 Task: Research Airbnb properties in Wobkent, Uzbekistan from 8th November, 2023 to 16th November, 2023 for 2 adults.1  bedroom having 1 bed and 1 bathroom. Property type can be hotel. Amenities needed are: wifi. Look for 3 properties as per requirement.
Action: Mouse moved to (513, 106)
Screenshot: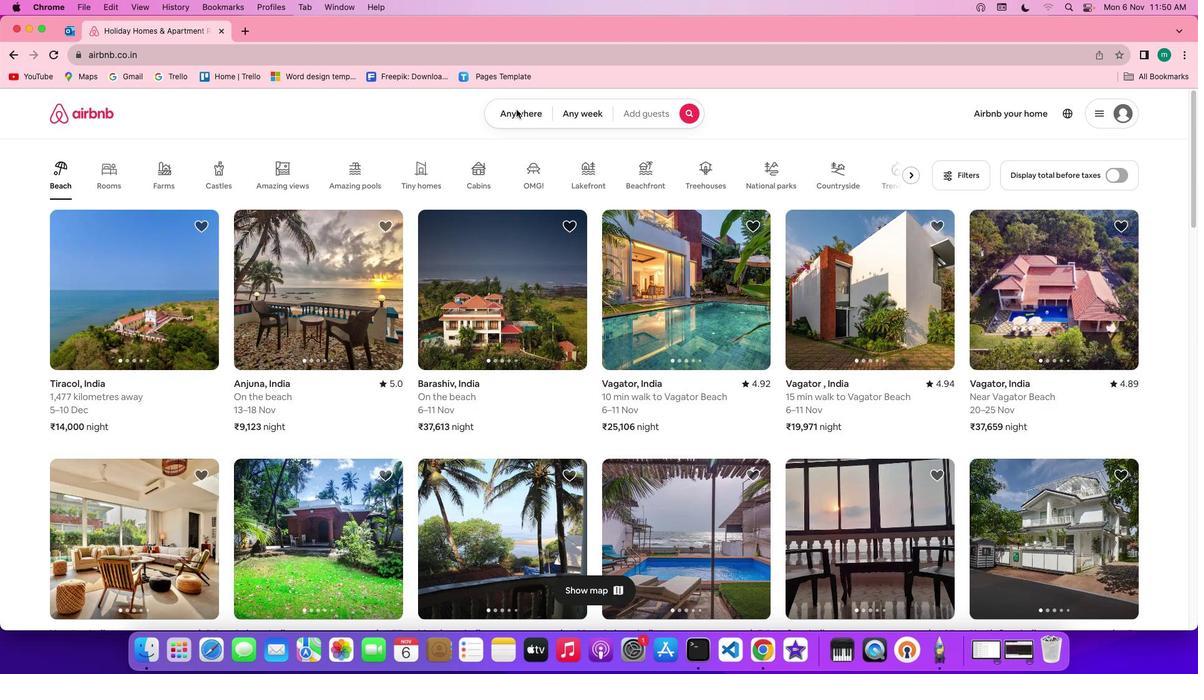 
Action: Mouse pressed left at (513, 106)
Screenshot: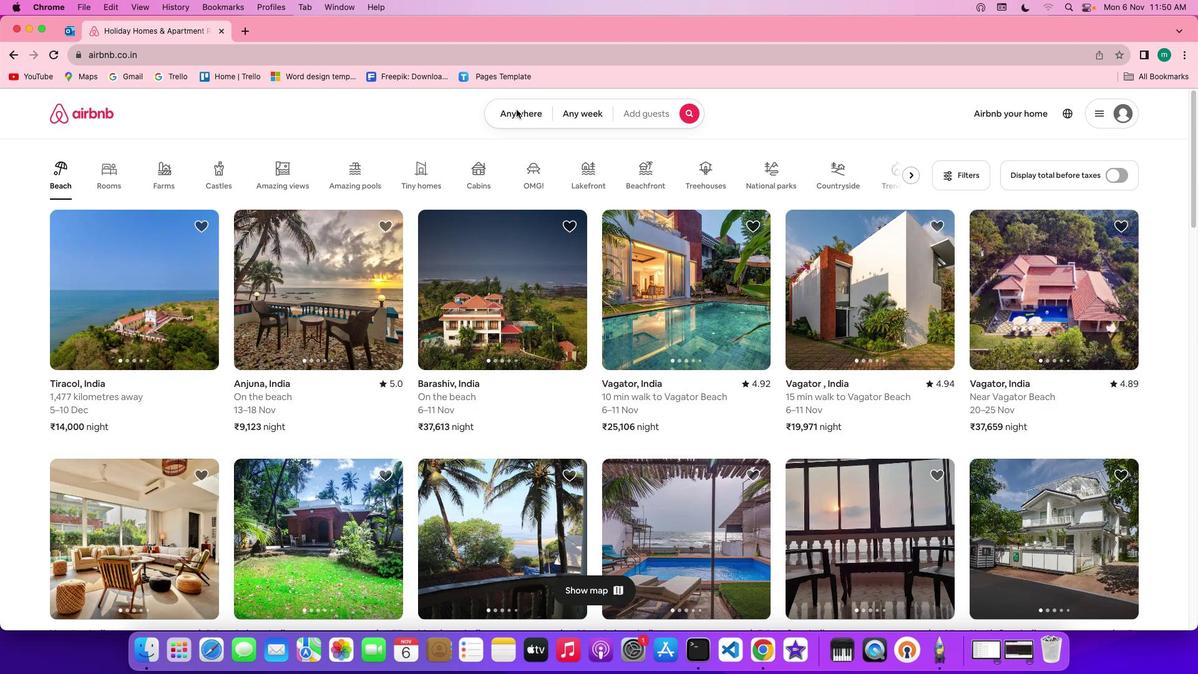 
Action: Mouse pressed left at (513, 106)
Screenshot: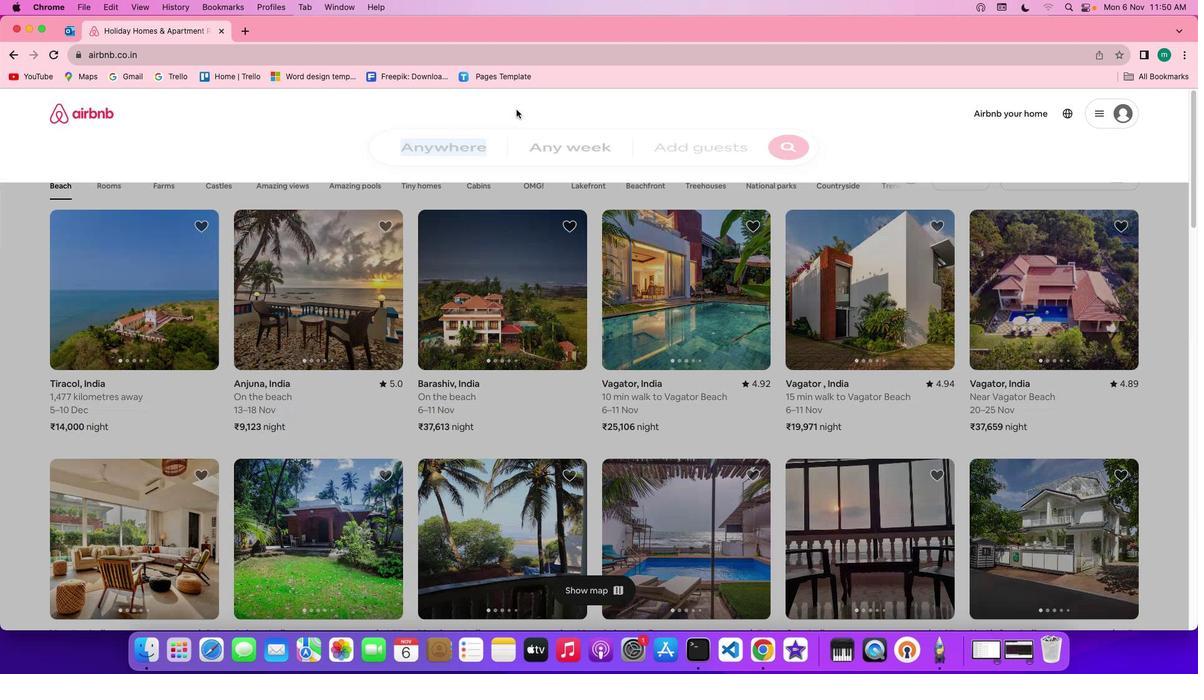 
Action: Mouse moved to (443, 157)
Screenshot: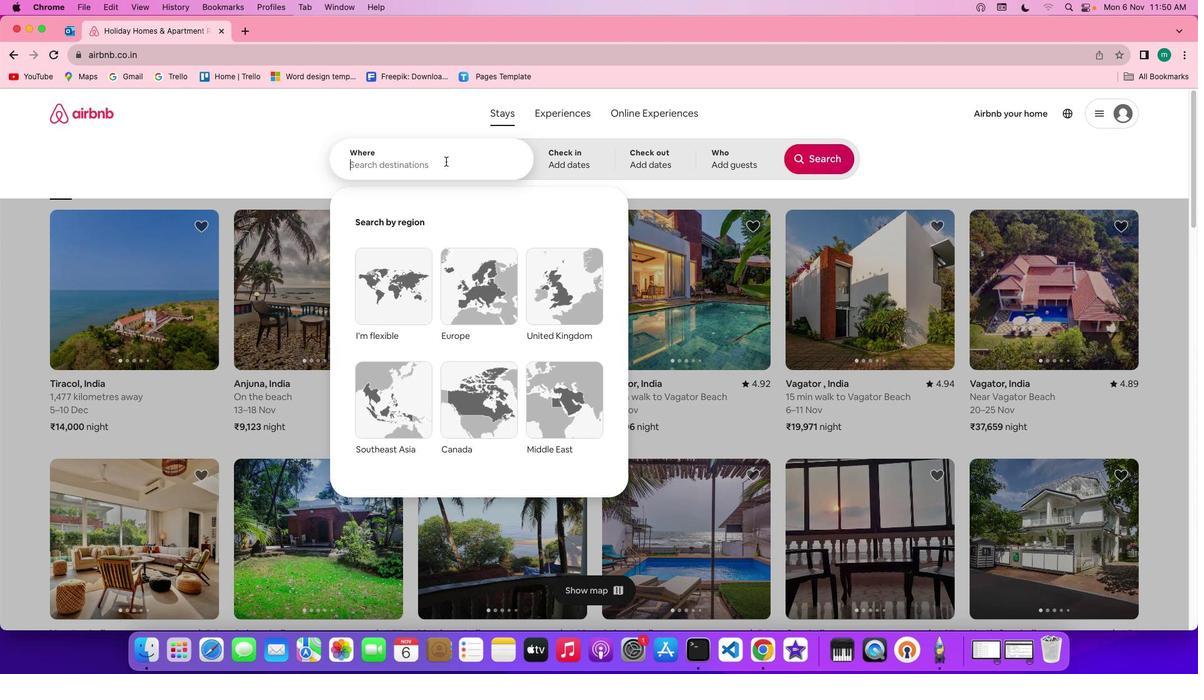 
Action: Mouse pressed left at (443, 157)
Screenshot: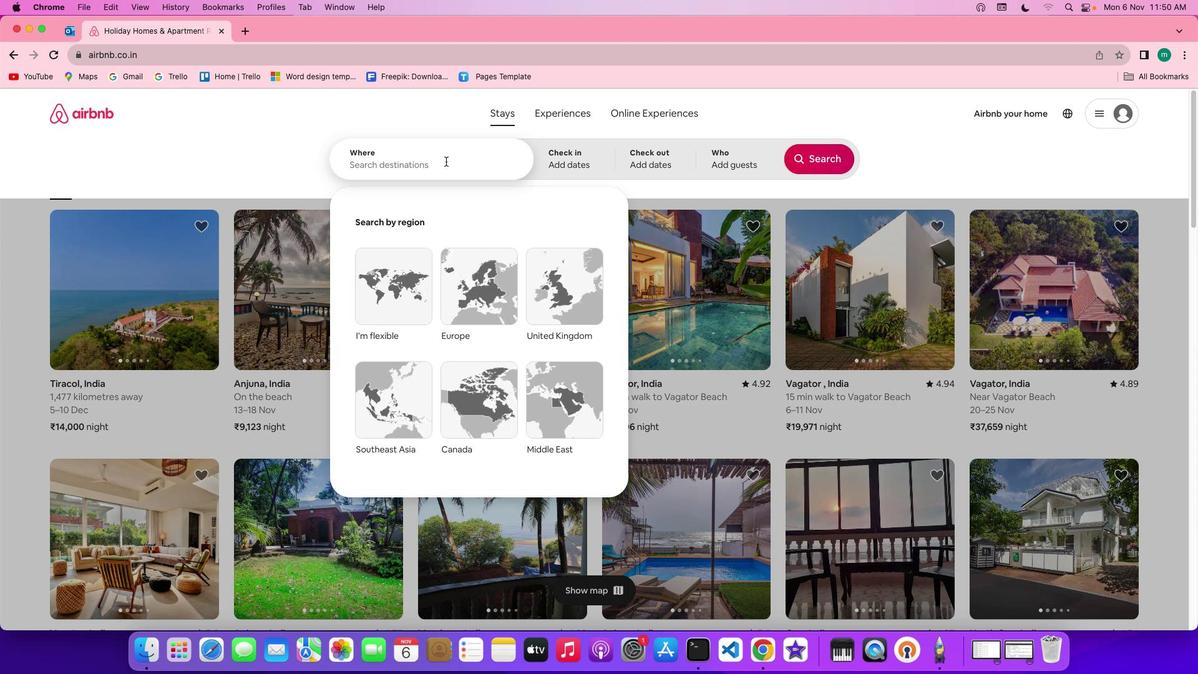 
Action: Key pressed Key.shift'W''o''b''k''e''n''t'','Key.spaceKey.shift'u''z''b''e''k''i''s''t''a''n'
Screenshot: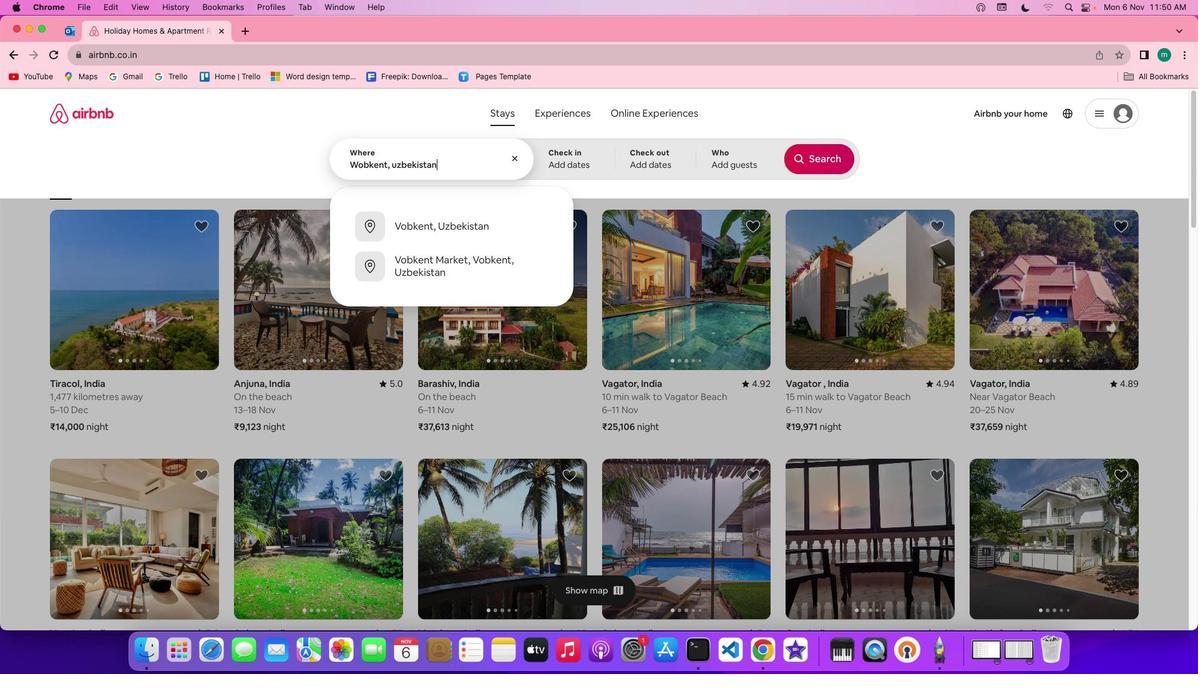 
Action: Mouse moved to (522, 215)
Screenshot: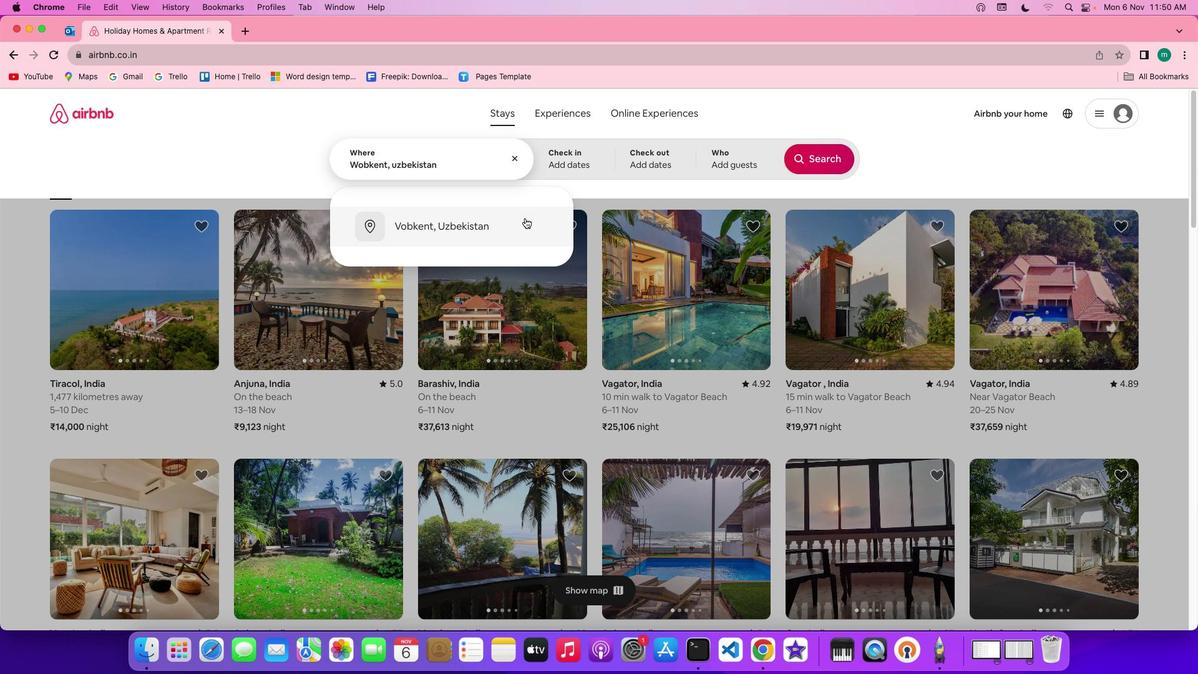
Action: Mouse pressed left at (522, 215)
Screenshot: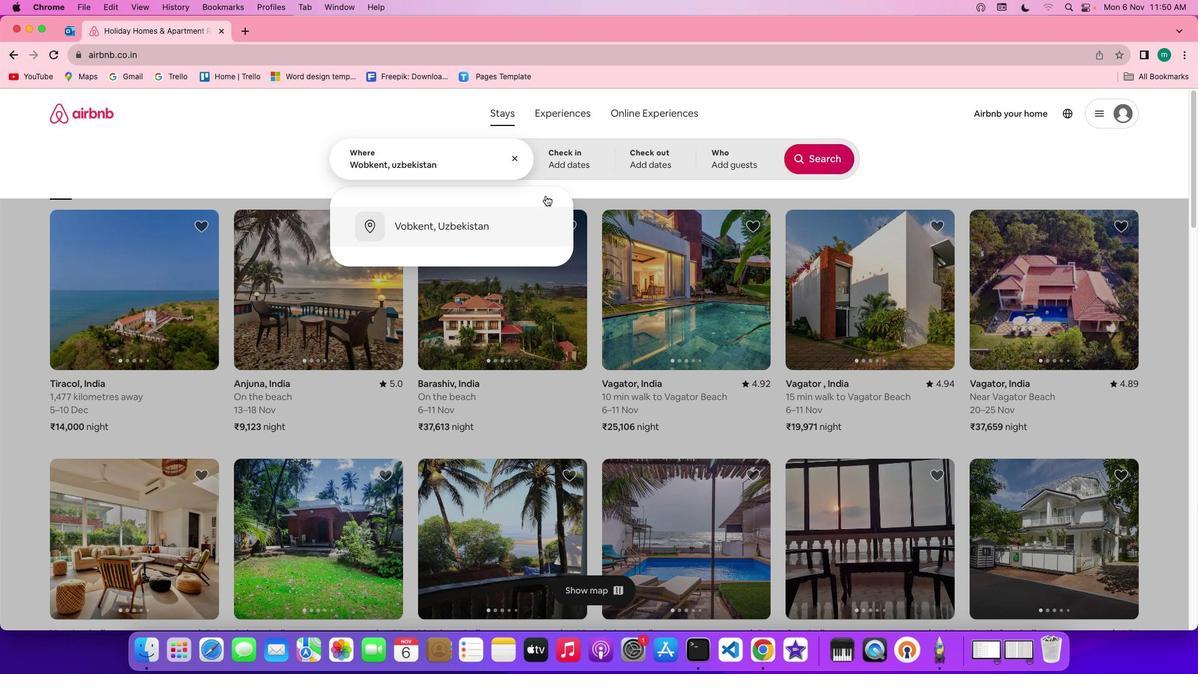 
Action: Mouse moved to (472, 340)
Screenshot: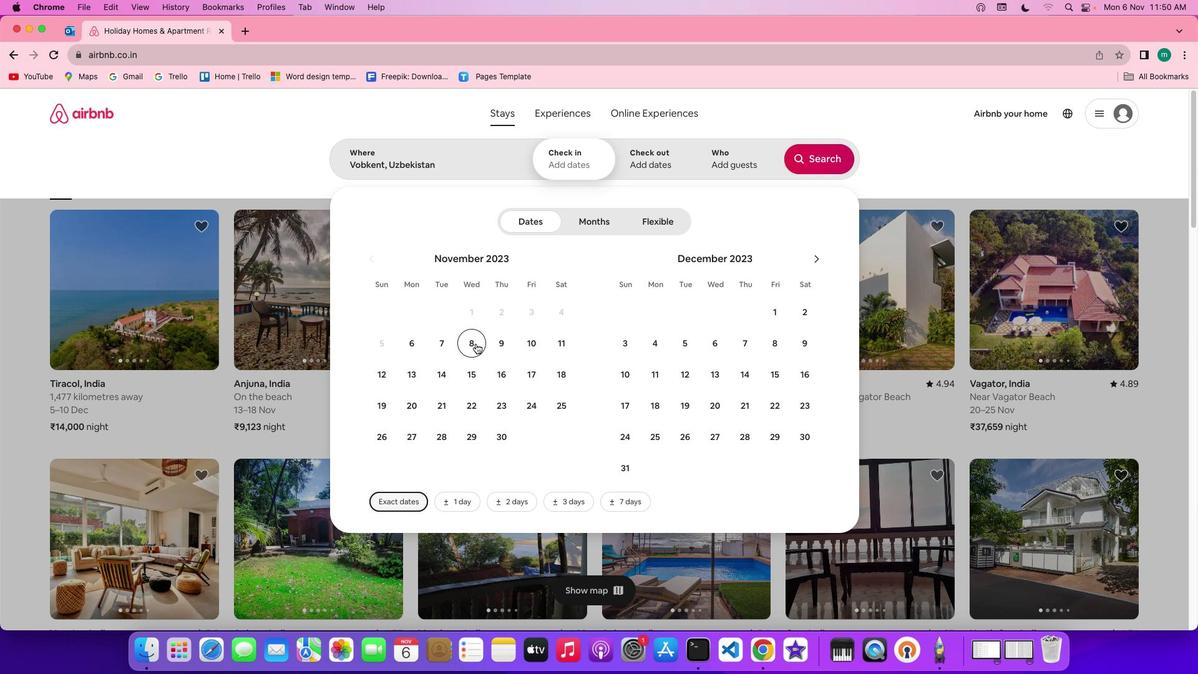 
Action: Mouse pressed left at (472, 340)
Screenshot: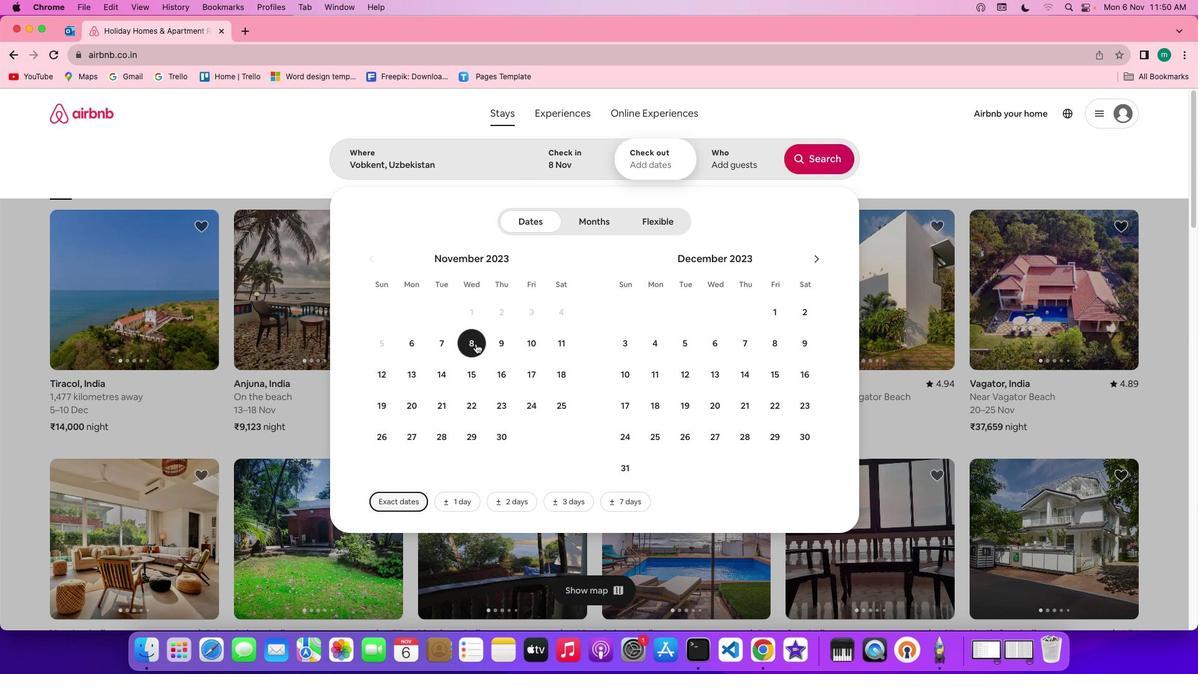 
Action: Mouse moved to (507, 375)
Screenshot: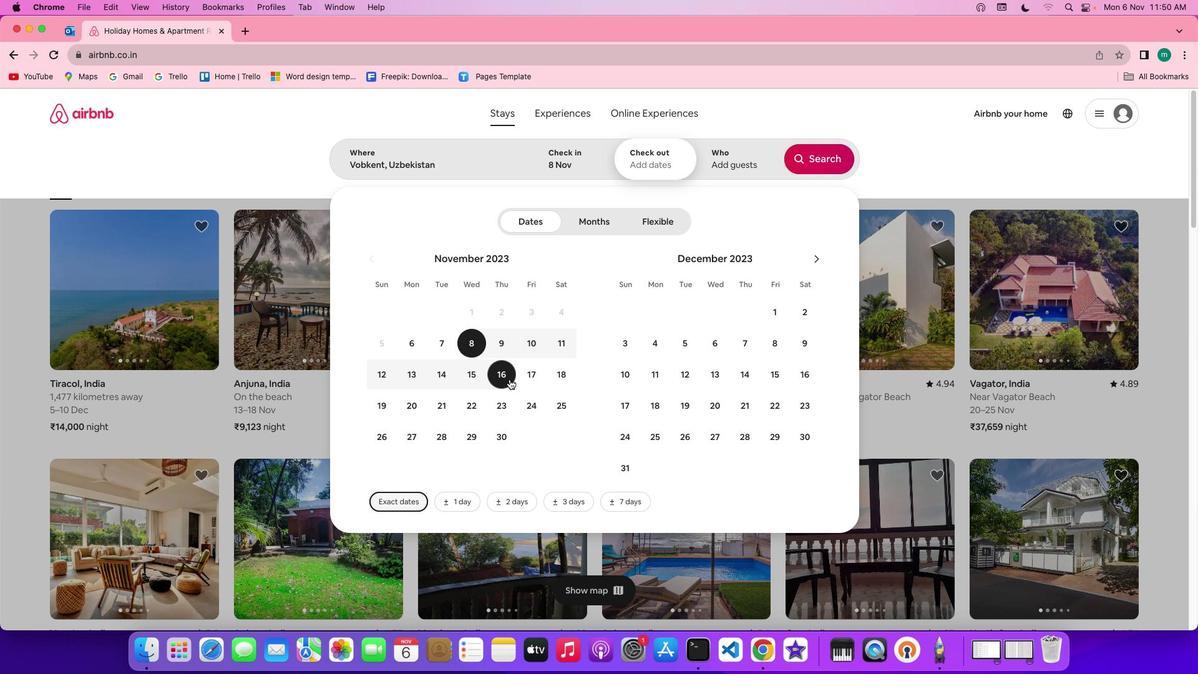 
Action: Mouse pressed left at (507, 375)
Screenshot: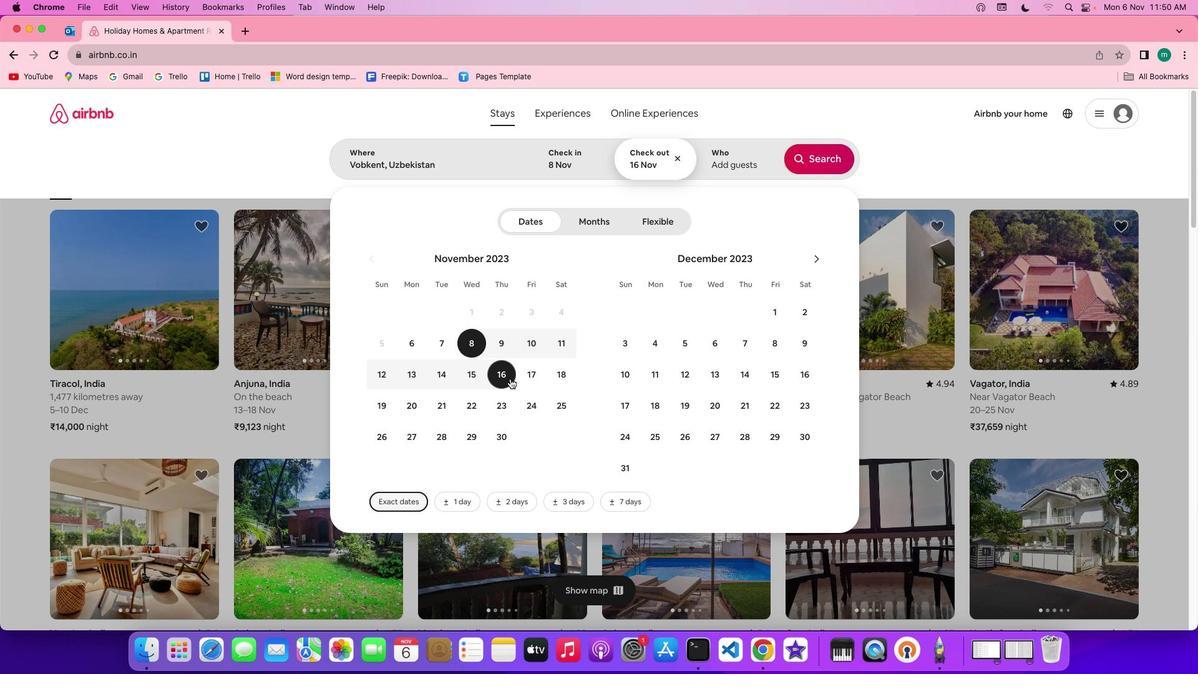 
Action: Mouse moved to (751, 154)
Screenshot: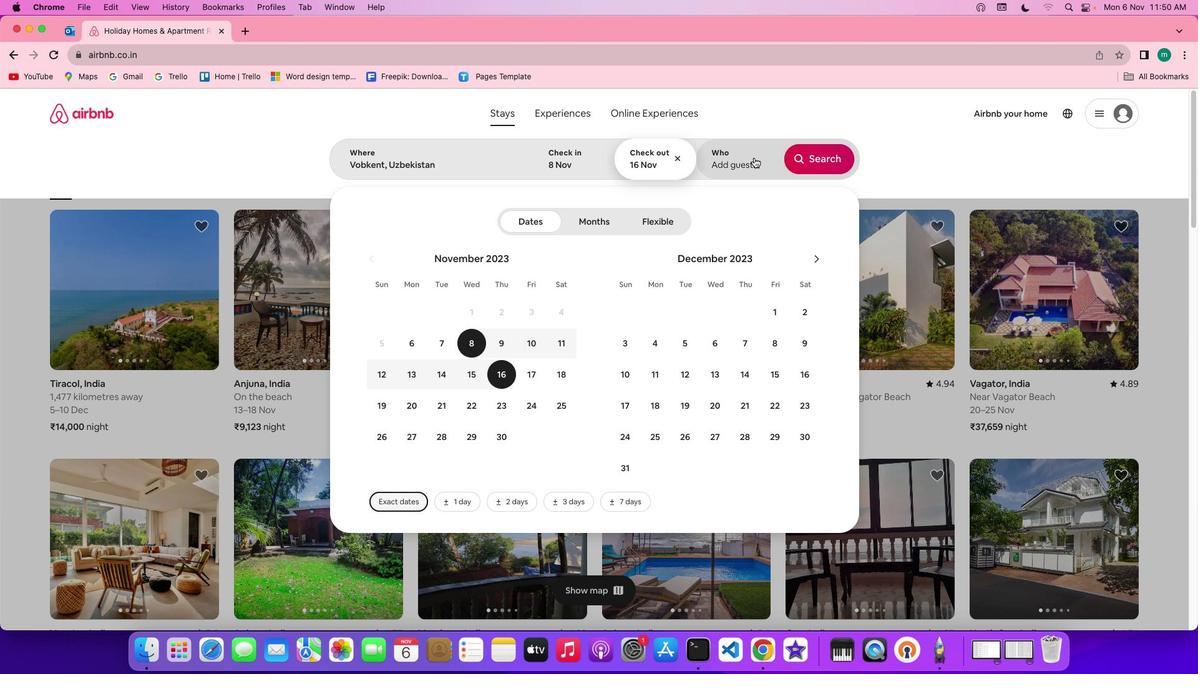 
Action: Mouse pressed left at (751, 154)
Screenshot: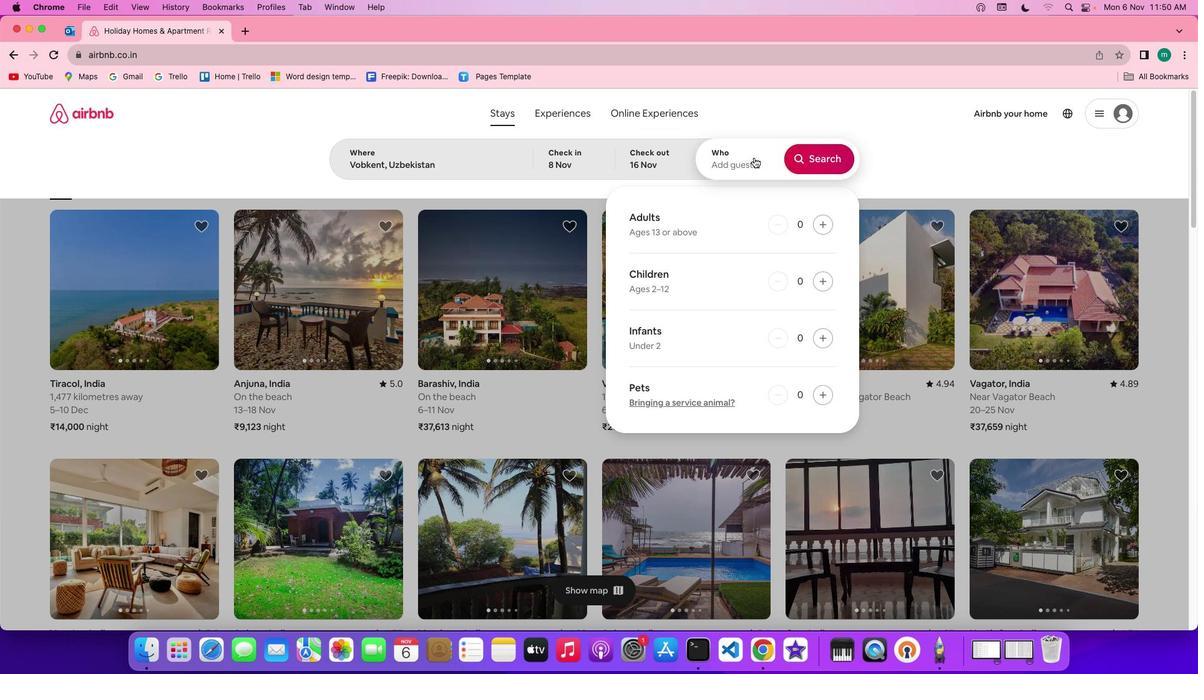 
Action: Mouse moved to (819, 223)
Screenshot: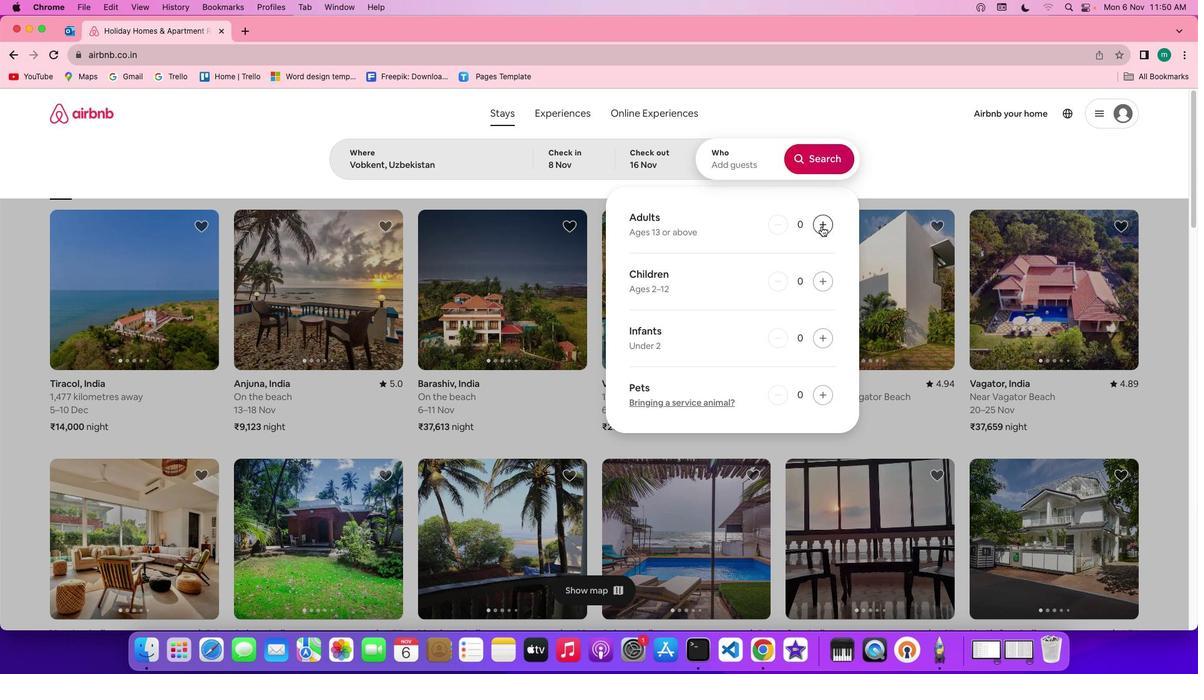 
Action: Mouse pressed left at (819, 223)
Screenshot: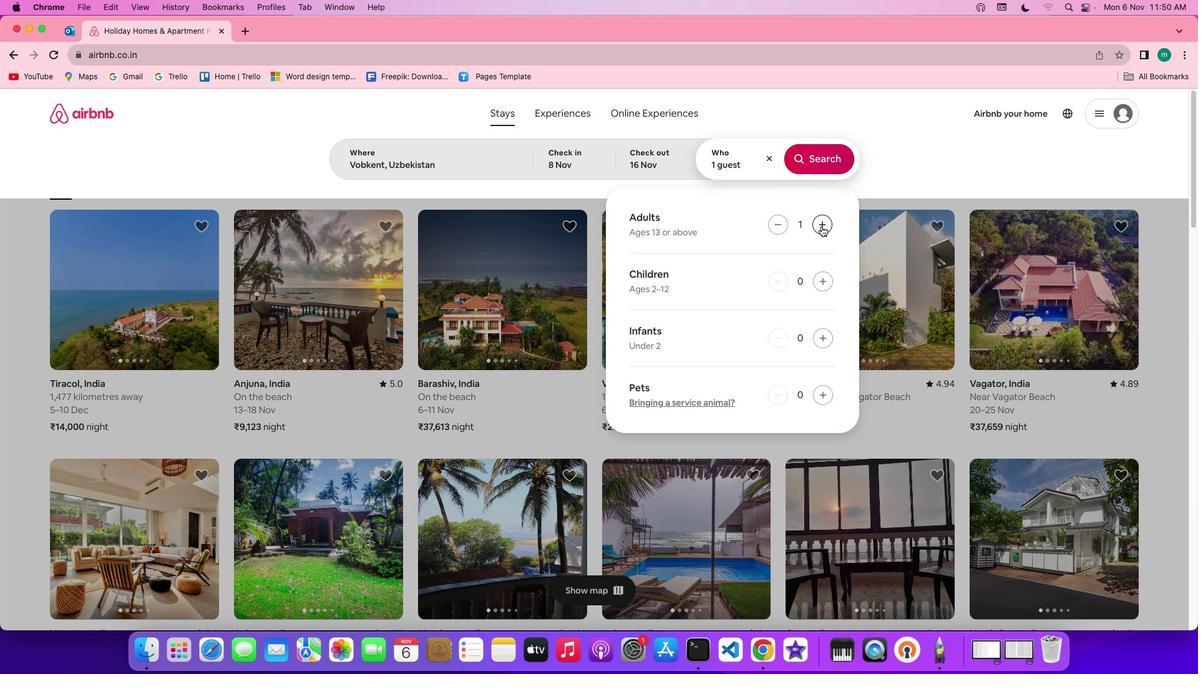 
Action: Mouse pressed left at (819, 223)
Screenshot: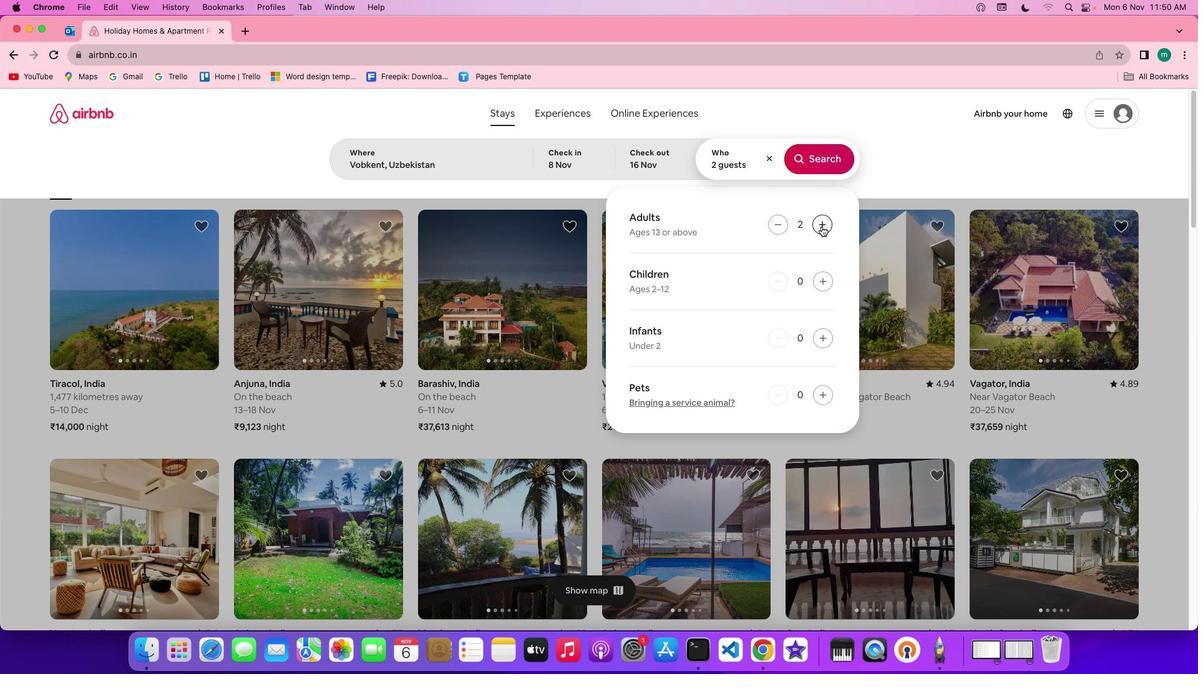 
Action: Mouse moved to (819, 156)
Screenshot: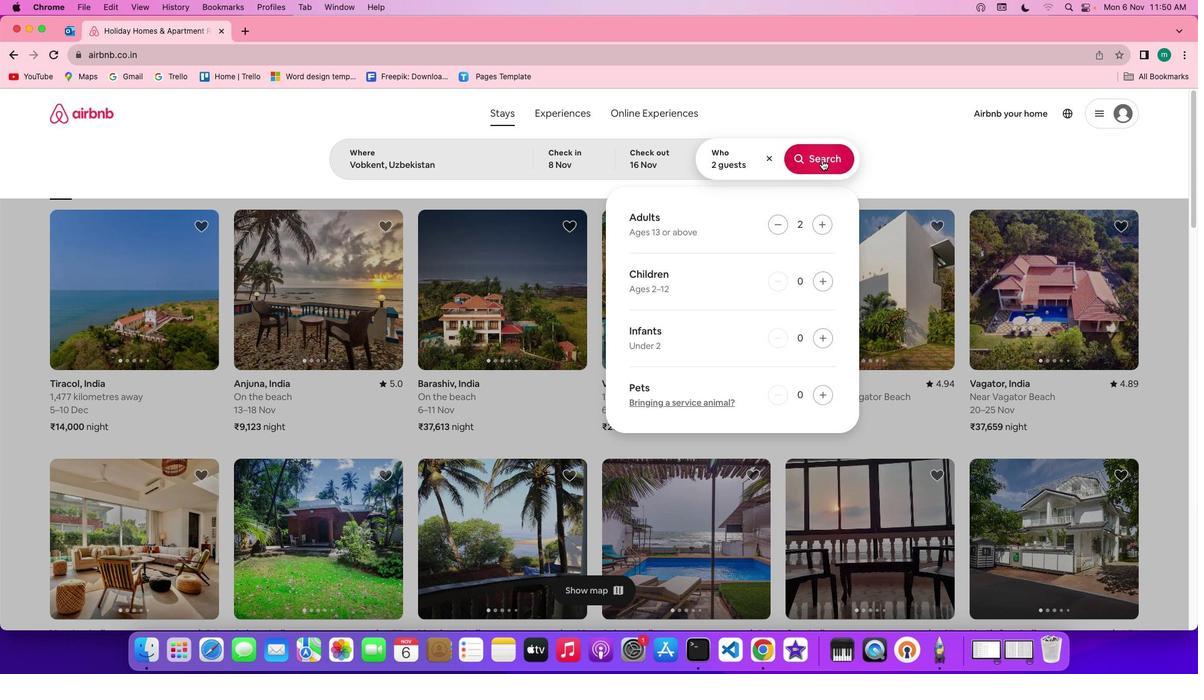 
Action: Mouse pressed left at (819, 156)
Screenshot: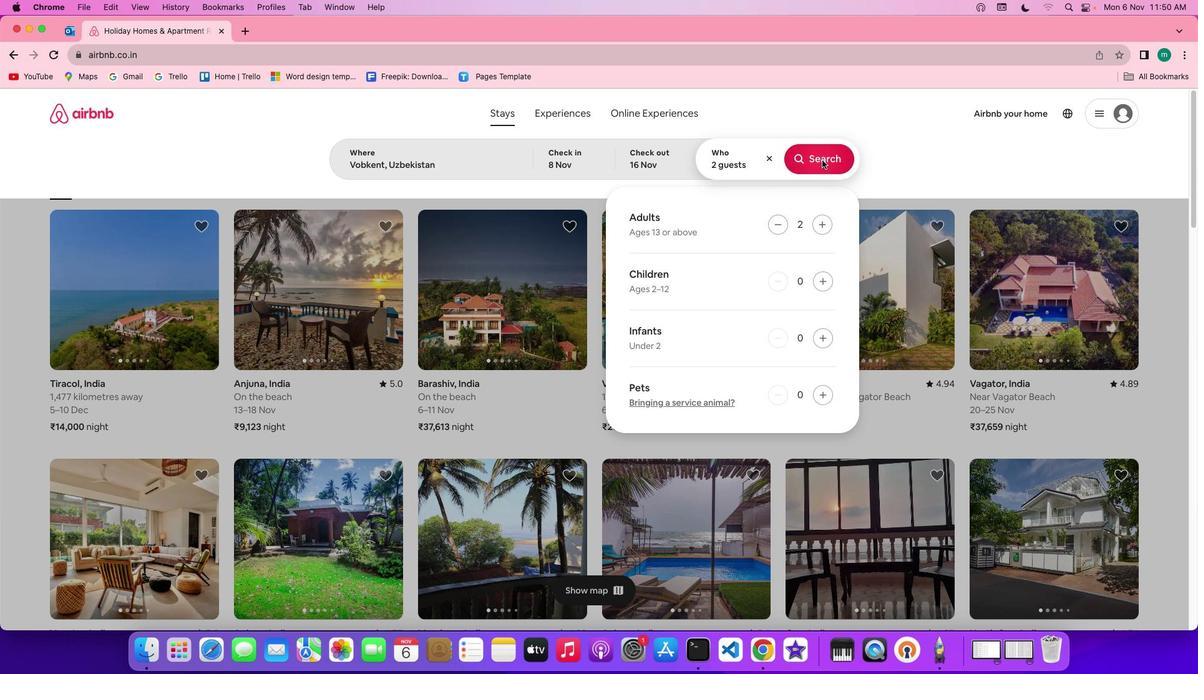 
Action: Mouse moved to (986, 154)
Screenshot: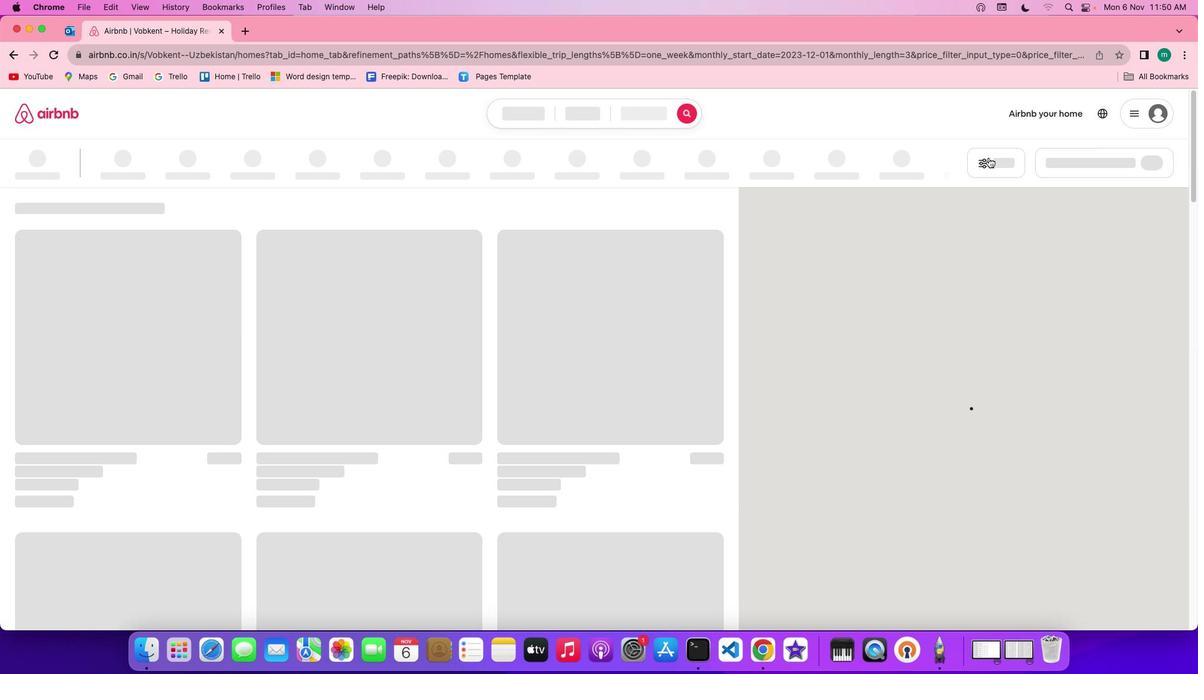
Action: Mouse pressed left at (986, 154)
Screenshot: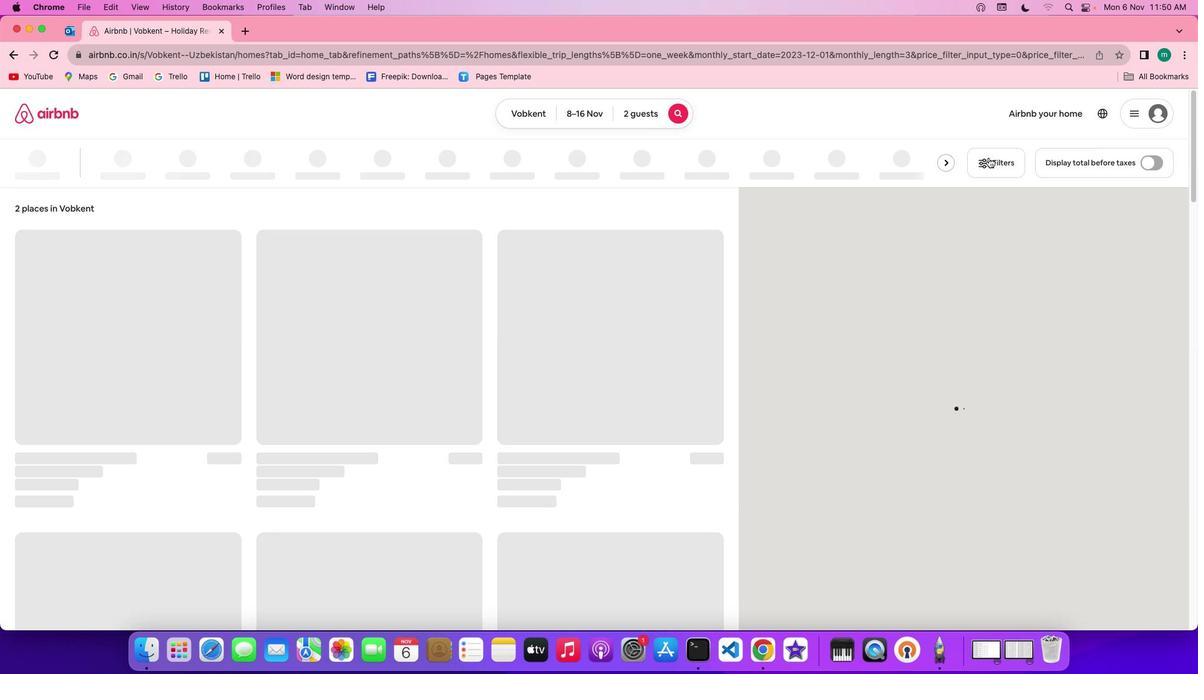 
Action: Mouse moved to (574, 449)
Screenshot: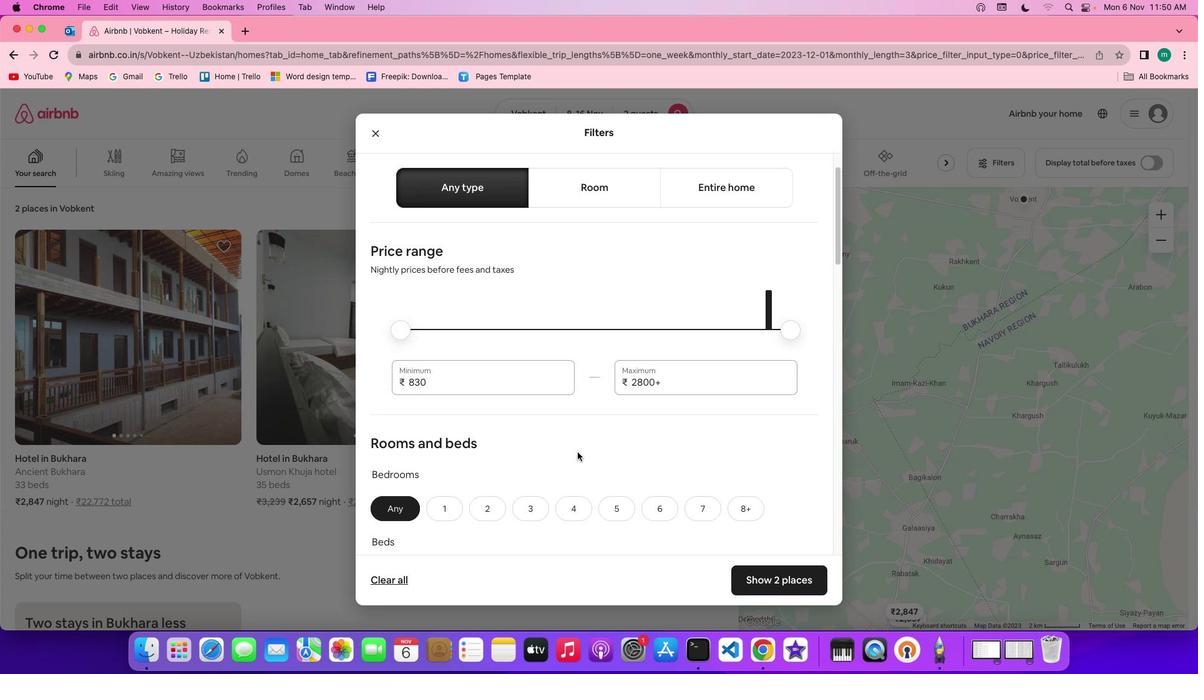 
Action: Mouse scrolled (574, 449) with delta (-2, -3)
Screenshot: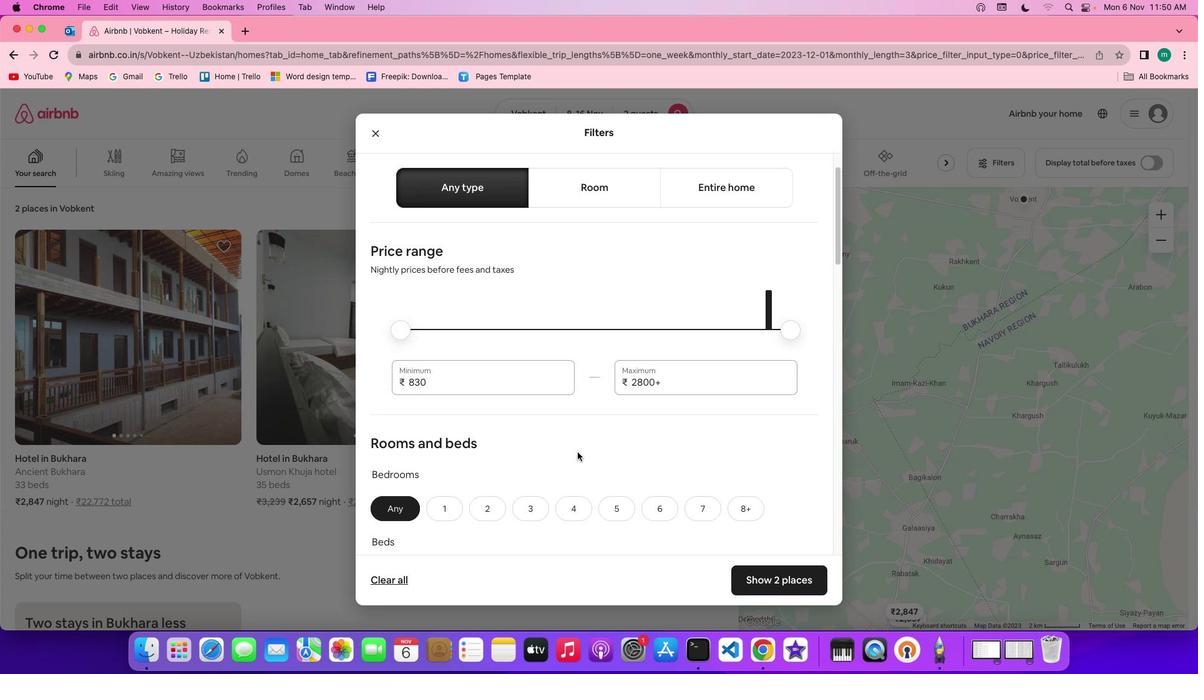 
Action: Mouse scrolled (574, 449) with delta (-2, -3)
Screenshot: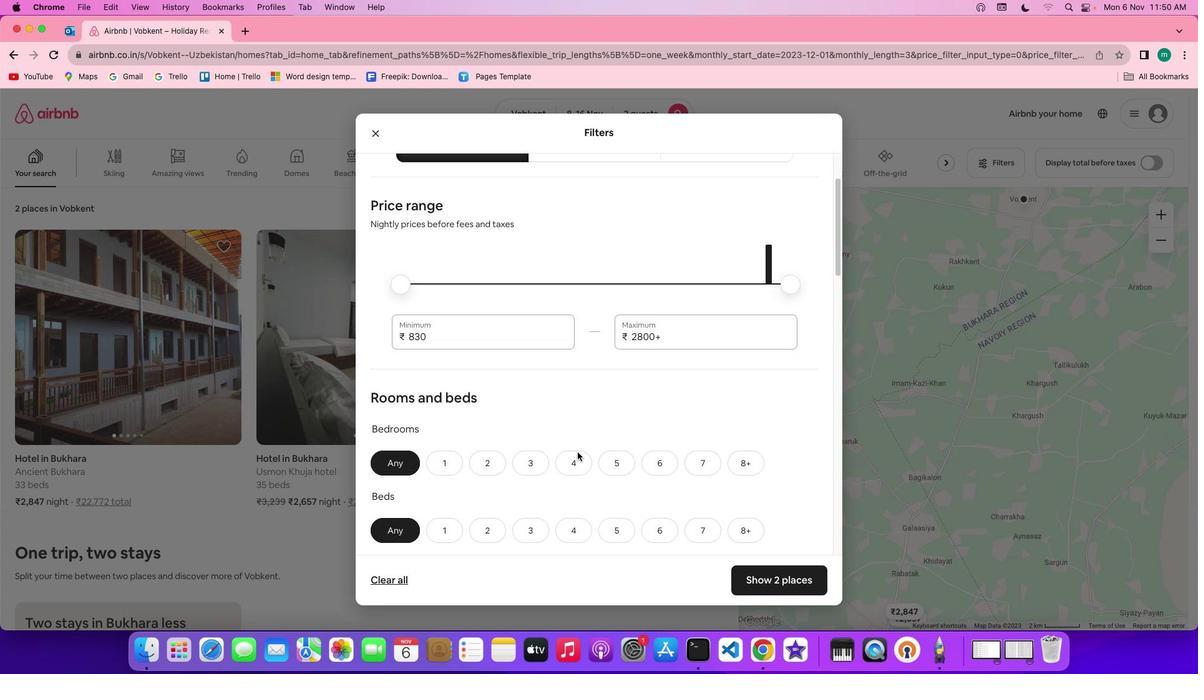 
Action: Mouse scrolled (574, 449) with delta (-2, -4)
Screenshot: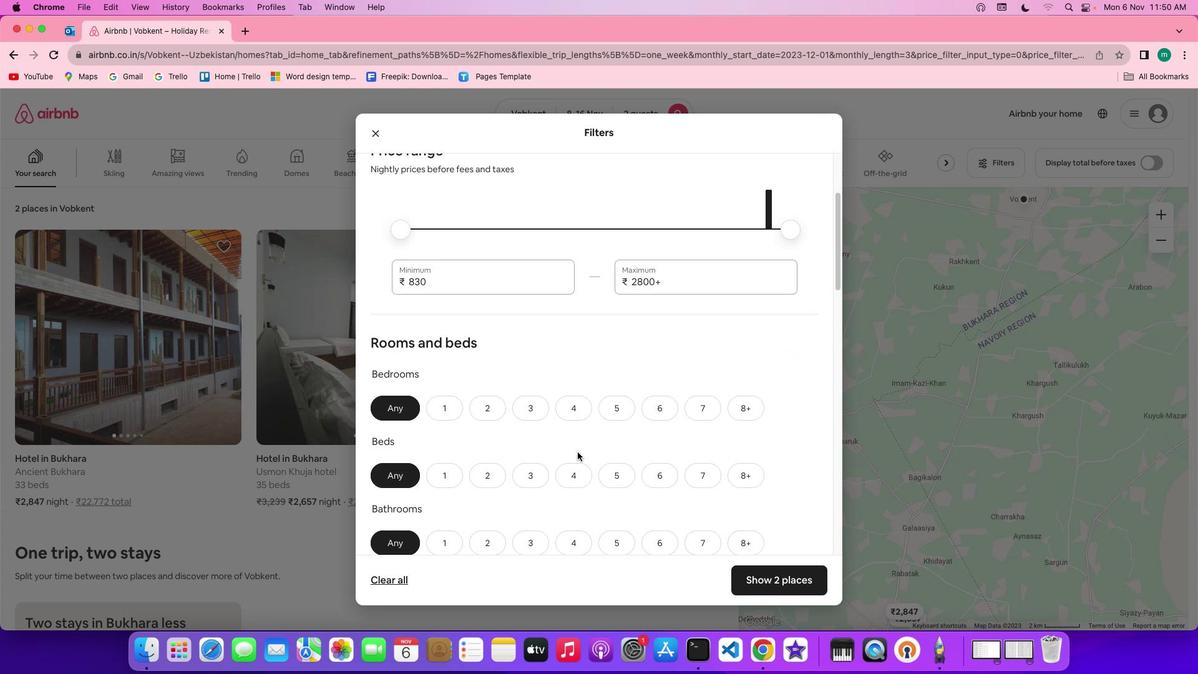 
Action: Mouse scrolled (574, 449) with delta (-2, -4)
Screenshot: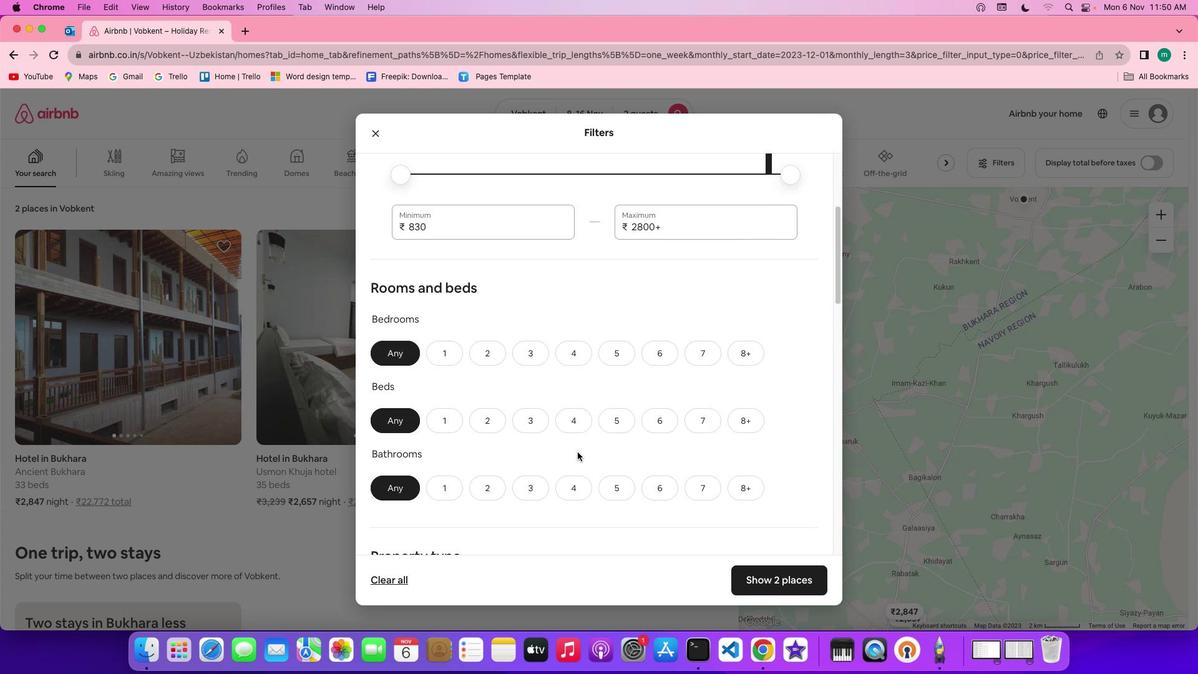 
Action: Mouse scrolled (574, 449) with delta (-2, -3)
Screenshot: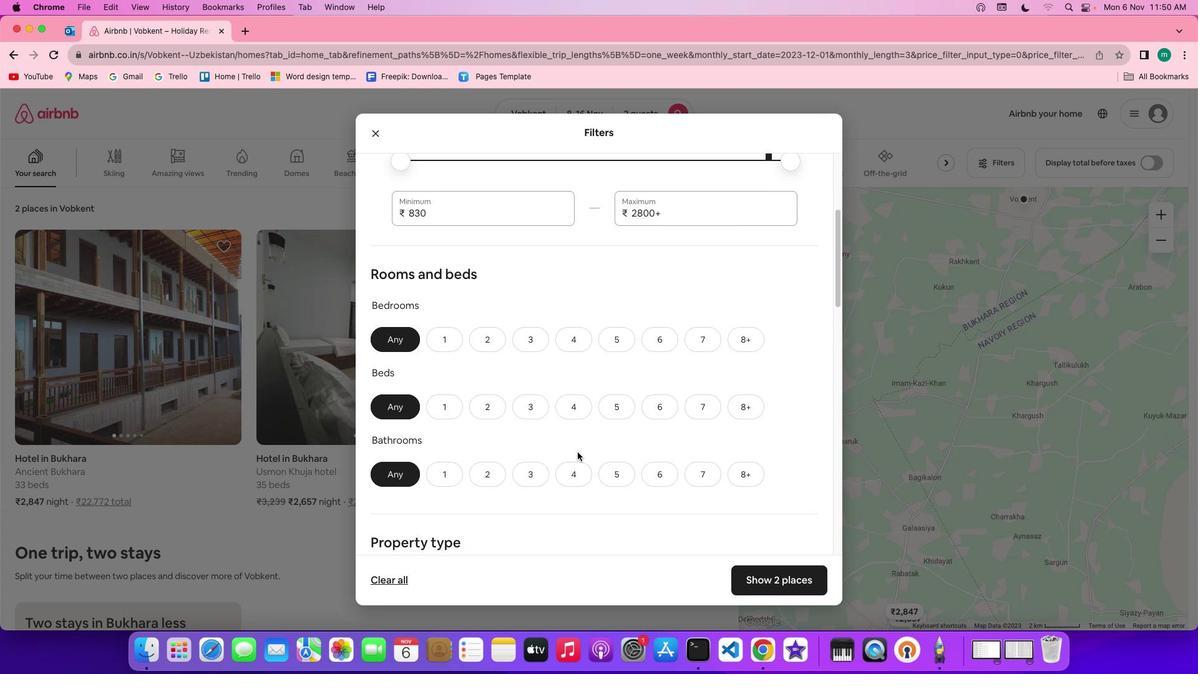 
Action: Mouse scrolled (574, 449) with delta (-2, -3)
Screenshot: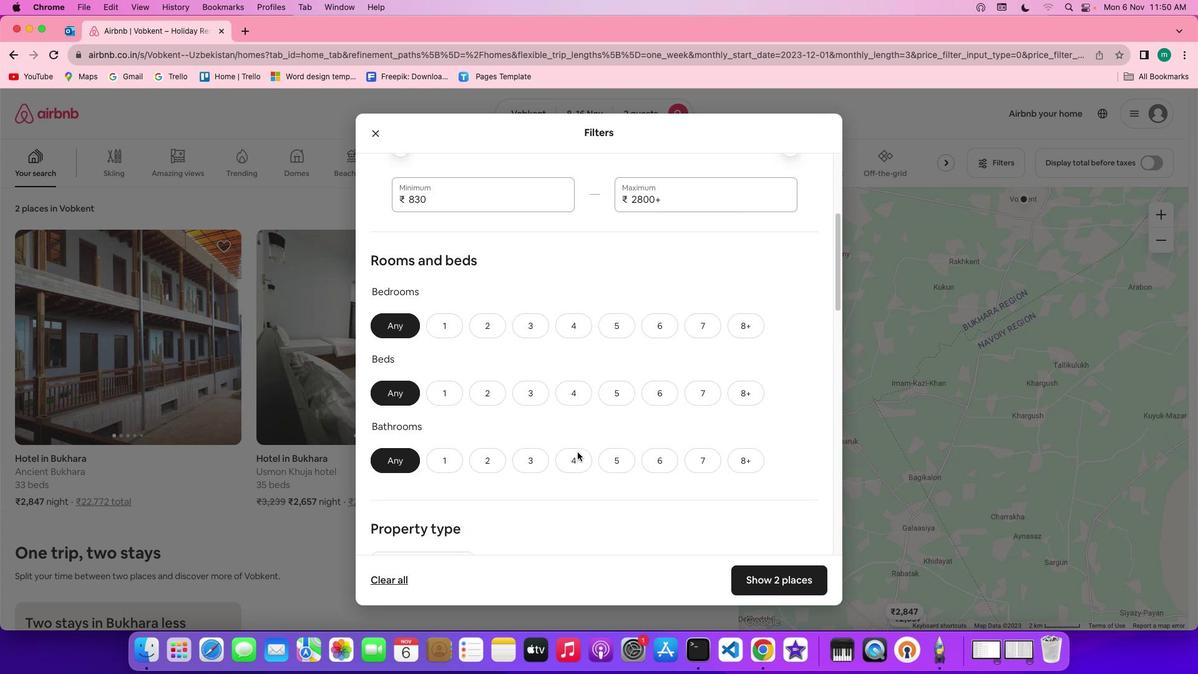 
Action: Mouse scrolled (574, 449) with delta (-2, -3)
Screenshot: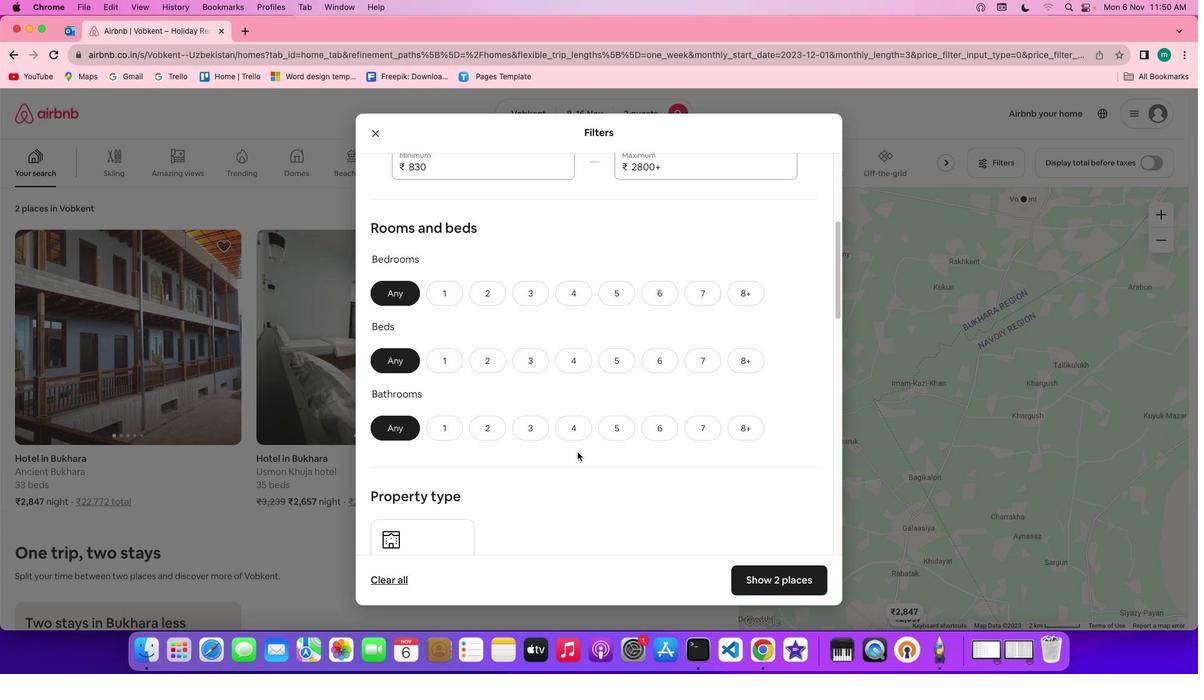 
Action: Mouse moved to (575, 449)
Screenshot: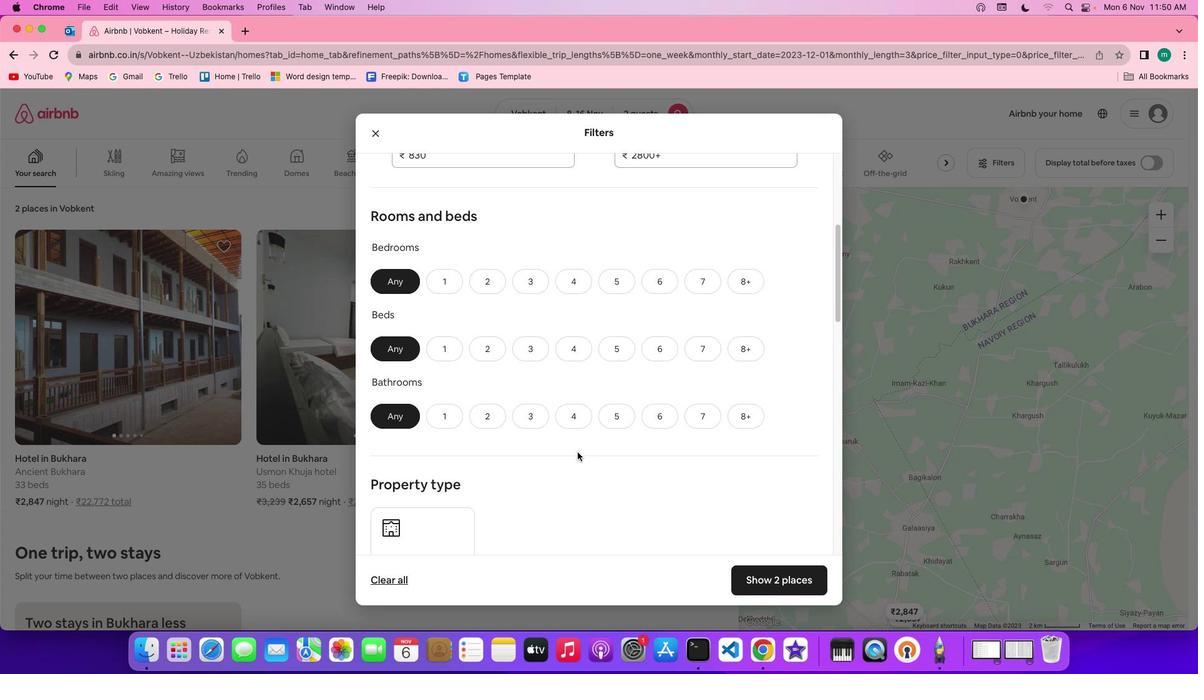 
Action: Mouse scrolled (575, 449) with delta (-2, -3)
Screenshot: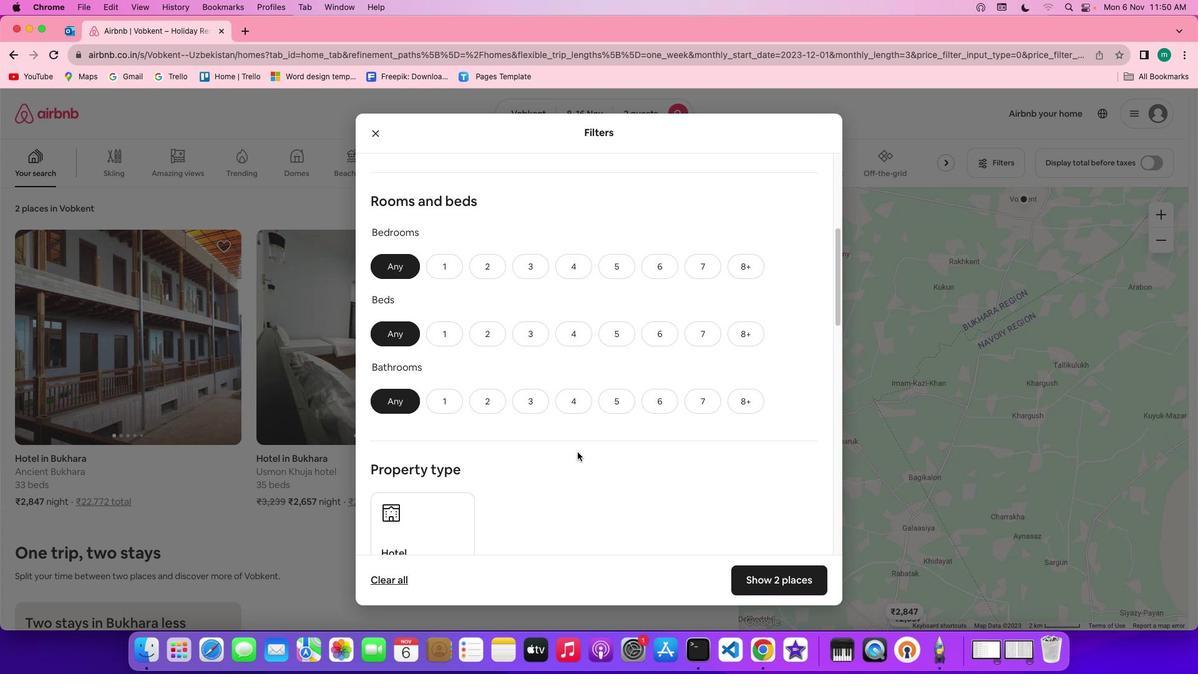 
Action: Mouse scrolled (575, 449) with delta (-2, -3)
Screenshot: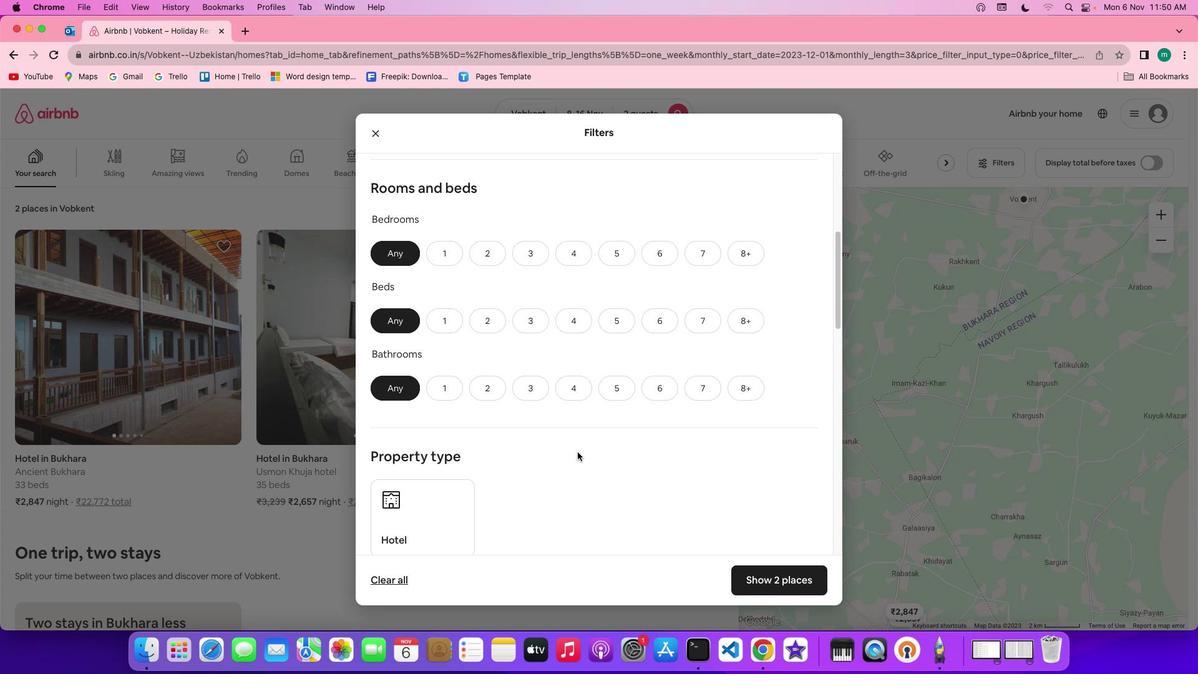 
Action: Mouse scrolled (575, 449) with delta (-2, -3)
Screenshot: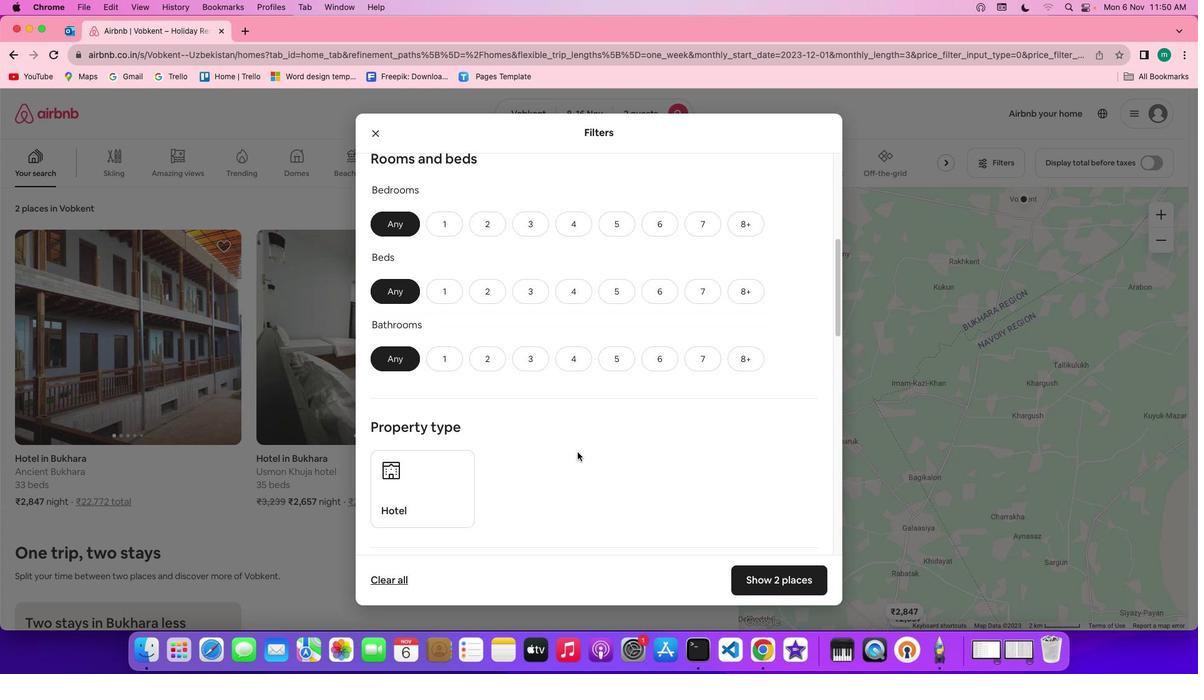 
Action: Mouse moved to (448, 214)
Screenshot: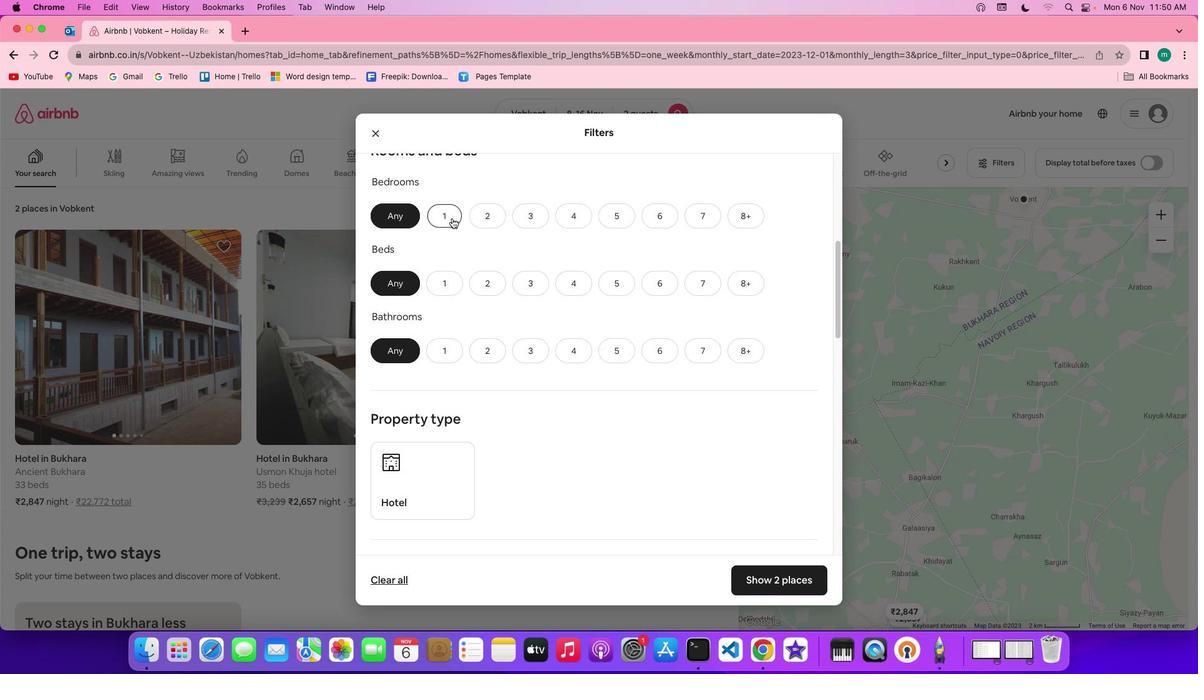 
Action: Mouse pressed left at (448, 214)
Screenshot: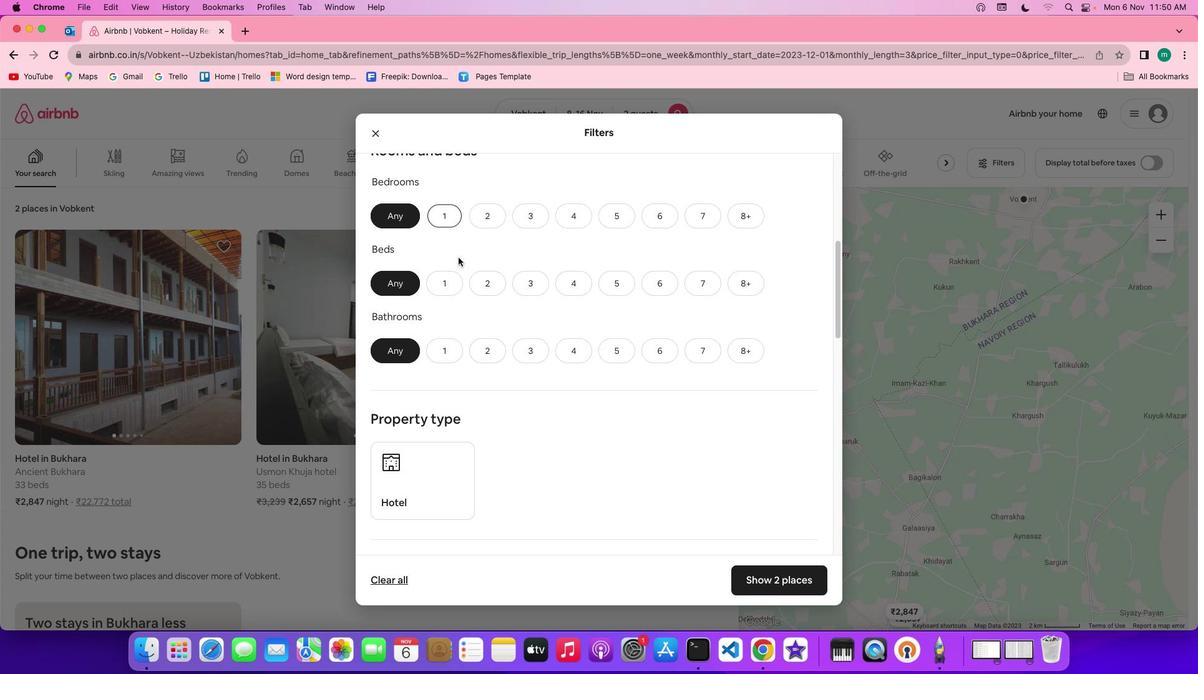 
Action: Mouse moved to (443, 282)
Screenshot: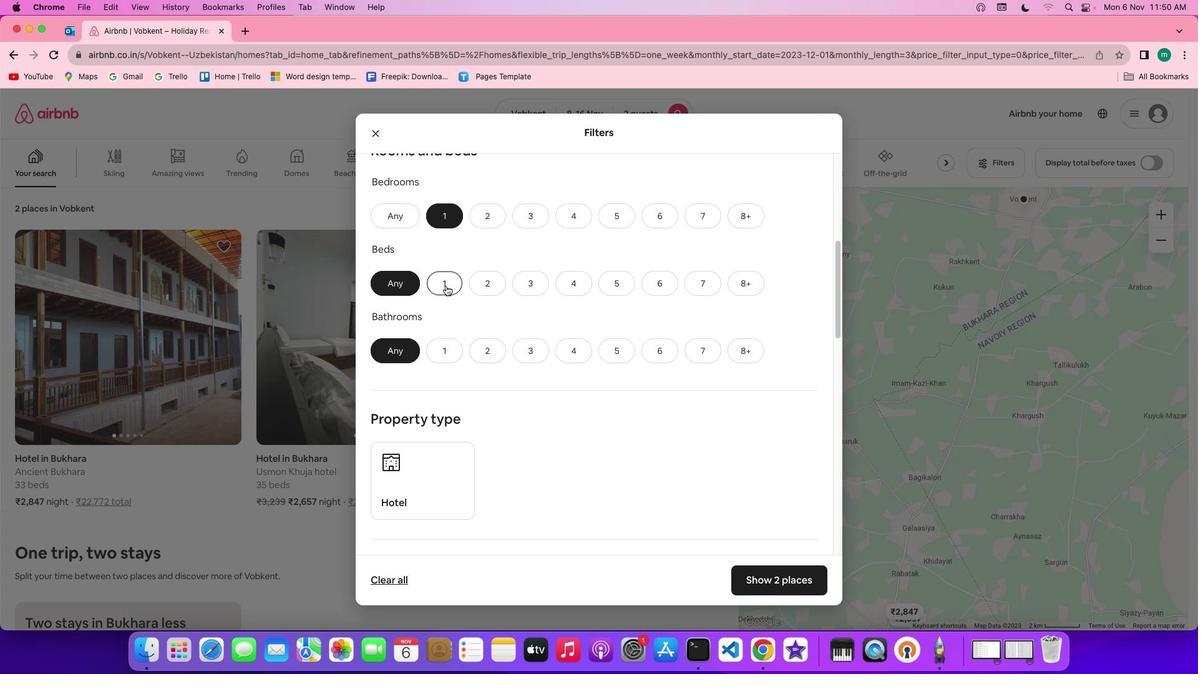 
Action: Mouse pressed left at (443, 282)
Screenshot: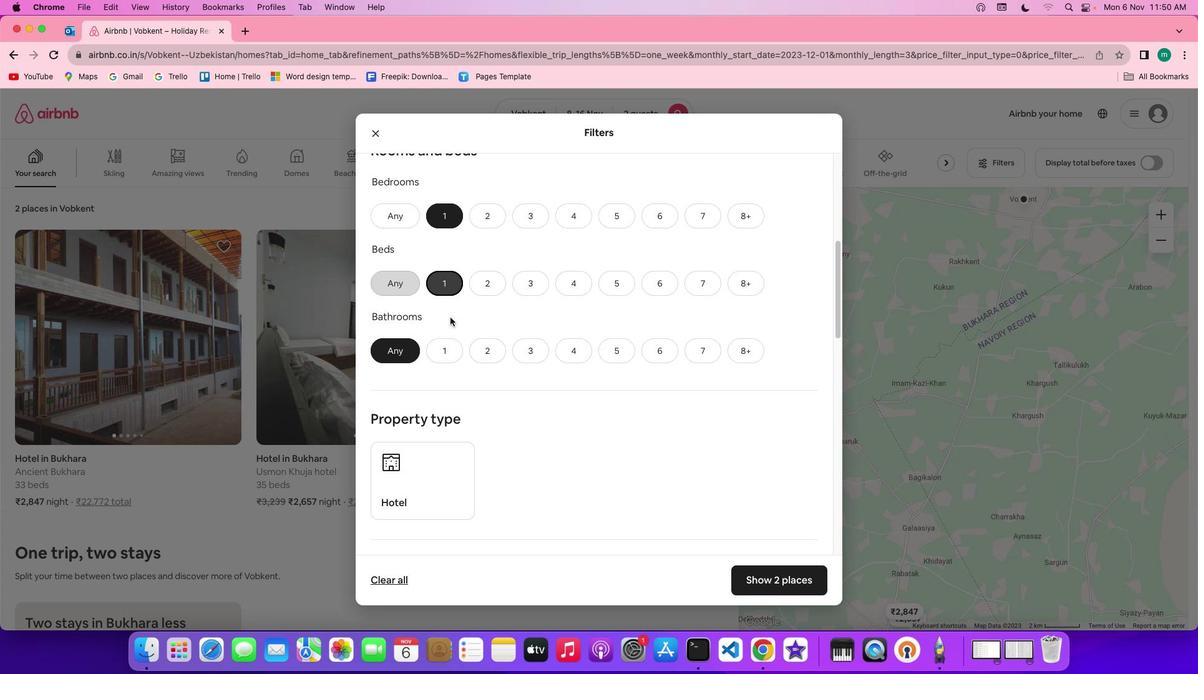 
Action: Mouse moved to (445, 340)
Screenshot: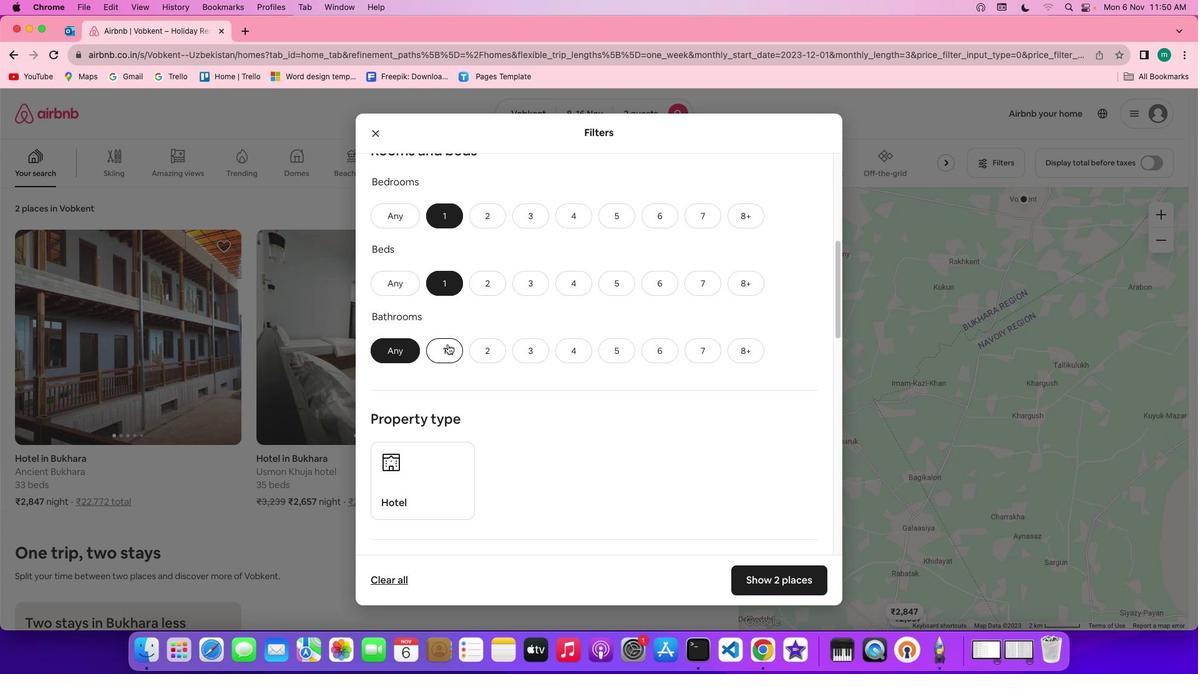 
Action: Mouse pressed left at (445, 340)
Screenshot: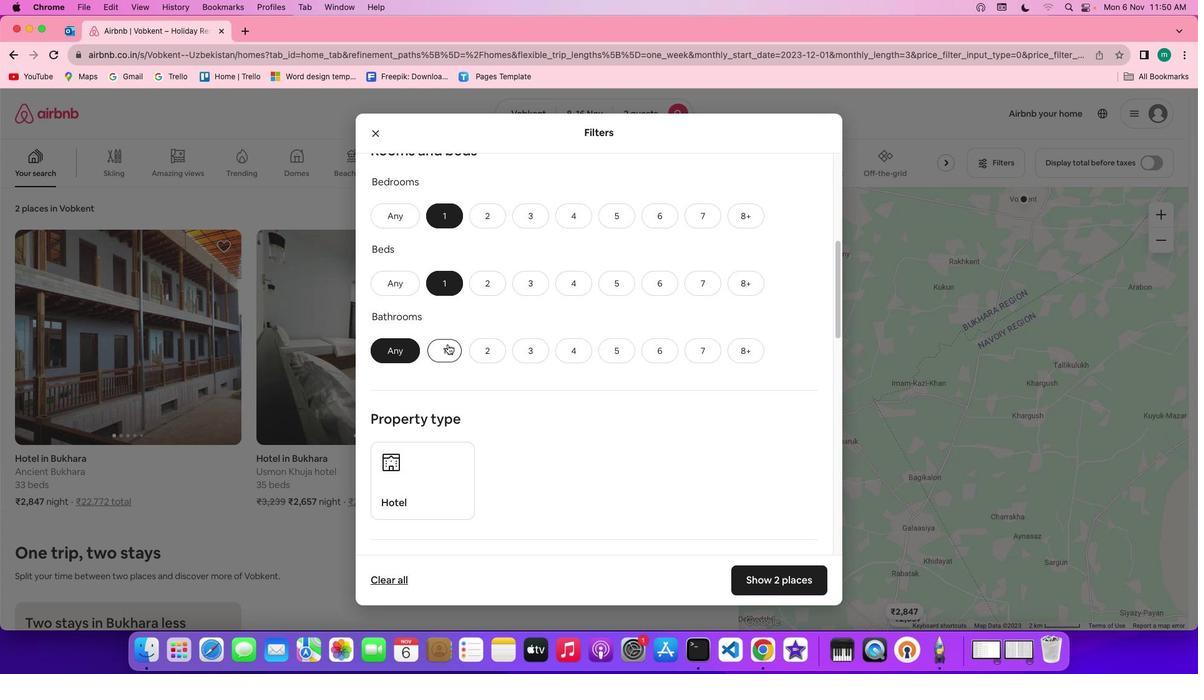 
Action: Mouse moved to (616, 372)
Screenshot: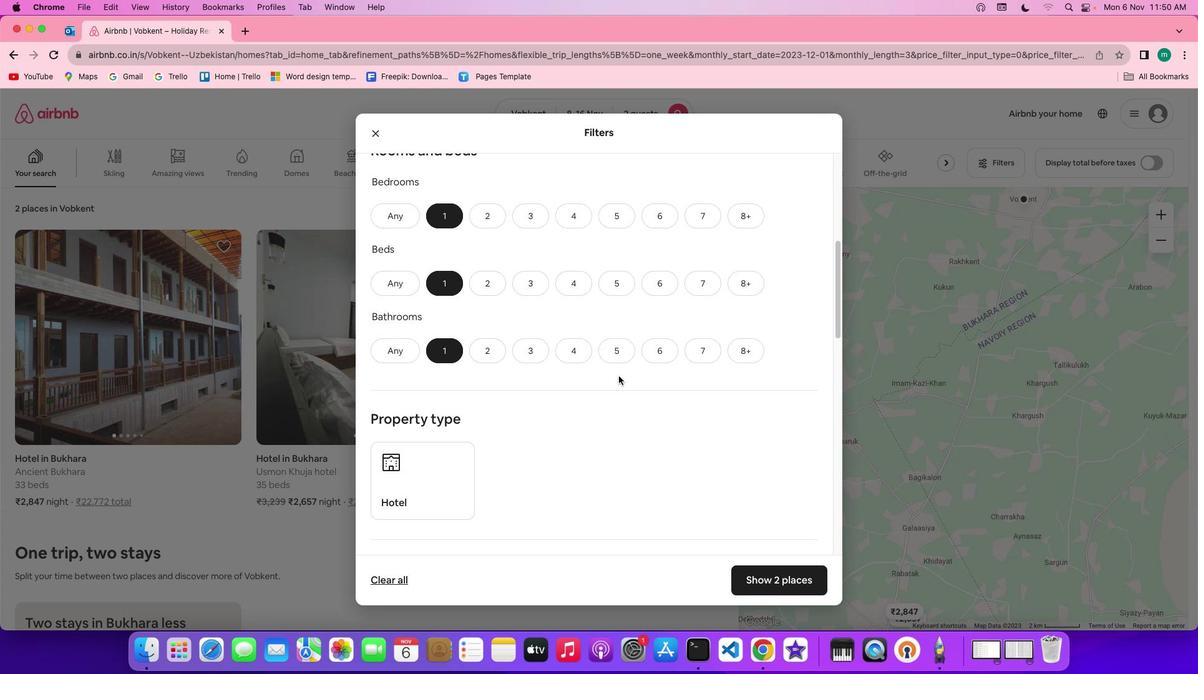 
Action: Mouse scrolled (616, 372) with delta (-2, -3)
Screenshot: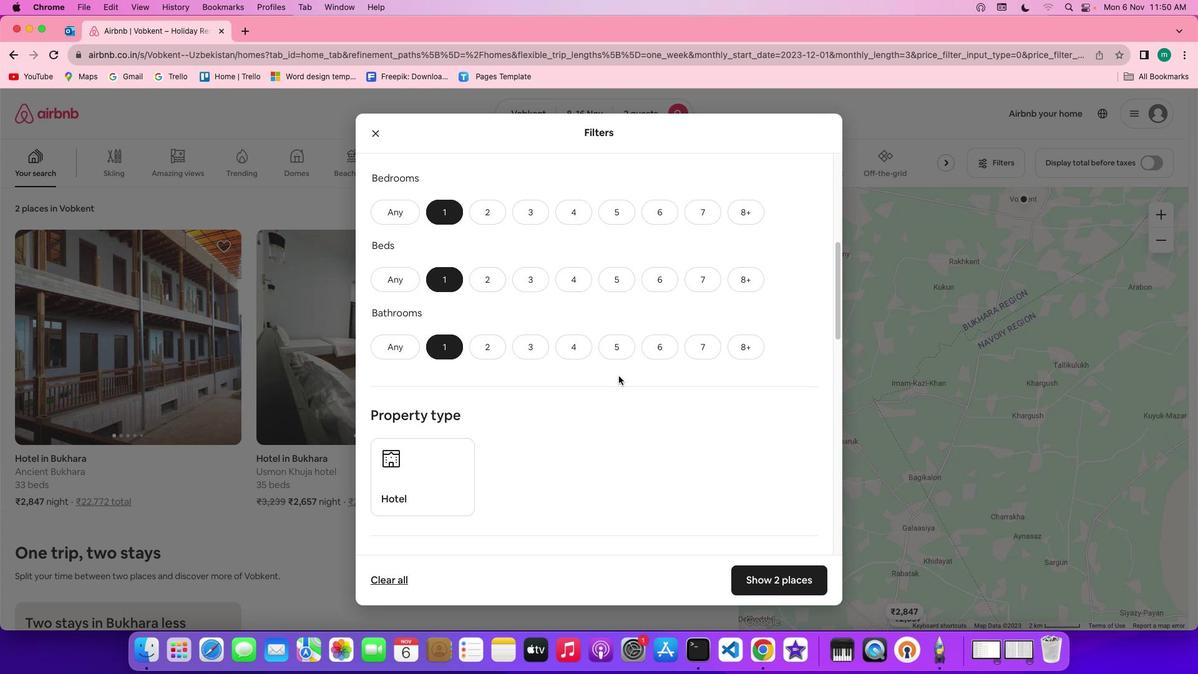 
Action: Mouse scrolled (616, 372) with delta (-2, -3)
Screenshot: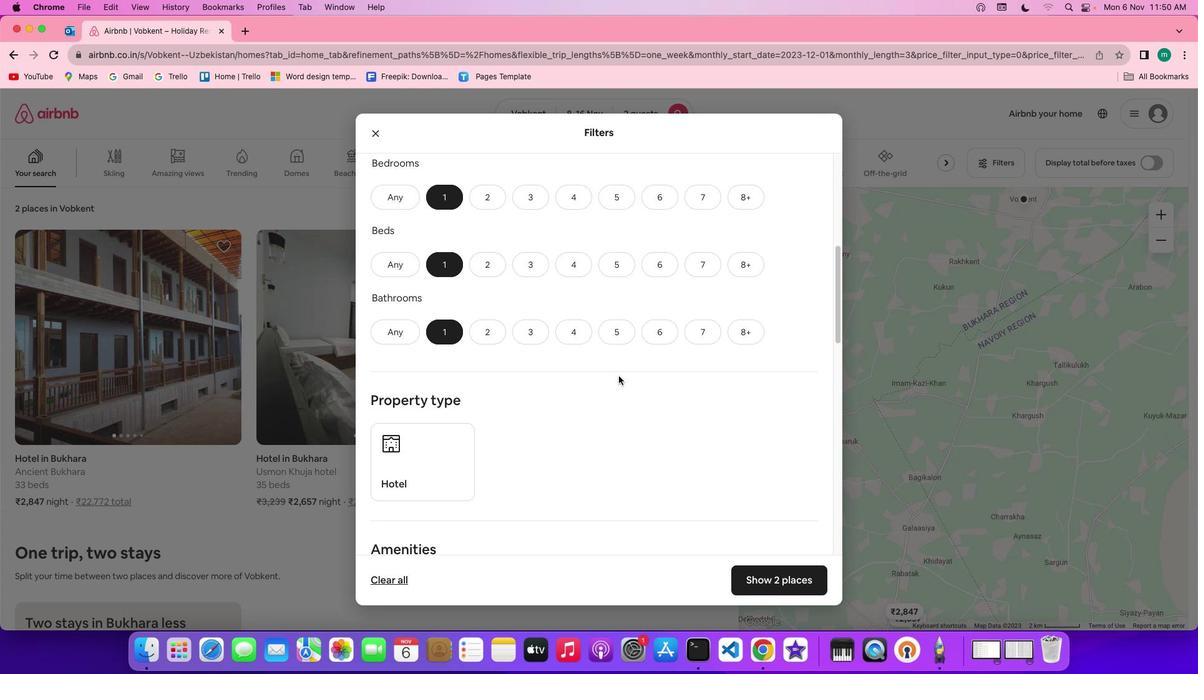 
Action: Mouse scrolled (616, 372) with delta (-2, -3)
Screenshot: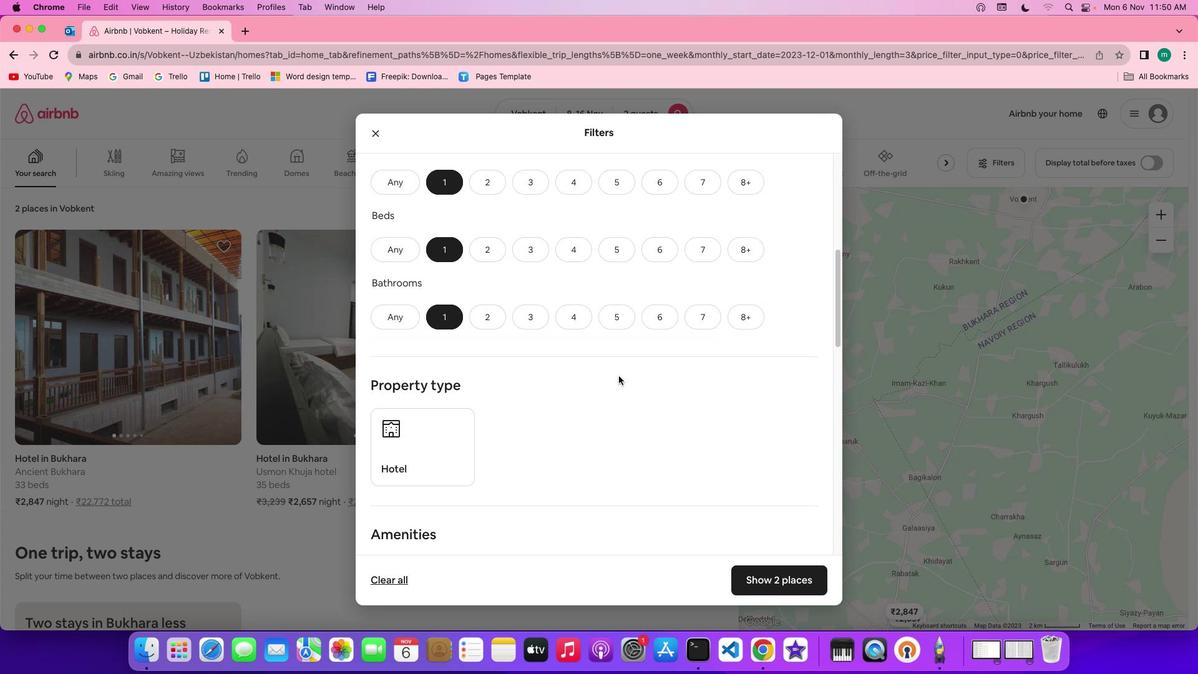 
Action: Mouse scrolled (616, 372) with delta (-2, -3)
Screenshot: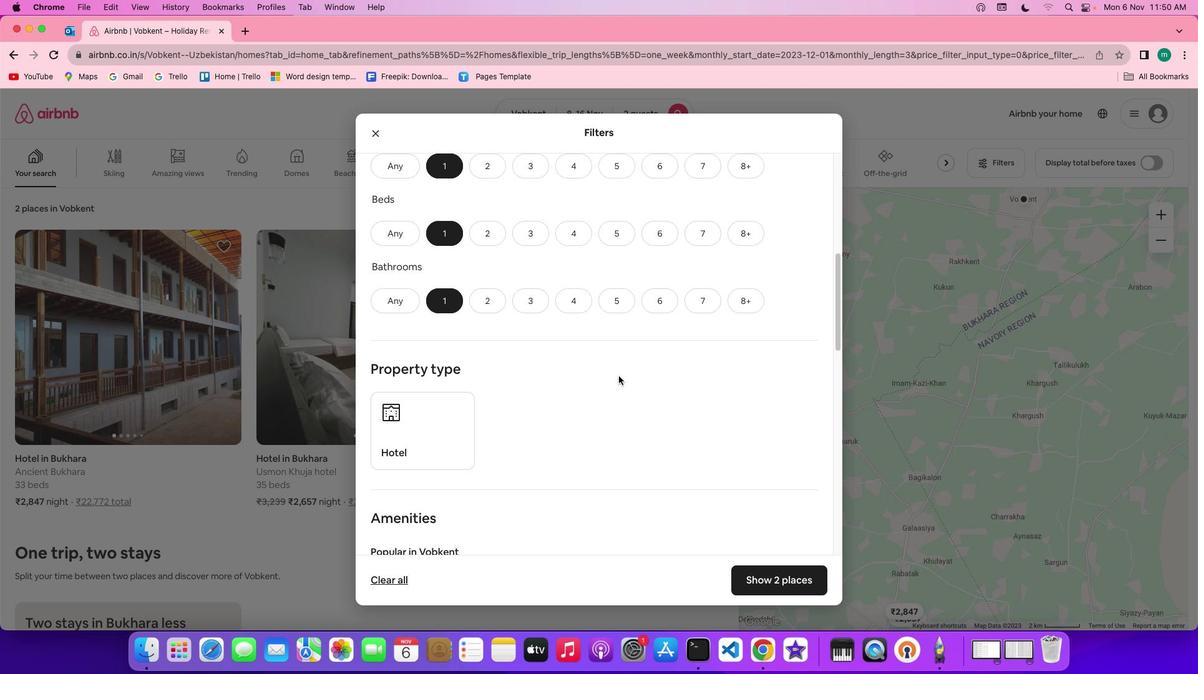 
Action: Mouse scrolled (616, 372) with delta (-2, -3)
Screenshot: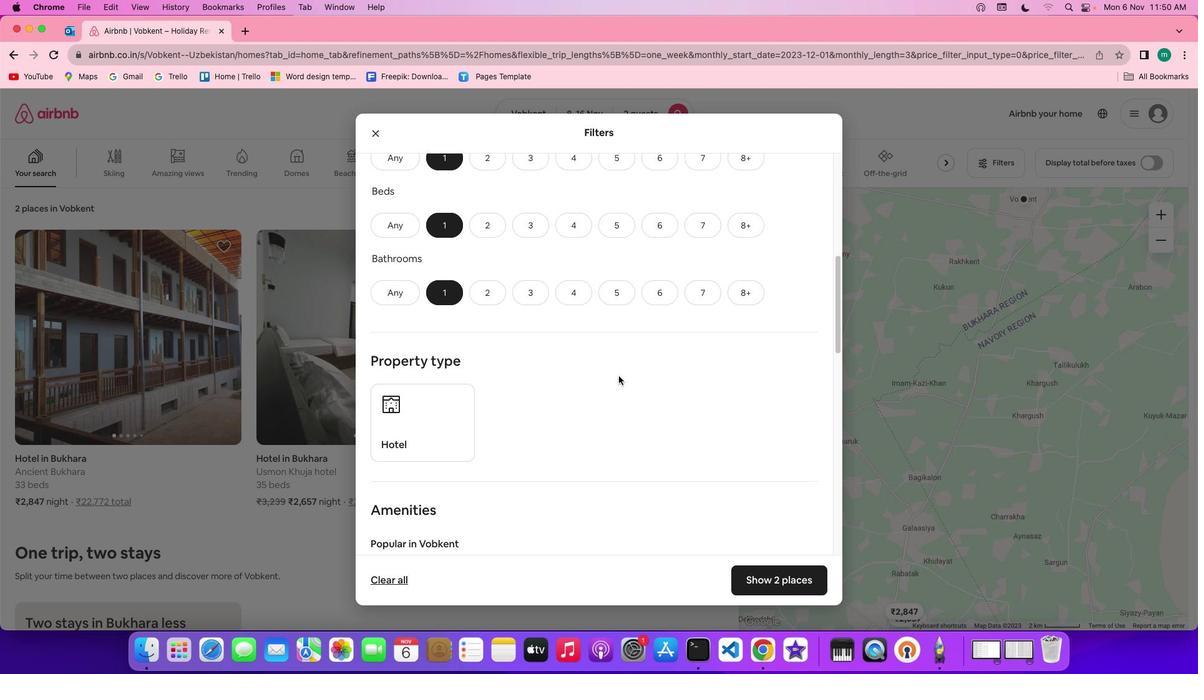 
Action: Mouse scrolled (616, 372) with delta (-2, -3)
Screenshot: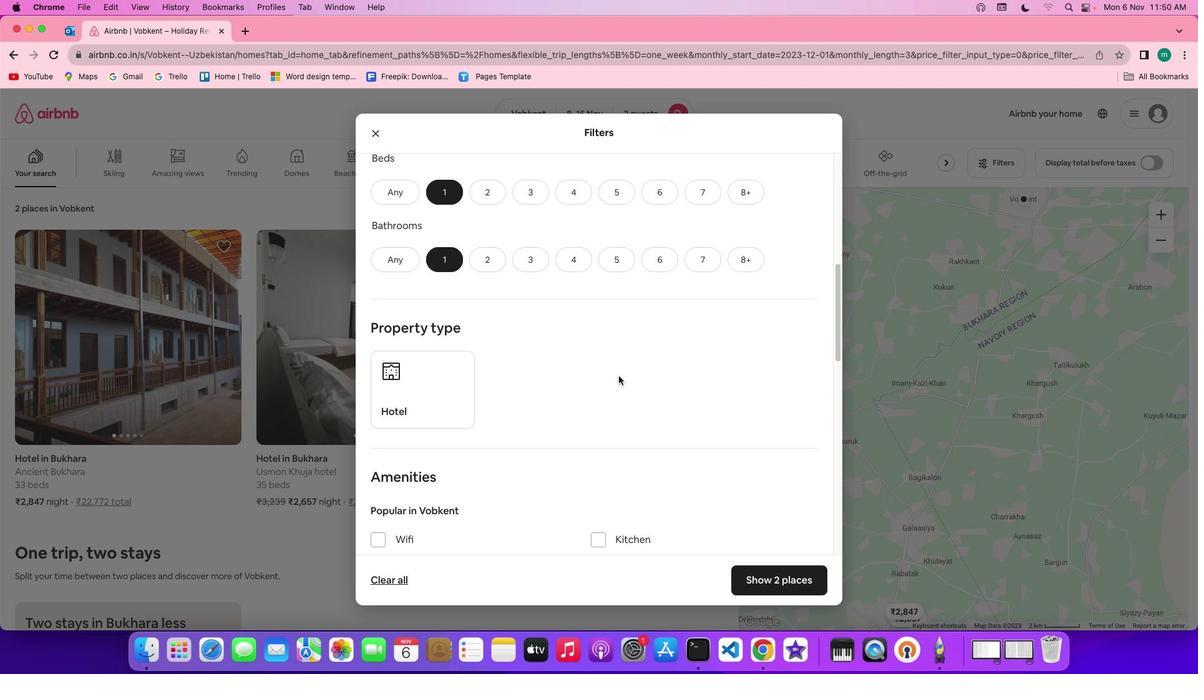 
Action: Mouse scrolled (616, 372) with delta (-2, -3)
Screenshot: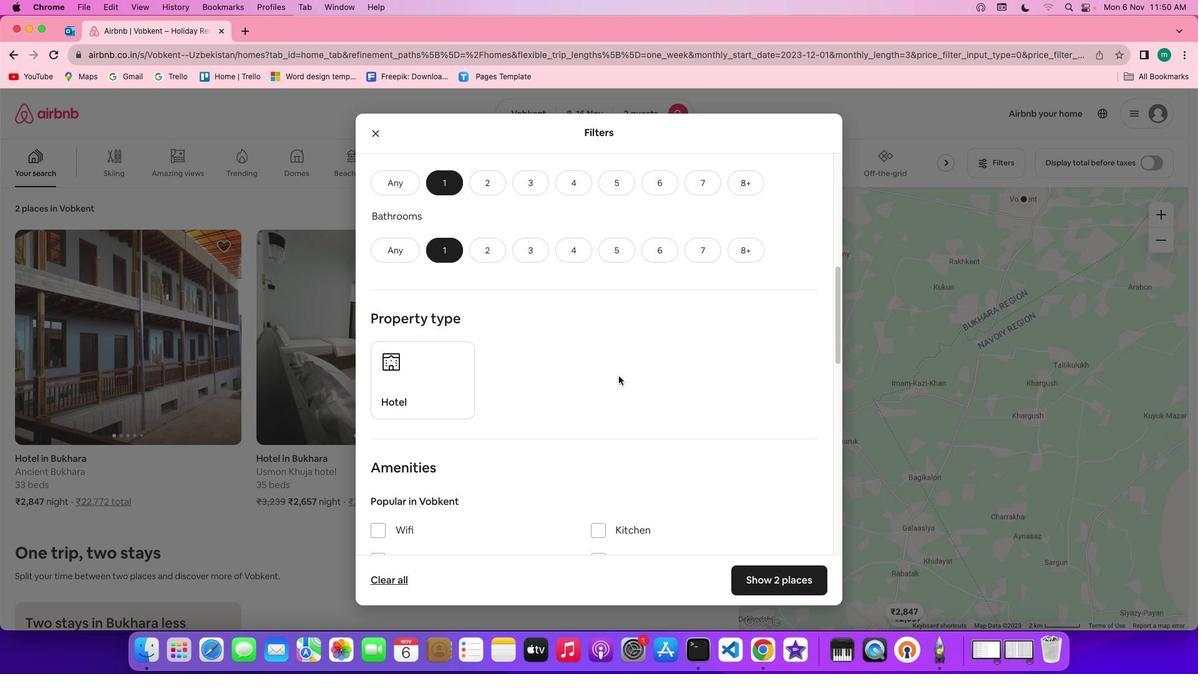
Action: Mouse scrolled (616, 372) with delta (-2, -3)
Screenshot: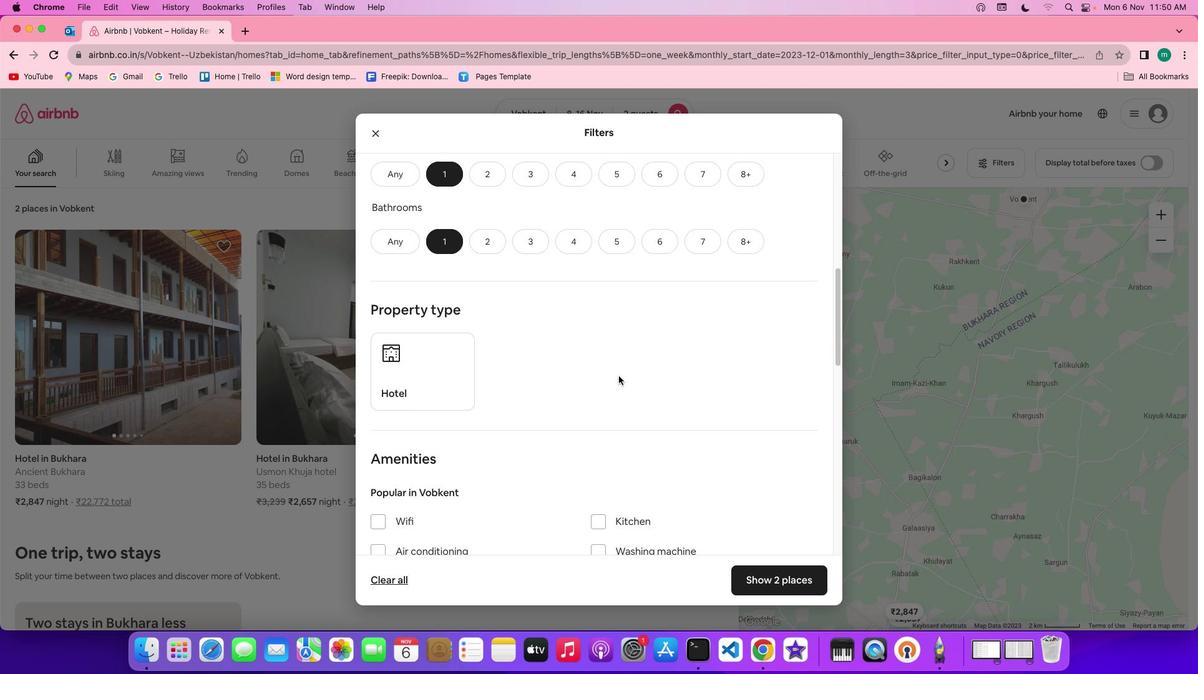 
Action: Mouse scrolled (616, 372) with delta (-2, -3)
Screenshot: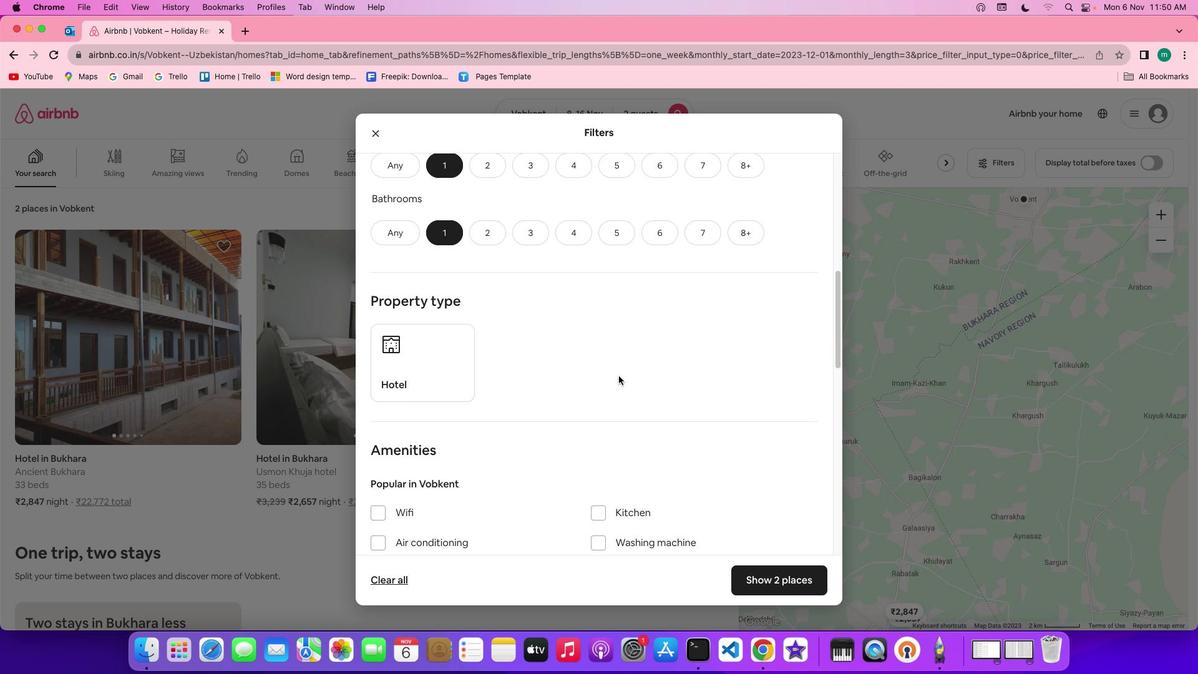 
Action: Mouse scrolled (616, 372) with delta (-2, -3)
Screenshot: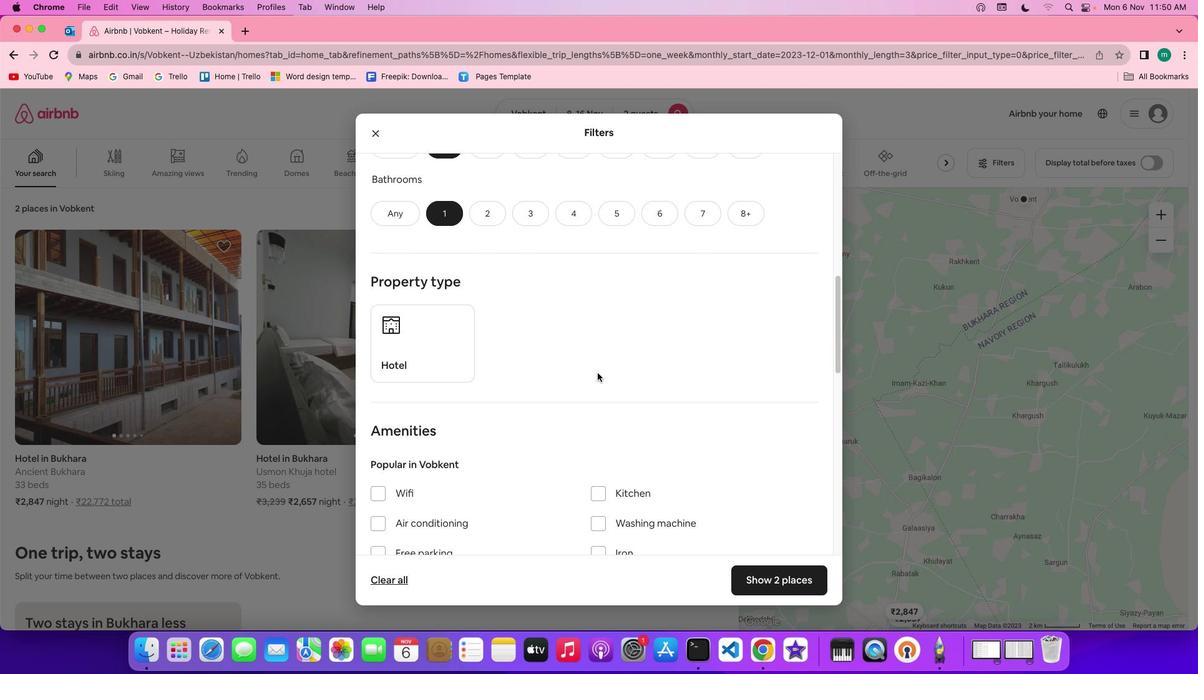 
Action: Mouse moved to (441, 367)
Screenshot: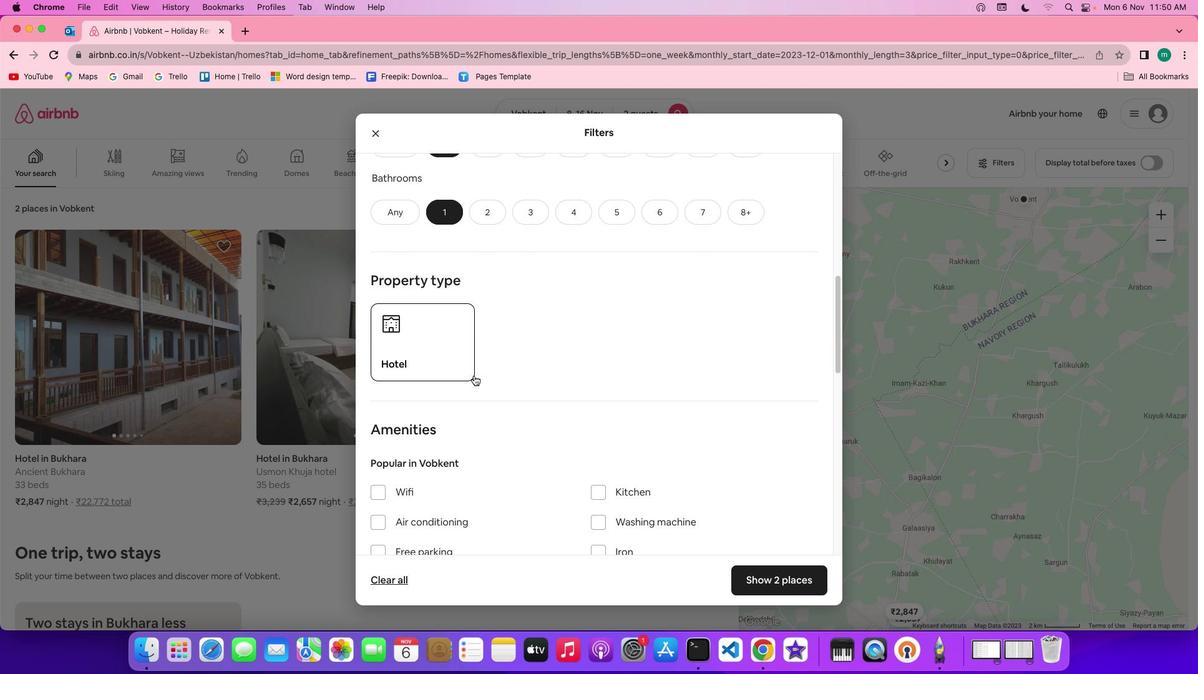 
Action: Mouse pressed left at (441, 367)
Screenshot: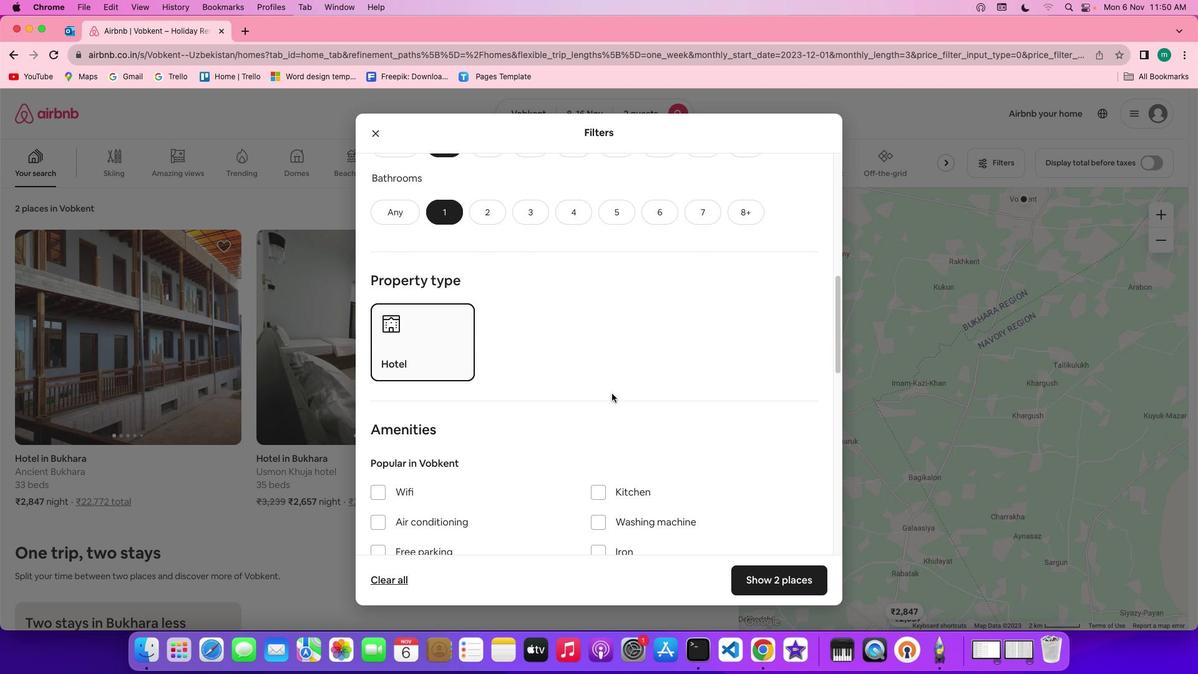 
Action: Mouse moved to (748, 394)
Screenshot: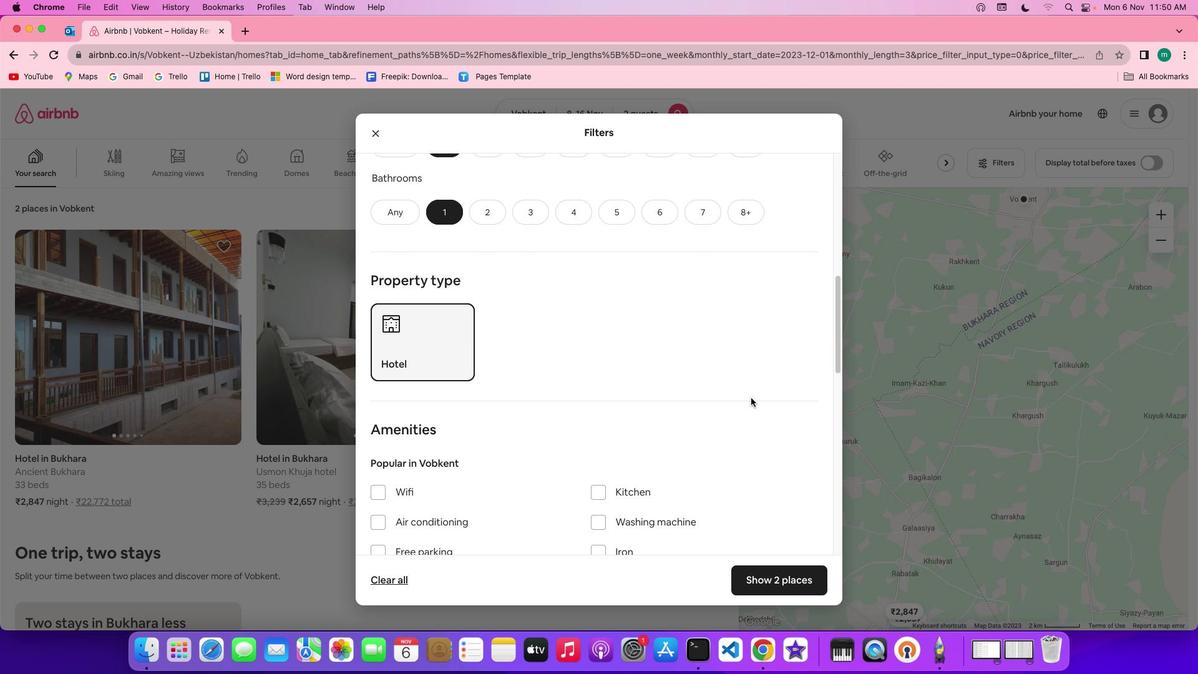 
Action: Mouse scrolled (748, 394) with delta (-2, -3)
Screenshot: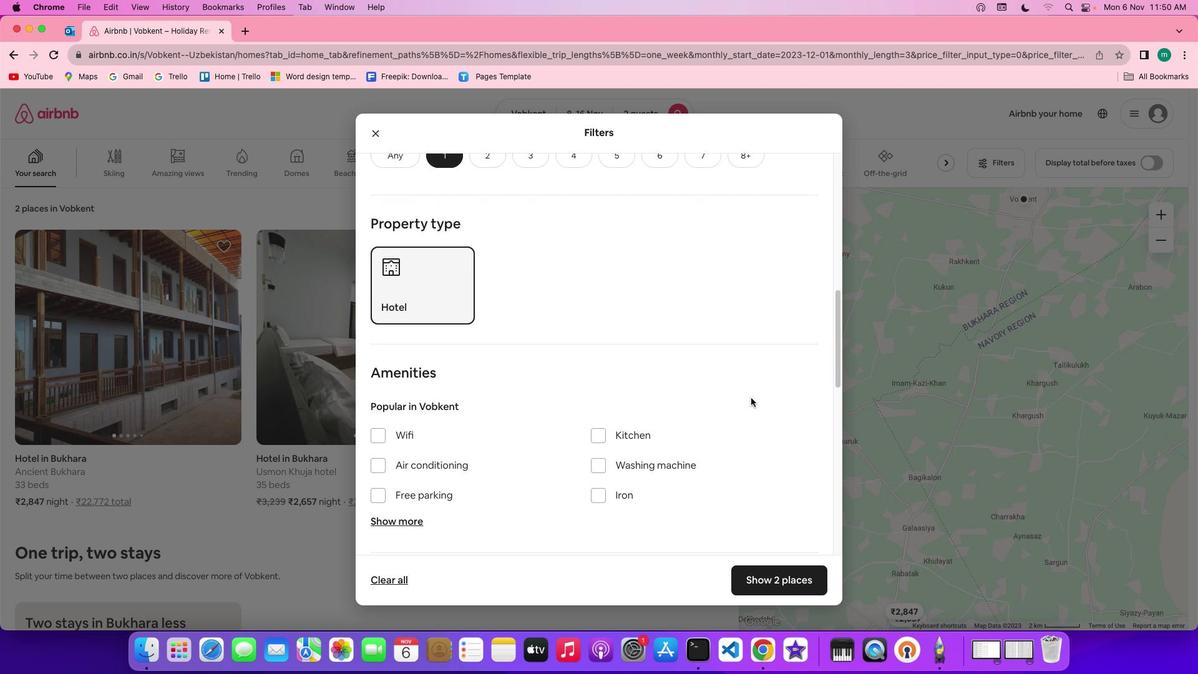 
Action: Mouse scrolled (748, 394) with delta (-2, -3)
Screenshot: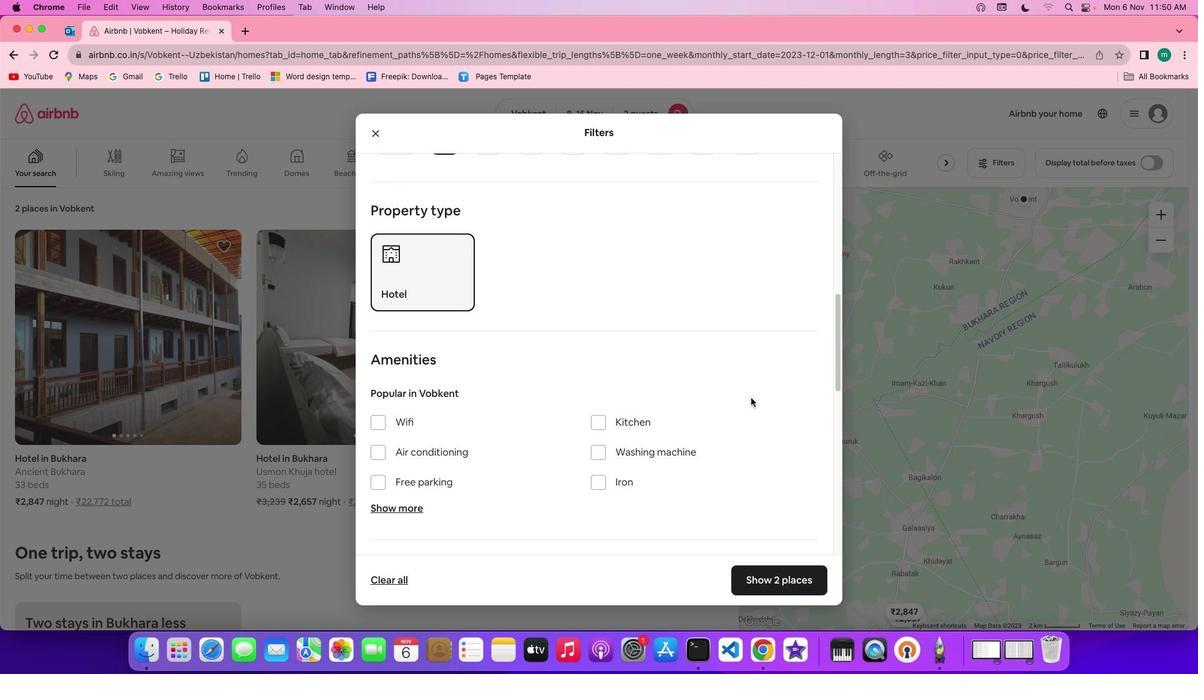 
Action: Mouse scrolled (748, 394) with delta (-2, -3)
Screenshot: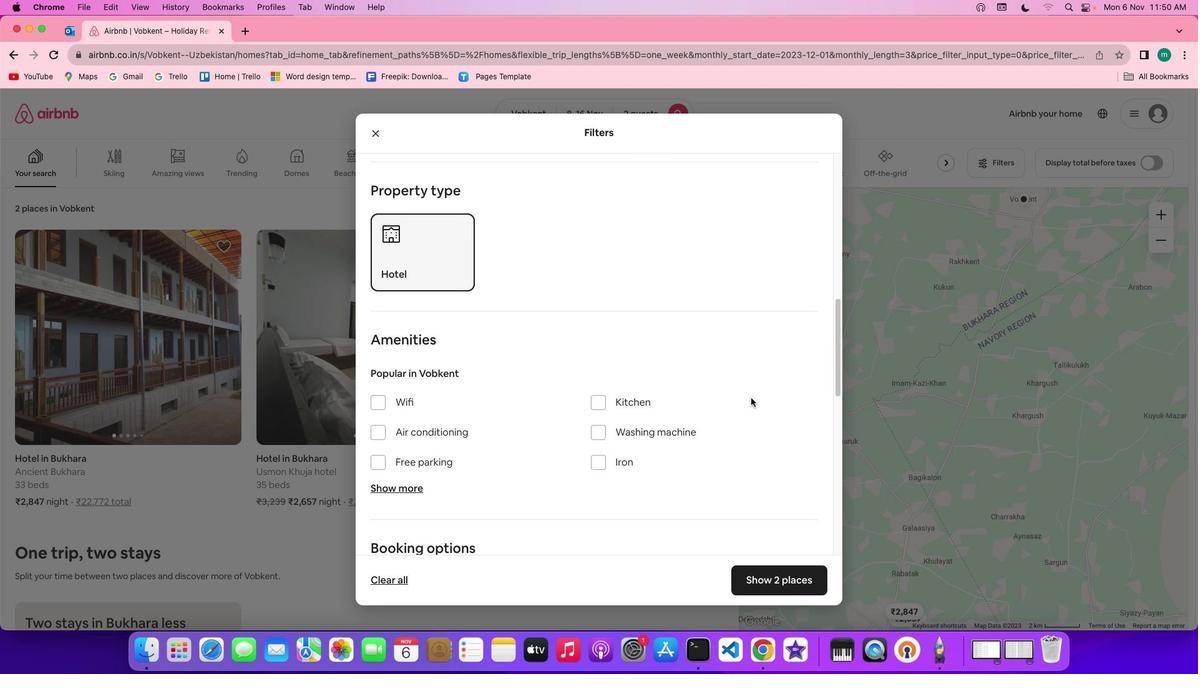
Action: Mouse scrolled (748, 394) with delta (-2, -3)
Screenshot: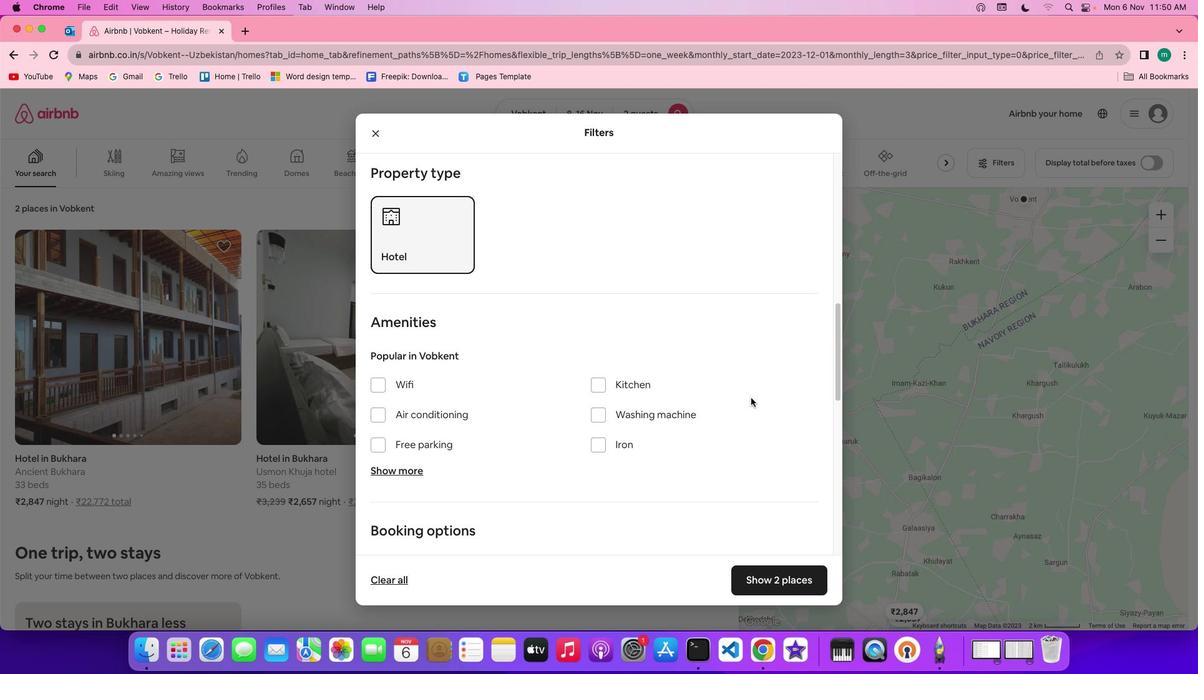 
Action: Mouse scrolled (748, 394) with delta (-2, -3)
Screenshot: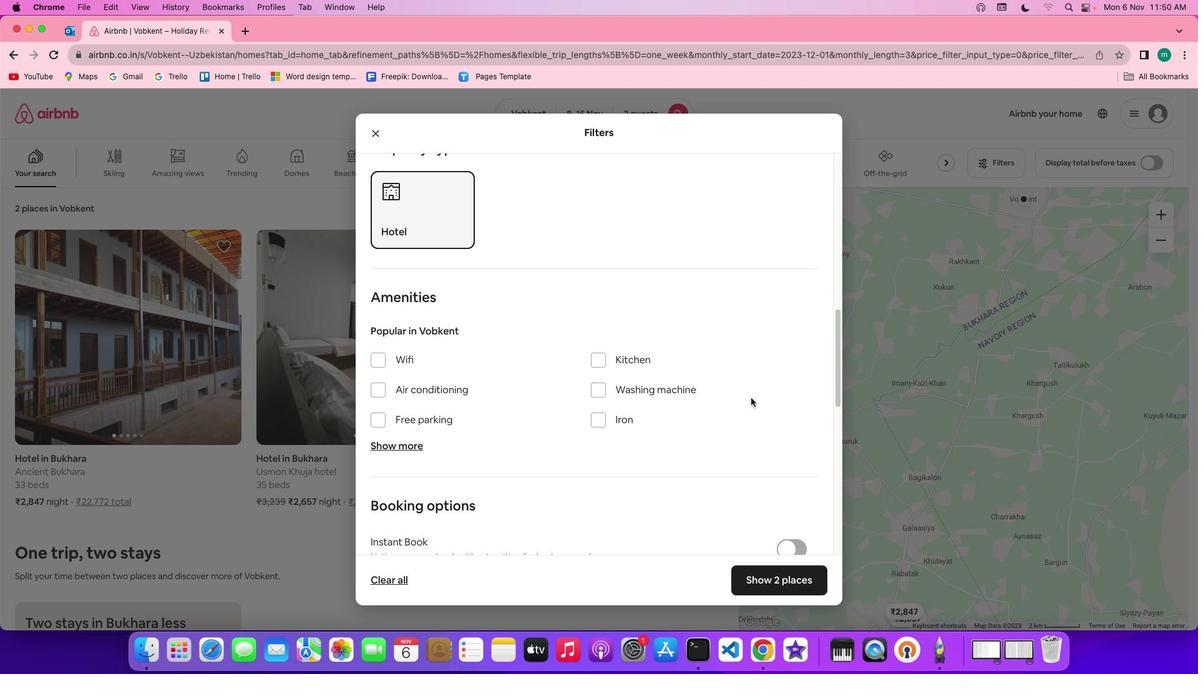 
Action: Mouse scrolled (748, 394) with delta (-2, -3)
Screenshot: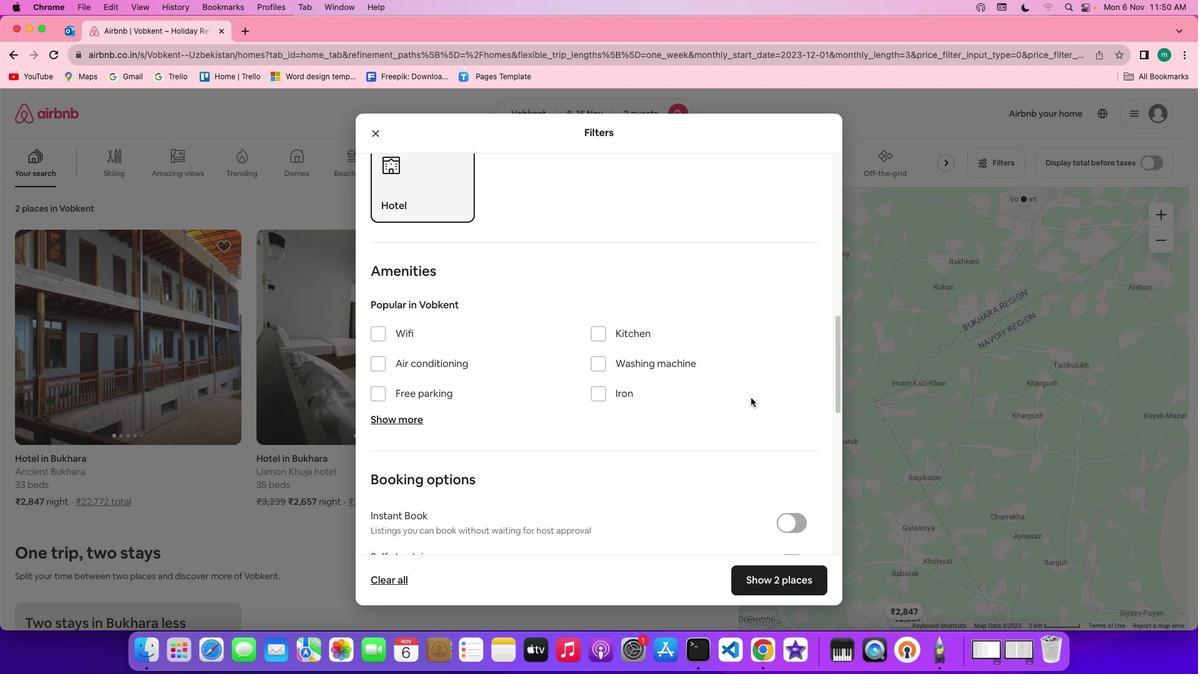 
Action: Mouse scrolled (748, 394) with delta (-2, -3)
Screenshot: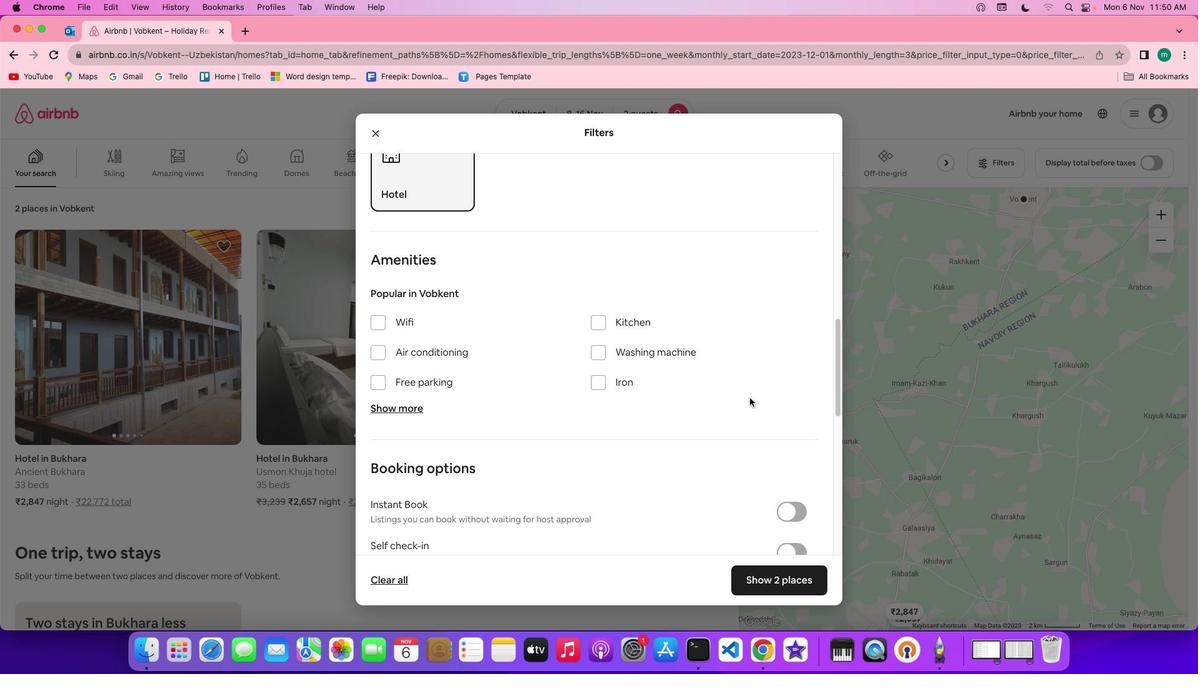 
Action: Mouse scrolled (748, 394) with delta (-2, -3)
Screenshot: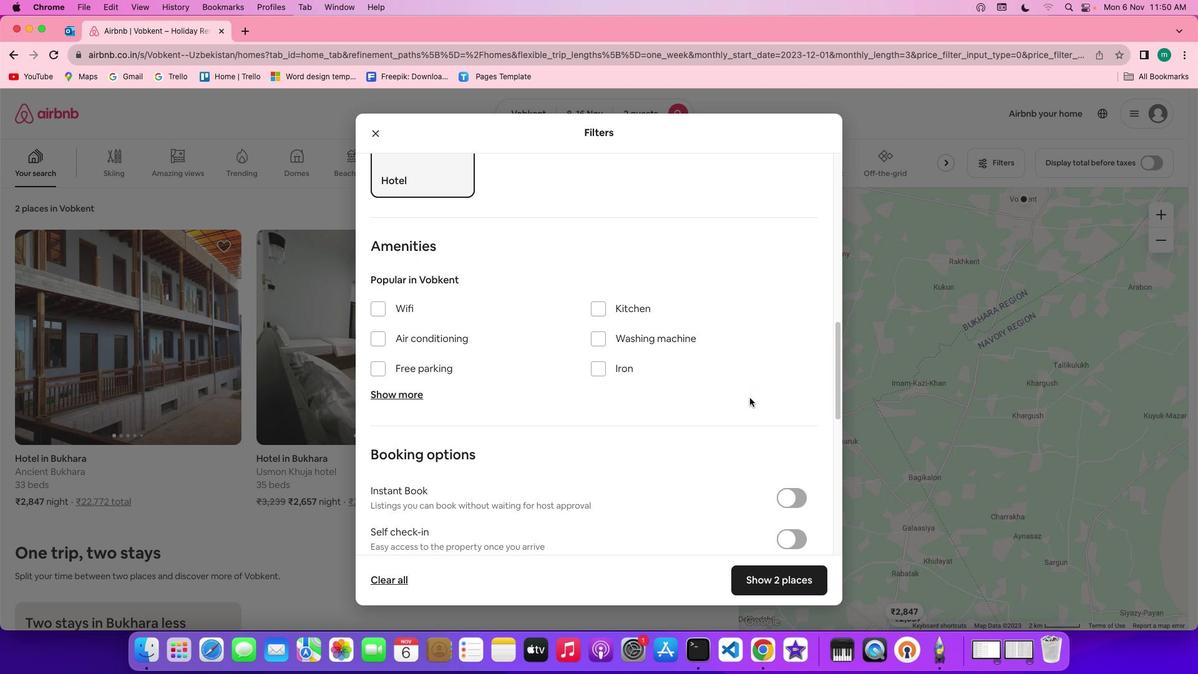 
Action: Mouse moved to (747, 394)
Screenshot: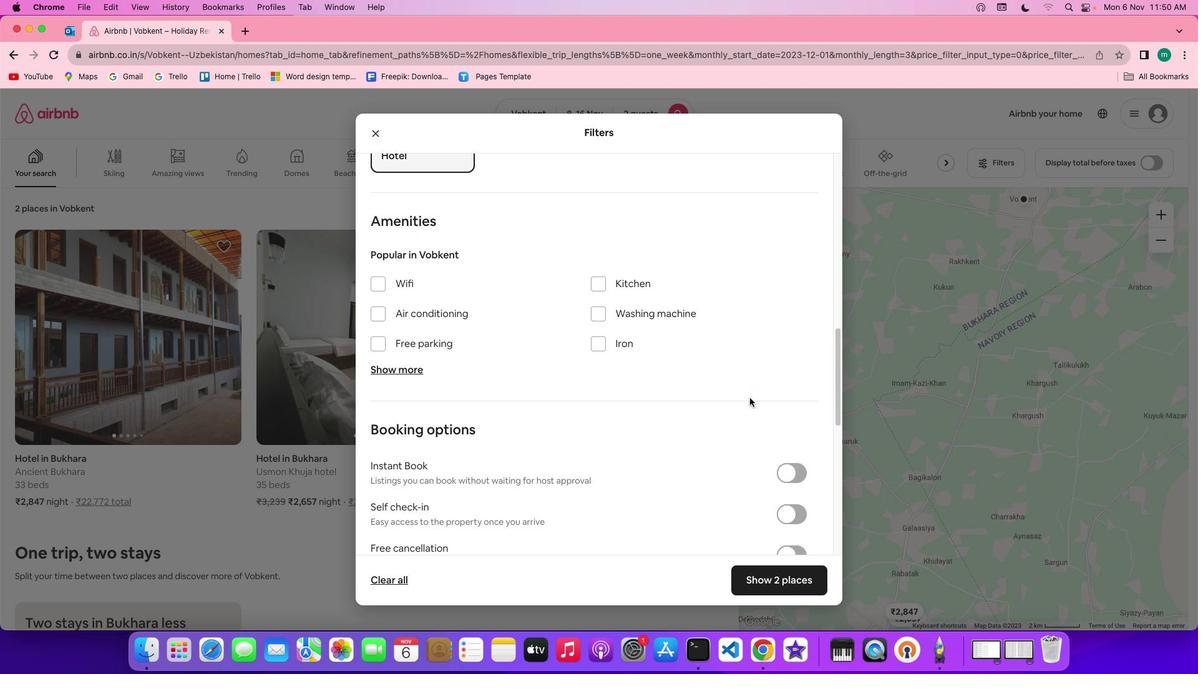 
Action: Mouse scrolled (747, 394) with delta (-2, -3)
Screenshot: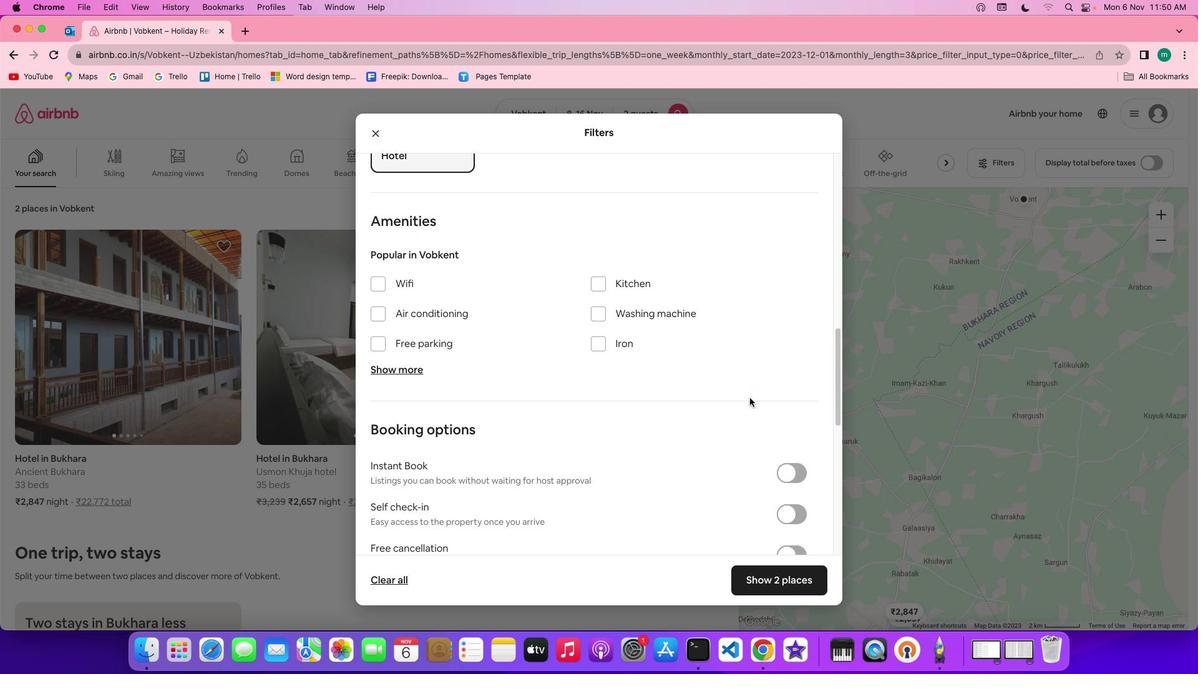 
Action: Mouse scrolled (747, 394) with delta (-2, -3)
Screenshot: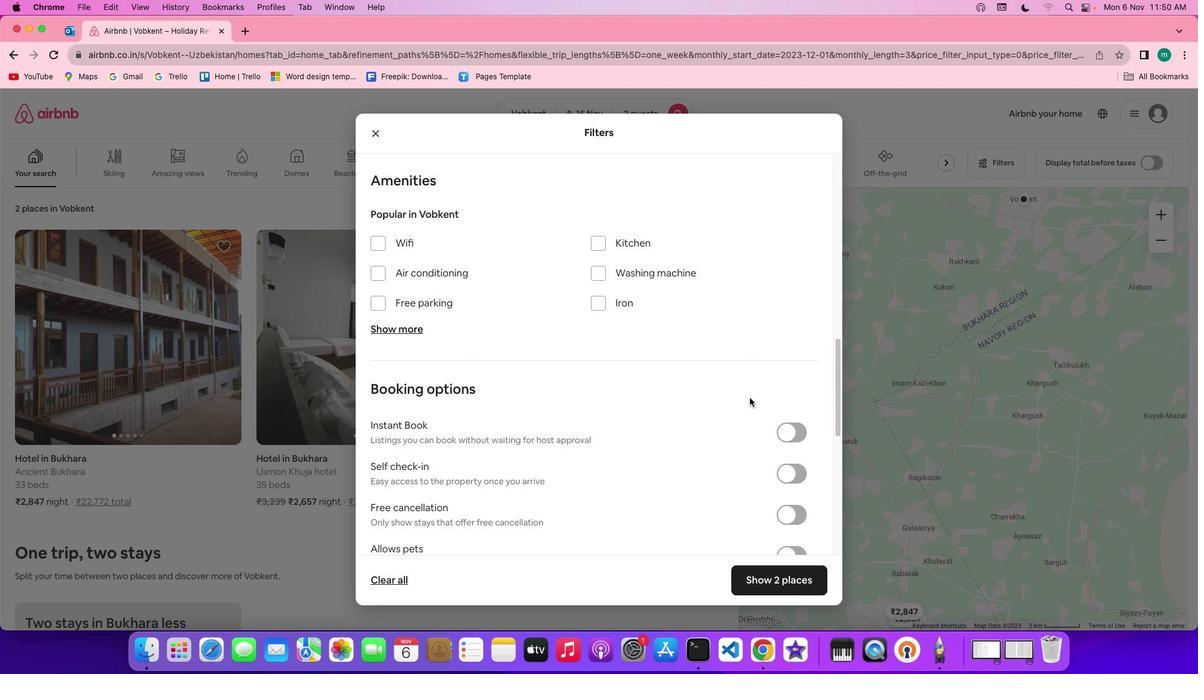 
Action: Mouse moved to (401, 234)
Screenshot: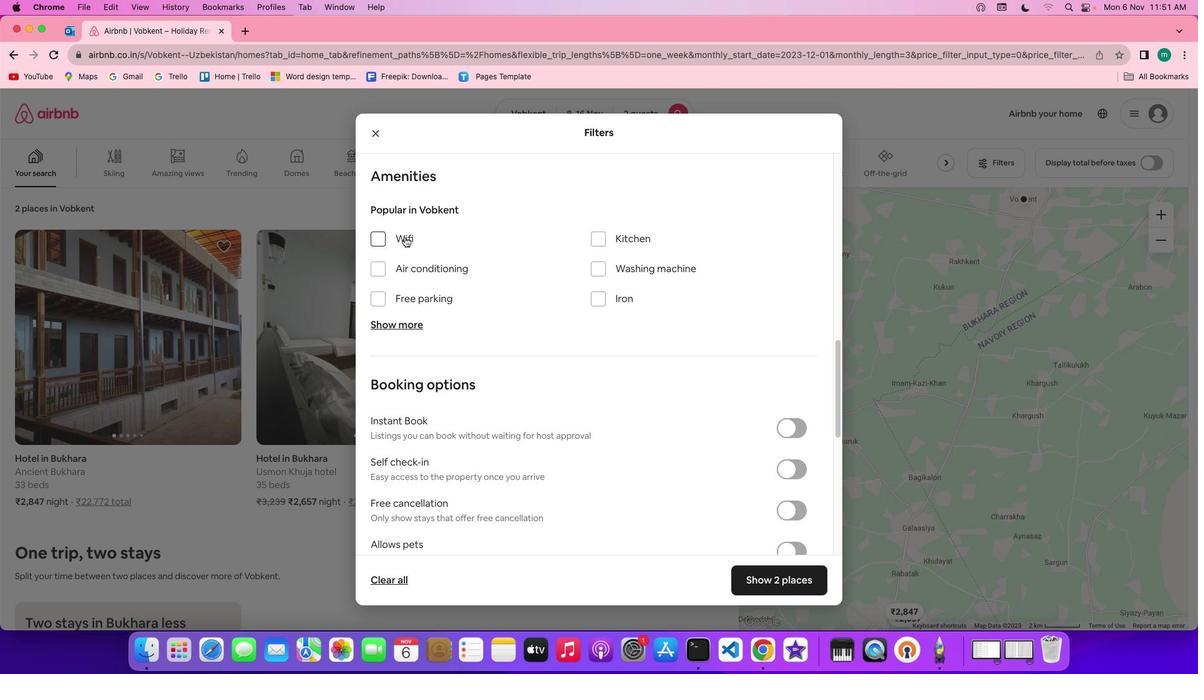 
Action: Mouse pressed left at (401, 234)
Screenshot: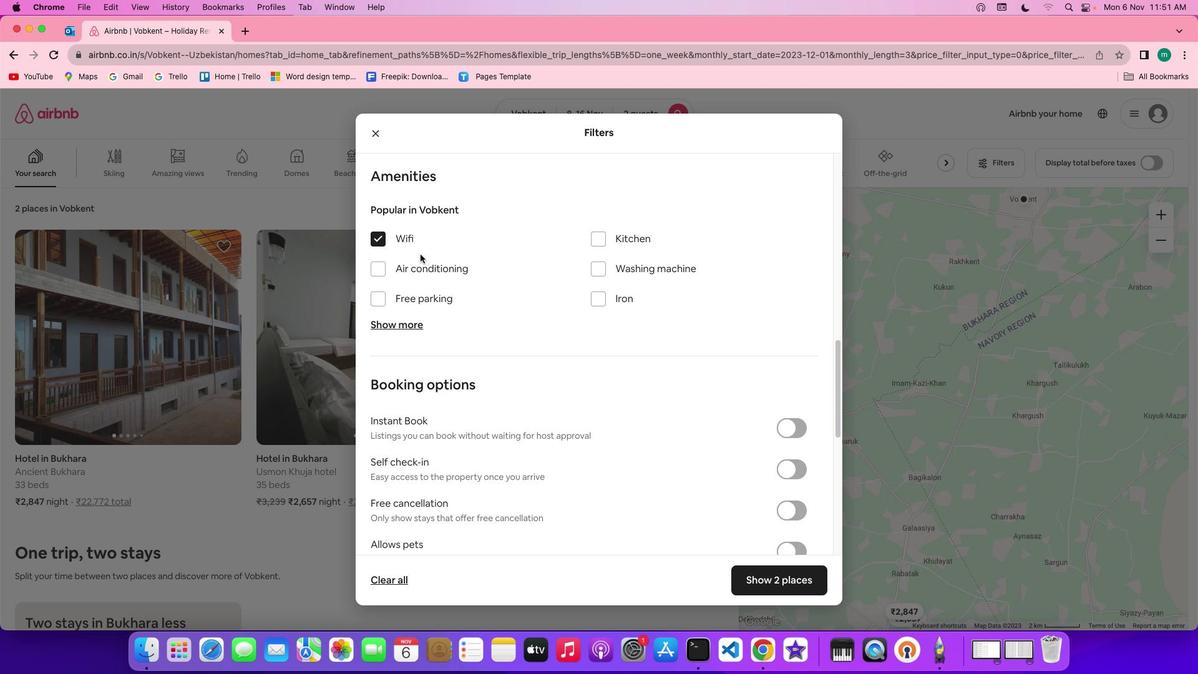 
Action: Mouse moved to (518, 354)
Screenshot: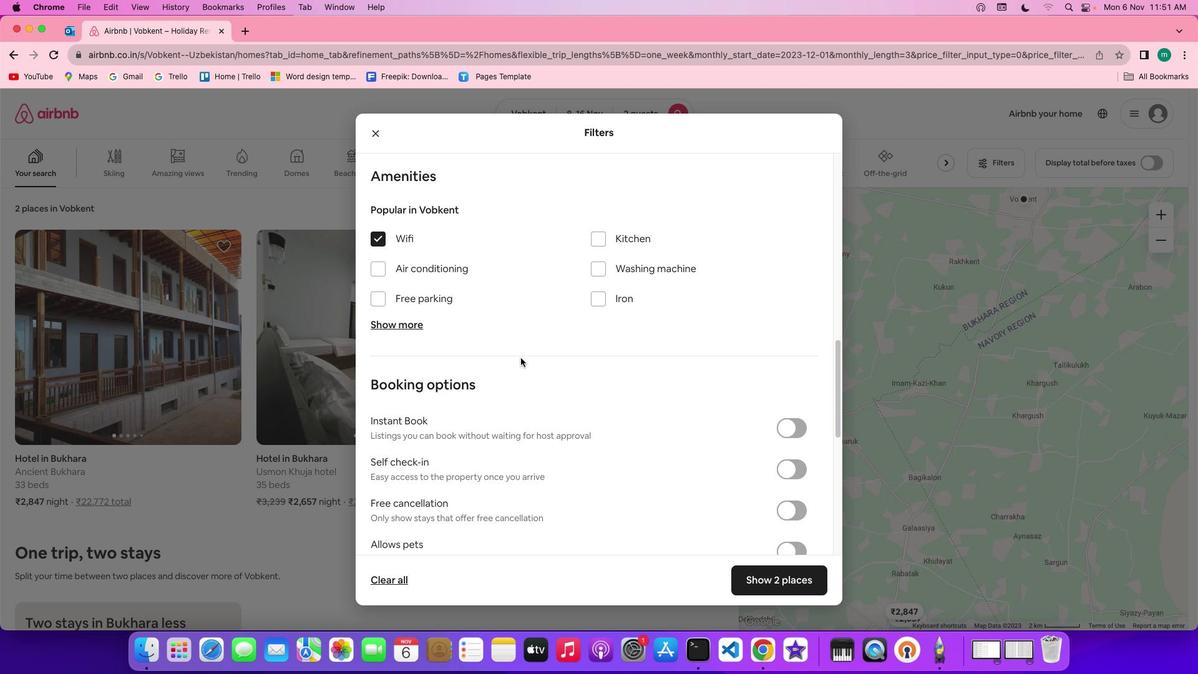
Action: Mouse scrolled (518, 354) with delta (-2, -3)
Screenshot: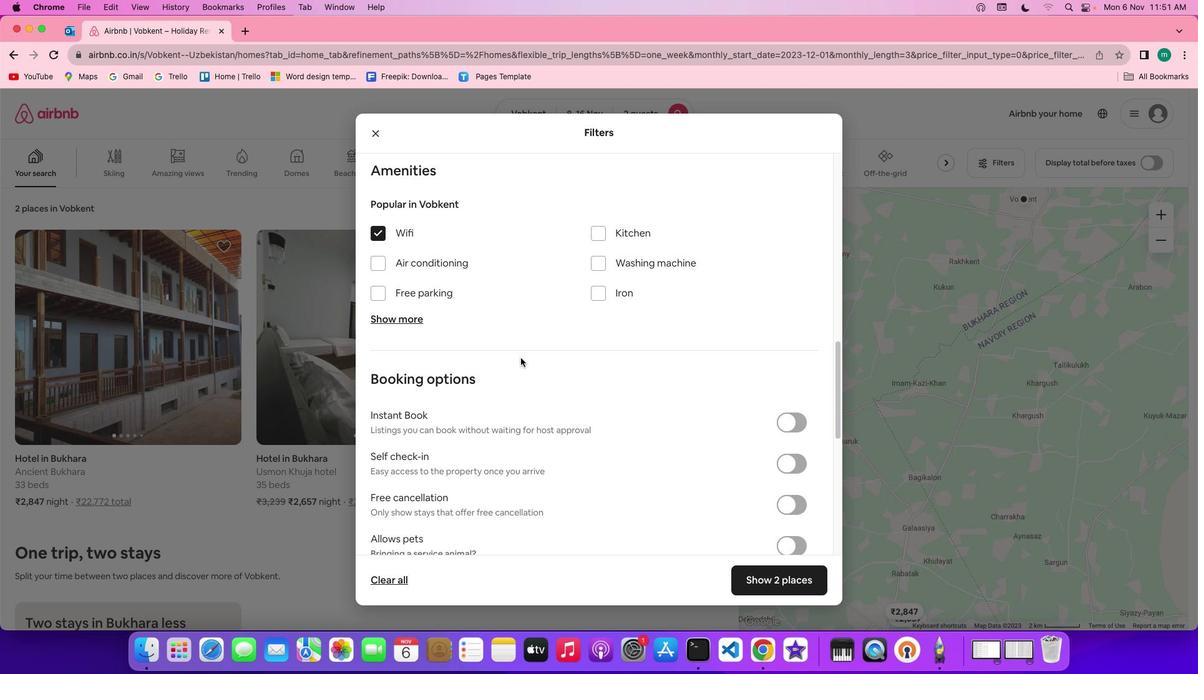 
Action: Mouse scrolled (518, 354) with delta (-2, -3)
Screenshot: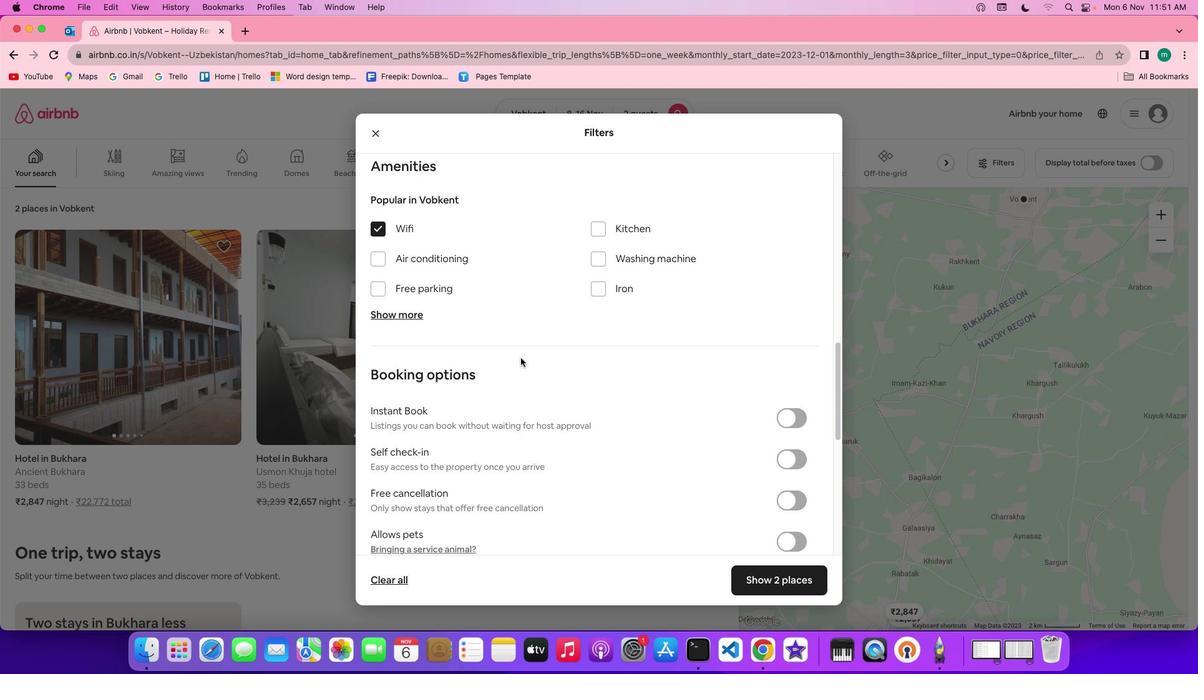 
Action: Mouse scrolled (518, 354) with delta (-2, -3)
Screenshot: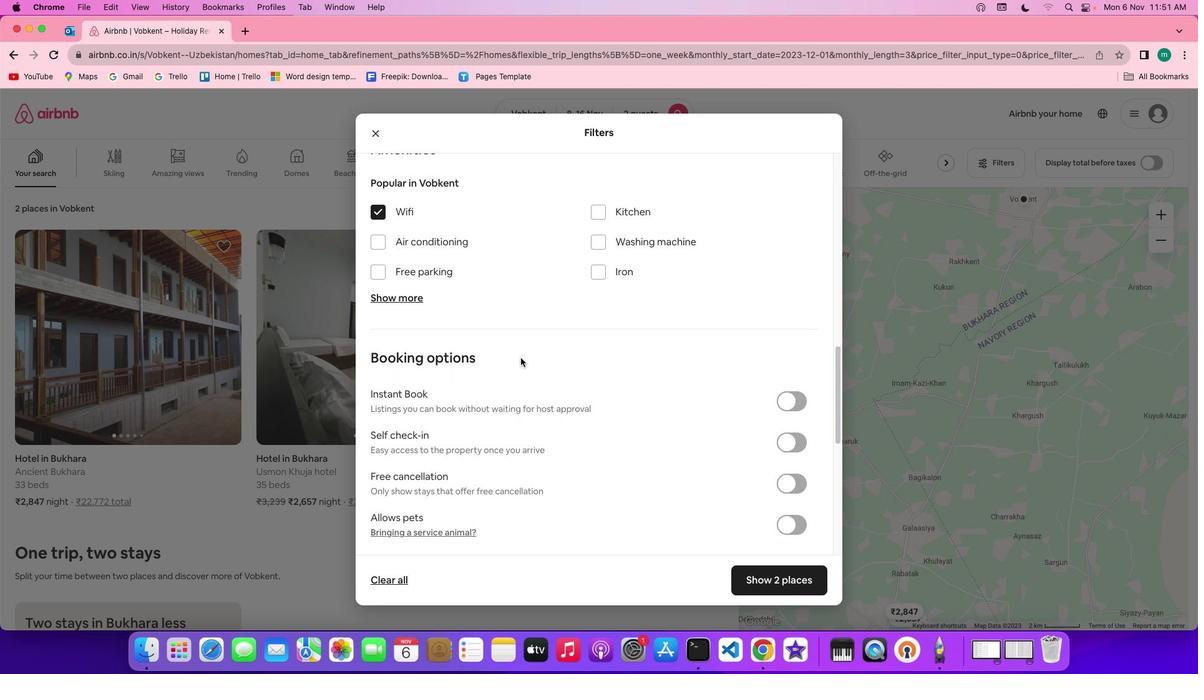 
Action: Mouse scrolled (518, 354) with delta (-2, -3)
Screenshot: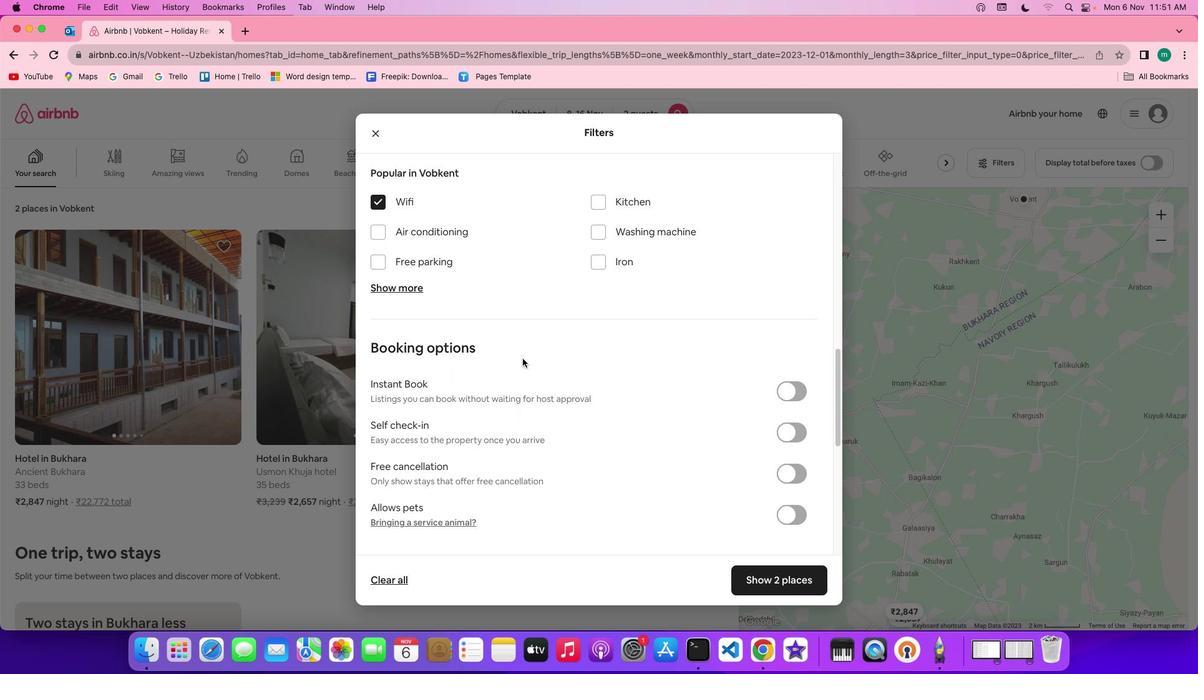 
Action: Mouse scrolled (518, 354) with delta (-2, -3)
Screenshot: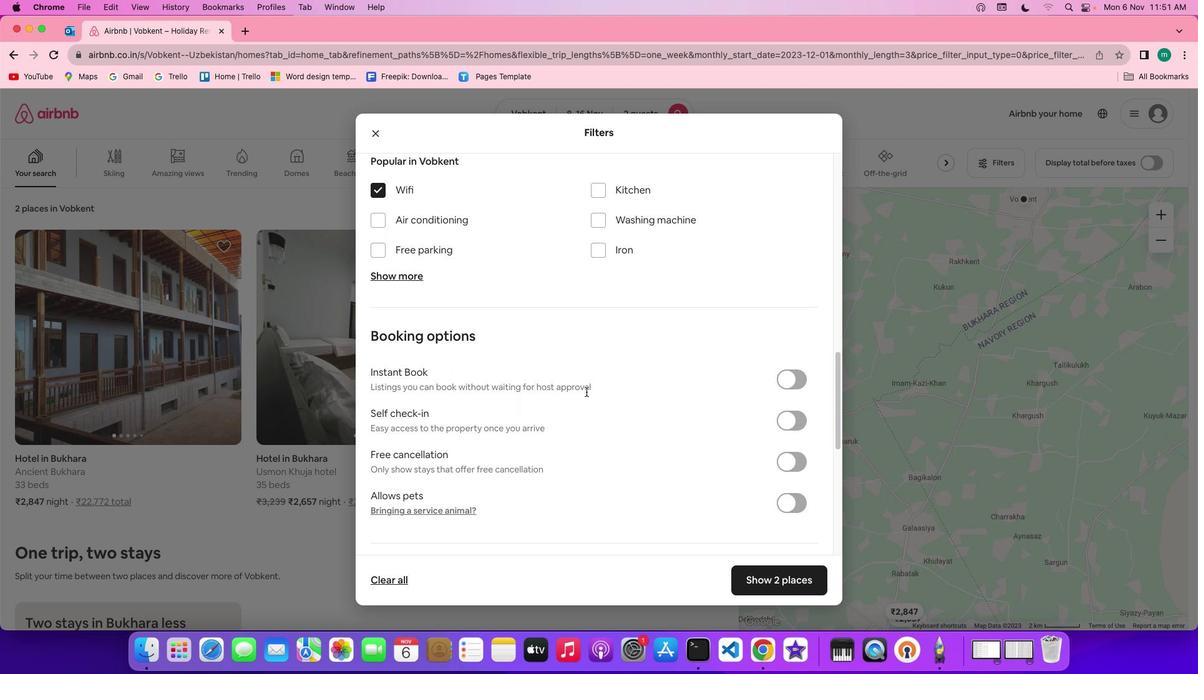 
Action: Mouse scrolled (518, 354) with delta (-2, -3)
Screenshot: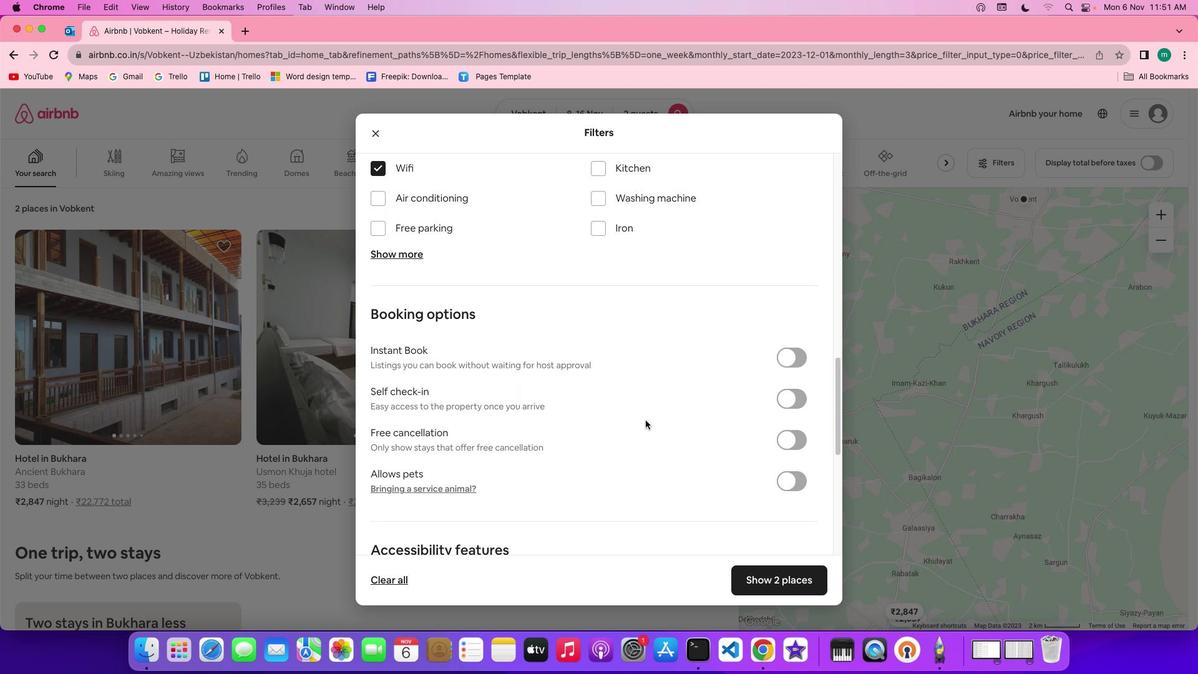 
Action: Mouse moved to (655, 420)
Screenshot: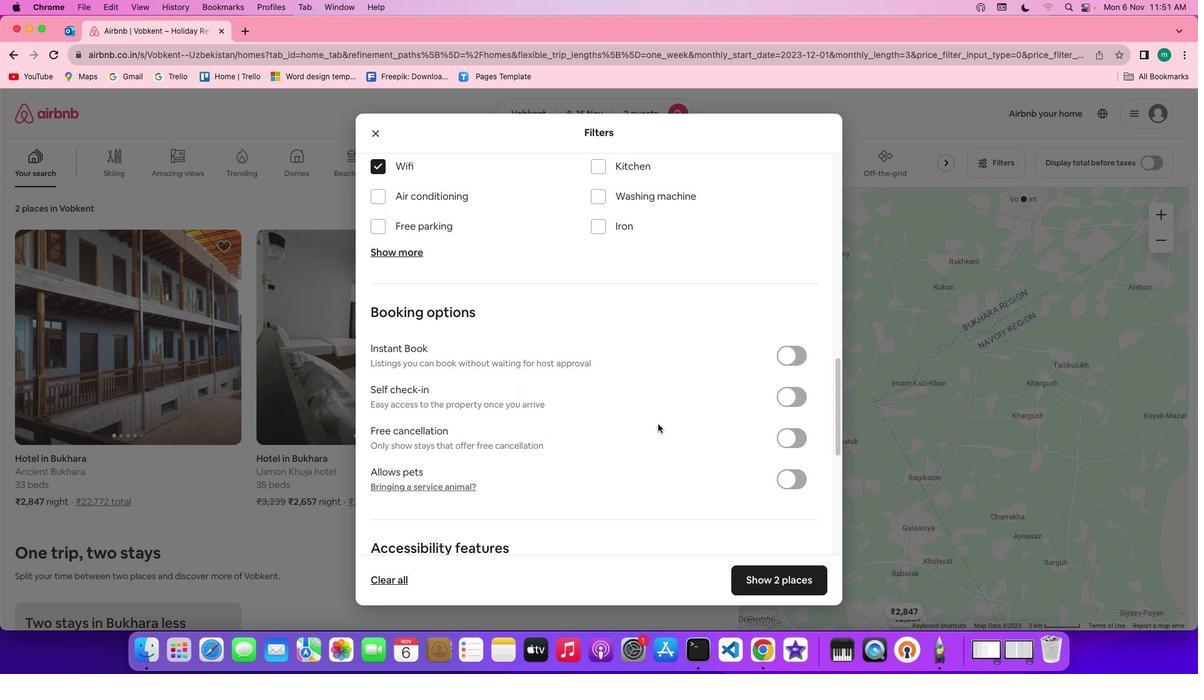 
Action: Mouse scrolled (655, 420) with delta (-2, -3)
Screenshot: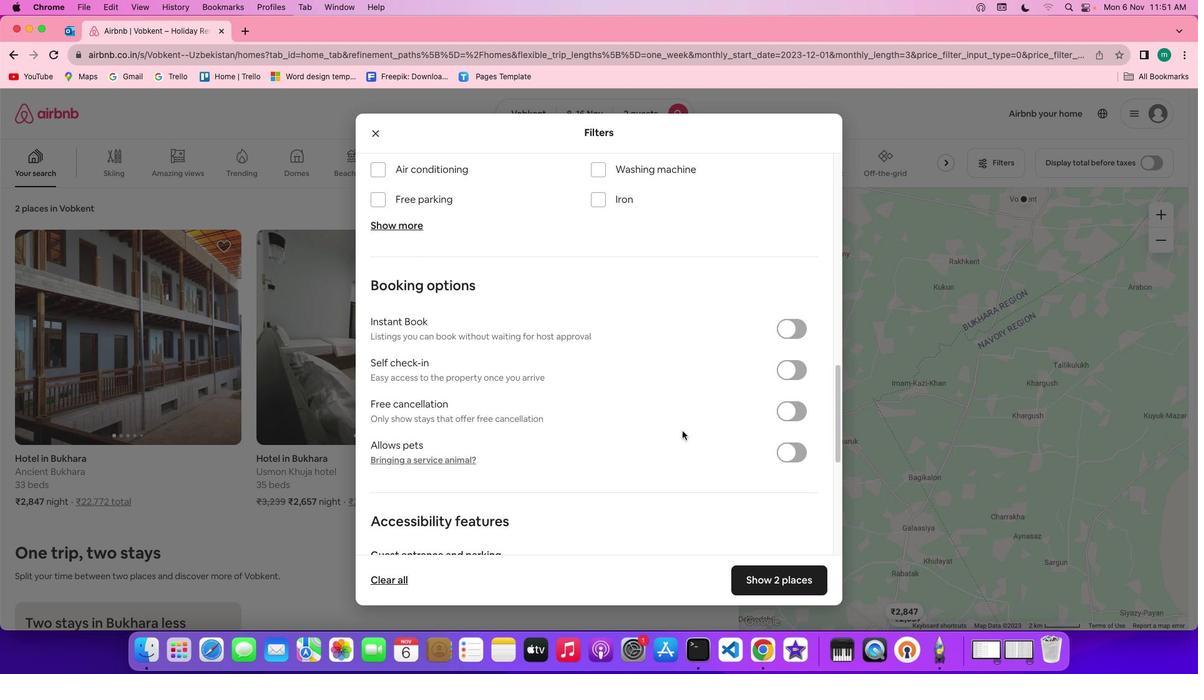 
Action: Mouse scrolled (655, 420) with delta (-2, -3)
Screenshot: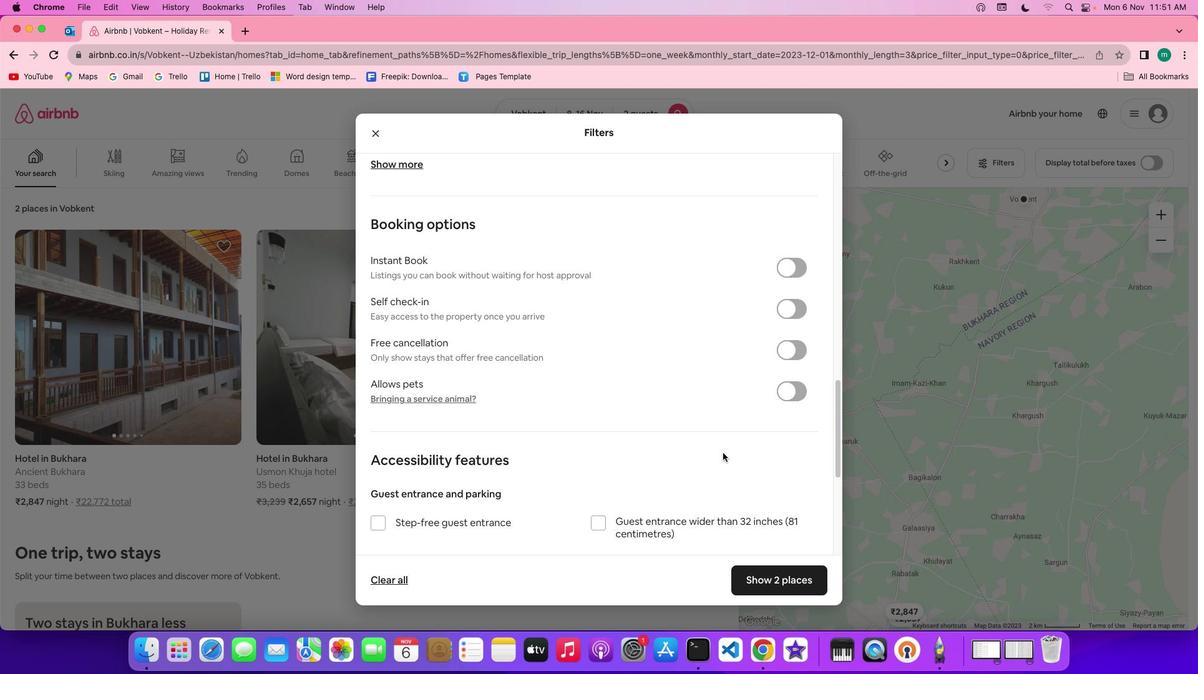 
Action: Mouse scrolled (655, 420) with delta (-2, -3)
Screenshot: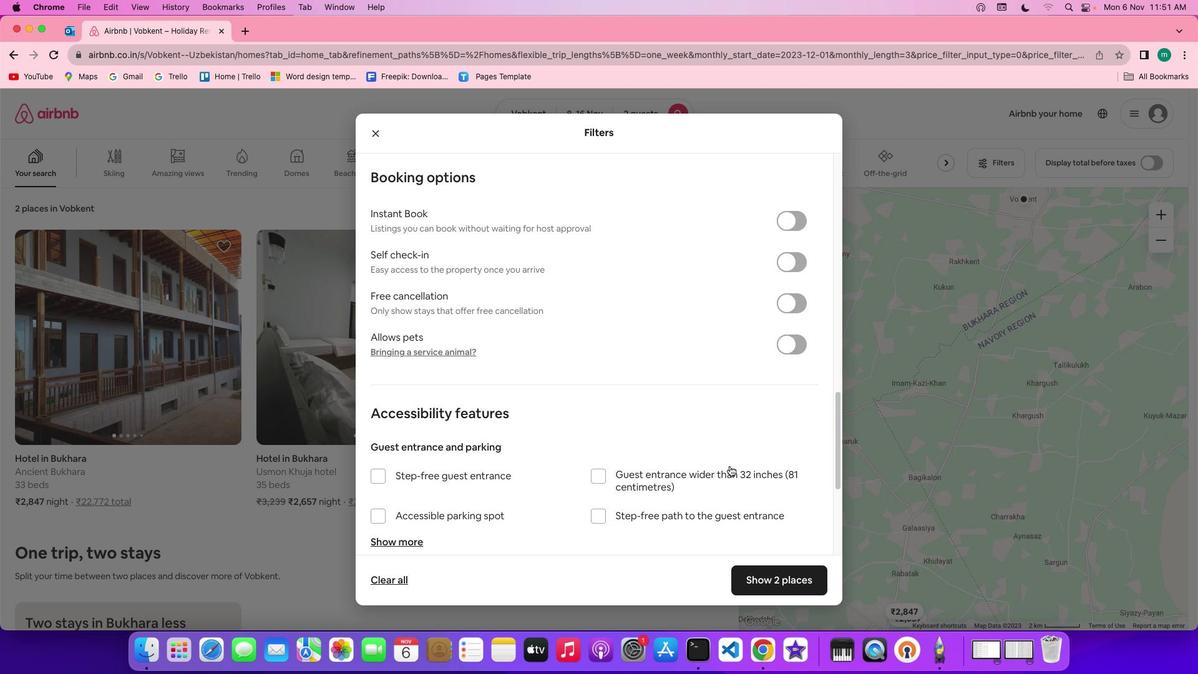 
Action: Mouse scrolled (655, 420) with delta (-2, -4)
Screenshot: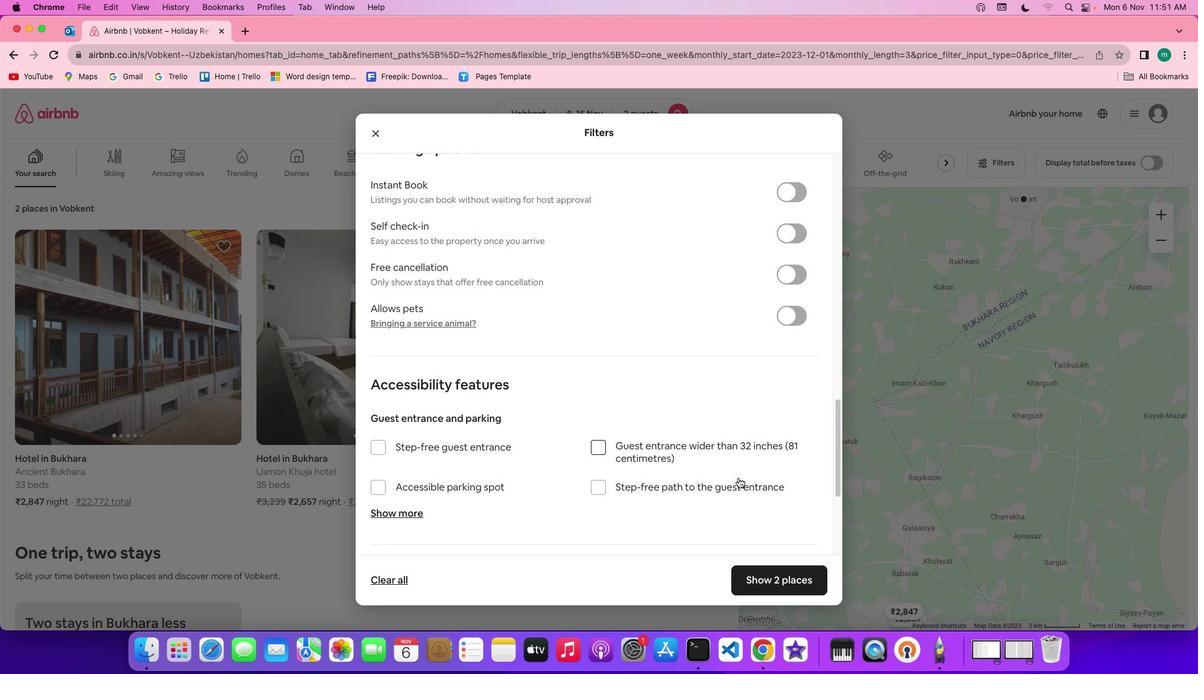 
Action: Mouse moved to (736, 475)
Screenshot: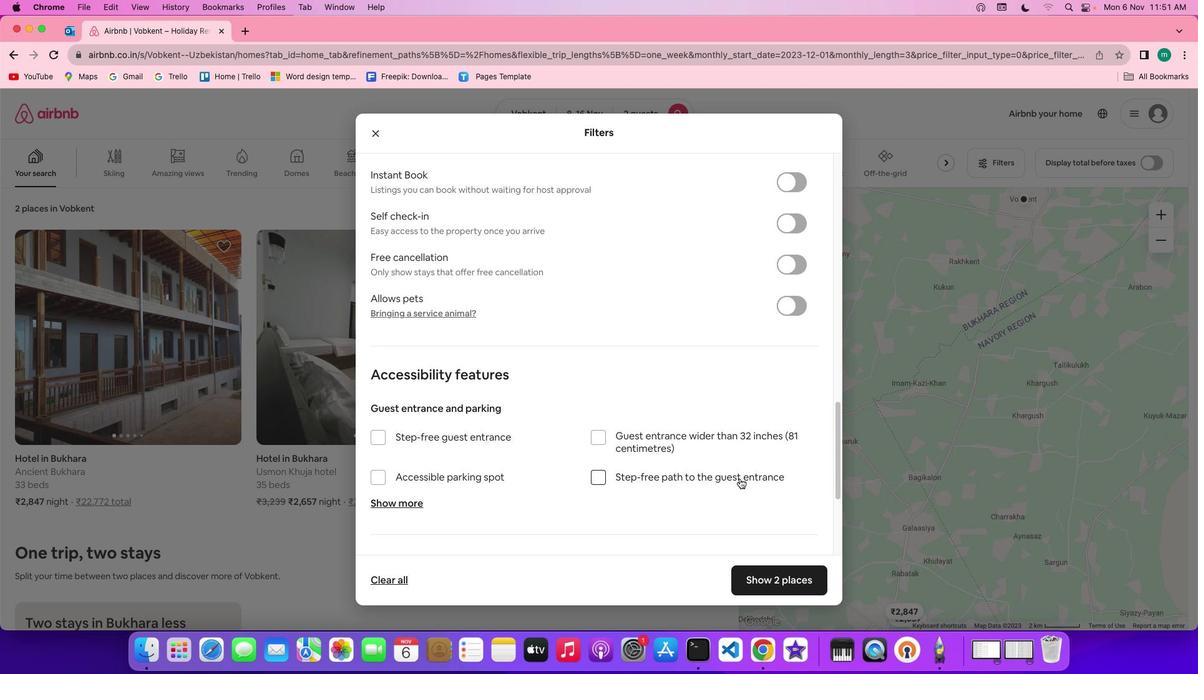 
Action: Mouse scrolled (736, 475) with delta (-2, -3)
Screenshot: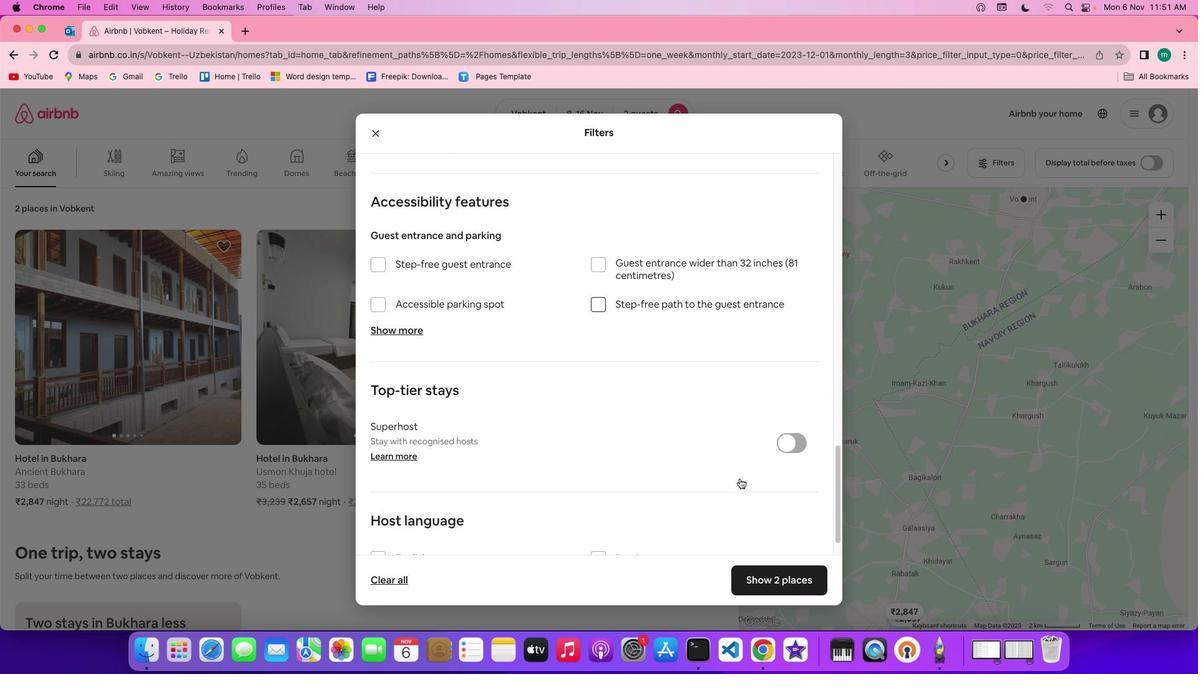 
Action: Mouse scrolled (736, 475) with delta (-2, -3)
Screenshot: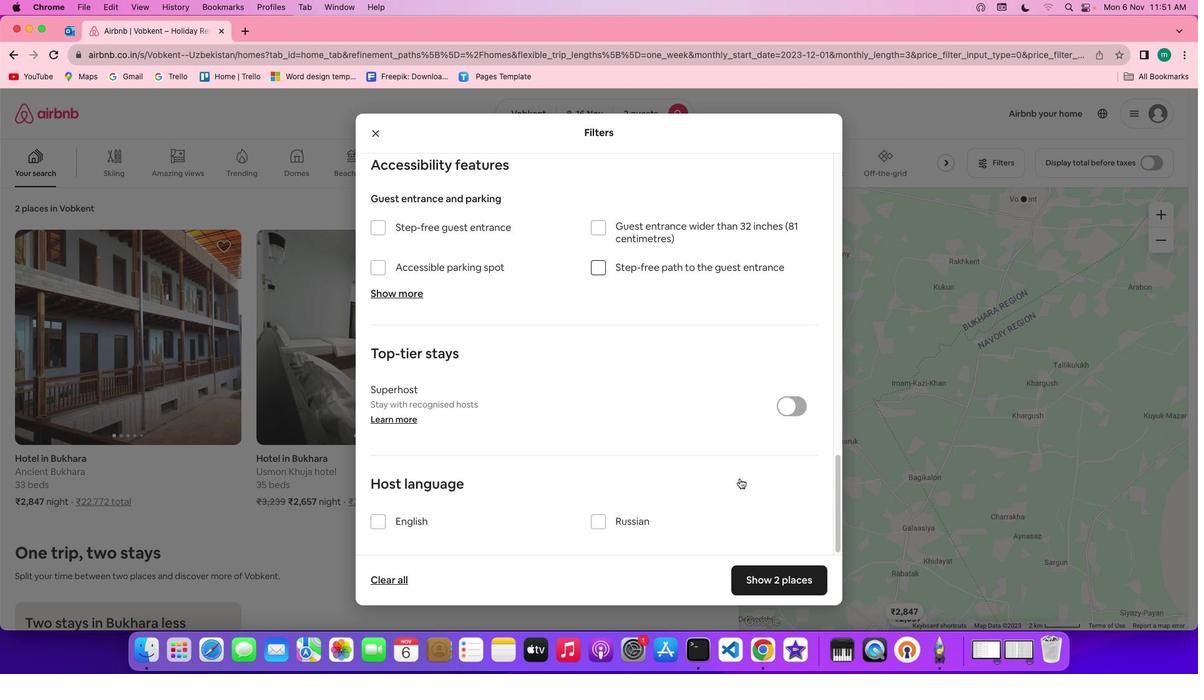 
Action: Mouse scrolled (736, 475) with delta (-2, -4)
Screenshot: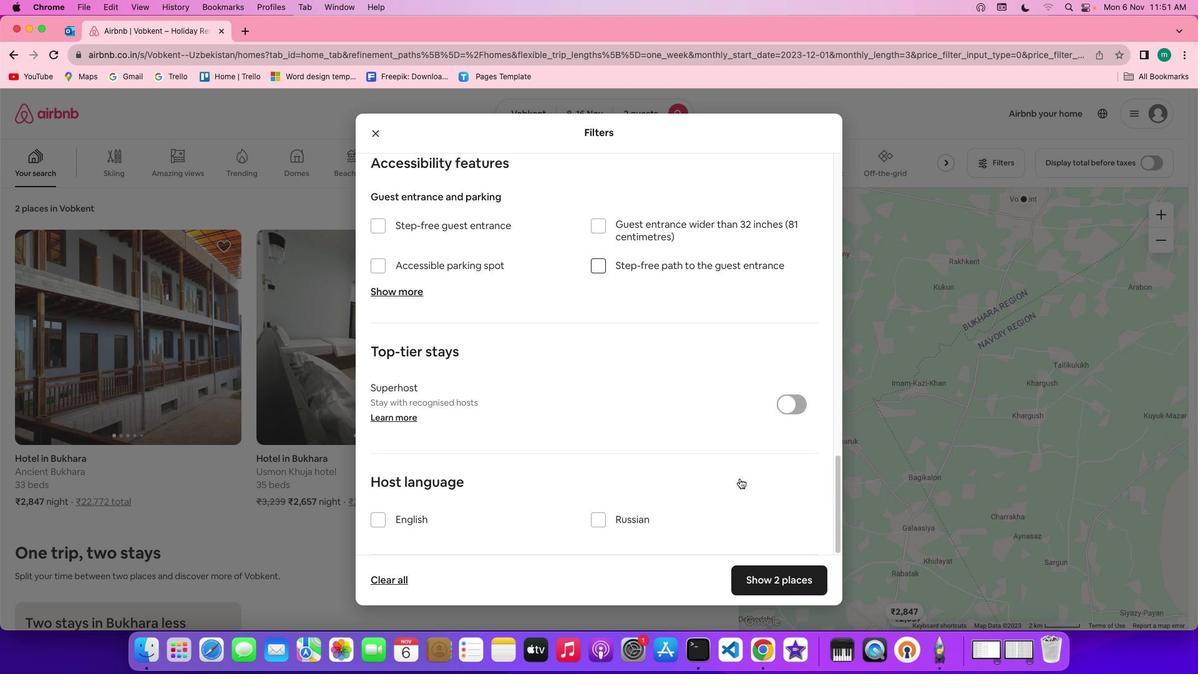 
Action: Mouse scrolled (736, 475) with delta (-2, -5)
Screenshot: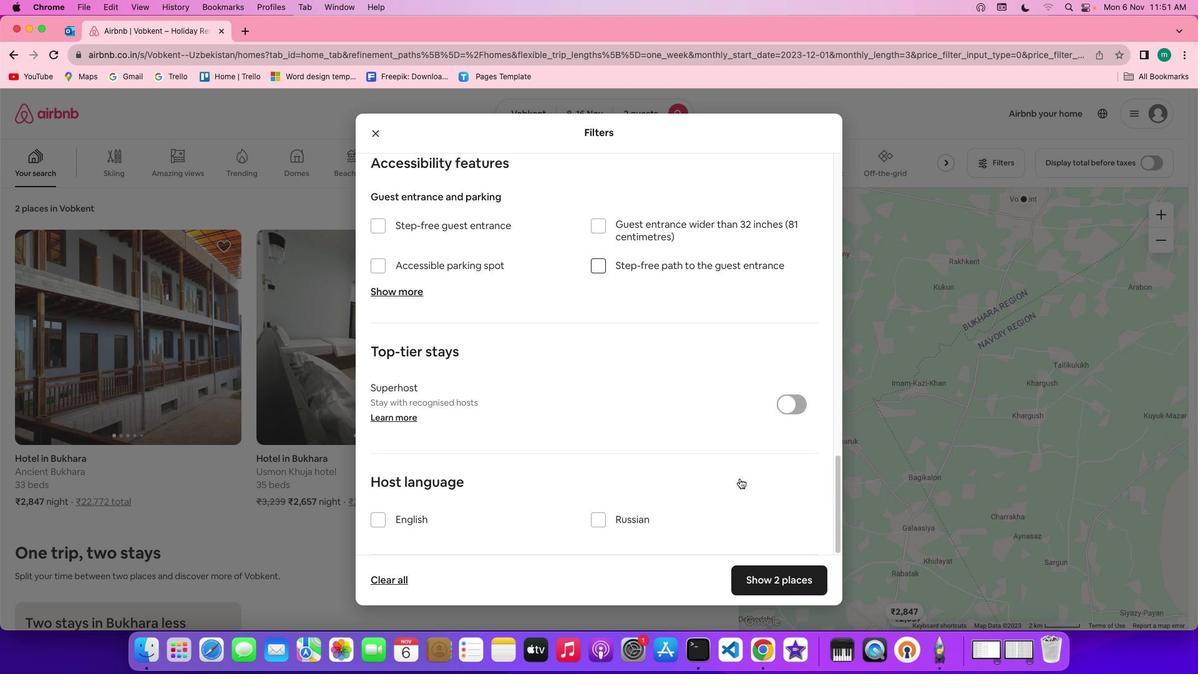 
Action: Mouse scrolled (736, 475) with delta (-2, -6)
Screenshot: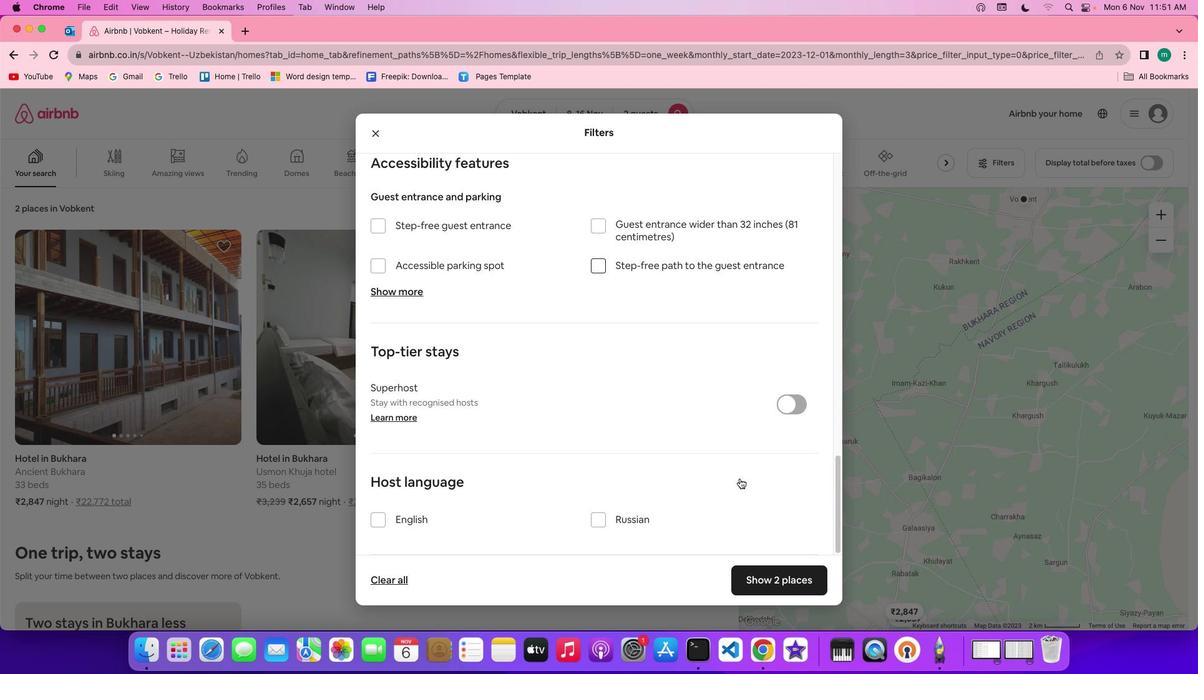 
Action: Mouse scrolled (736, 475) with delta (-2, -6)
Screenshot: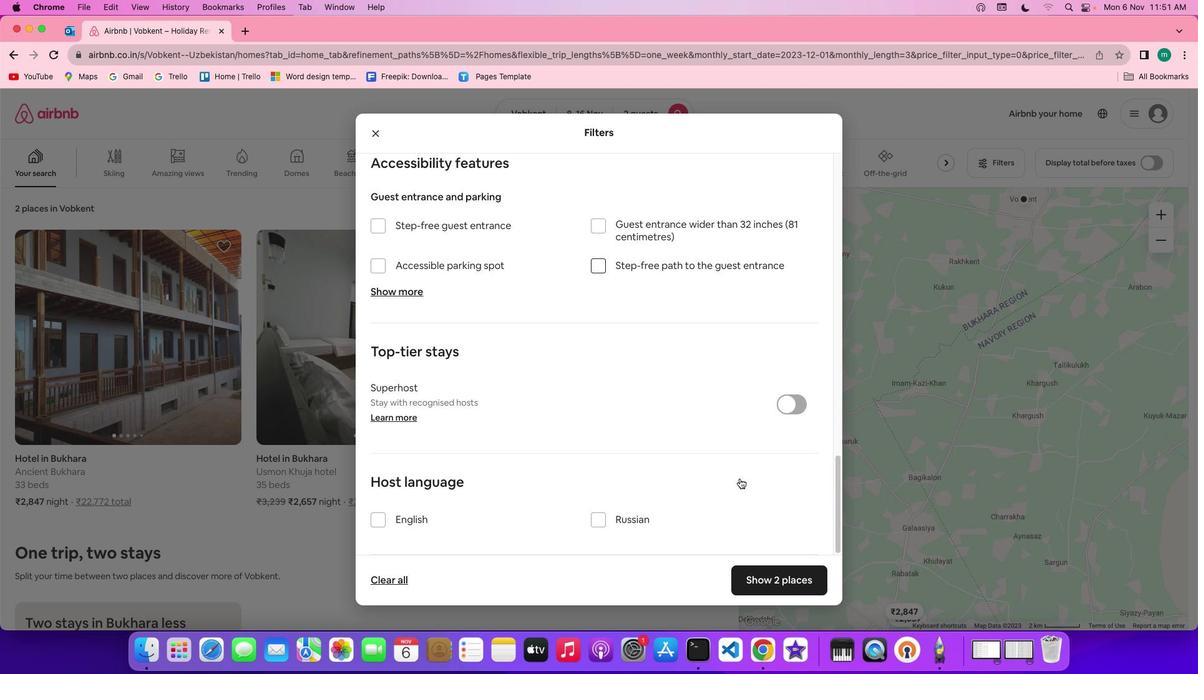 
Action: Mouse moved to (737, 478)
Screenshot: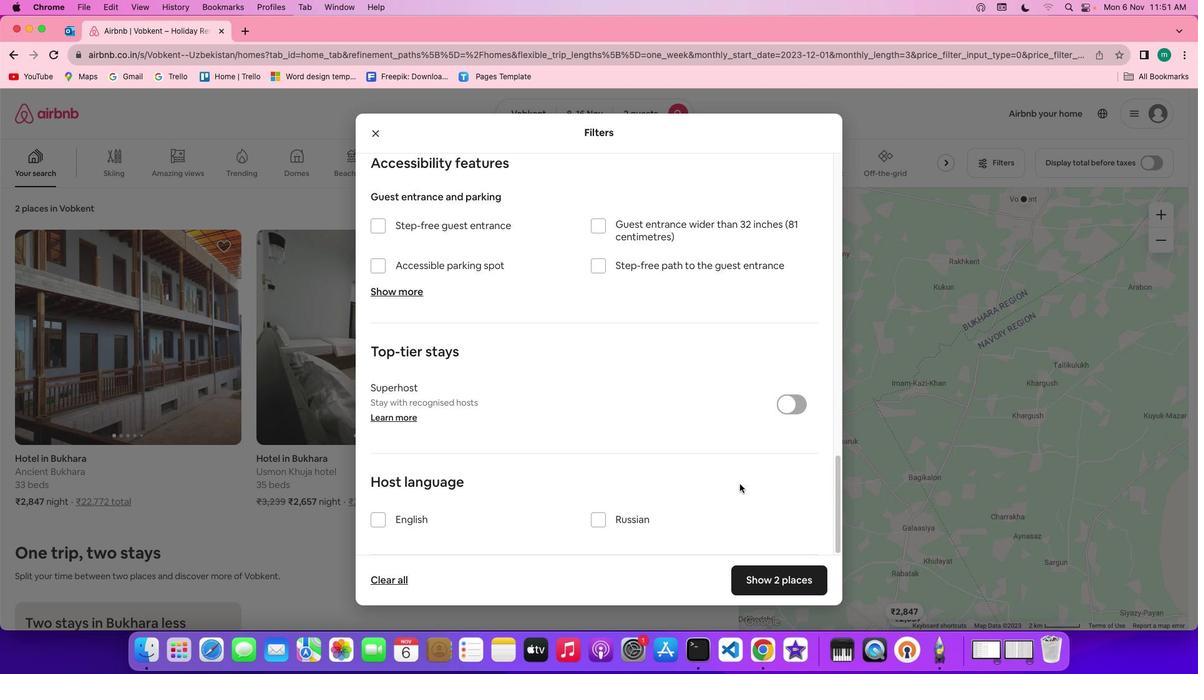 
Action: Mouse scrolled (737, 478) with delta (-2, -3)
Screenshot: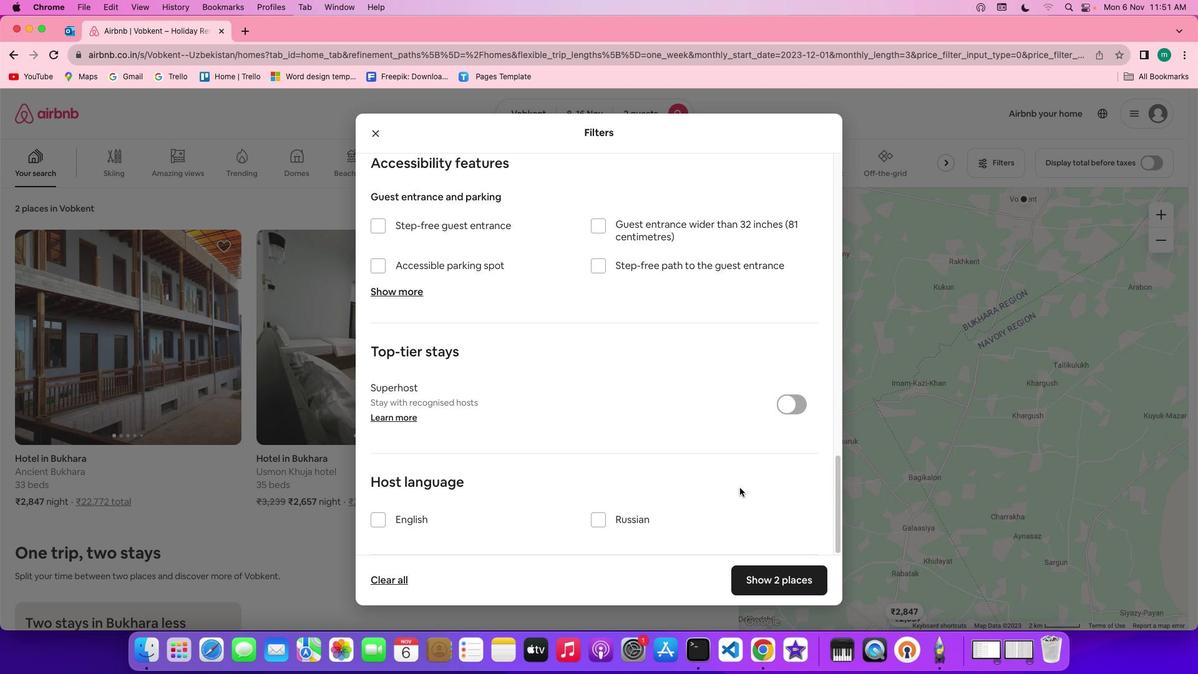 
Action: Mouse moved to (737, 478)
Screenshot: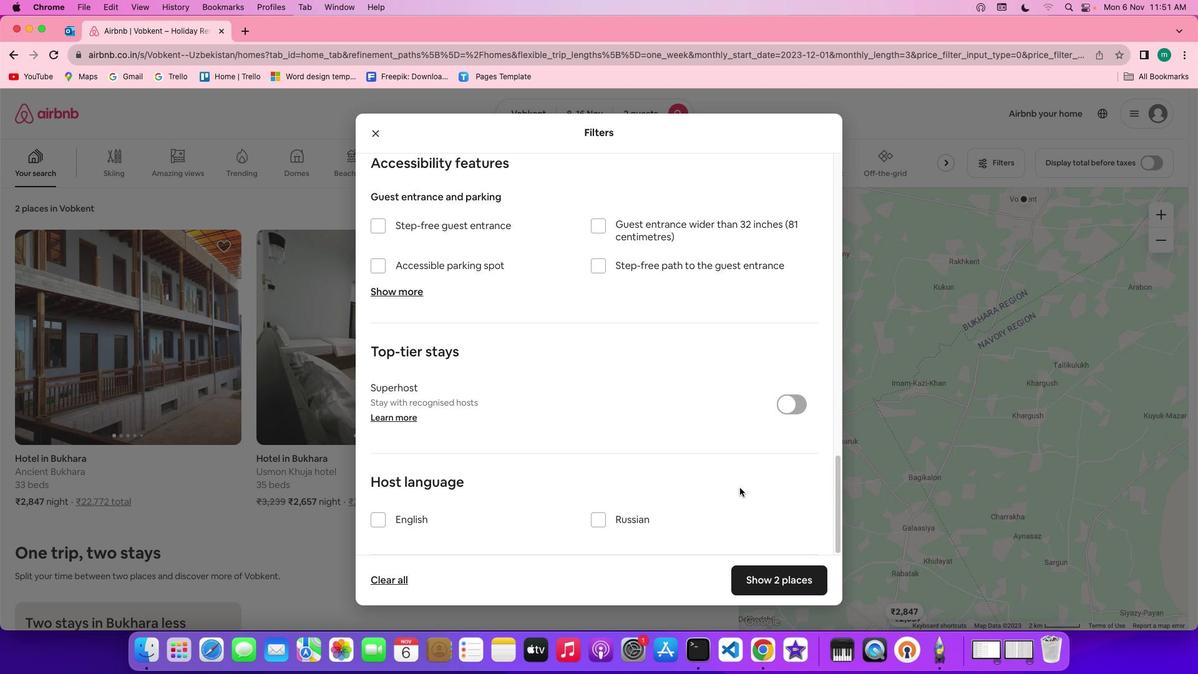 
Action: Mouse scrolled (737, 478) with delta (-2, -3)
Screenshot: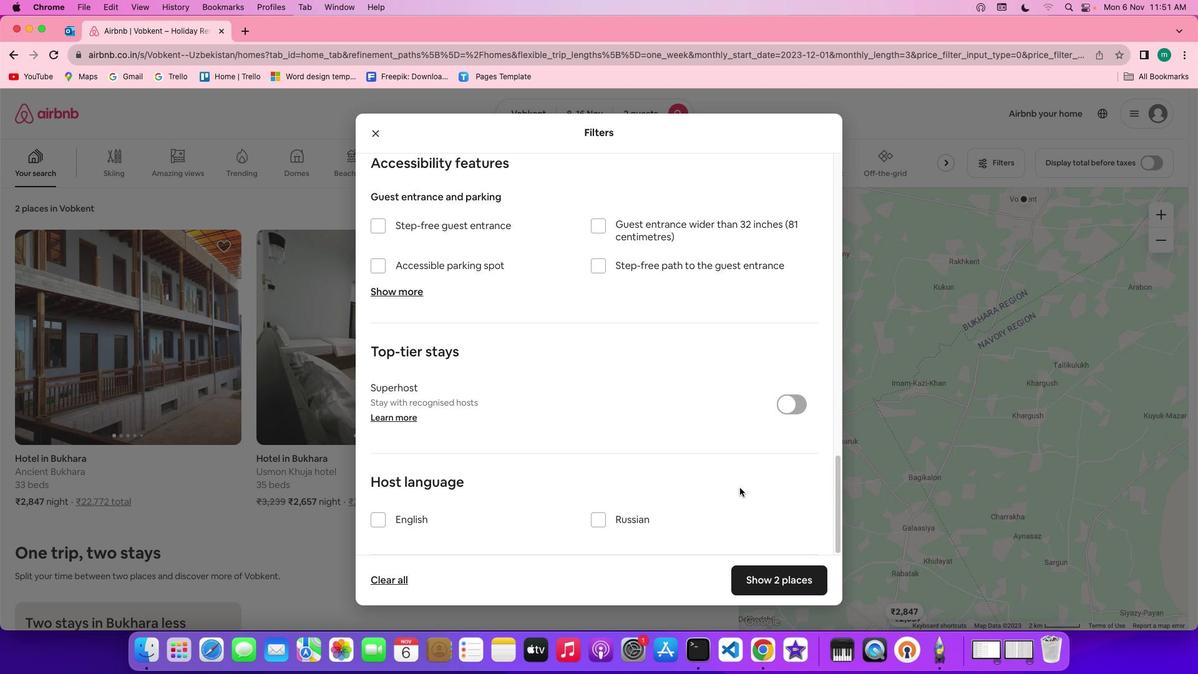 
Action: Mouse moved to (737, 479)
Screenshot: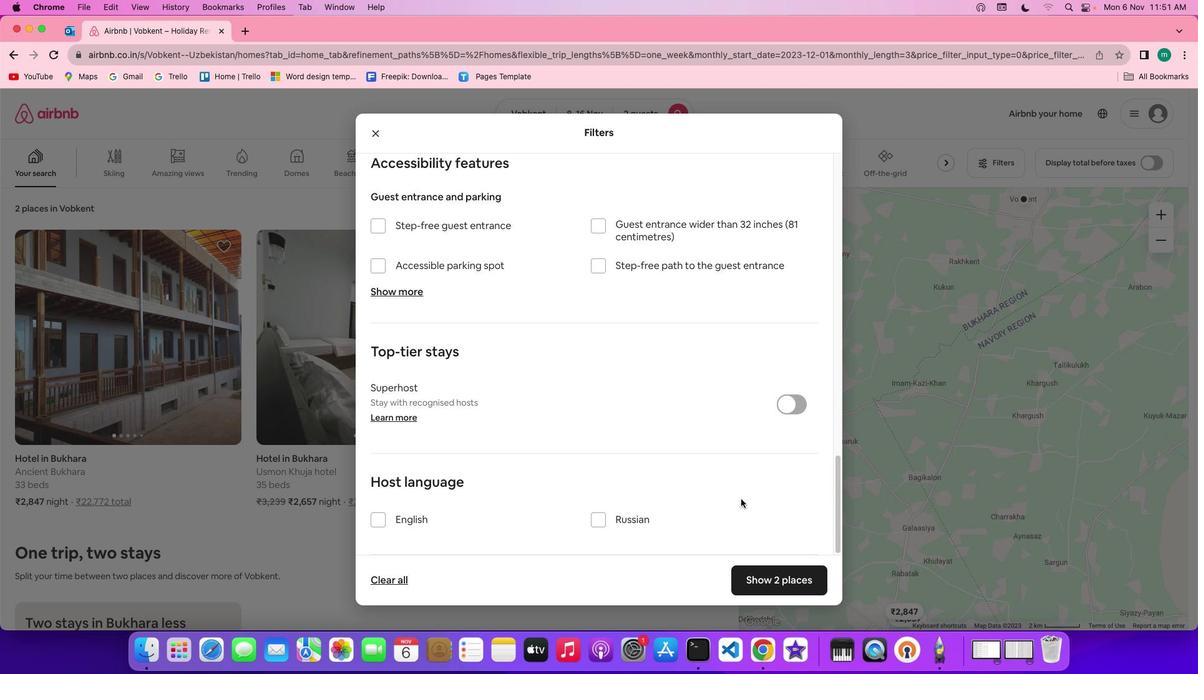
Action: Mouse scrolled (737, 479) with delta (-2, -4)
Screenshot: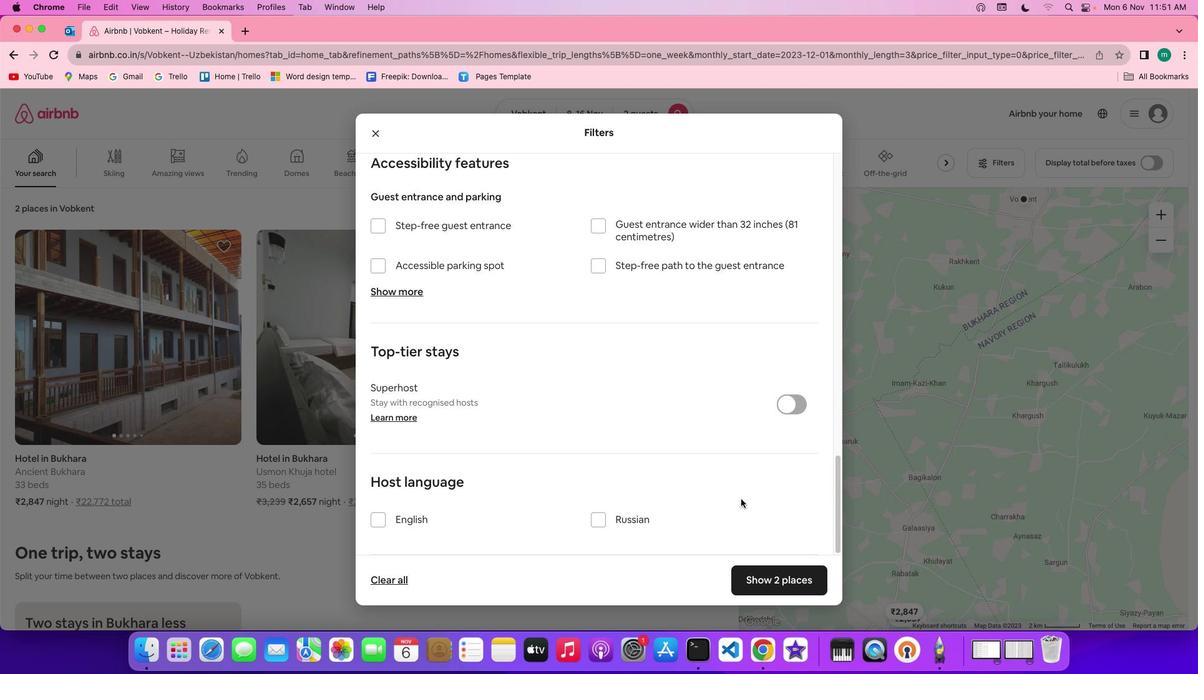 
Action: Mouse scrolled (737, 479) with delta (-2, -5)
Screenshot: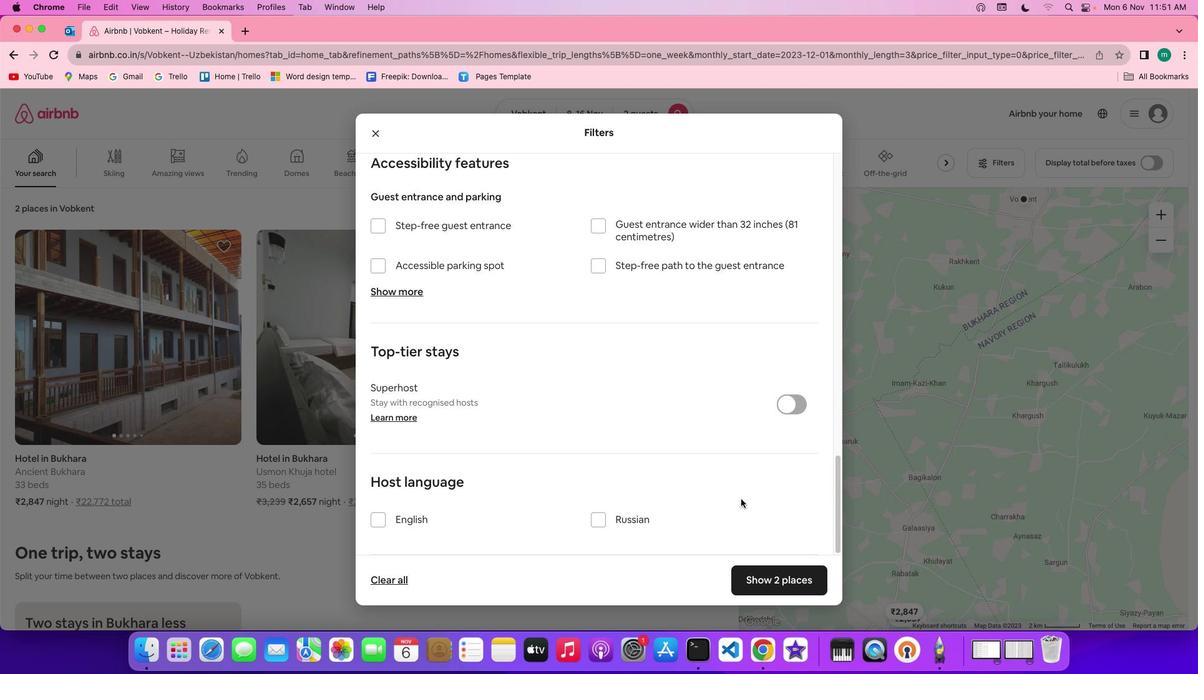 
Action: Mouse scrolled (737, 479) with delta (-2, -6)
Screenshot: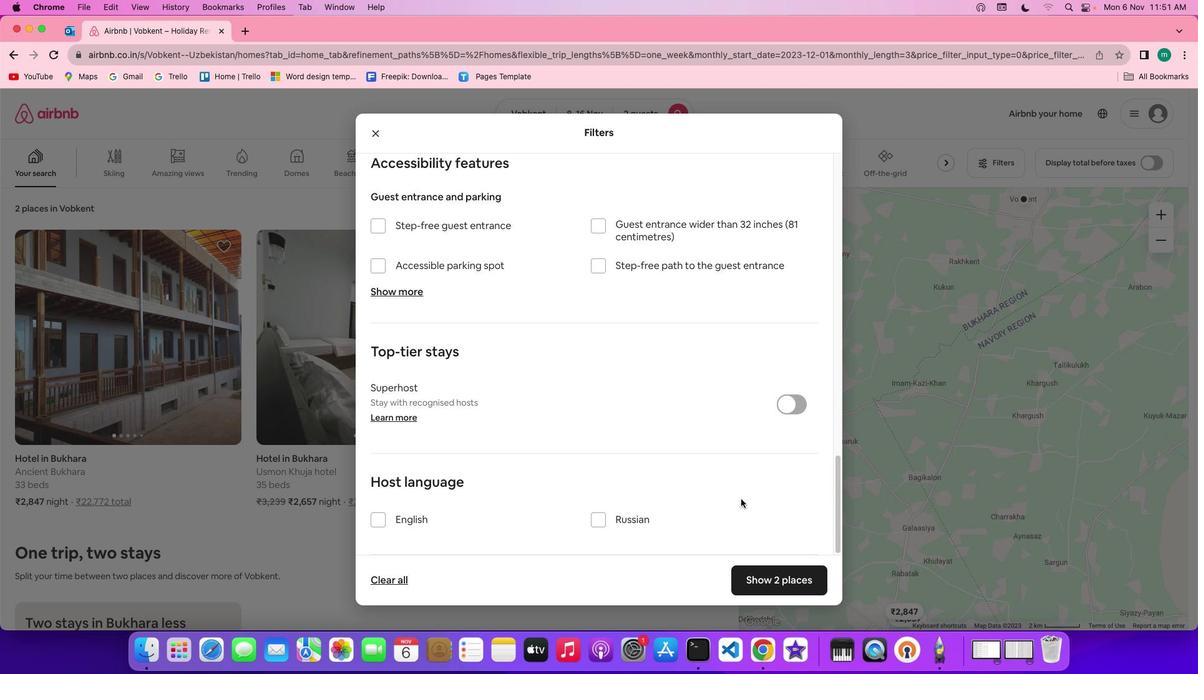 
Action: Mouse scrolled (737, 479) with delta (-2, -6)
Screenshot: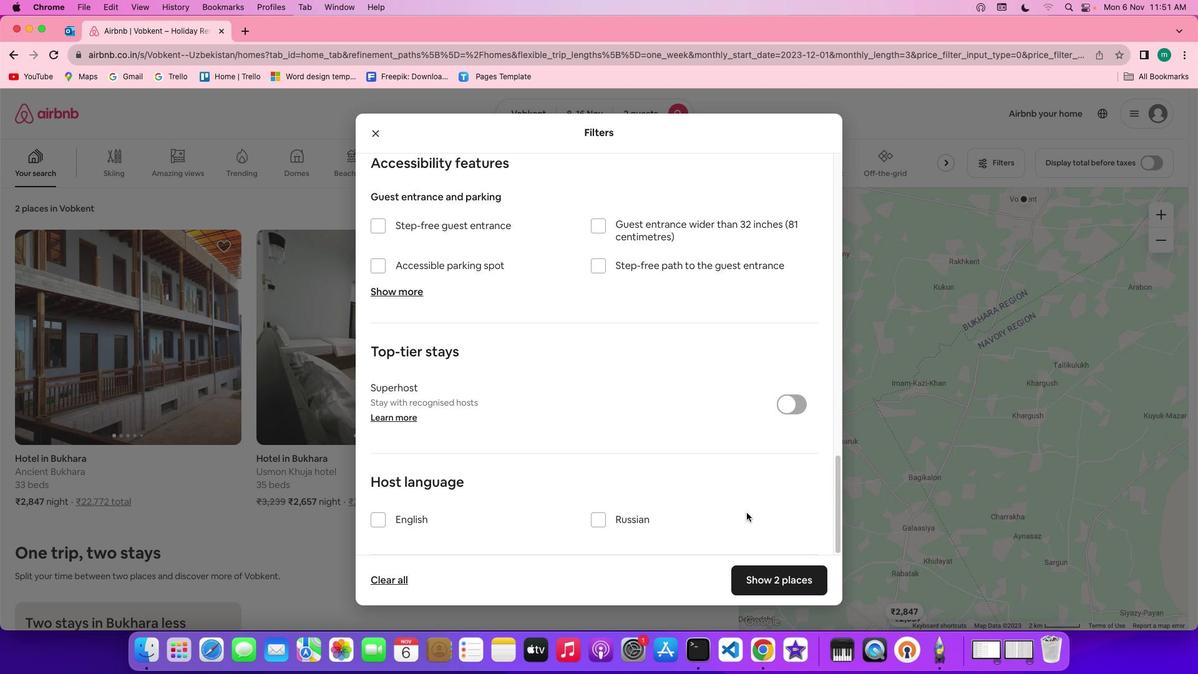 
Action: Mouse moved to (781, 573)
Screenshot: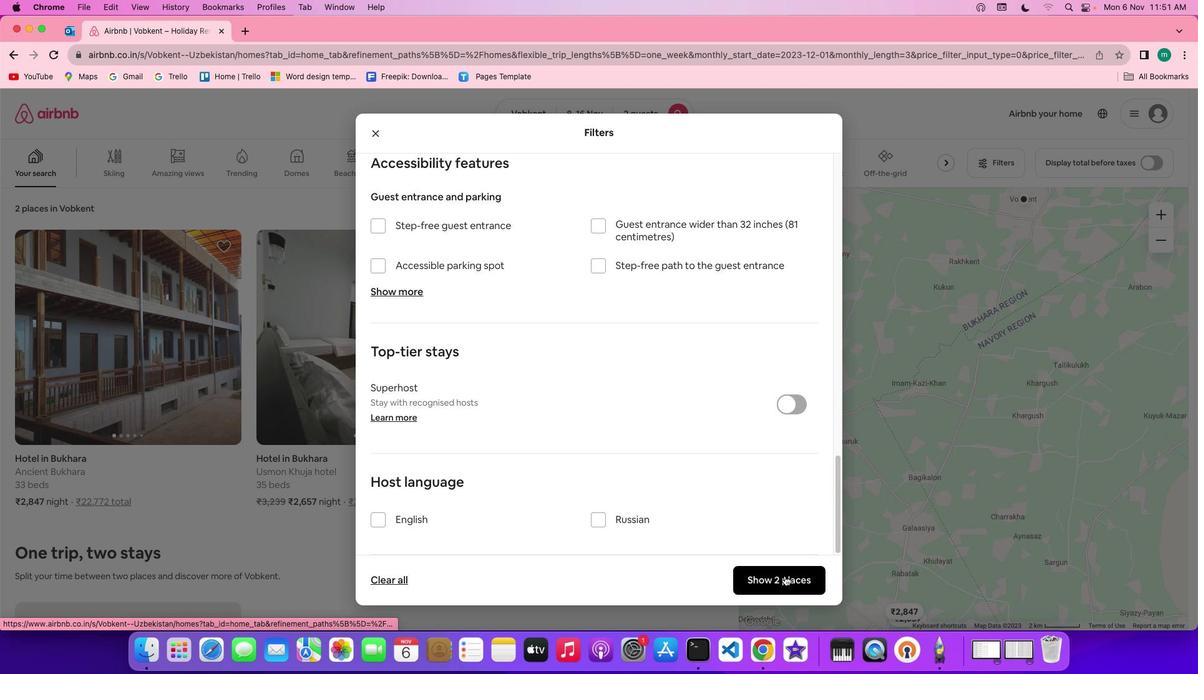 
Action: Mouse pressed left at (781, 573)
Screenshot: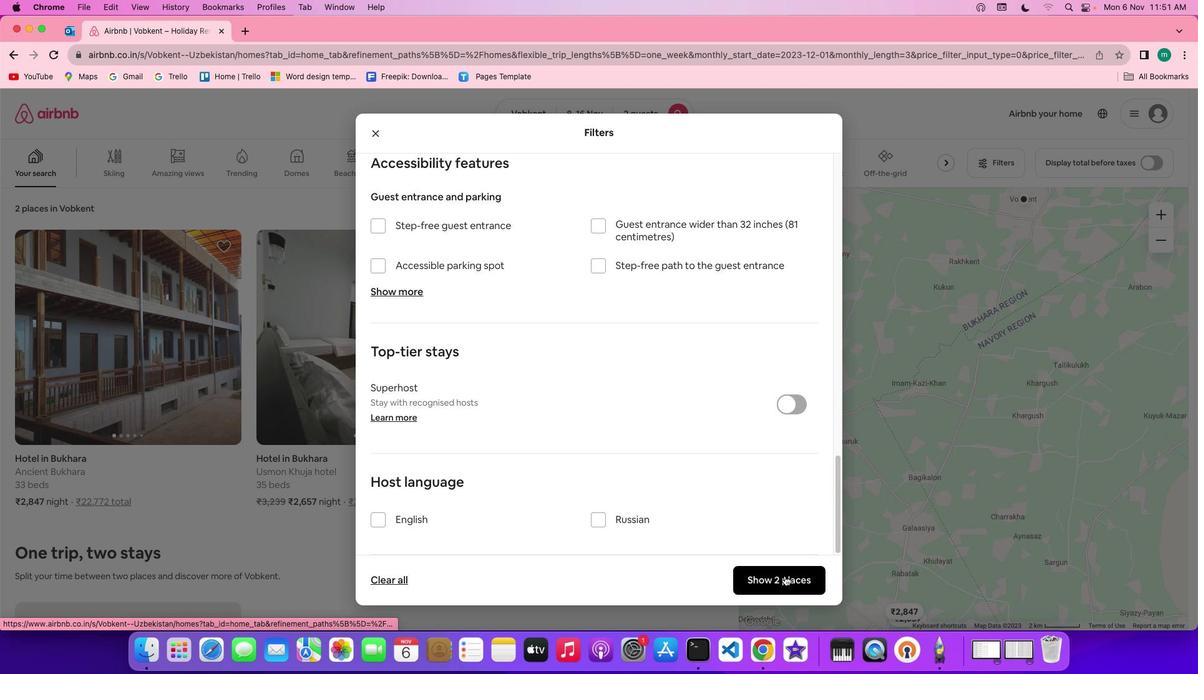 
Action: Mouse moved to (149, 353)
Screenshot: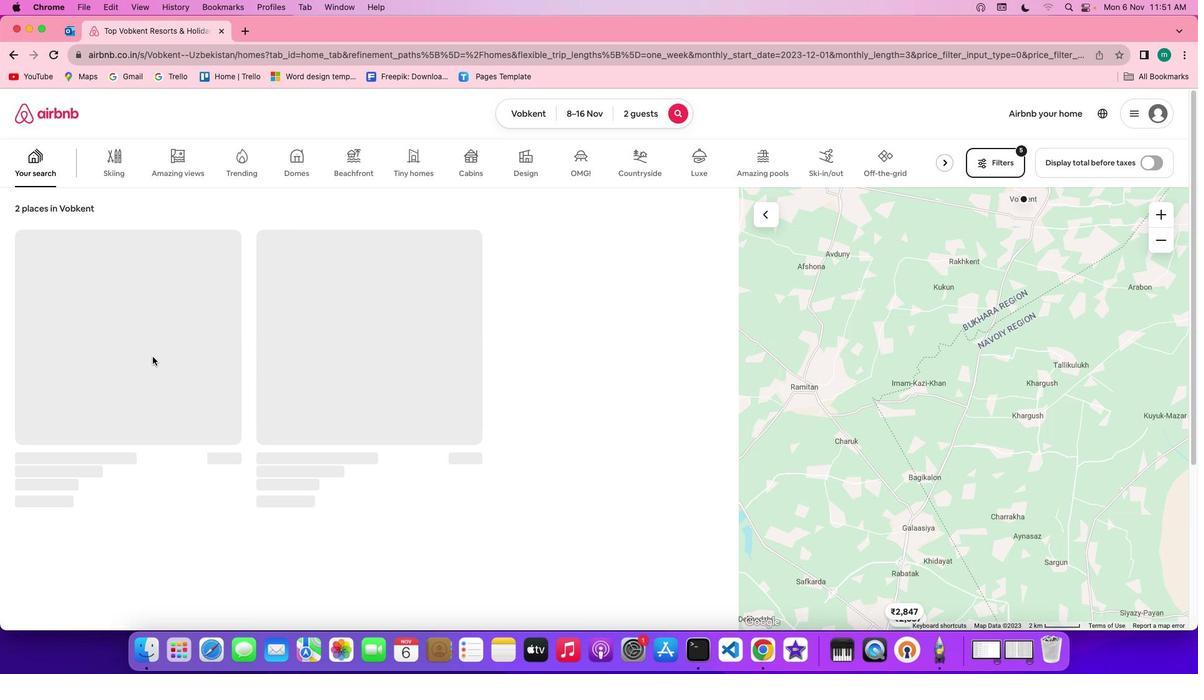 
Action: Mouse pressed left at (149, 353)
Screenshot: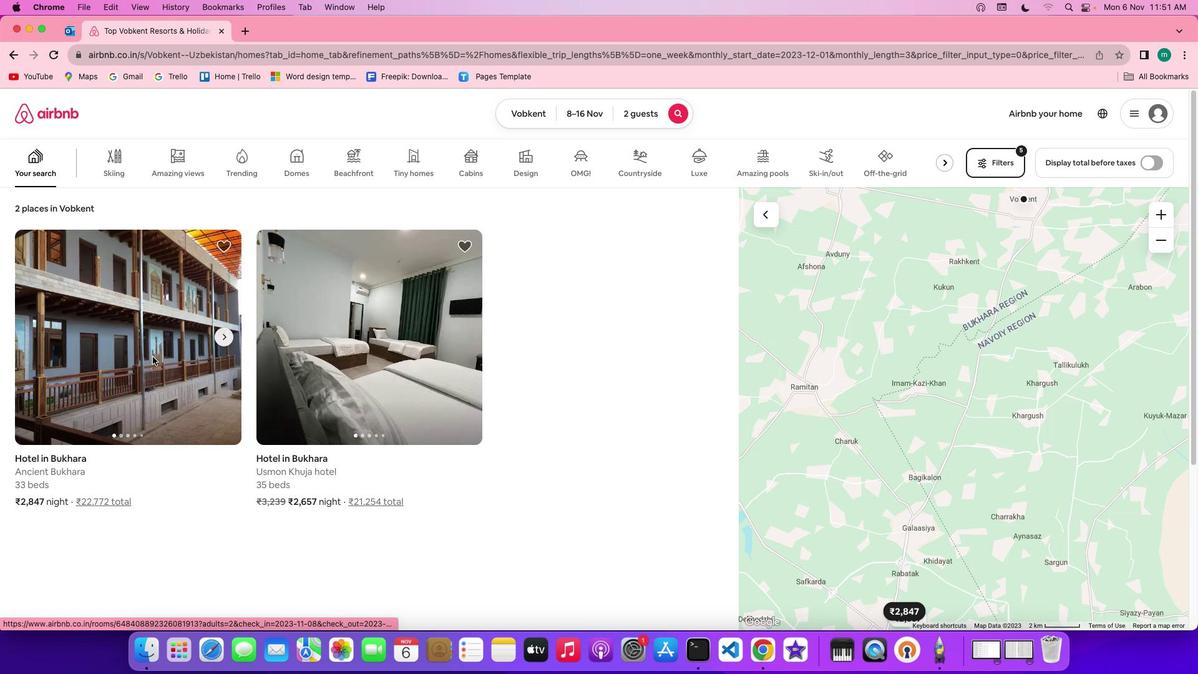 
Action: Mouse moved to (898, 452)
Screenshot: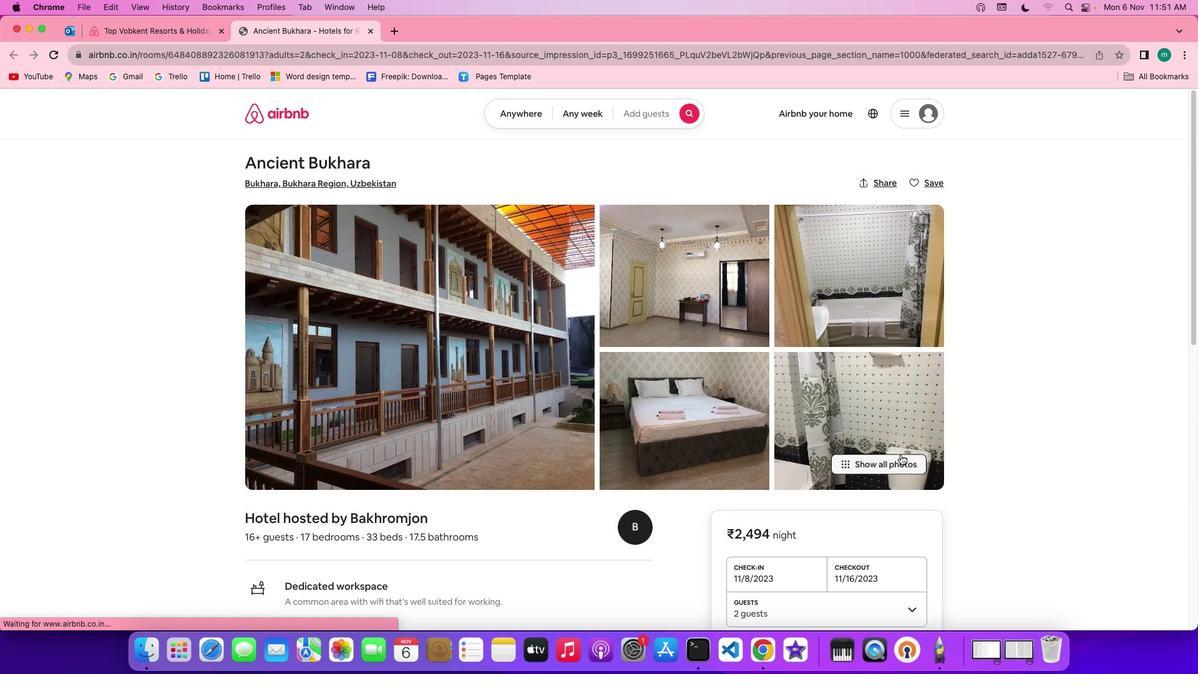 
Action: Mouse pressed left at (898, 452)
Screenshot: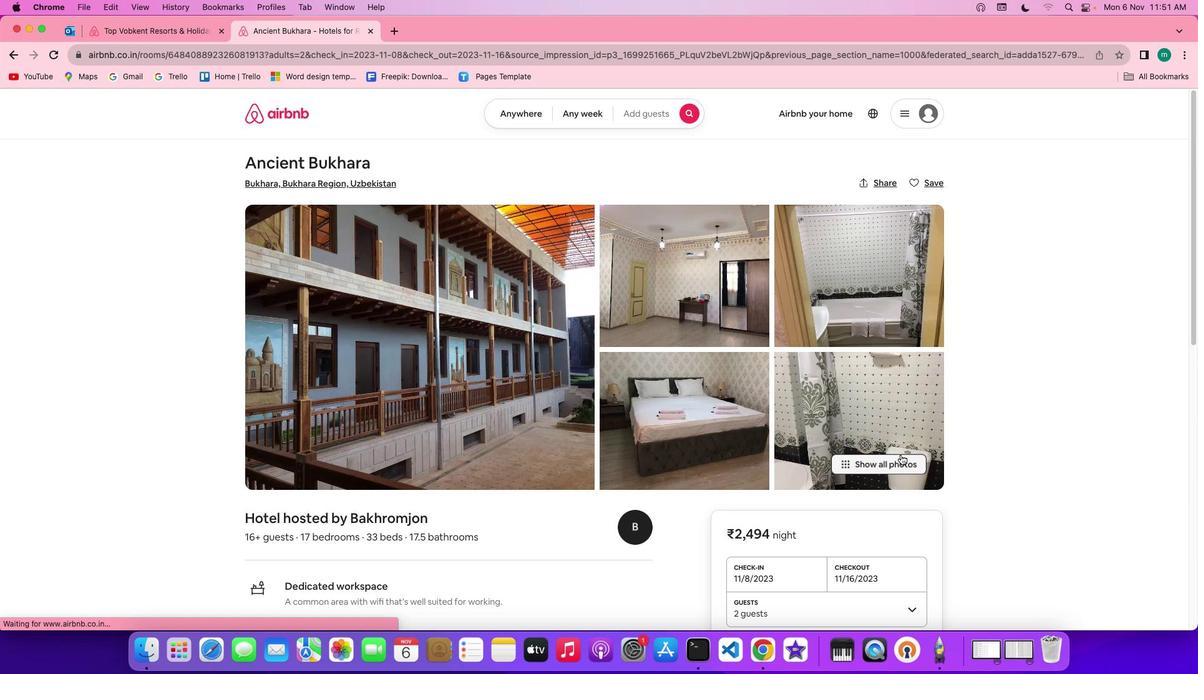 
Action: Mouse moved to (742, 460)
Screenshot: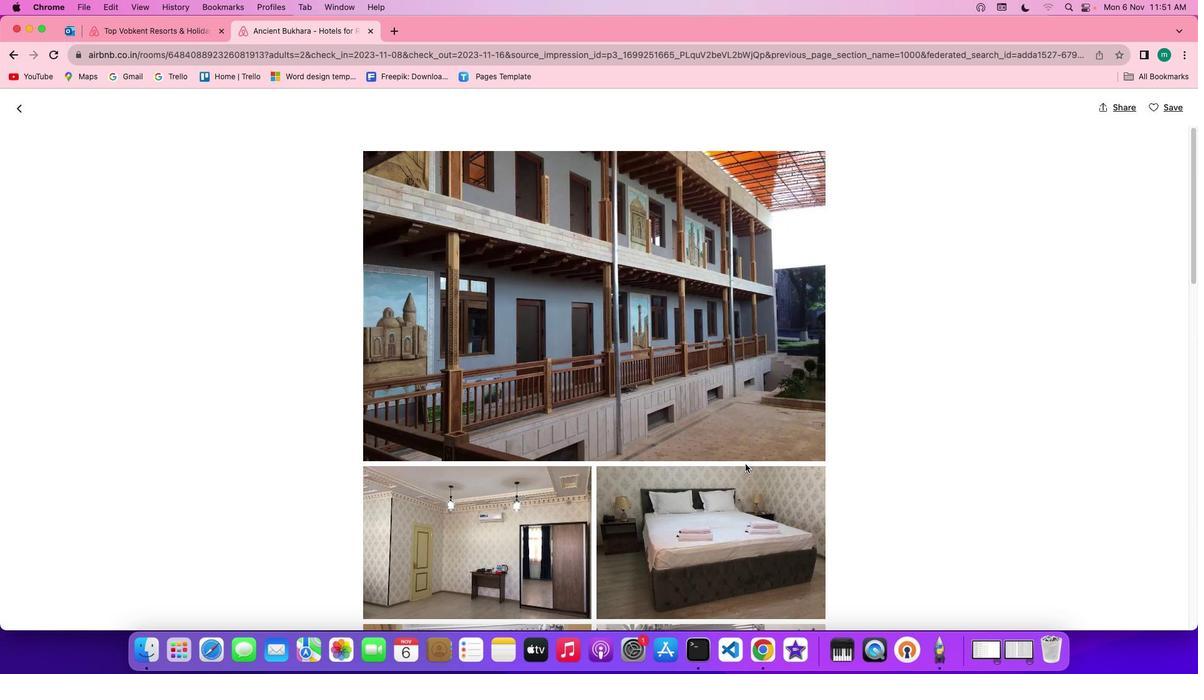 
Action: Mouse scrolled (742, 460) with delta (-2, -3)
Screenshot: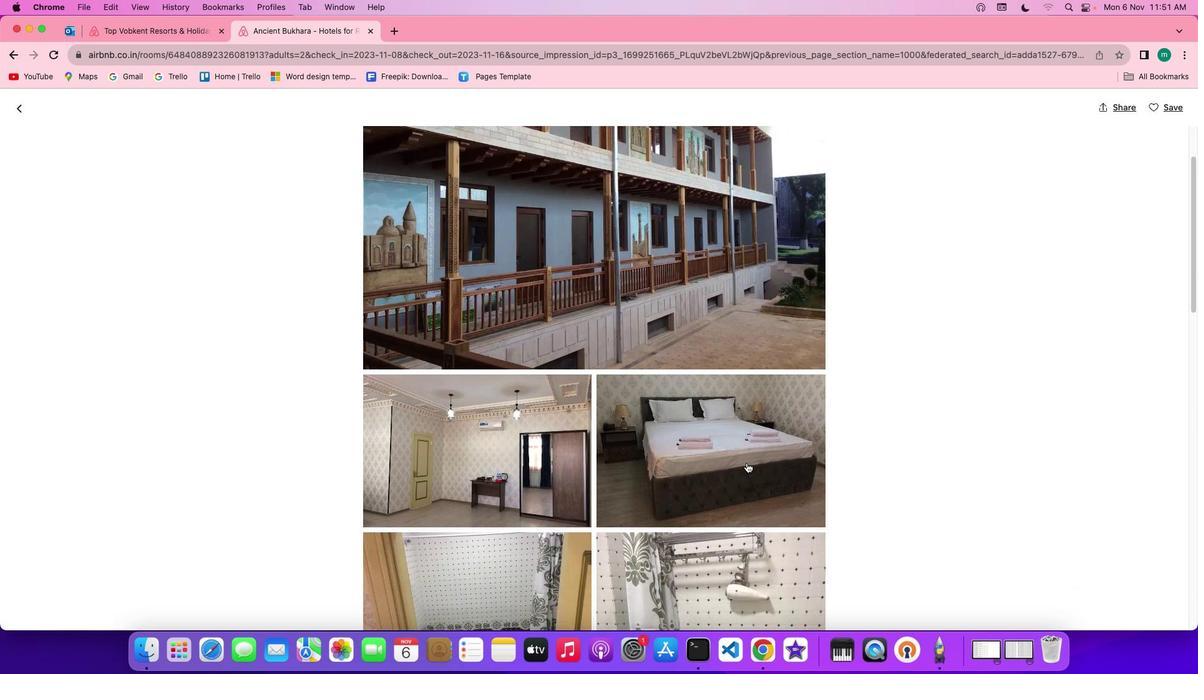 
Action: Mouse scrolled (742, 460) with delta (-2, -3)
Screenshot: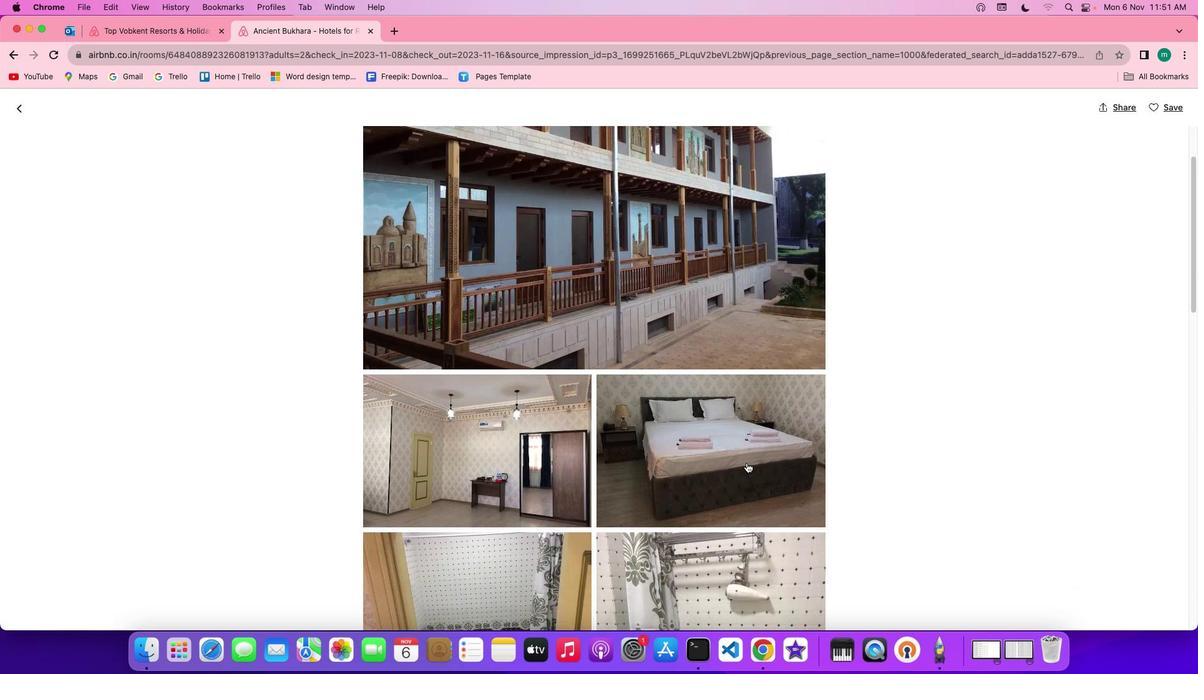 
Action: Mouse scrolled (742, 460) with delta (-2, -4)
Screenshot: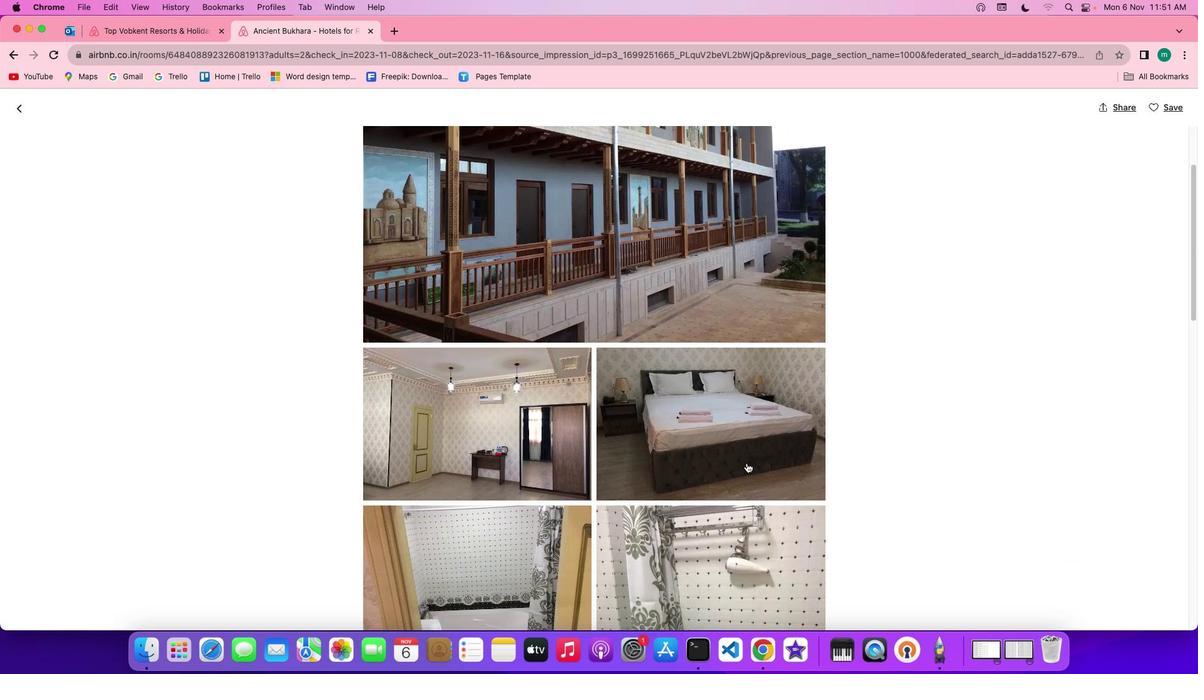 
Action: Mouse moved to (743, 459)
Screenshot: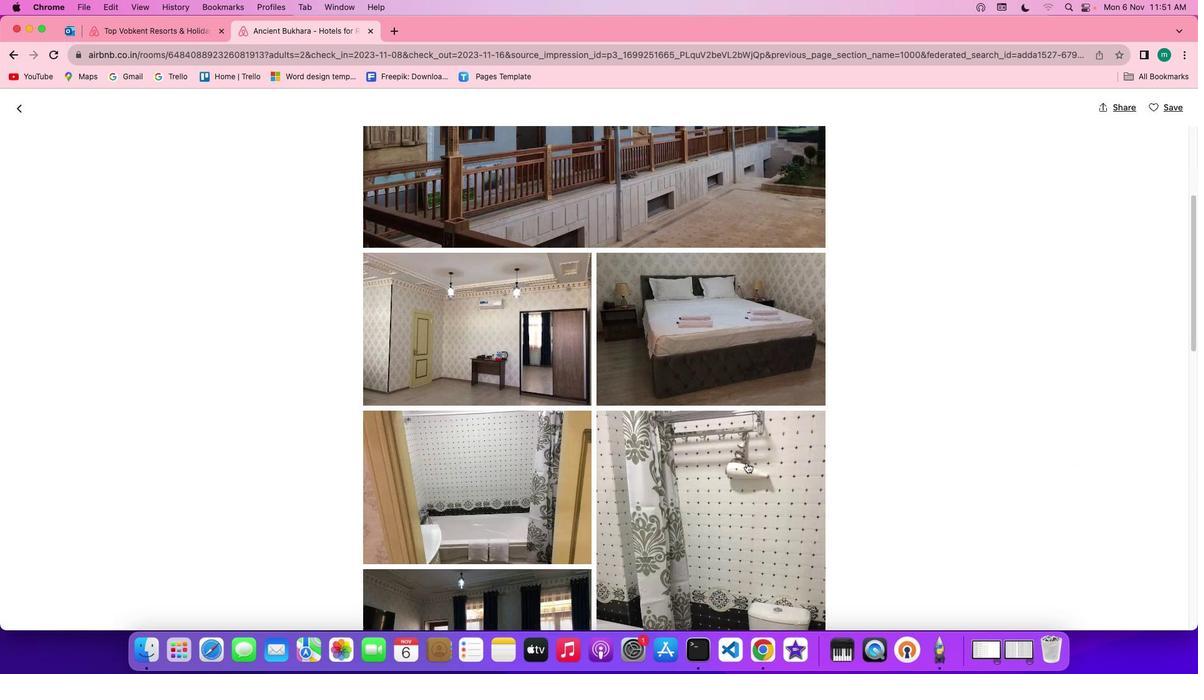 
Action: Mouse scrolled (743, 459) with delta (-2, -4)
Screenshot: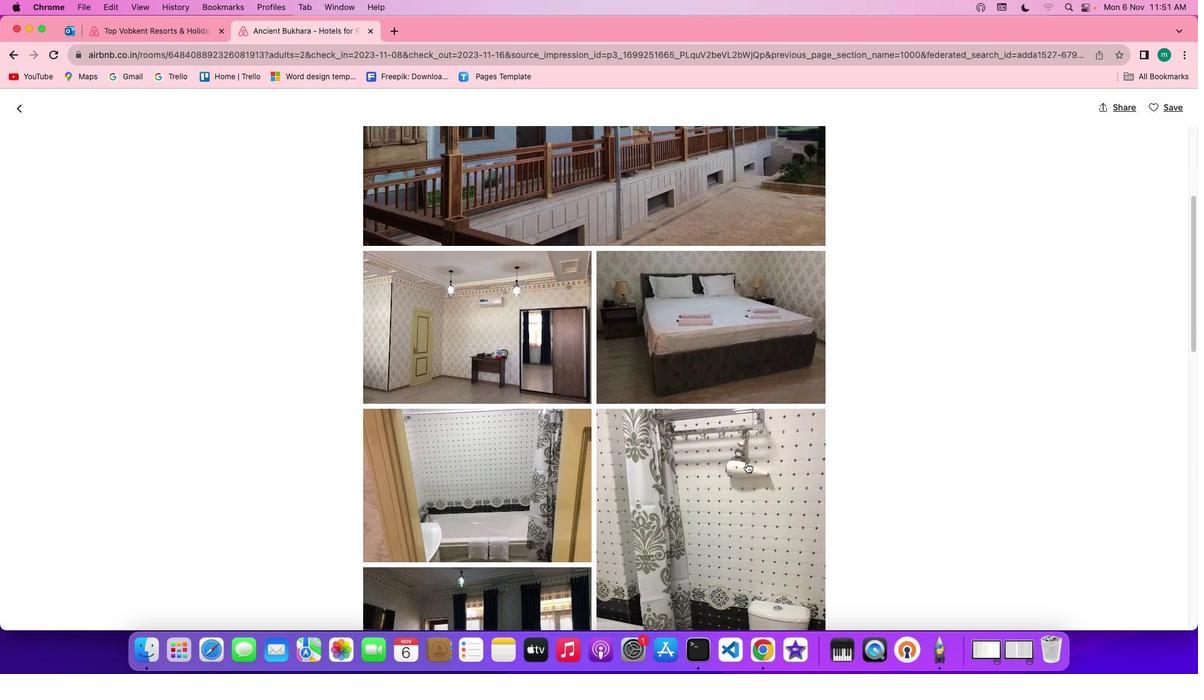 
Action: Mouse scrolled (743, 459) with delta (-2, -3)
Screenshot: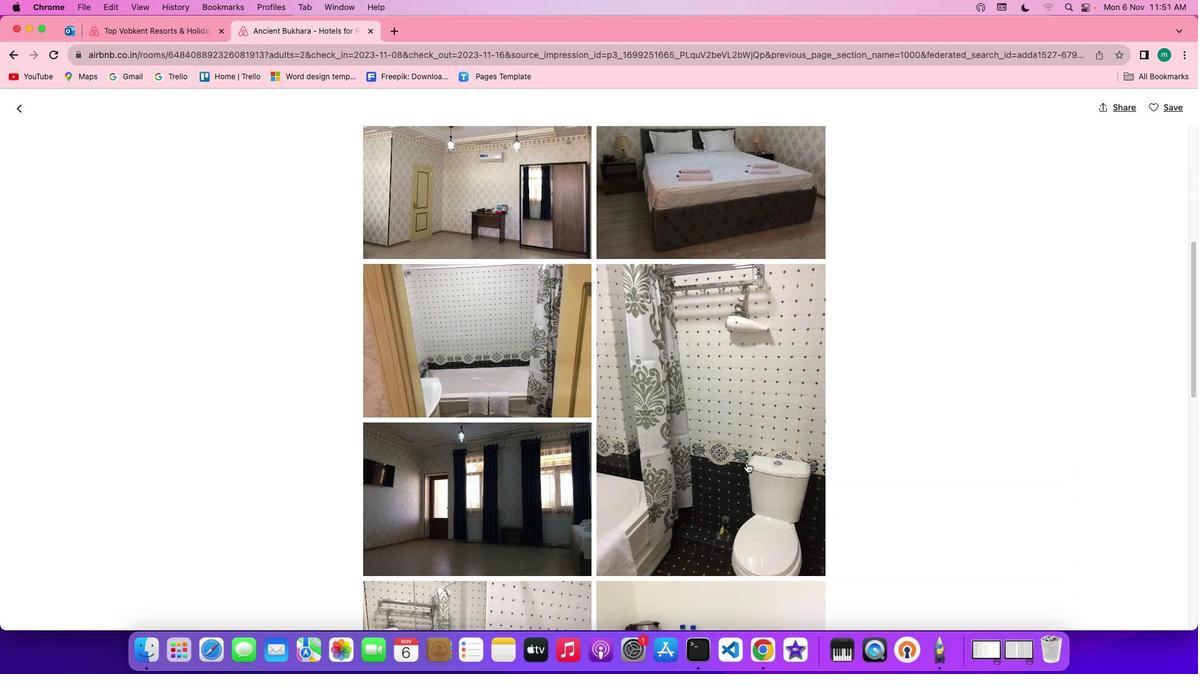 
Action: Mouse scrolled (743, 459) with delta (-2, -3)
Screenshot: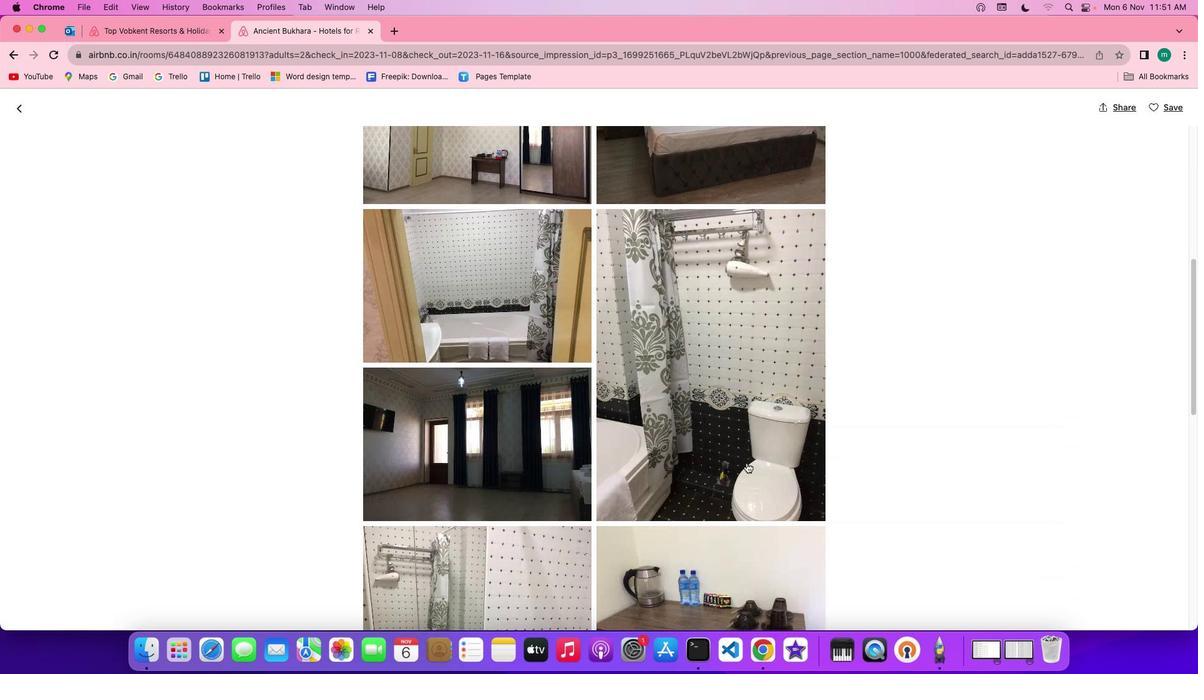 
Action: Mouse scrolled (743, 459) with delta (-2, -4)
Screenshot: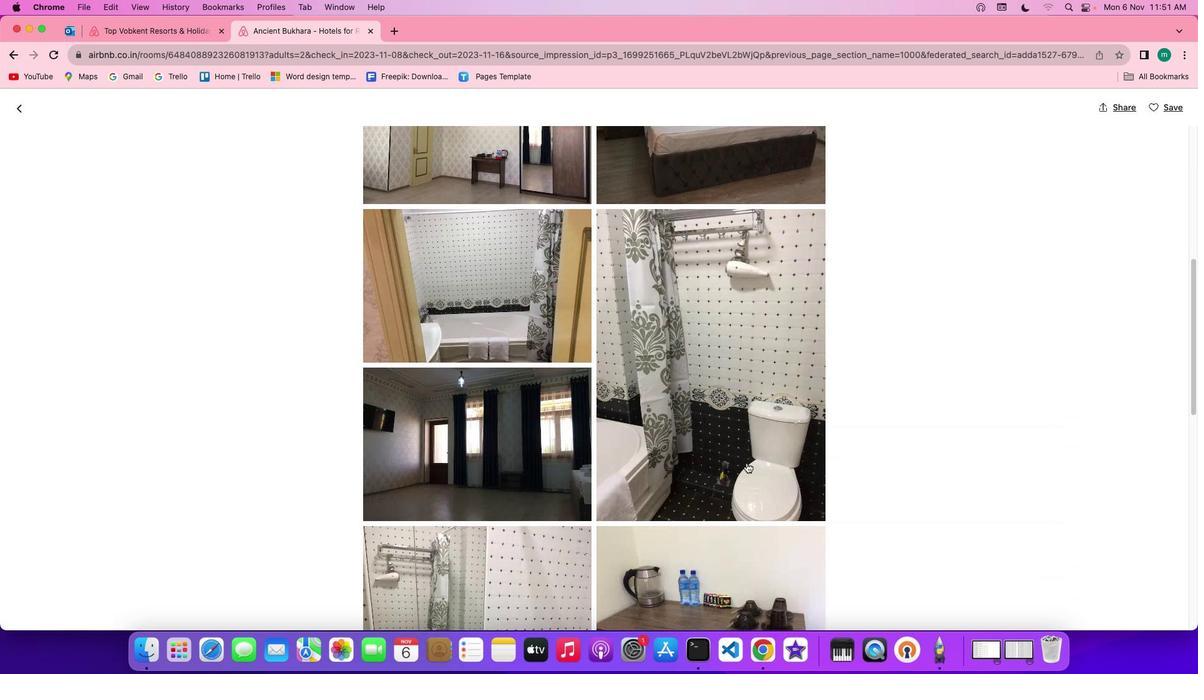 
Action: Mouse scrolled (743, 459) with delta (-2, -5)
Screenshot: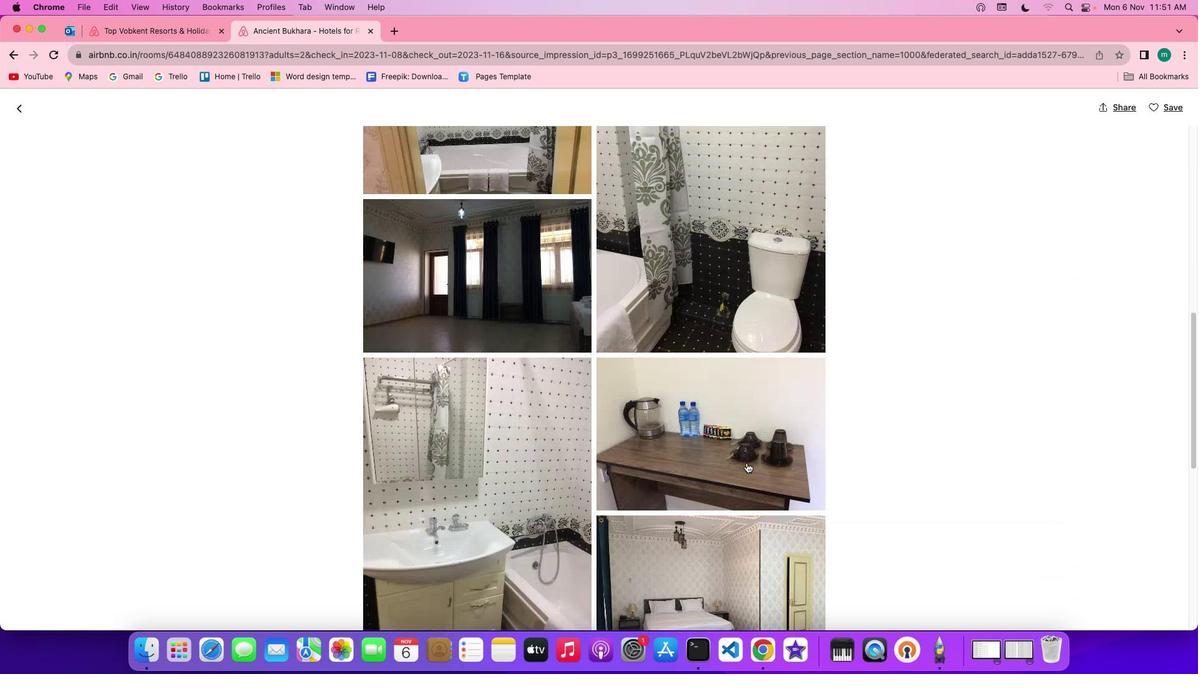 
Action: Mouse scrolled (743, 459) with delta (-2, -5)
Screenshot: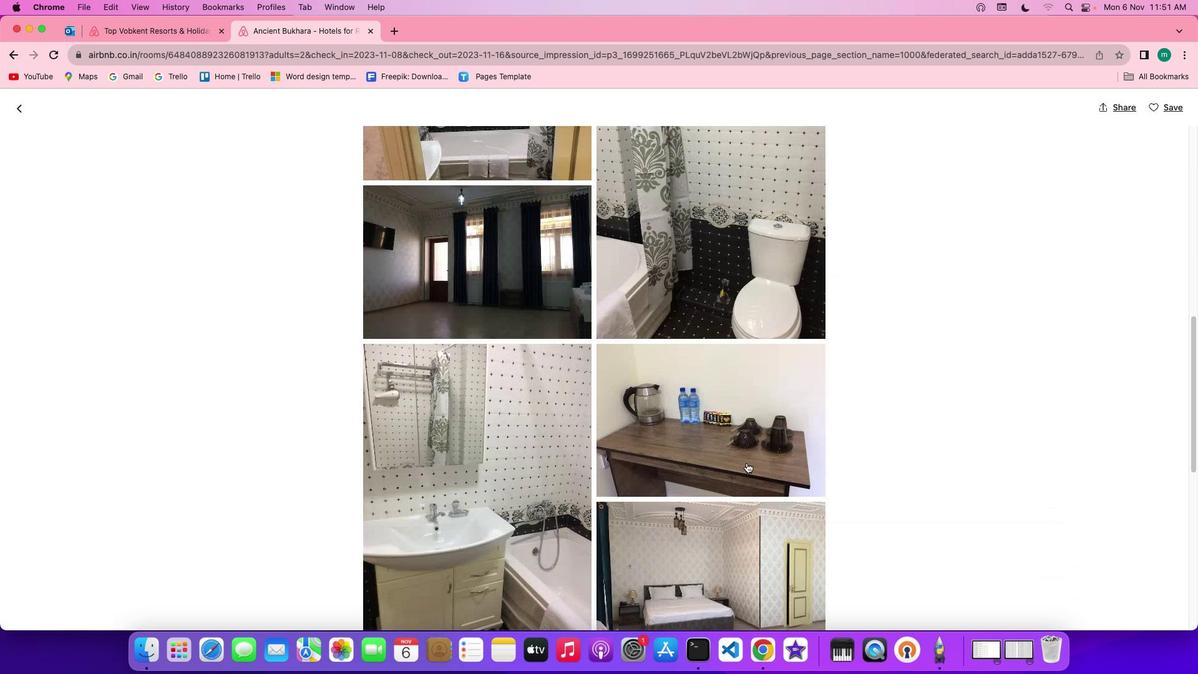 
Action: Mouse scrolled (743, 459) with delta (-2, -3)
Screenshot: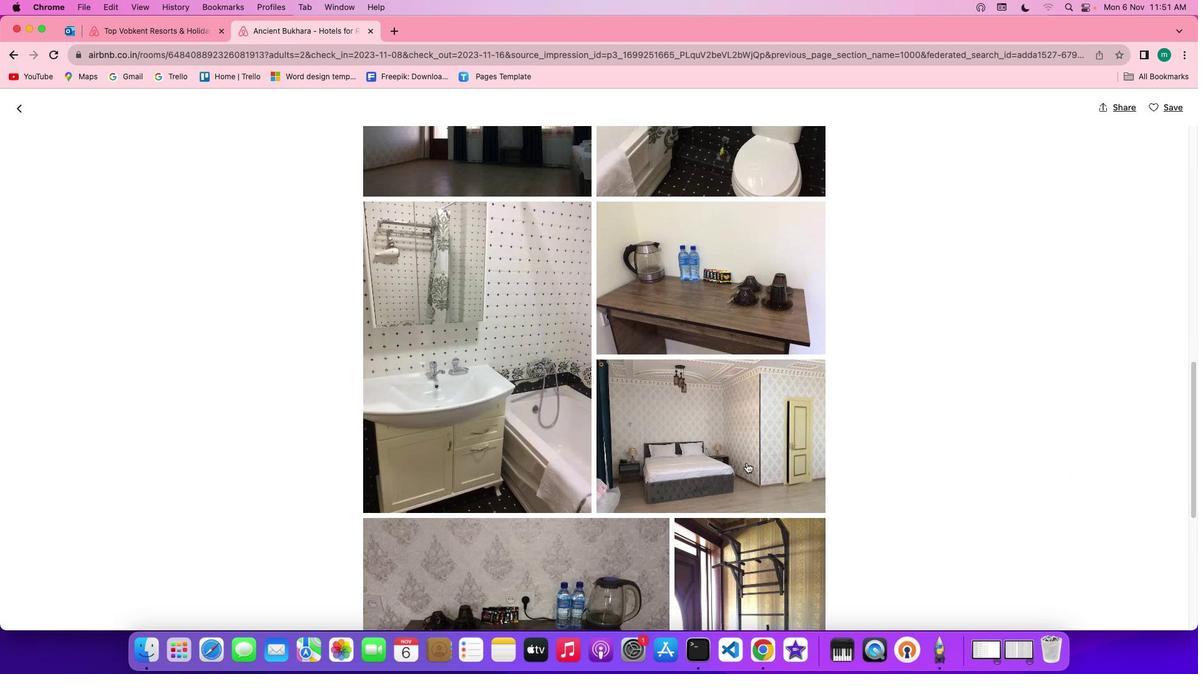 
Action: Mouse scrolled (743, 459) with delta (-2, -3)
Screenshot: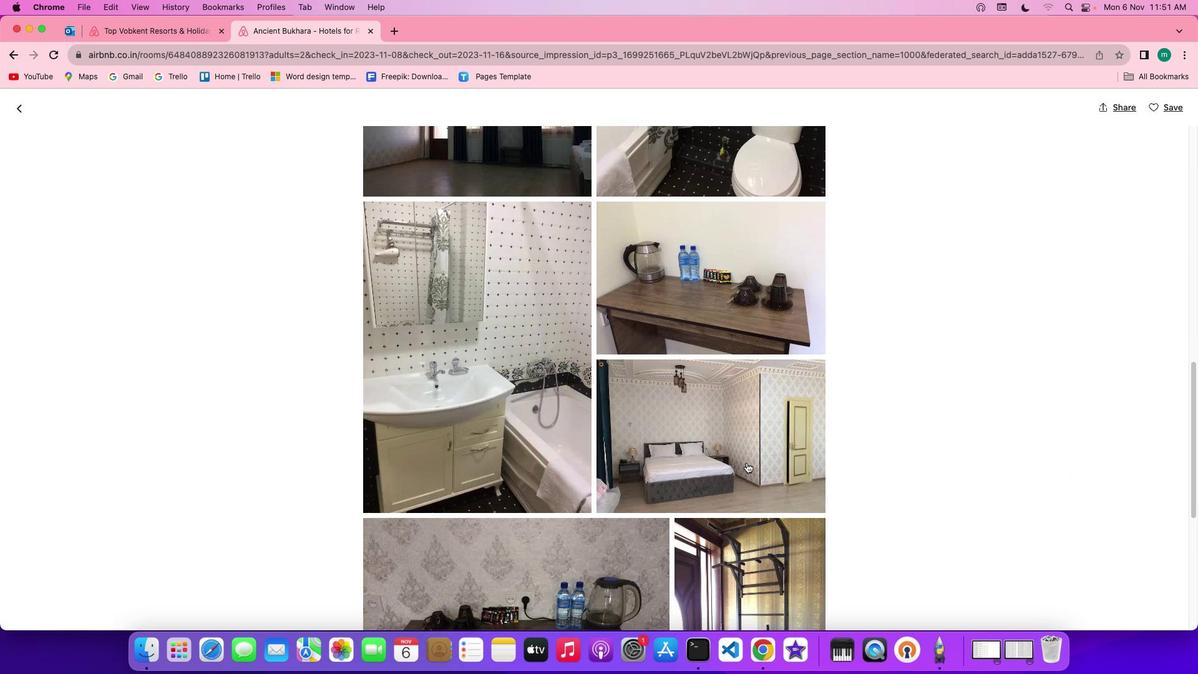 
Action: Mouse scrolled (743, 459) with delta (-2, -4)
Screenshot: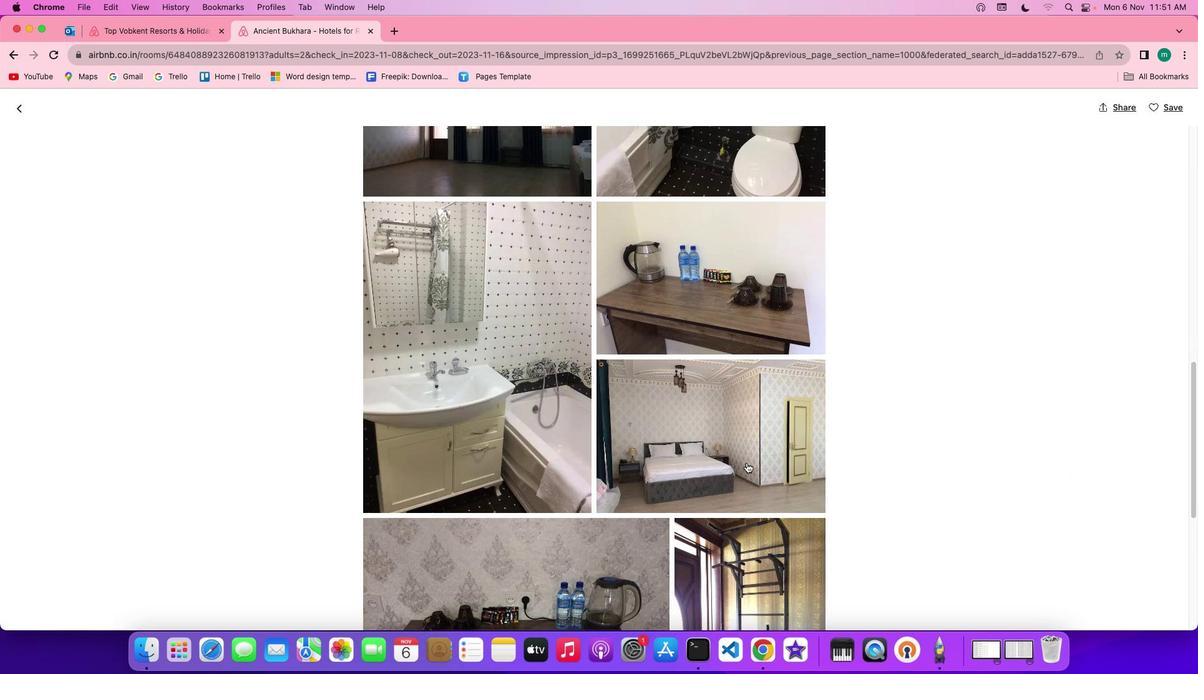 
Action: Mouse scrolled (743, 459) with delta (-2, -4)
Screenshot: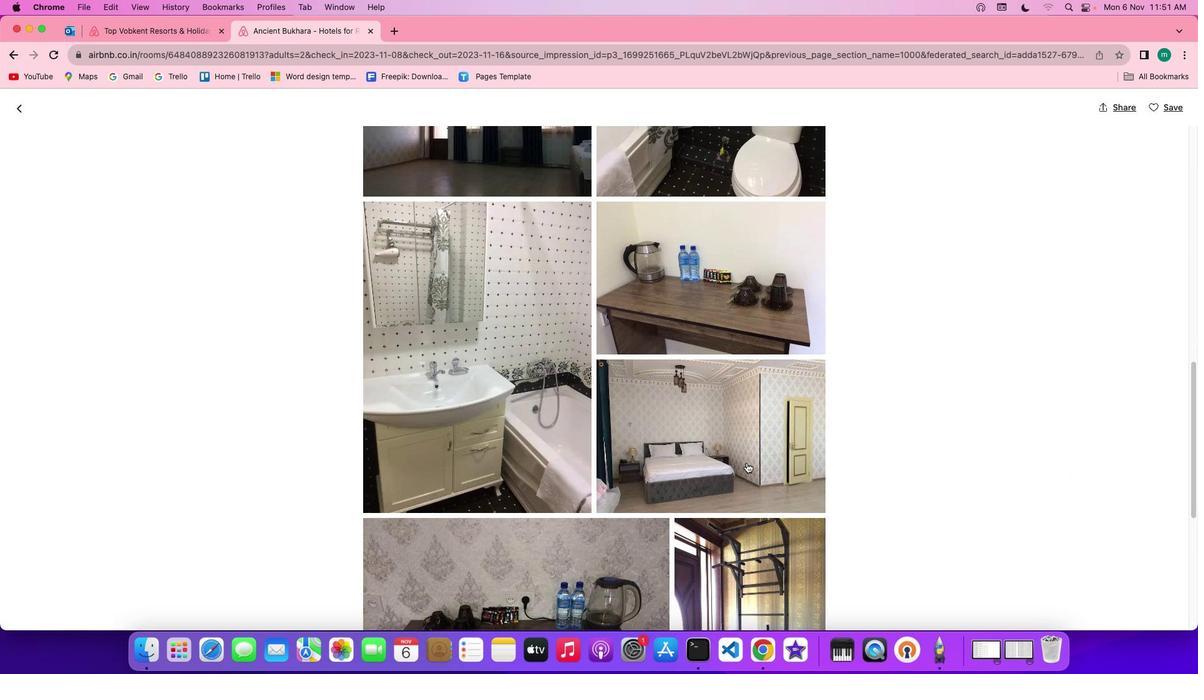 
Action: Mouse scrolled (743, 459) with delta (-2, -3)
Screenshot: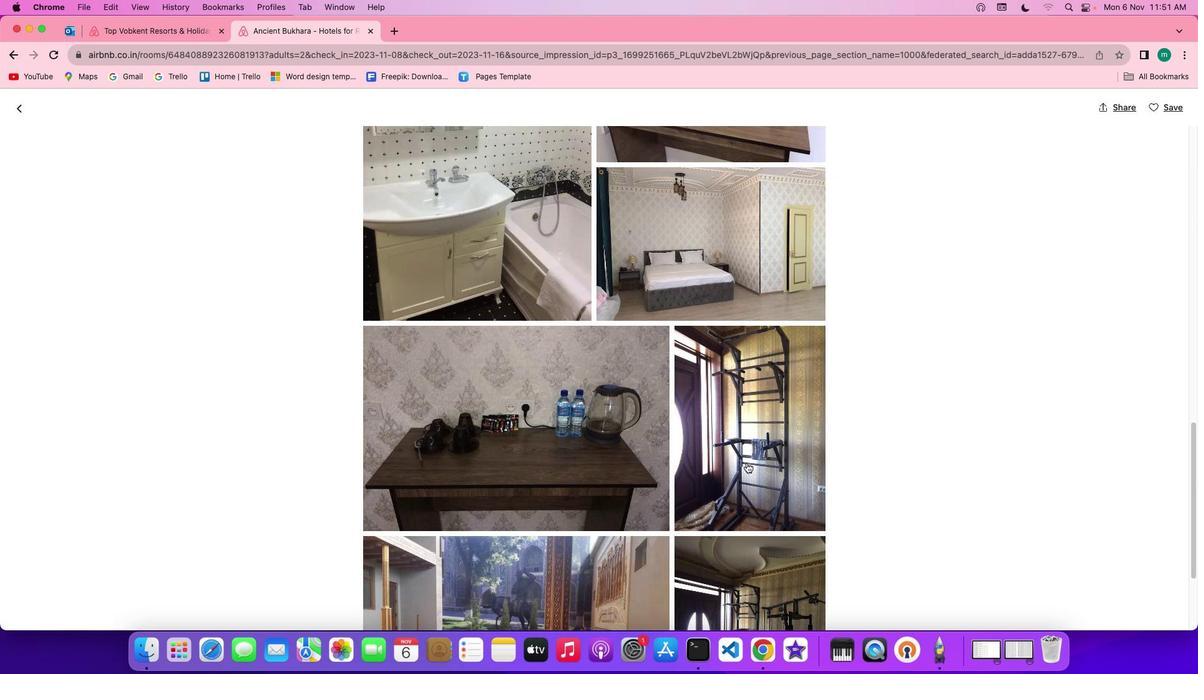 
Action: Mouse scrolled (743, 459) with delta (-2, -3)
Screenshot: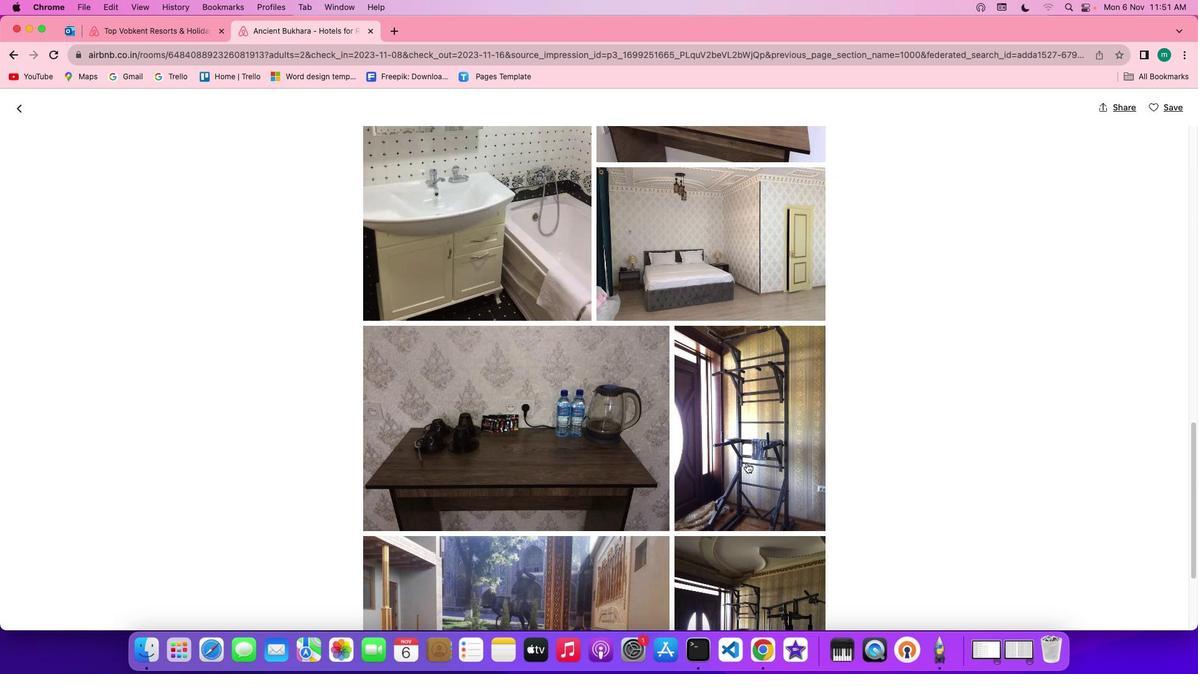 
Action: Mouse scrolled (743, 459) with delta (-2, -4)
Screenshot: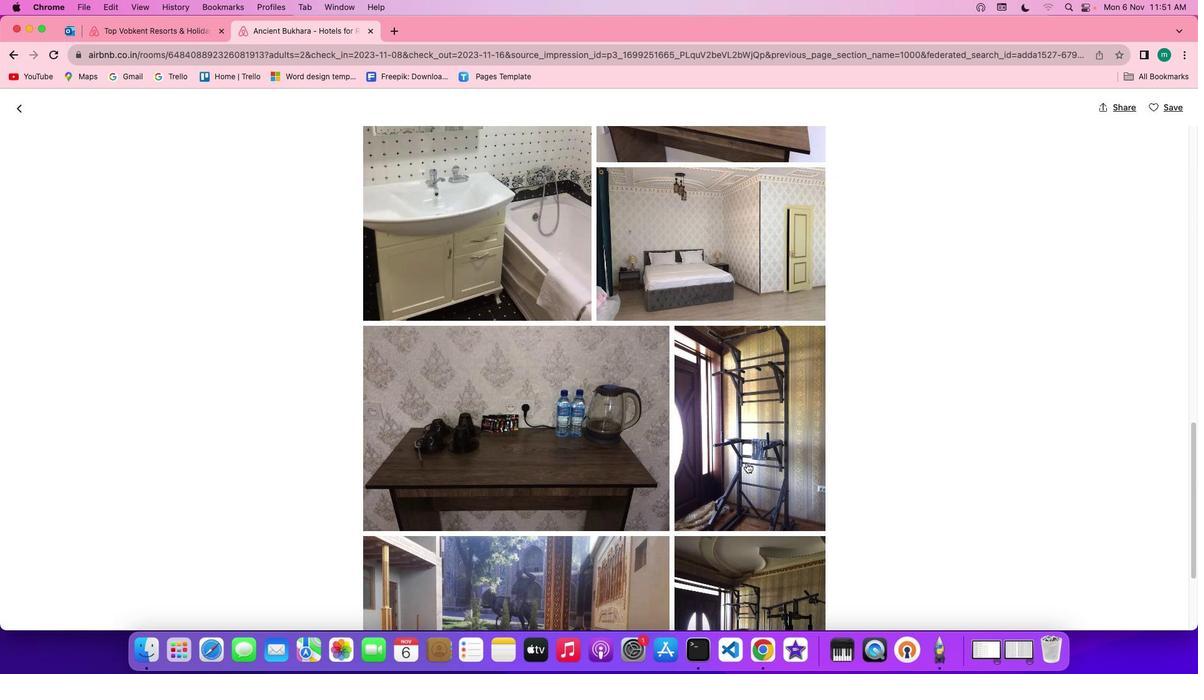 
Action: Mouse scrolled (743, 459) with delta (-2, -4)
Screenshot: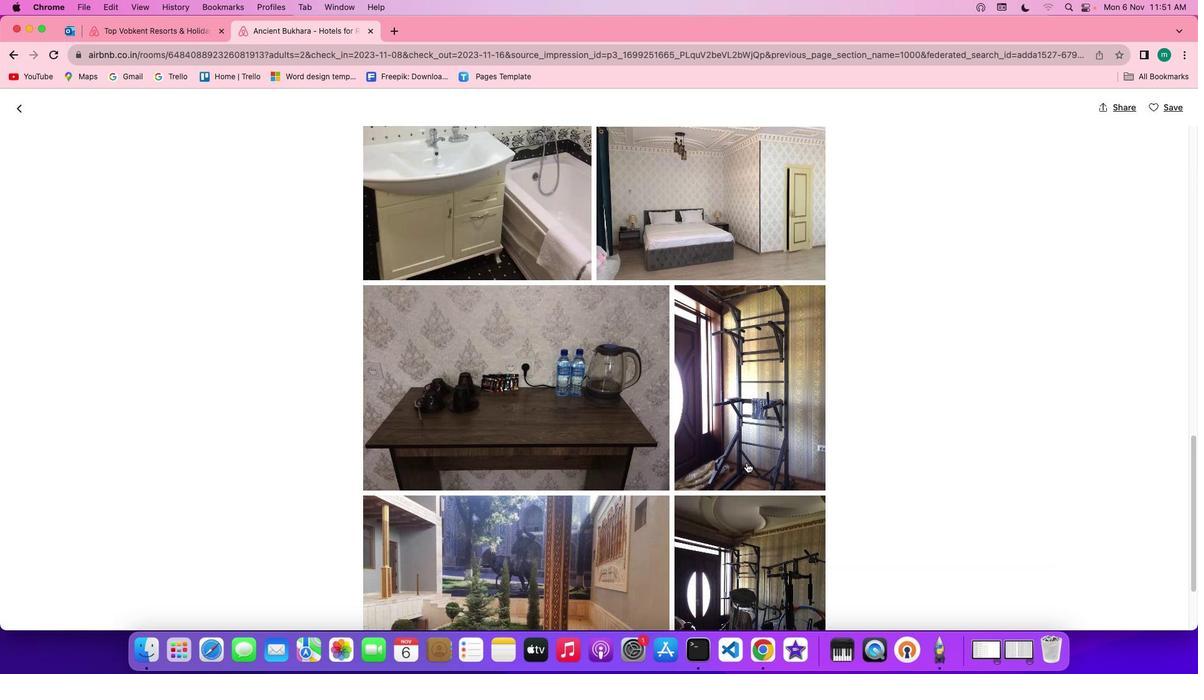 
Action: Mouse scrolled (743, 459) with delta (-2, -3)
Screenshot: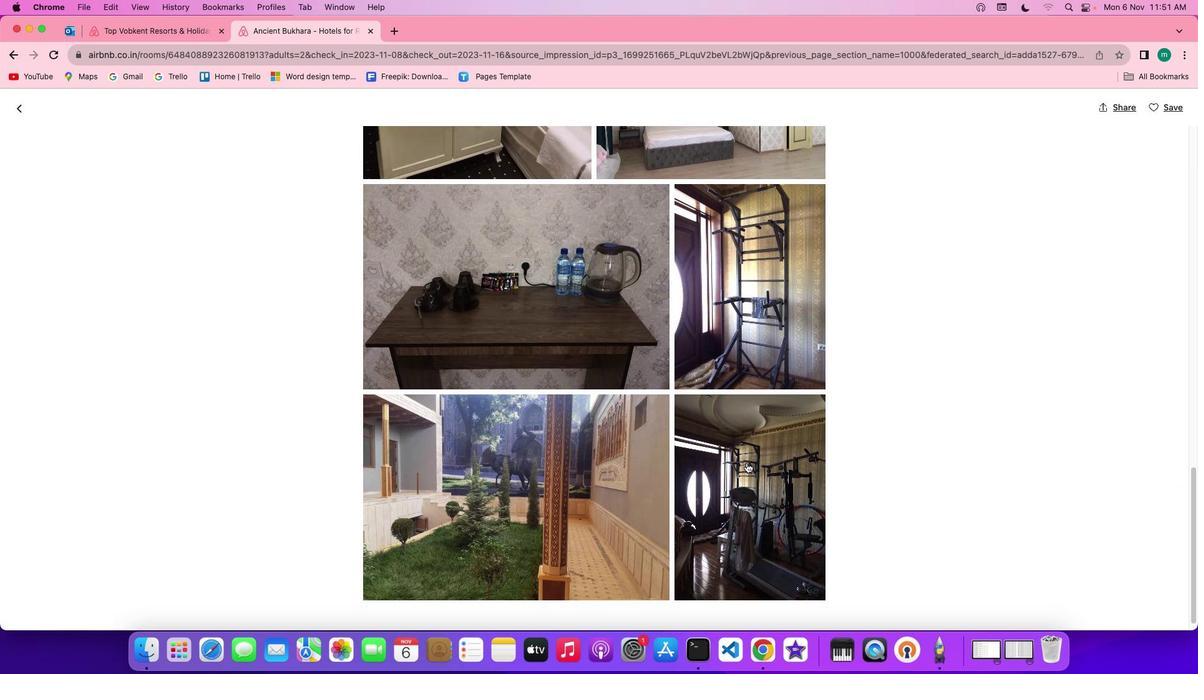 
Action: Mouse scrolled (743, 459) with delta (-2, -3)
Screenshot: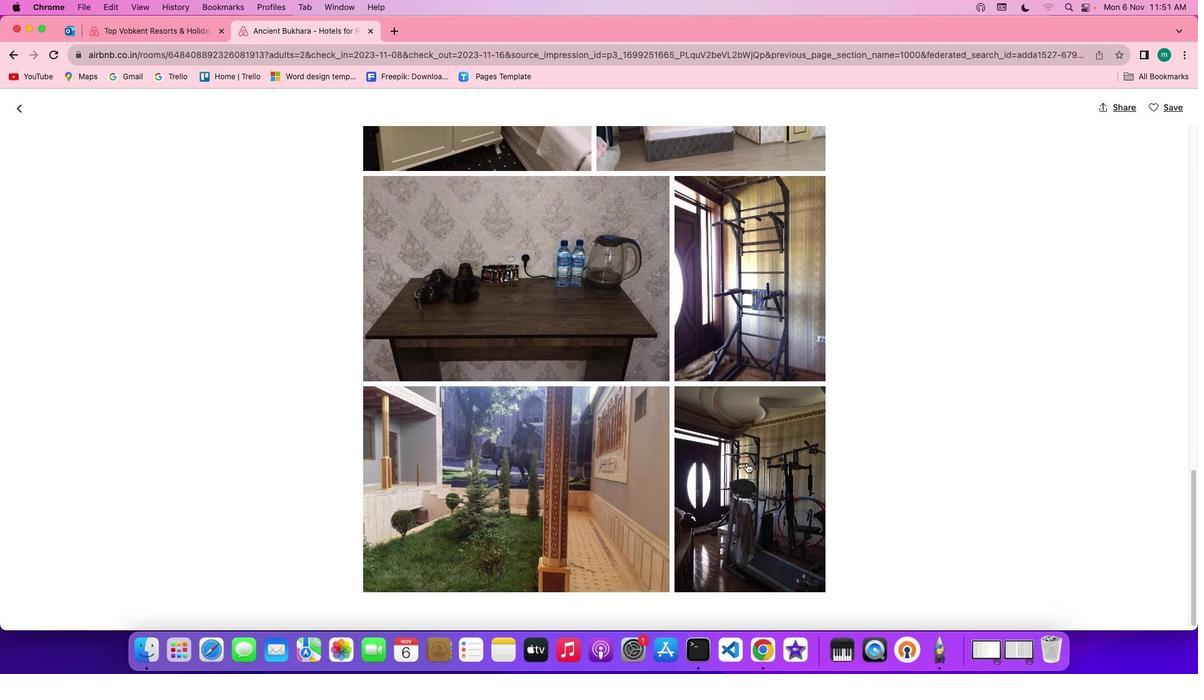 
Action: Mouse scrolled (743, 459) with delta (-2, -4)
Screenshot: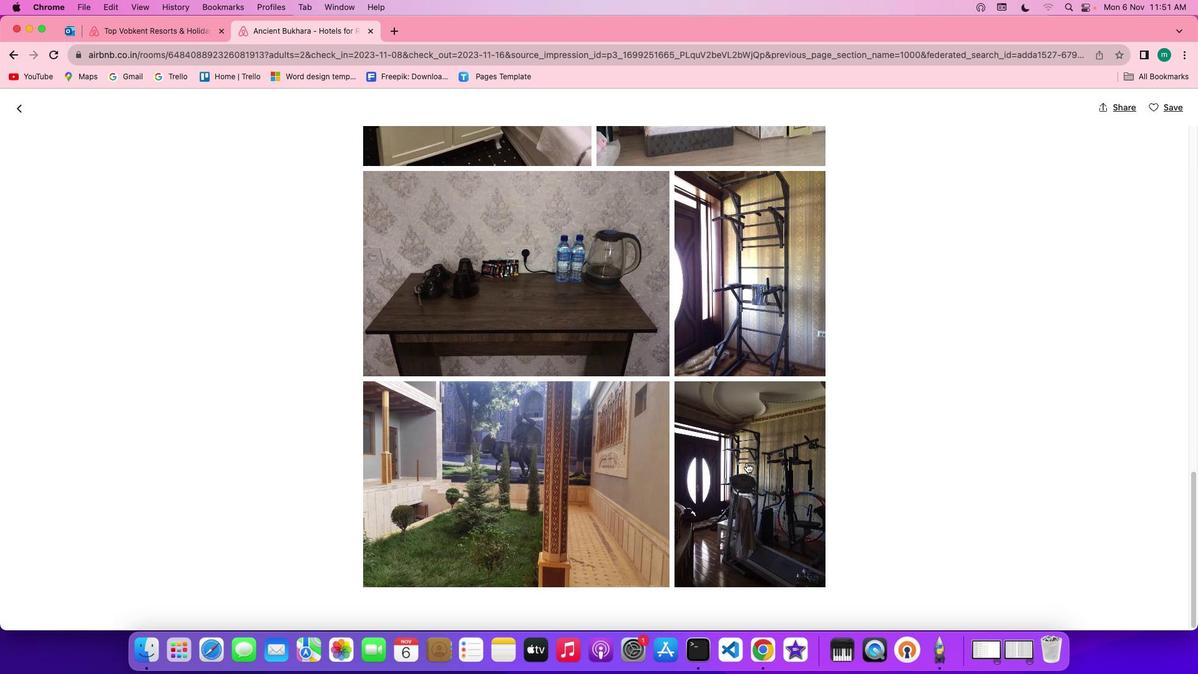 
Action: Mouse scrolled (743, 459) with delta (-2, -4)
Screenshot: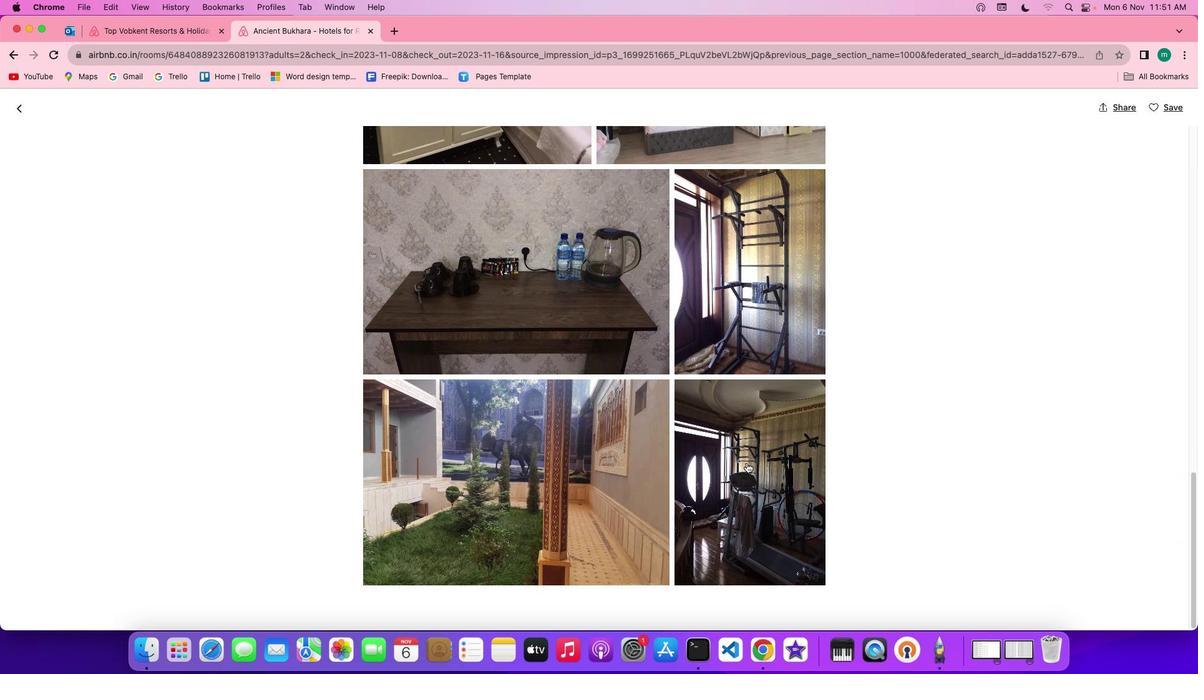 
Action: Mouse scrolled (743, 459) with delta (-2, -3)
Screenshot: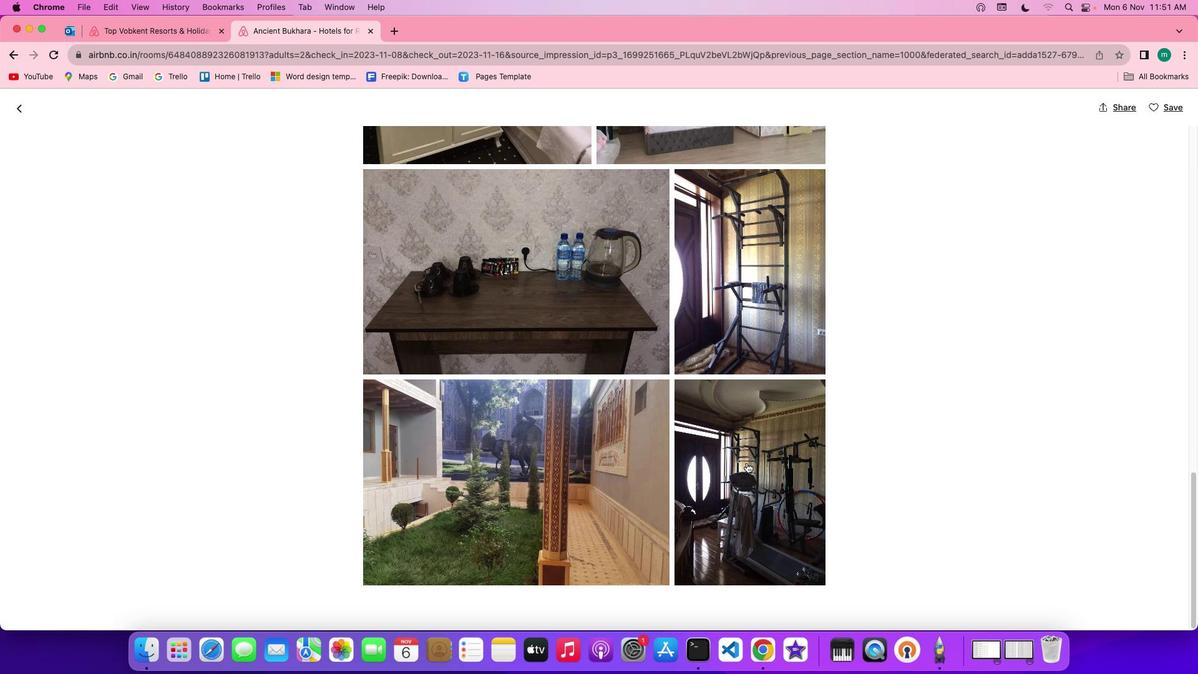 
Action: Mouse scrolled (743, 459) with delta (-2, -3)
Screenshot: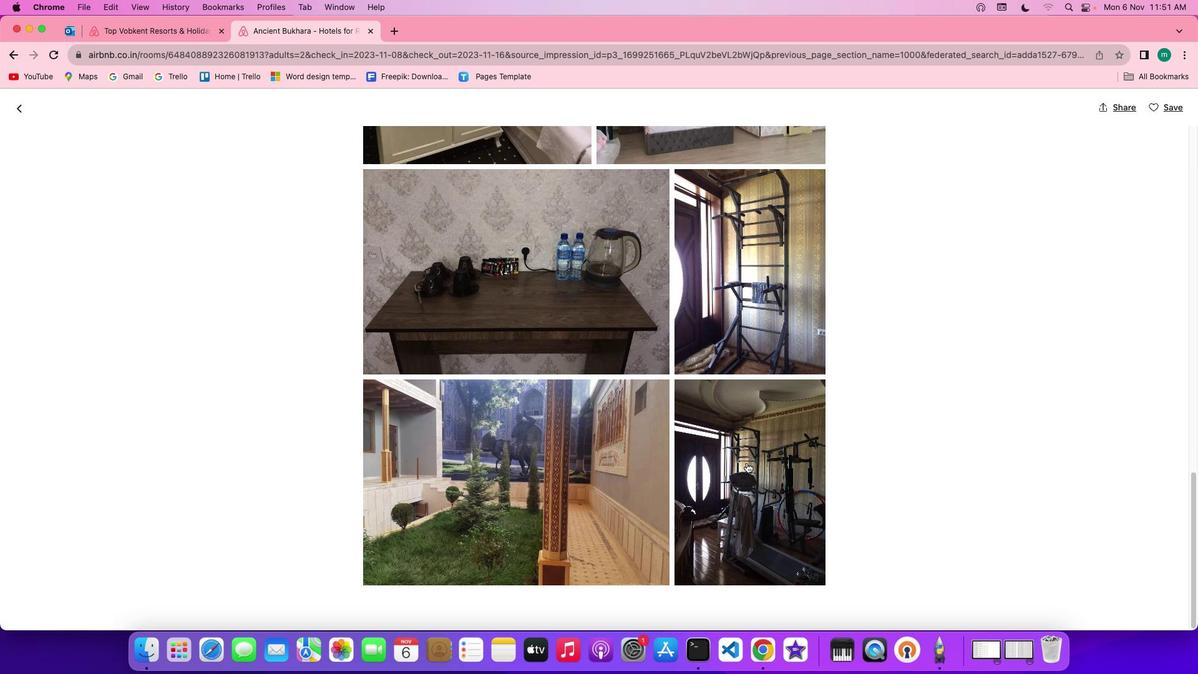 
Action: Mouse scrolled (743, 459) with delta (-2, -3)
Screenshot: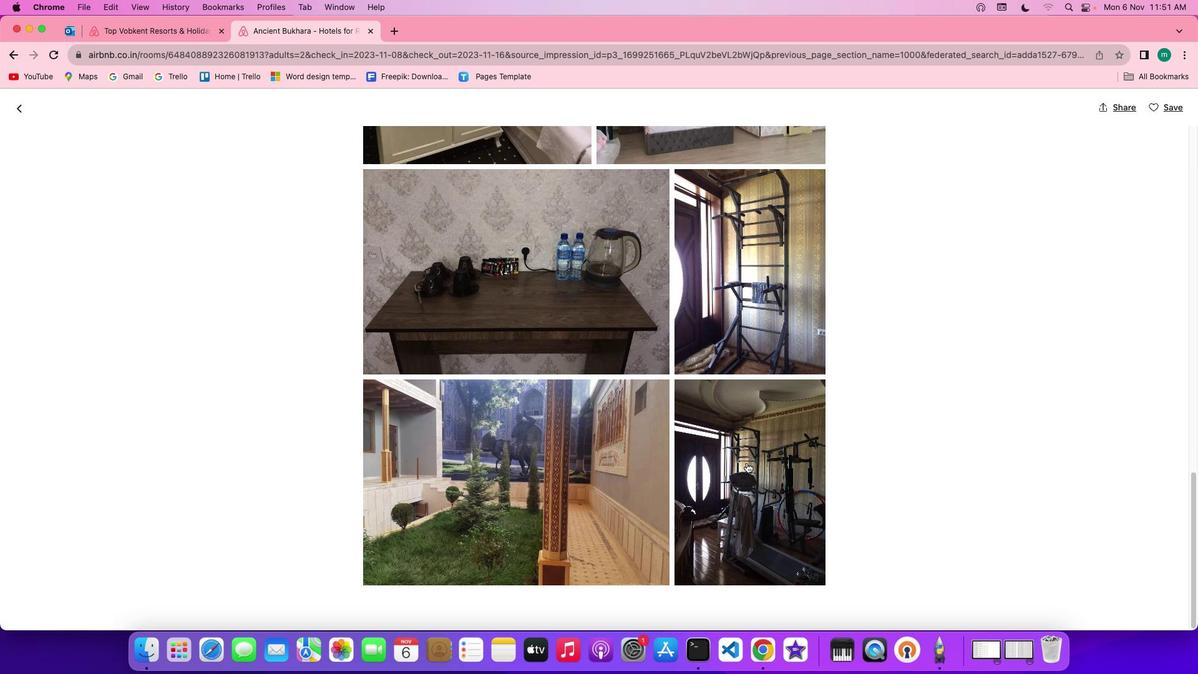 
Action: Mouse scrolled (743, 459) with delta (-2, -4)
Screenshot: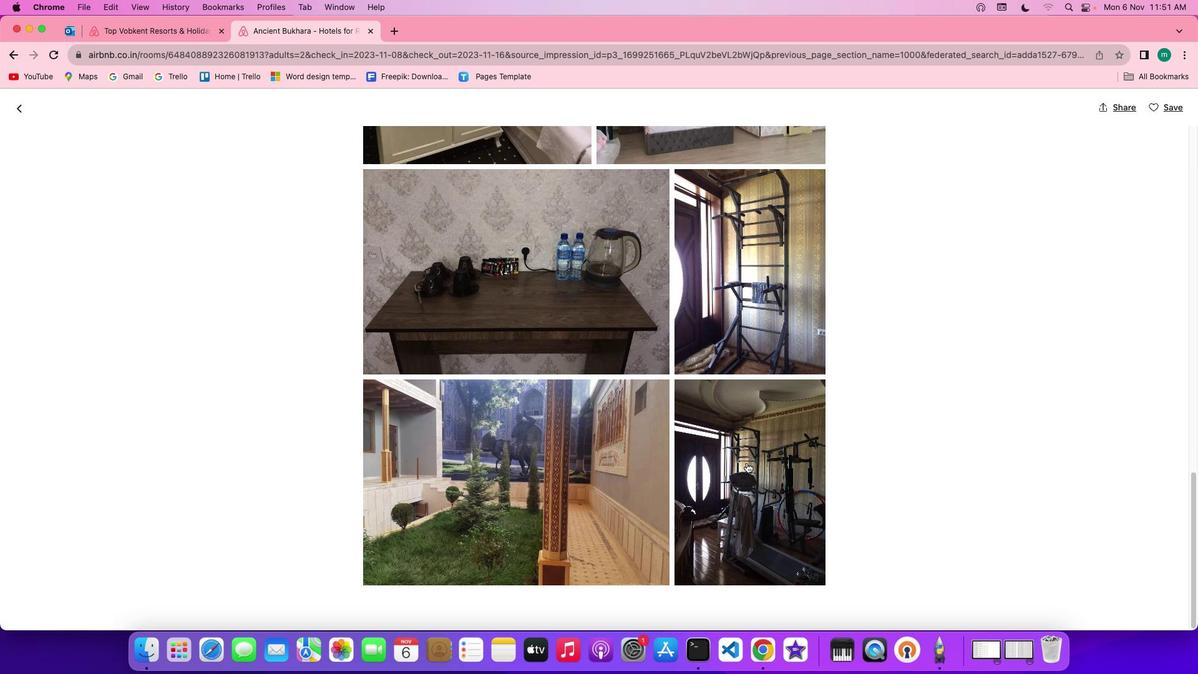 
Action: Mouse scrolled (743, 459) with delta (-2, -3)
Screenshot: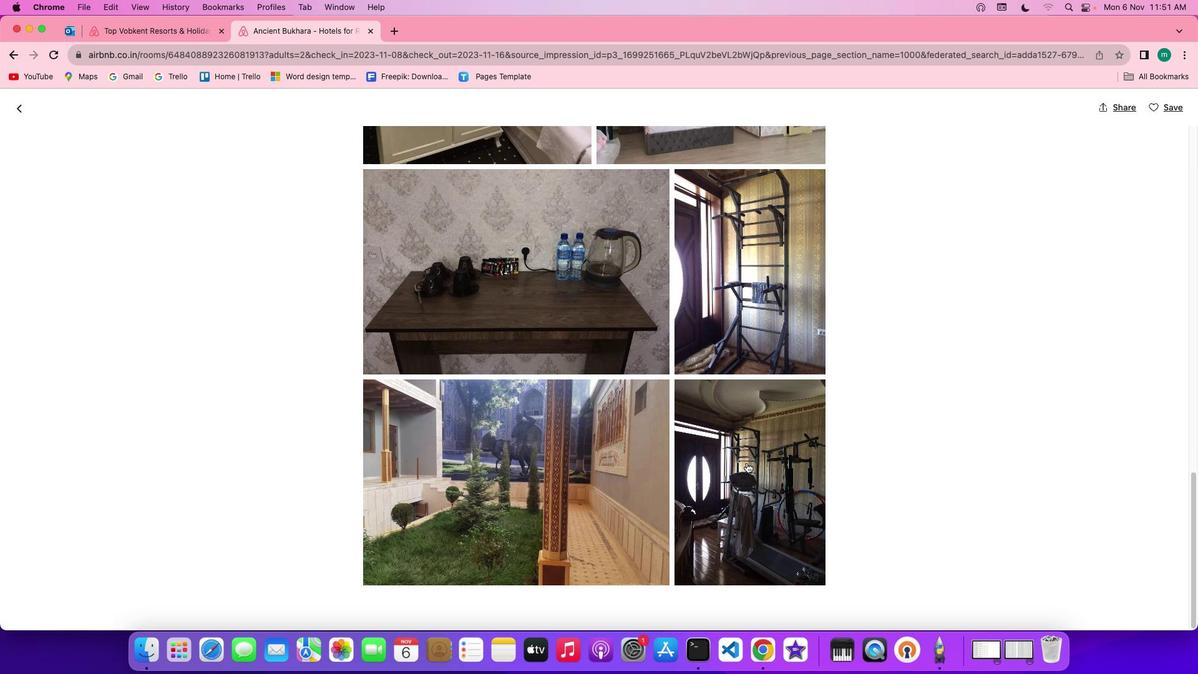 
Action: Mouse scrolled (743, 459) with delta (-2, -3)
Screenshot: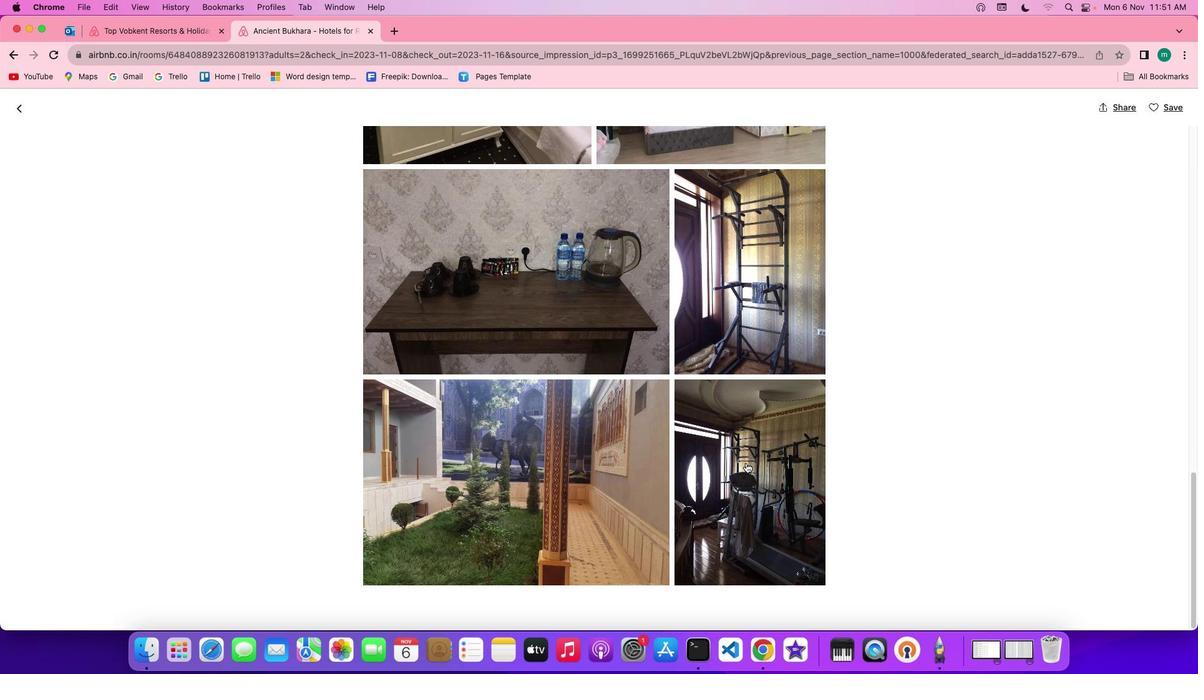 
Action: Mouse scrolled (743, 459) with delta (-2, -3)
Screenshot: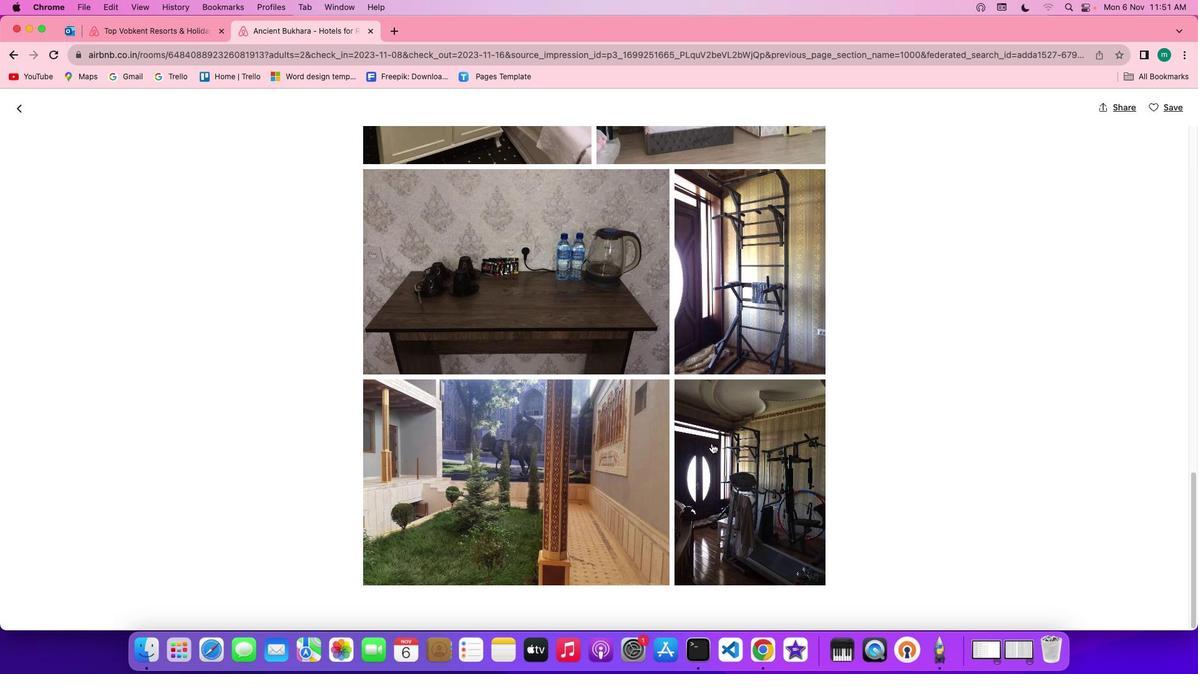 
Action: Mouse scrolled (743, 459) with delta (-2, -4)
Screenshot: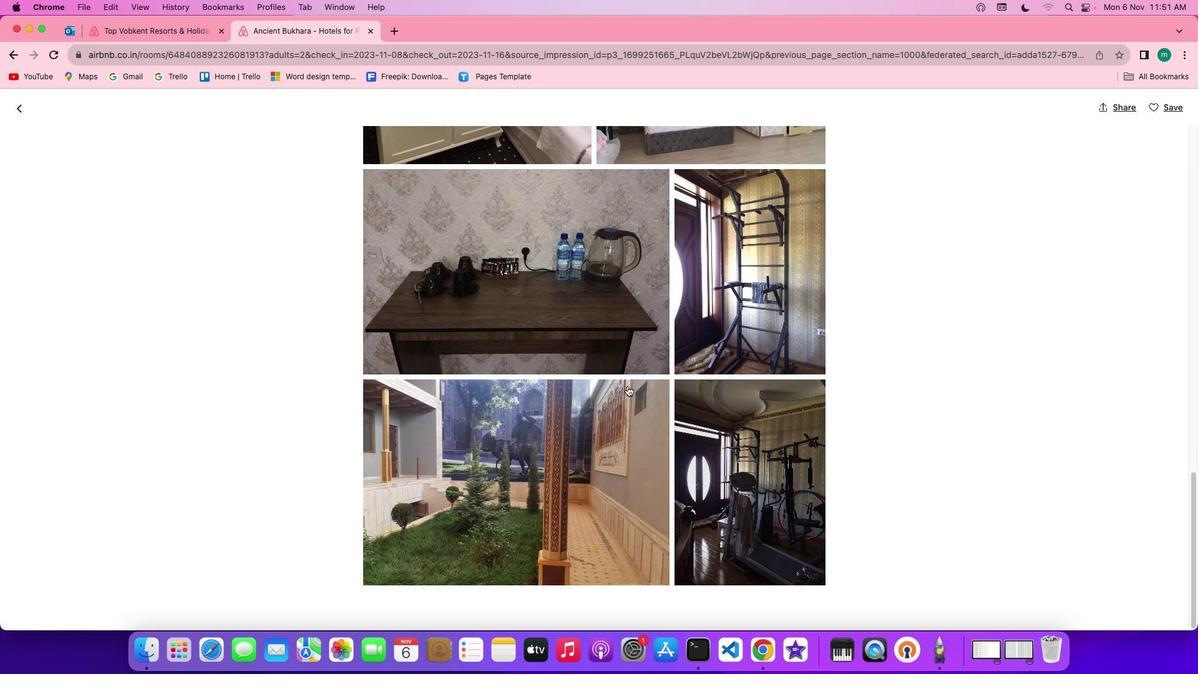 
Action: Mouse moved to (14, 104)
Screenshot: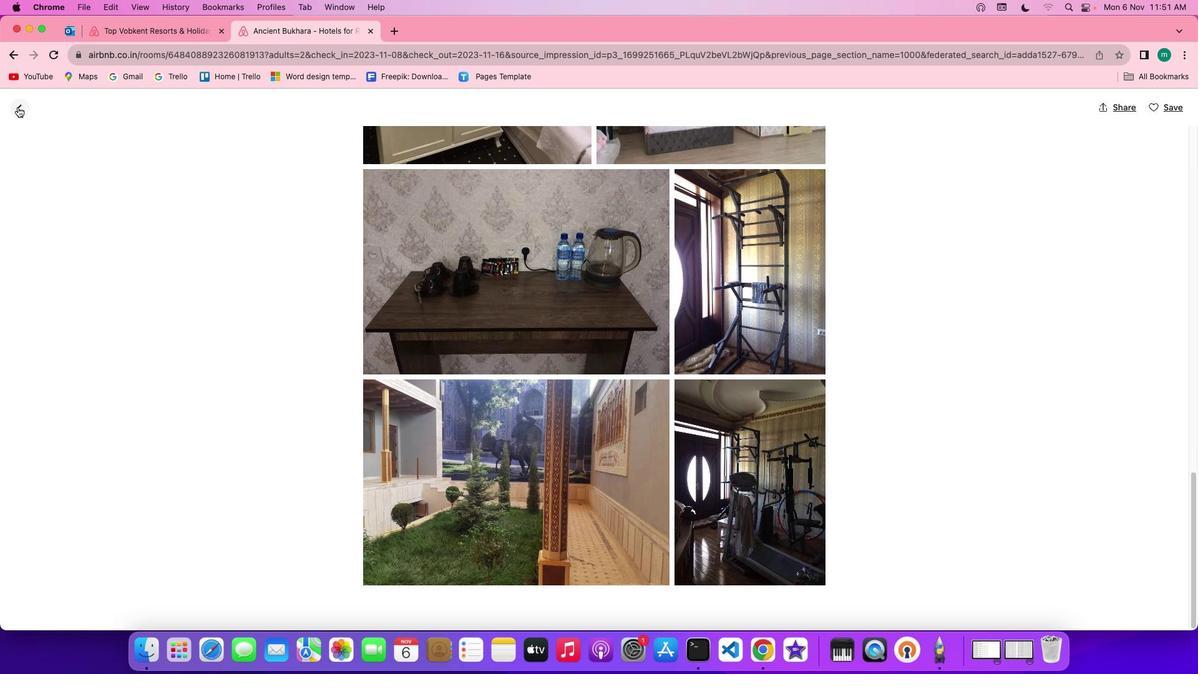 
Action: Mouse pressed left at (14, 104)
Screenshot: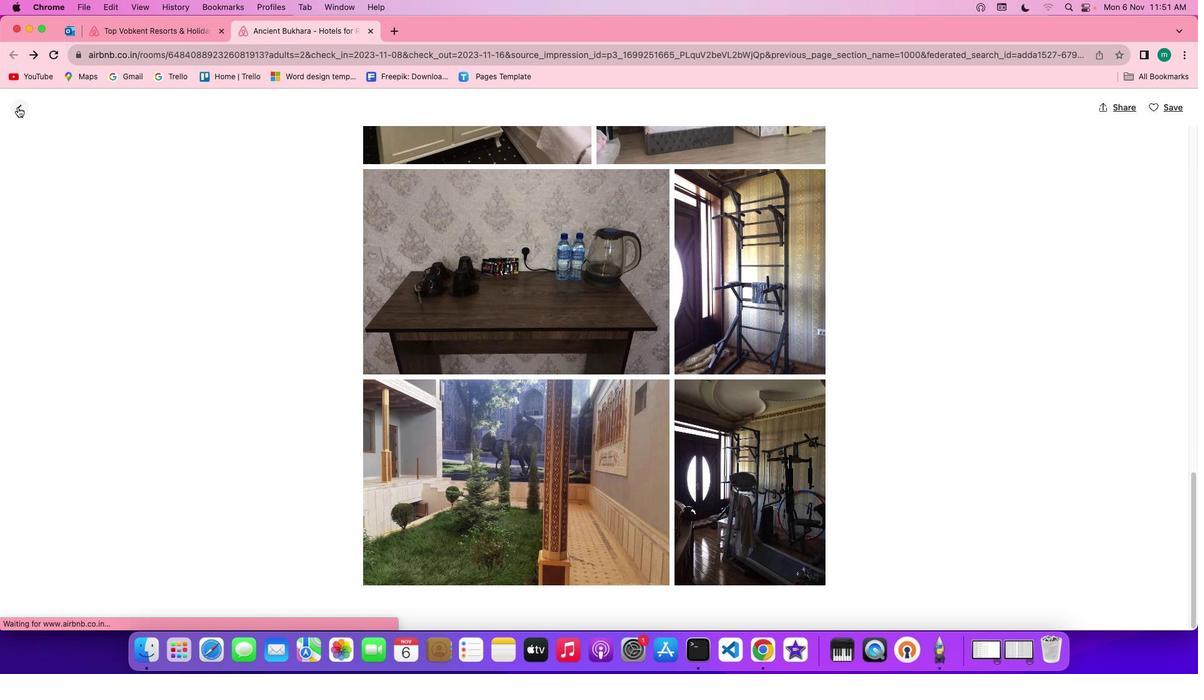 
Action: Mouse moved to (672, 428)
Screenshot: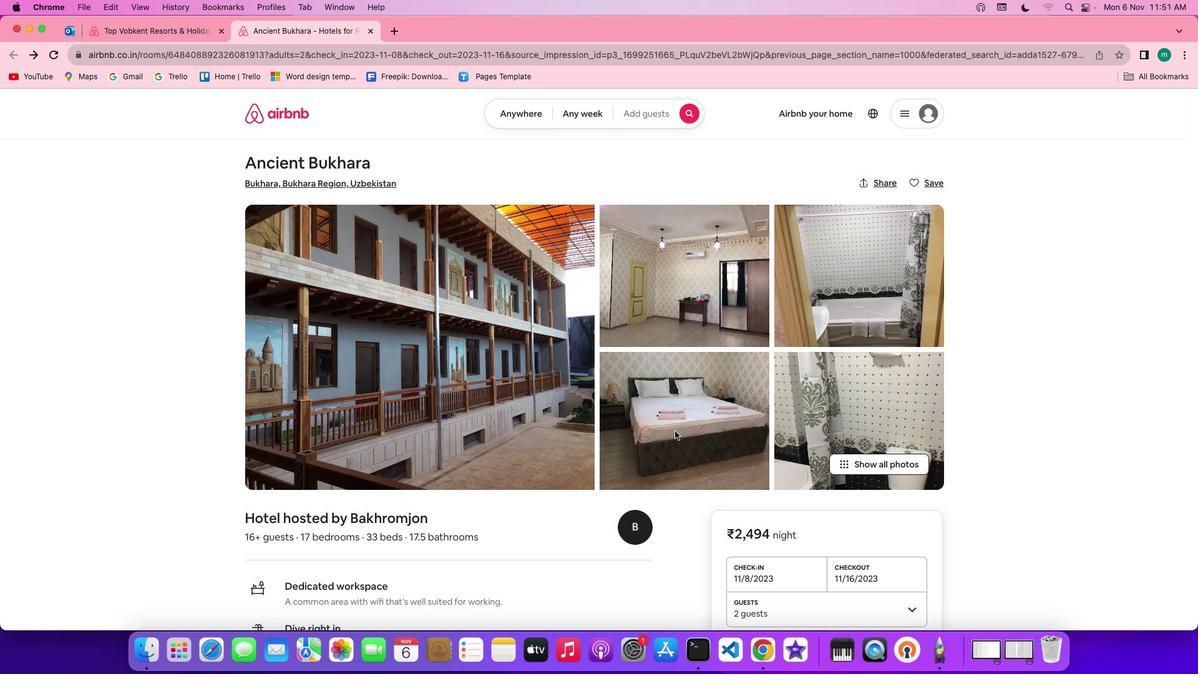 
Action: Mouse scrolled (672, 428) with delta (-2, -3)
Screenshot: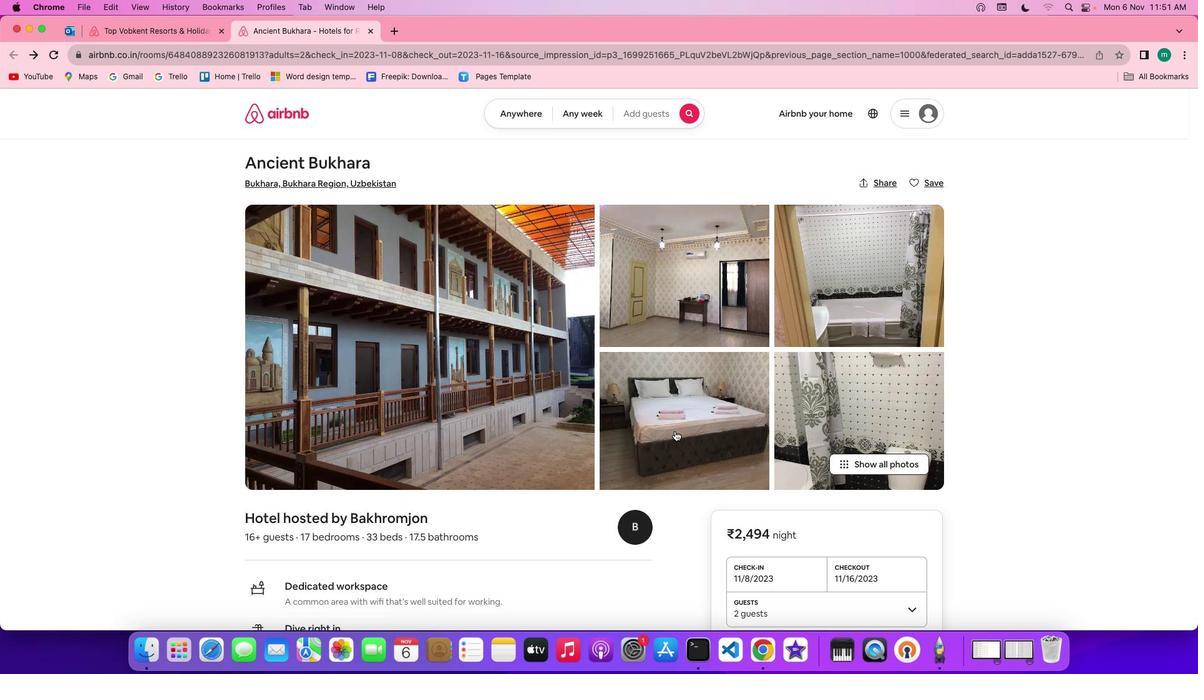 
Action: Mouse scrolled (672, 428) with delta (-2, -3)
Screenshot: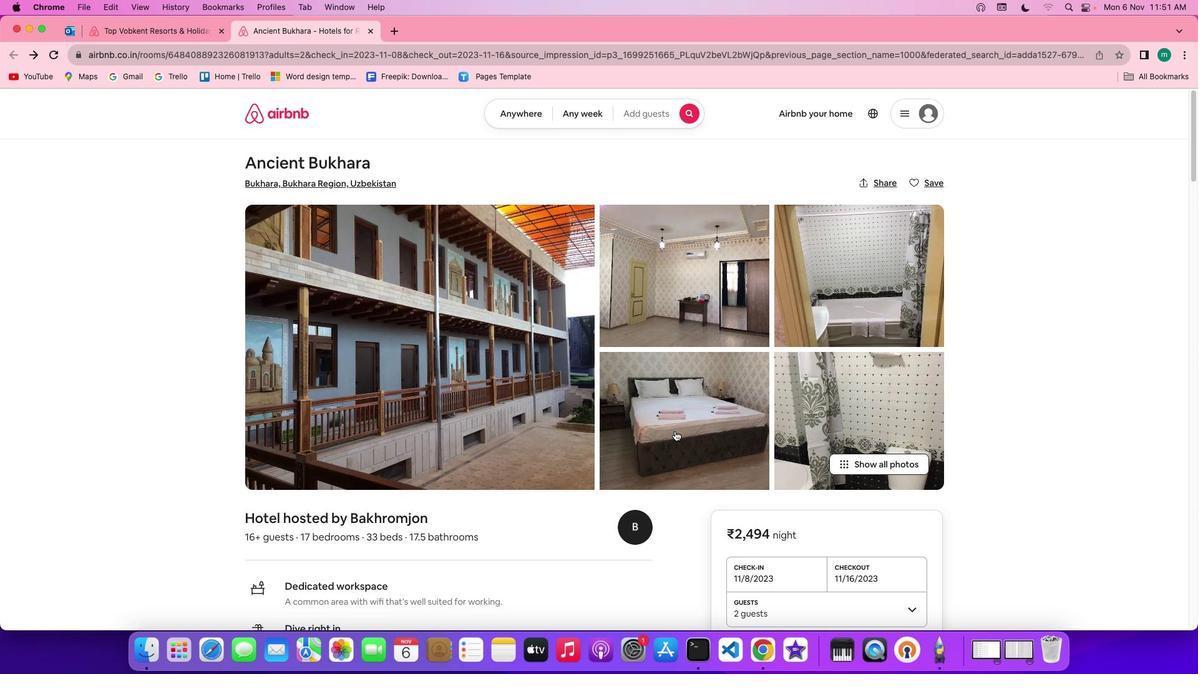 
Action: Mouse scrolled (672, 428) with delta (-2, -4)
Screenshot: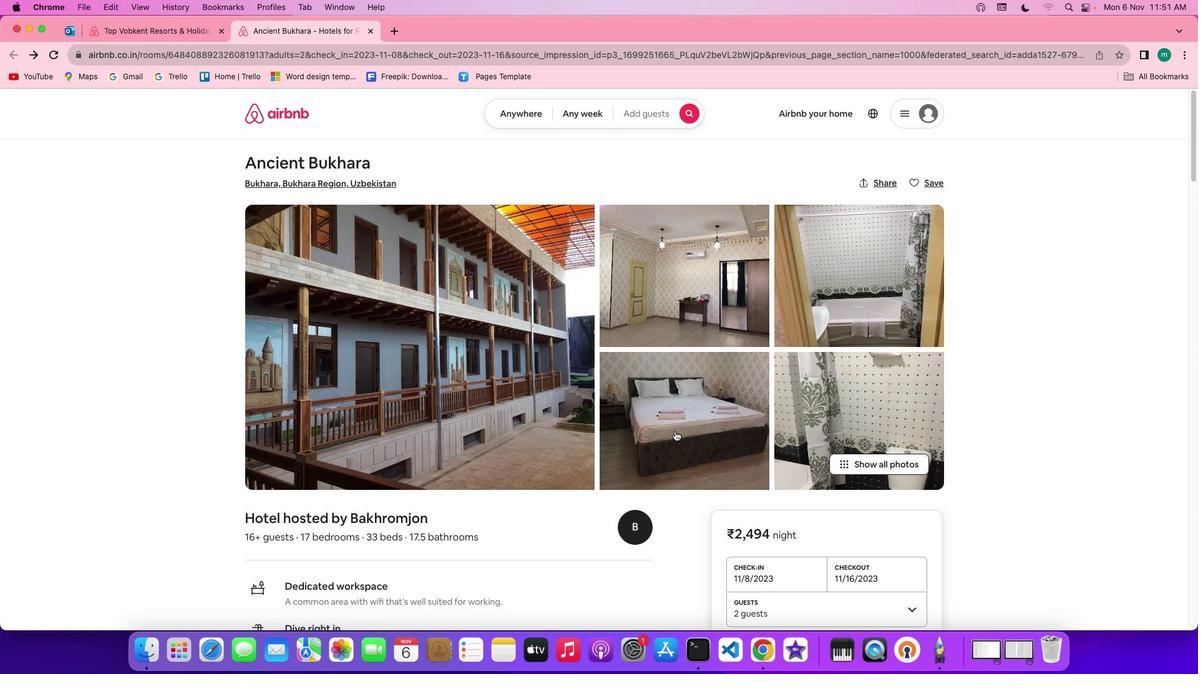 
Action: Mouse scrolled (672, 428) with delta (-2, -5)
Screenshot: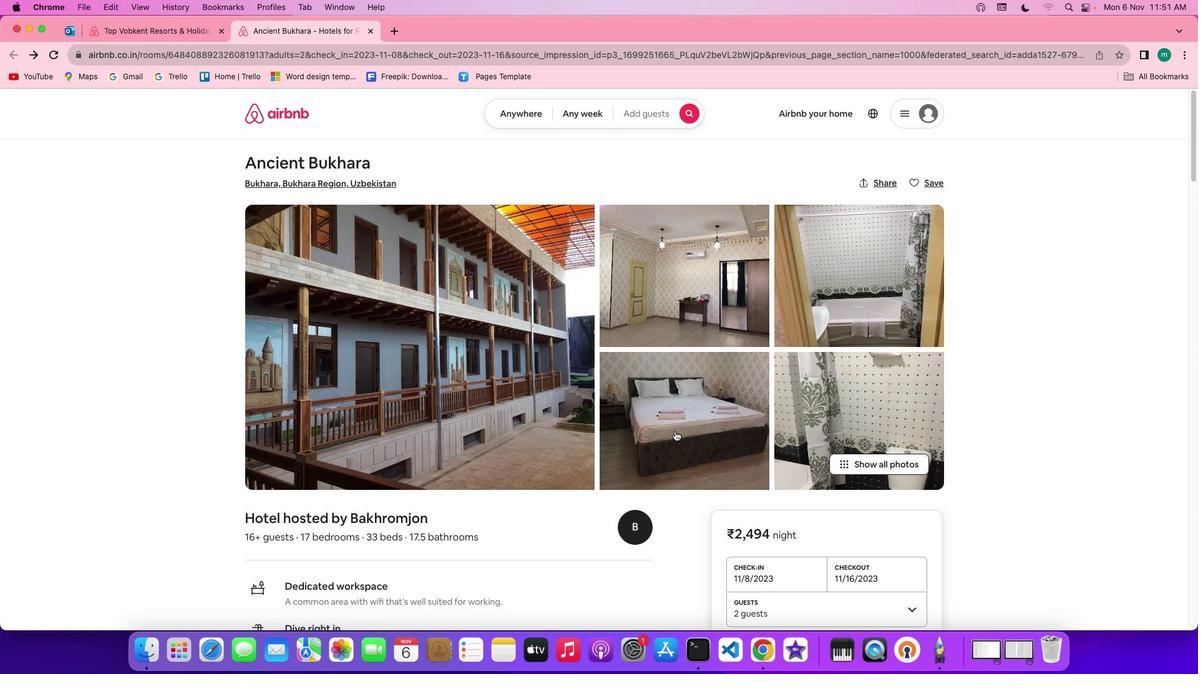 
Action: Mouse scrolled (672, 428) with delta (-2, -5)
Screenshot: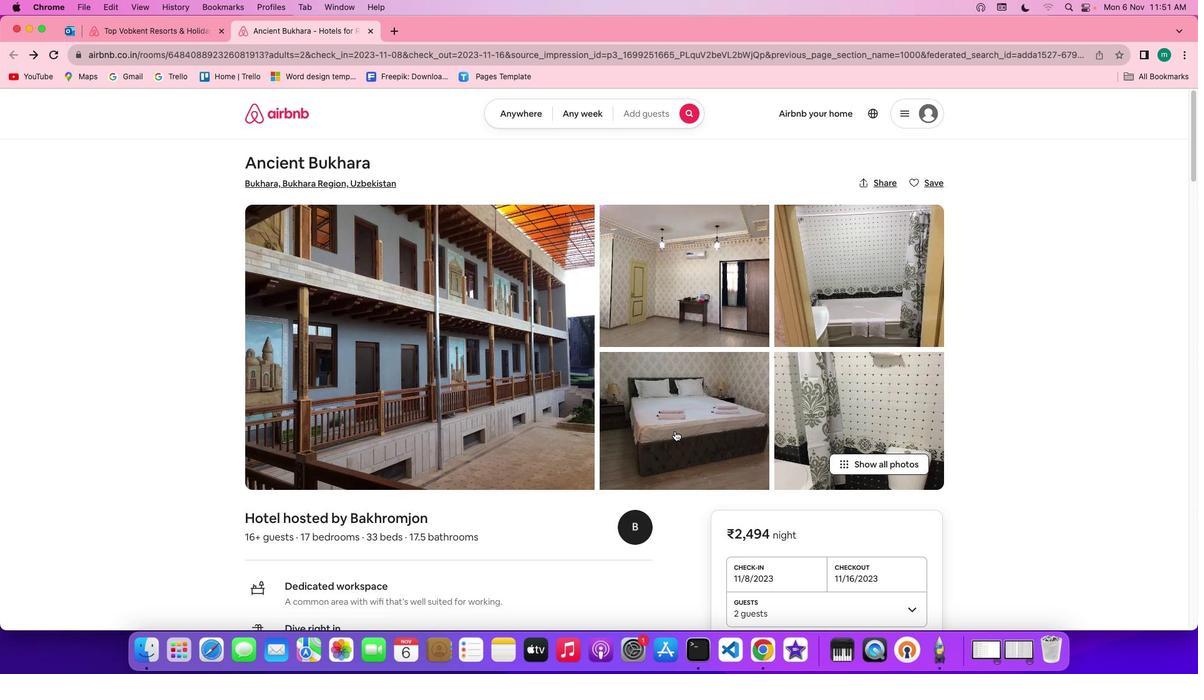 
Action: Mouse moved to (666, 432)
Screenshot: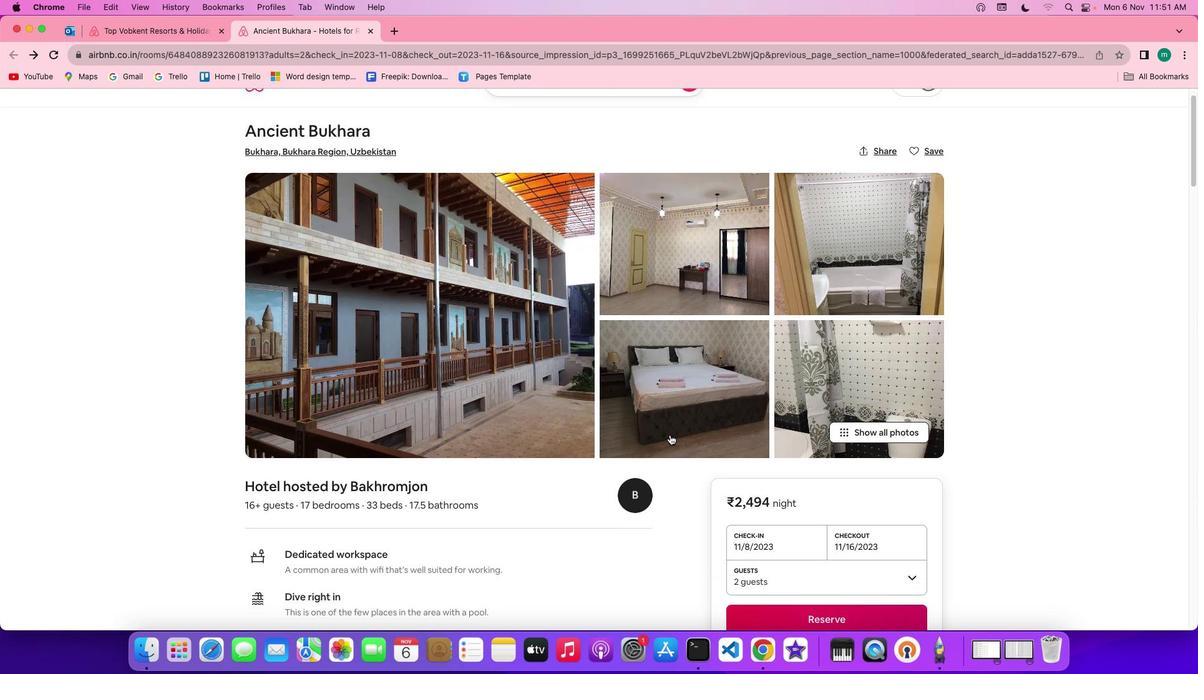 
Action: Mouse scrolled (666, 432) with delta (-2, -3)
Screenshot: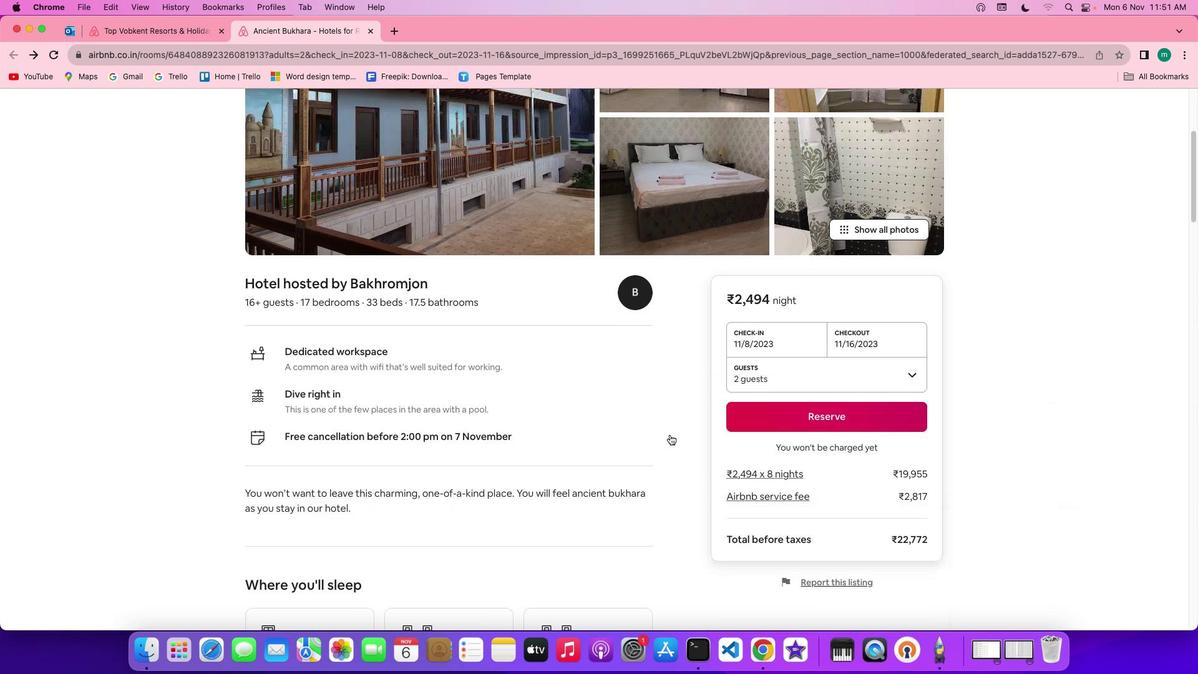 
Action: Mouse scrolled (666, 432) with delta (-2, -3)
Screenshot: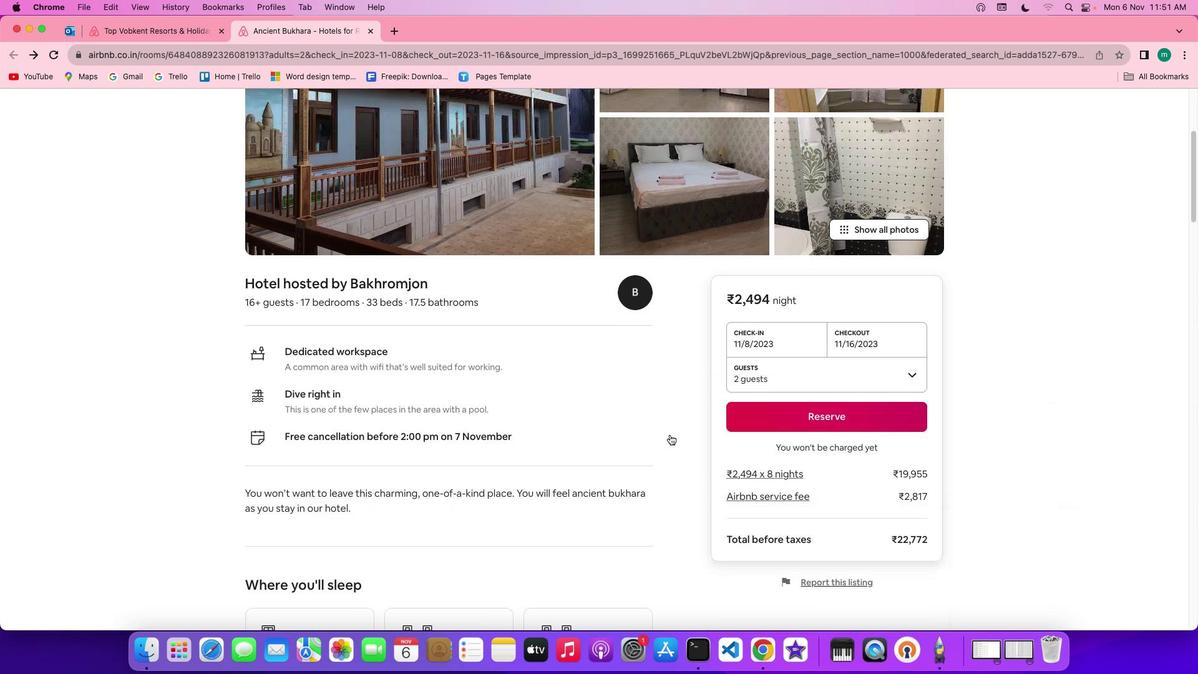 
Action: Mouse scrolled (666, 432) with delta (-2, -4)
Screenshot: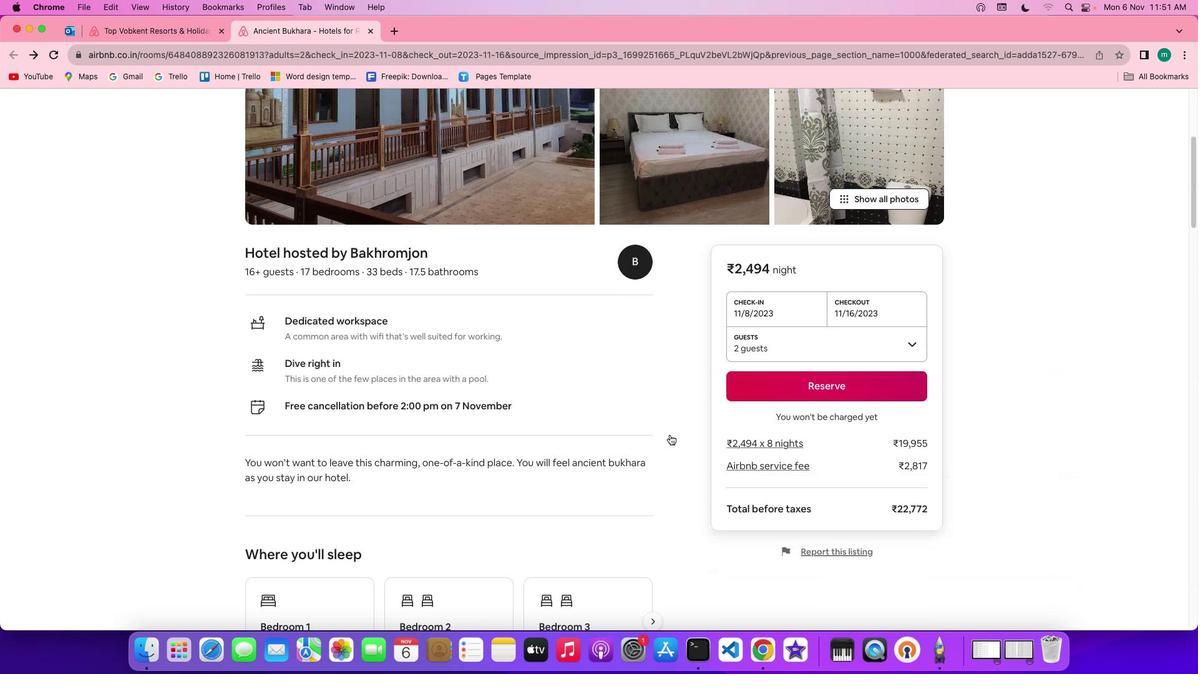 
Action: Mouse scrolled (666, 432) with delta (-2, -5)
Screenshot: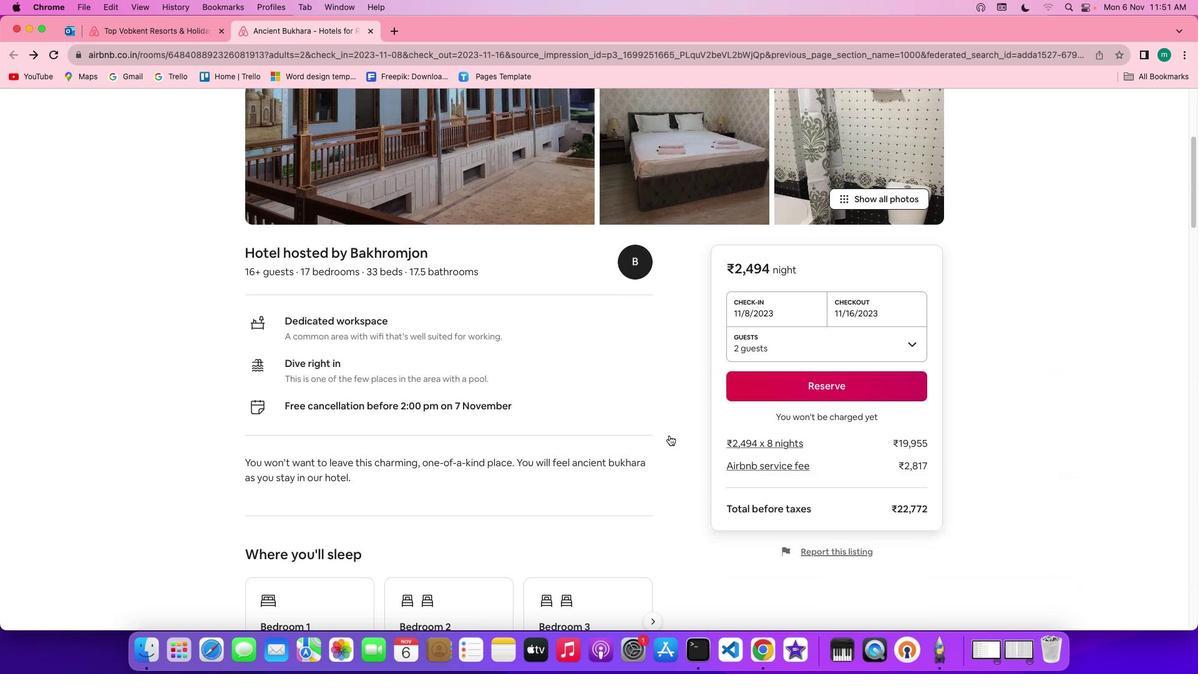 
Action: Mouse moved to (541, 429)
Screenshot: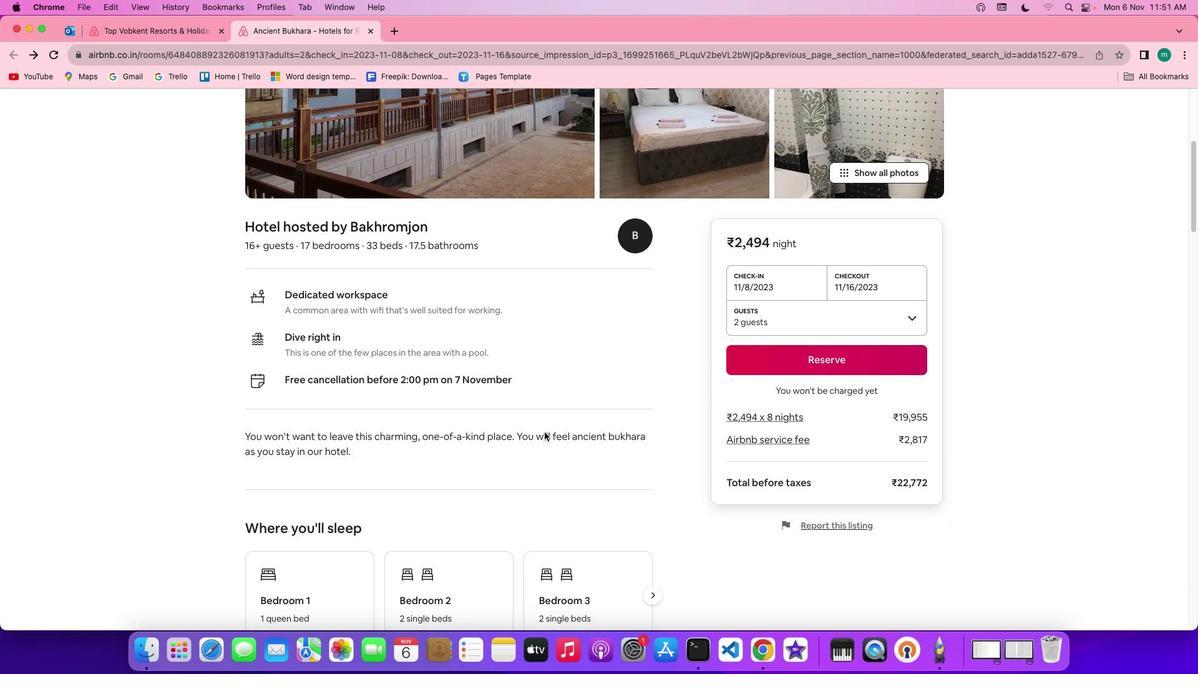 
Action: Mouse scrolled (541, 429) with delta (-2, -3)
Screenshot: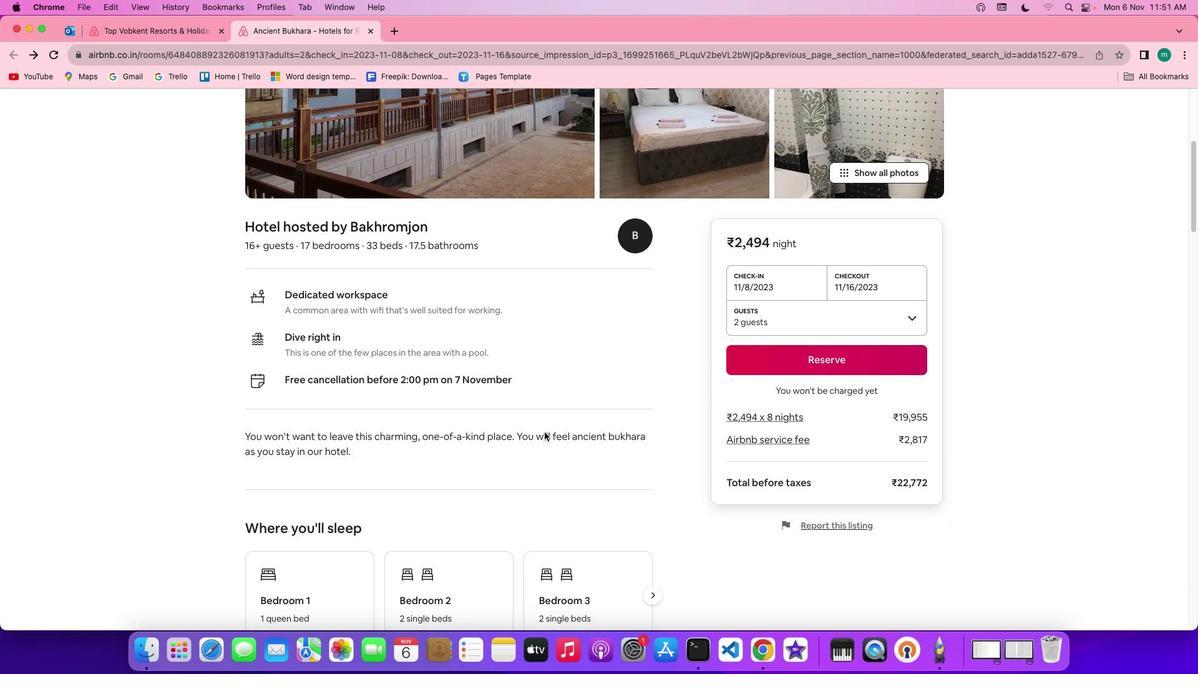 
Action: Mouse scrolled (541, 429) with delta (-2, -3)
Screenshot: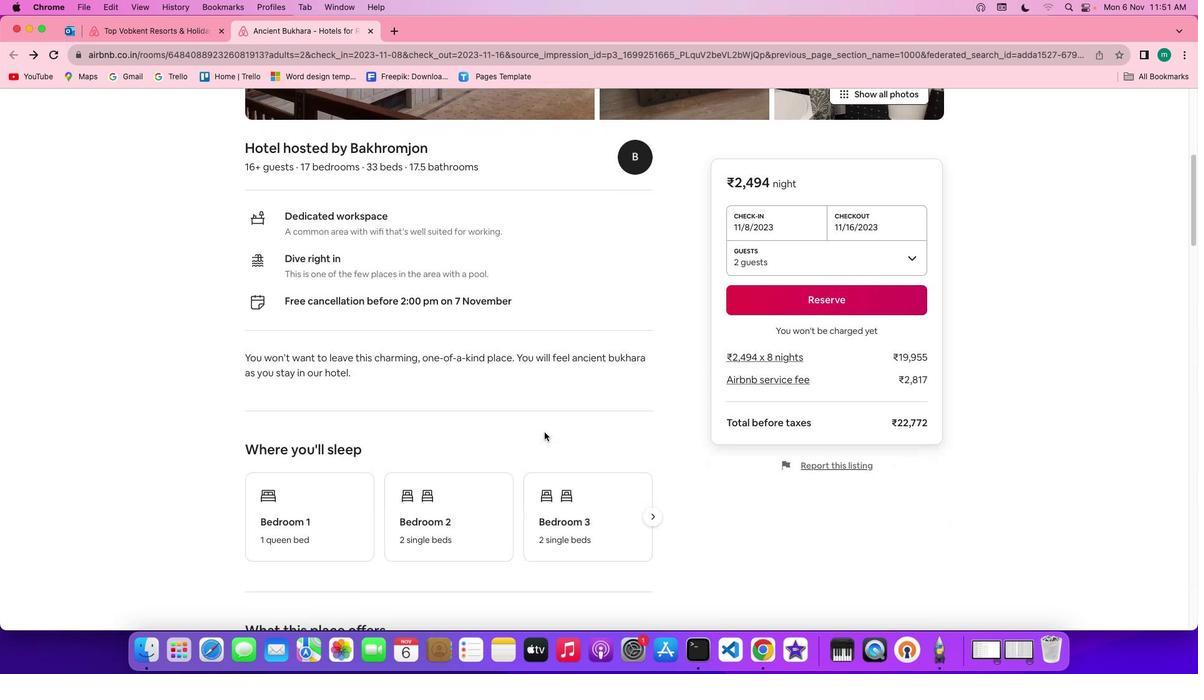 
Action: Mouse scrolled (541, 429) with delta (-2, -3)
Screenshot: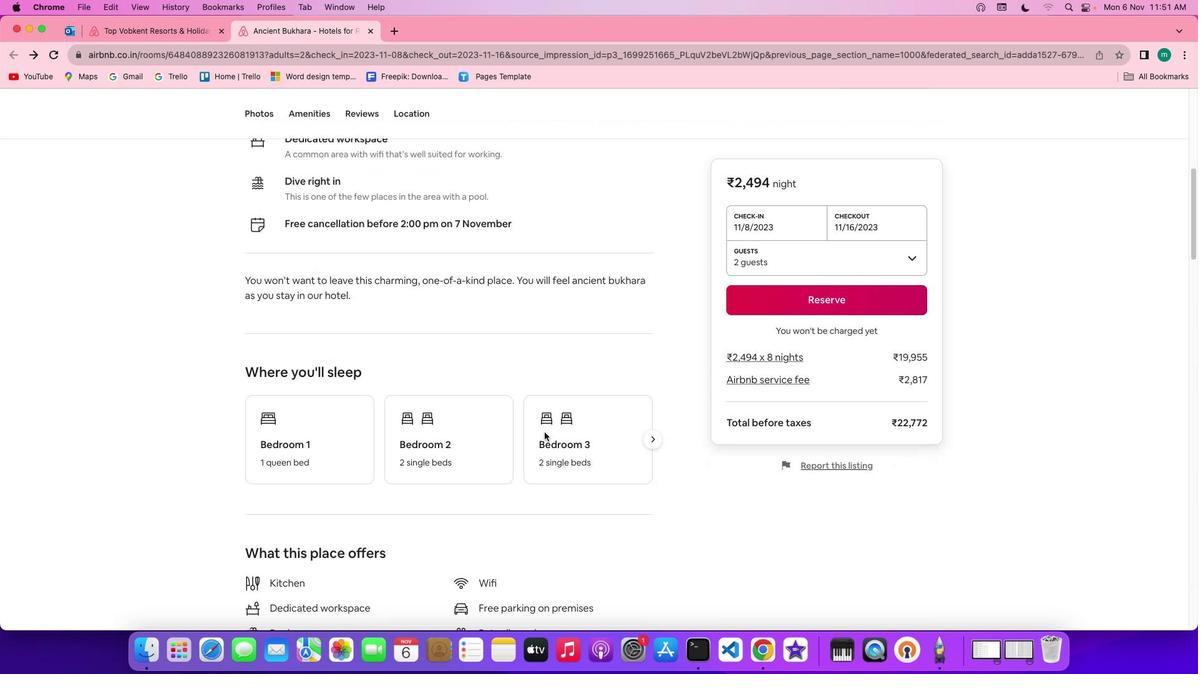 
Action: Mouse scrolled (541, 429) with delta (-2, -4)
Screenshot: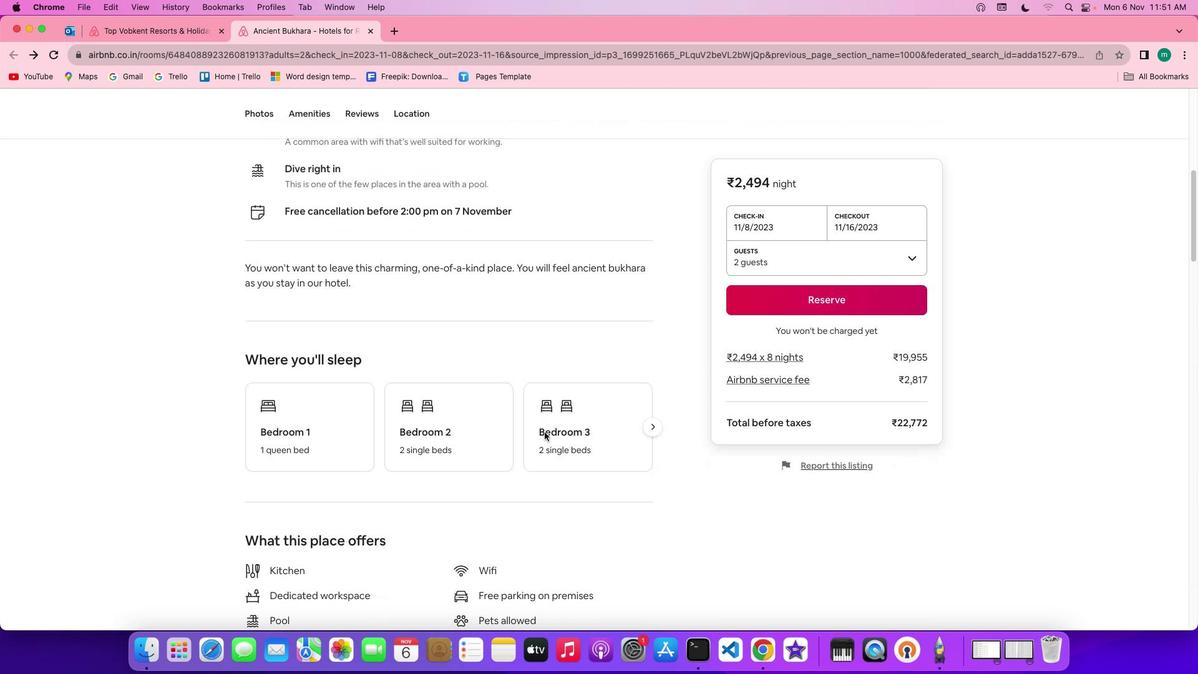
Action: Mouse scrolled (541, 429) with delta (-2, -3)
Screenshot: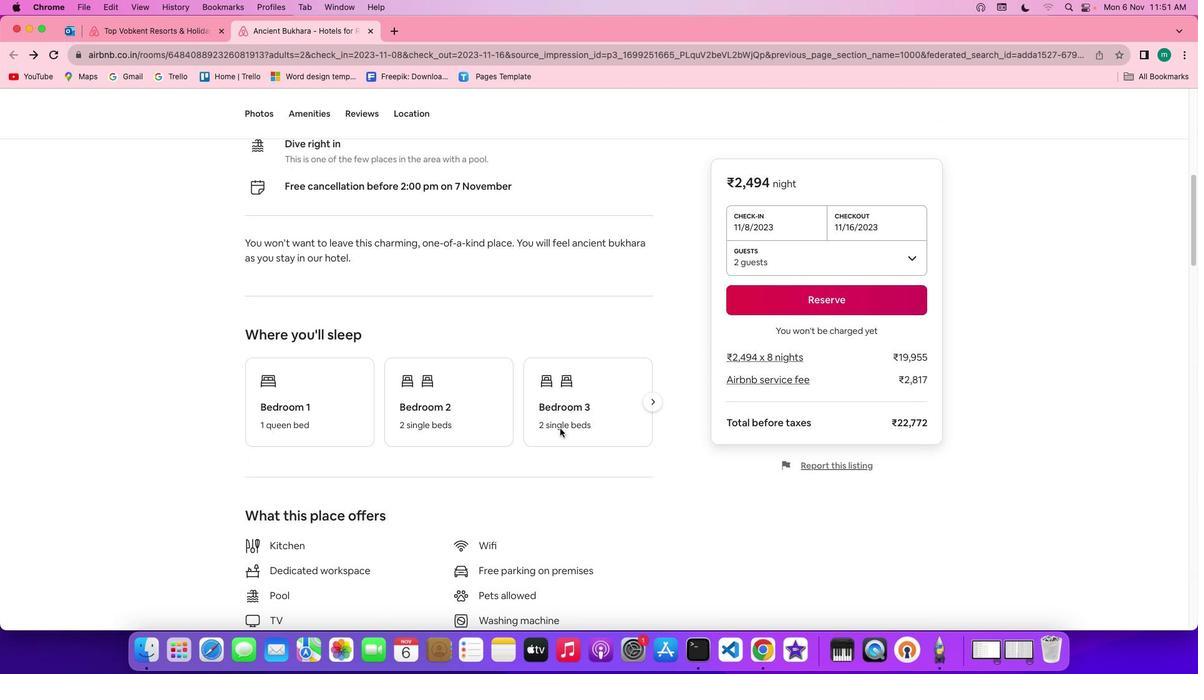 
Action: Mouse scrolled (541, 429) with delta (-2, -3)
Screenshot: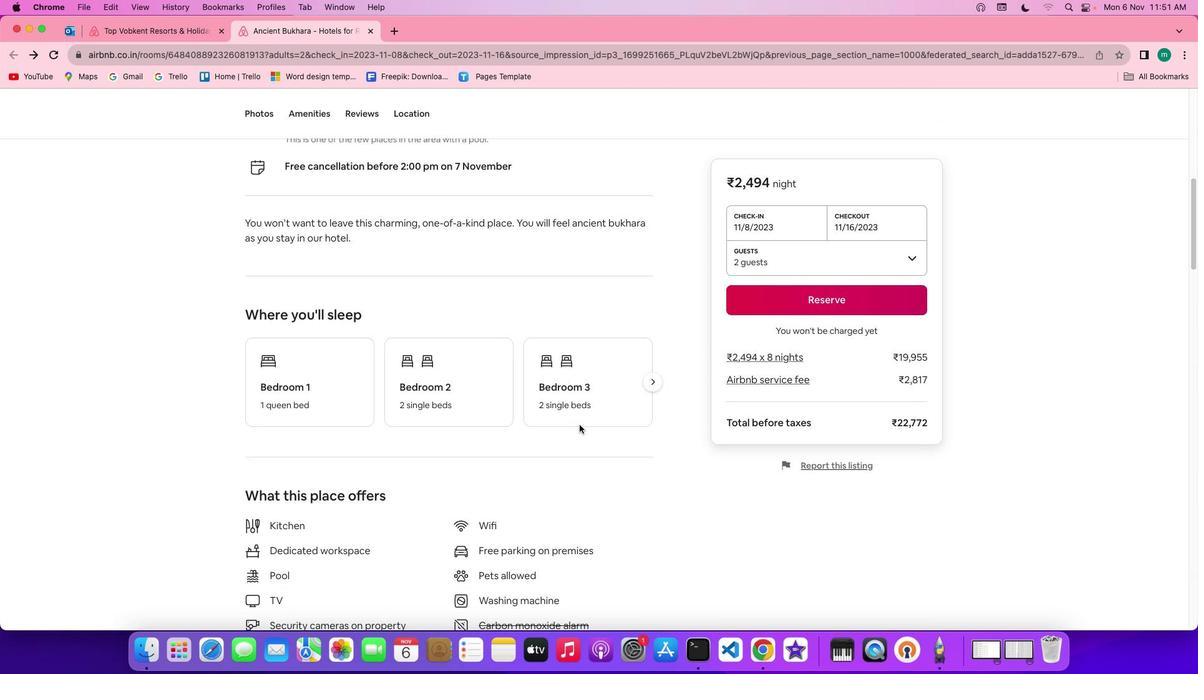 
Action: Mouse scrolled (541, 429) with delta (-2, -3)
Screenshot: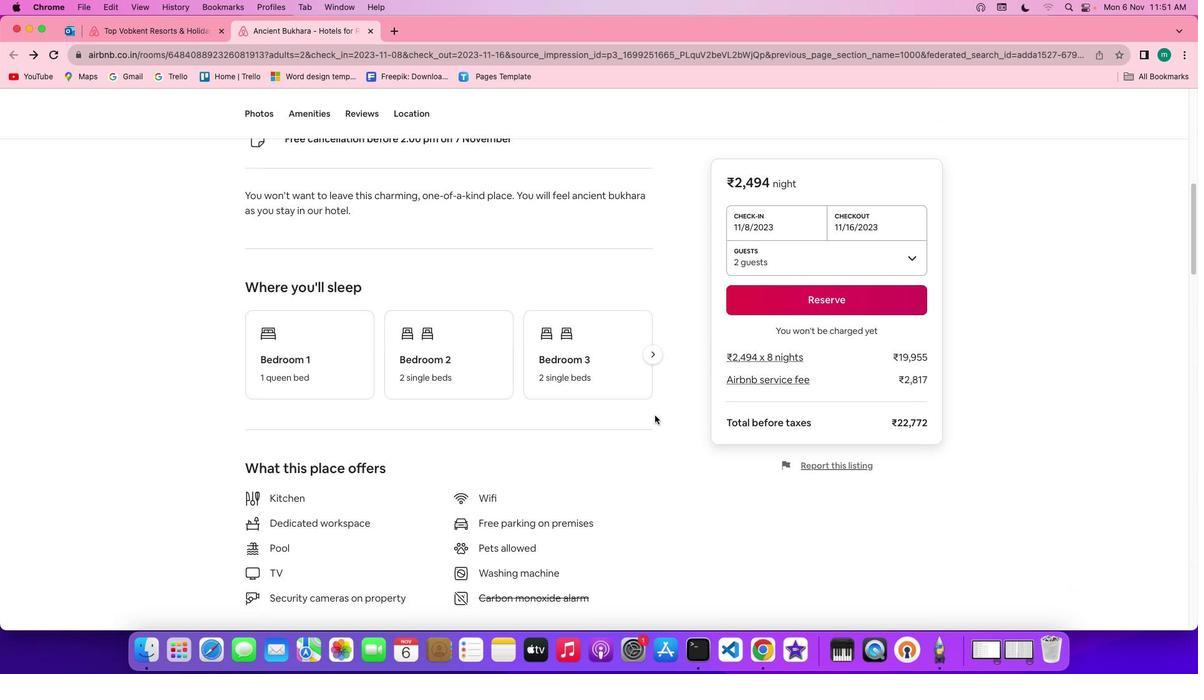 
Action: Mouse moved to (643, 339)
Screenshot: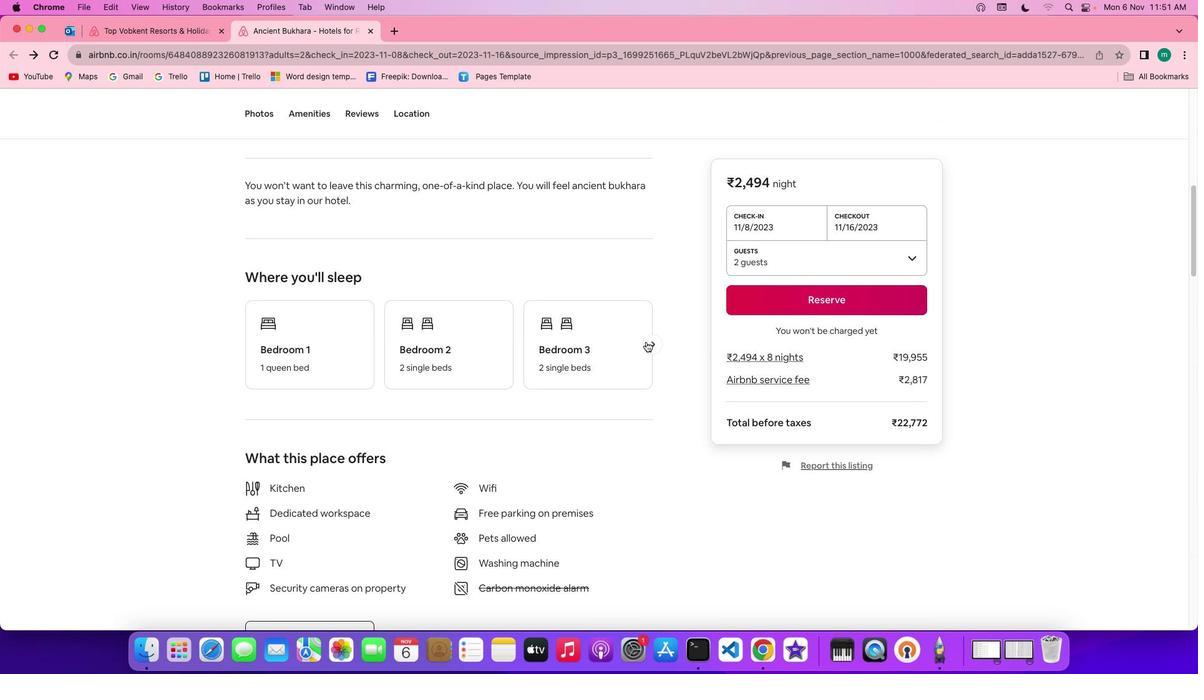 
Action: Mouse pressed left at (643, 339)
Screenshot: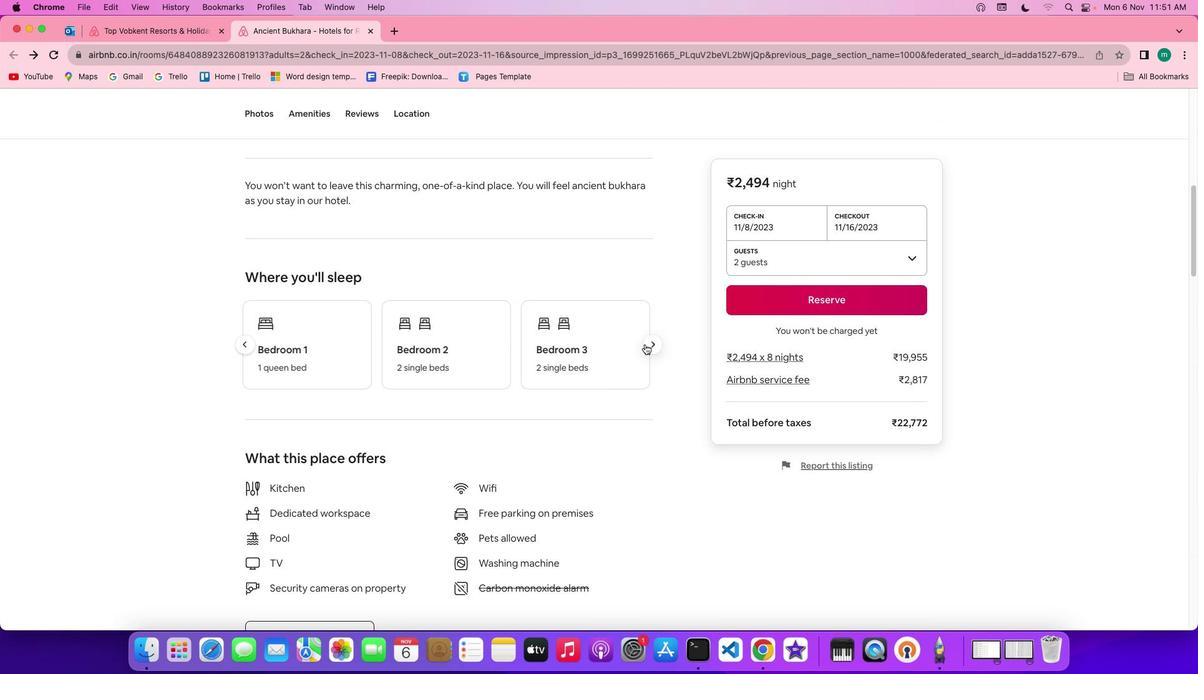 
Action: Mouse moved to (646, 341)
Screenshot: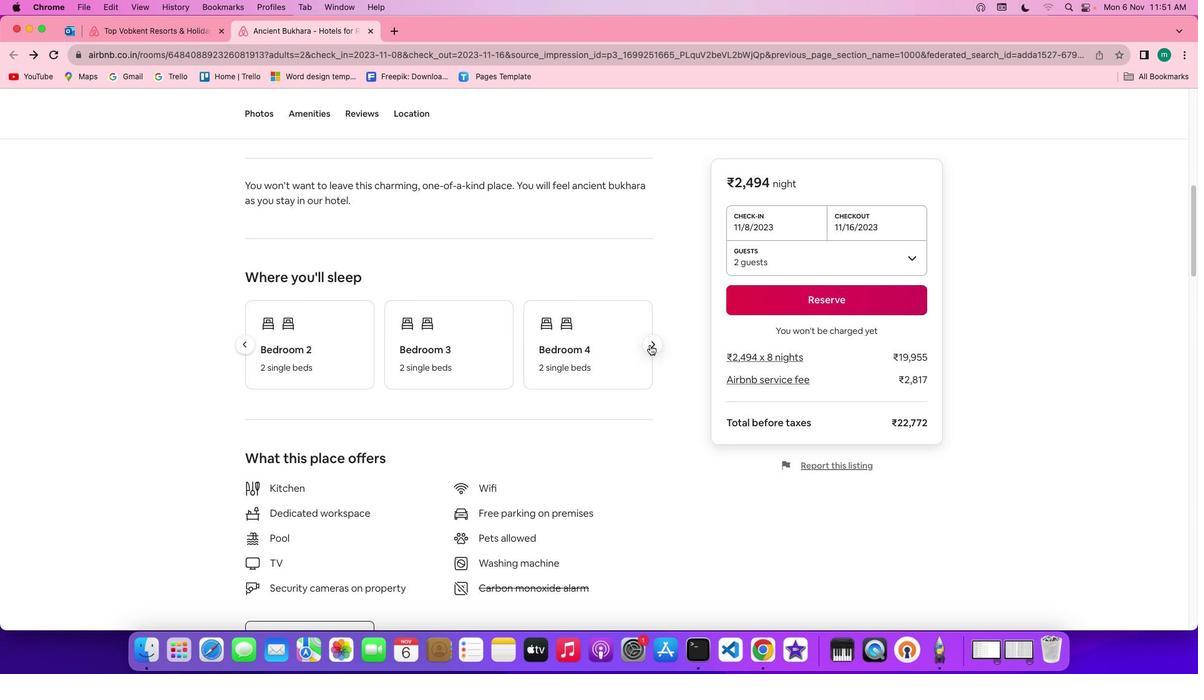 
Action: Mouse pressed left at (646, 341)
Screenshot: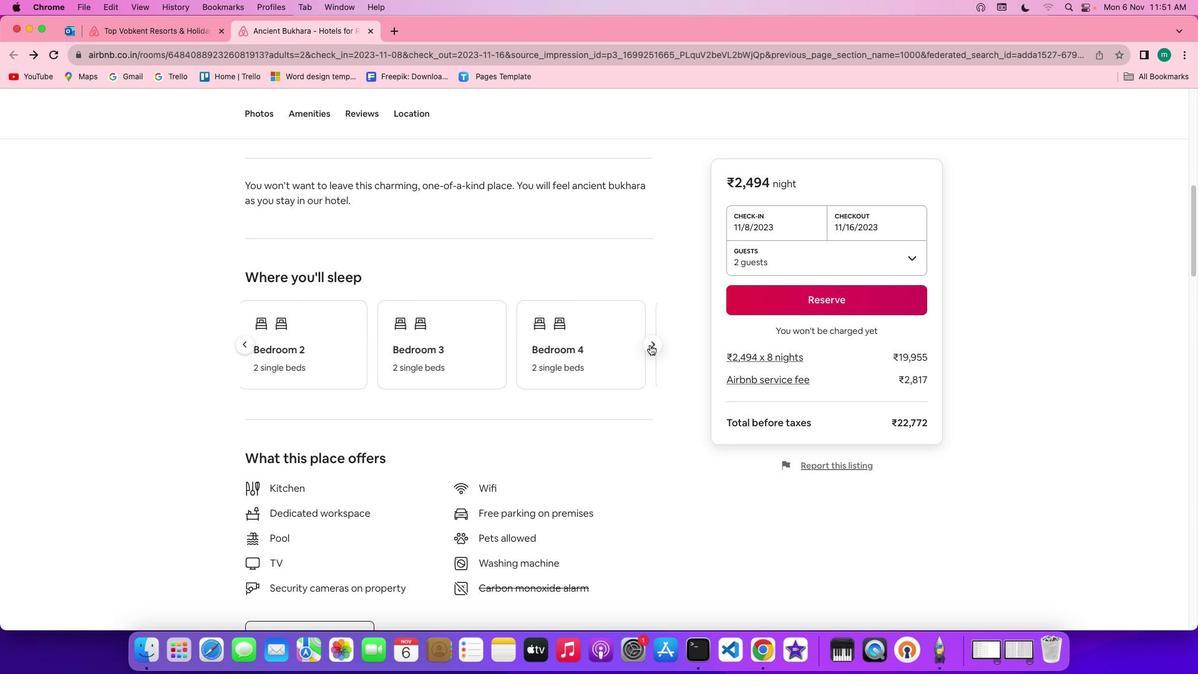 
Action: Mouse pressed left at (646, 341)
Screenshot: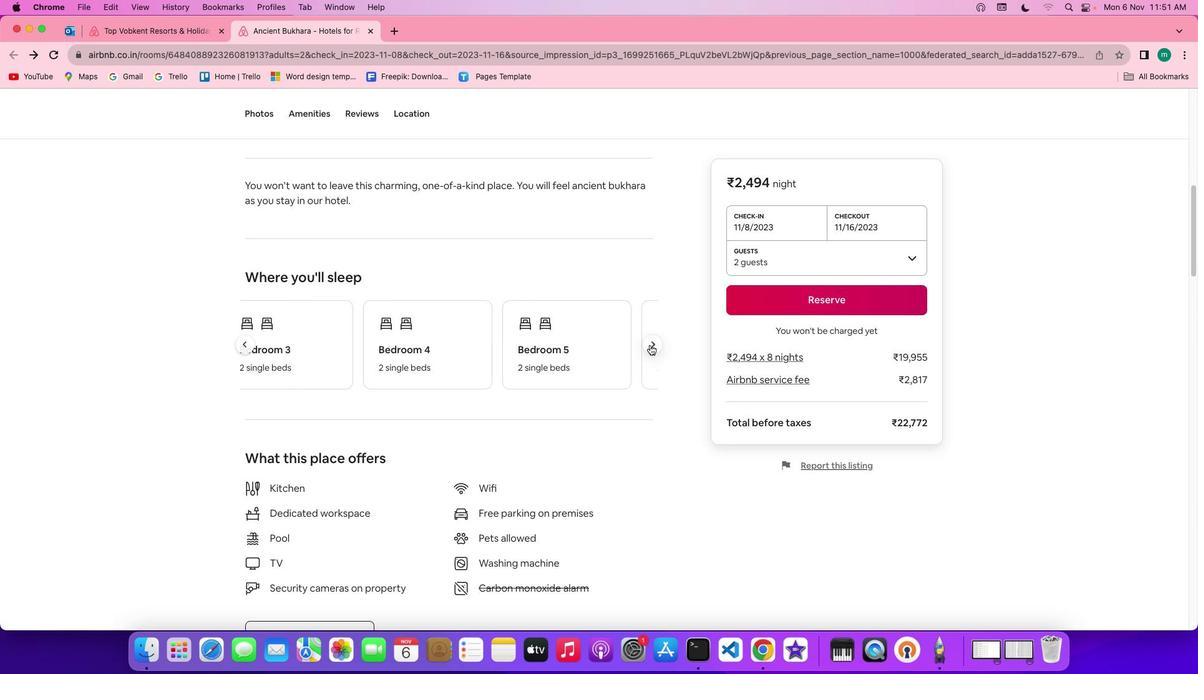 
Action: Mouse moved to (653, 338)
Screenshot: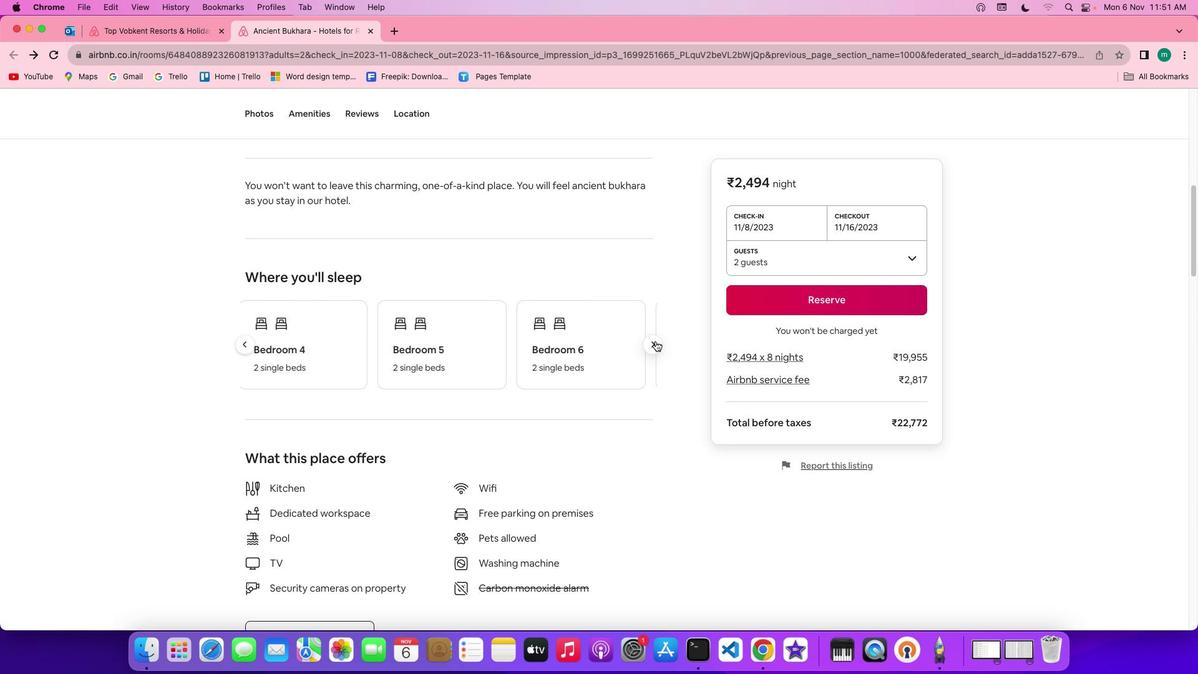 
Action: Mouse pressed left at (653, 338)
Screenshot: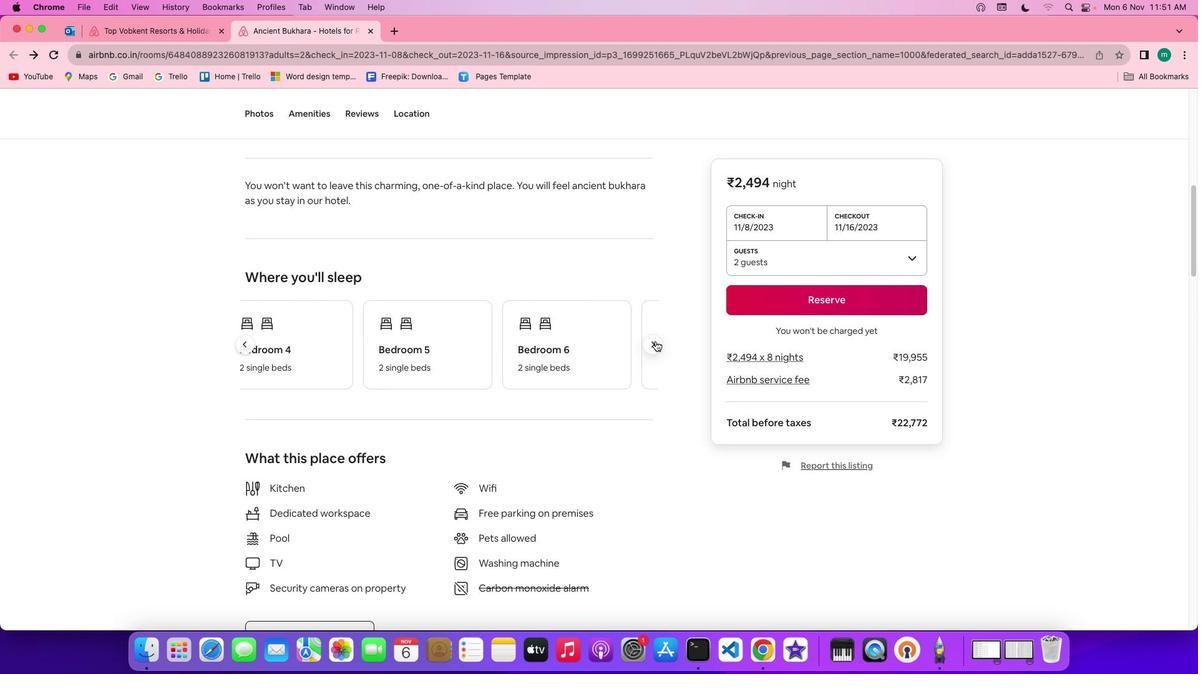 
Action: Mouse moved to (651, 339)
Screenshot: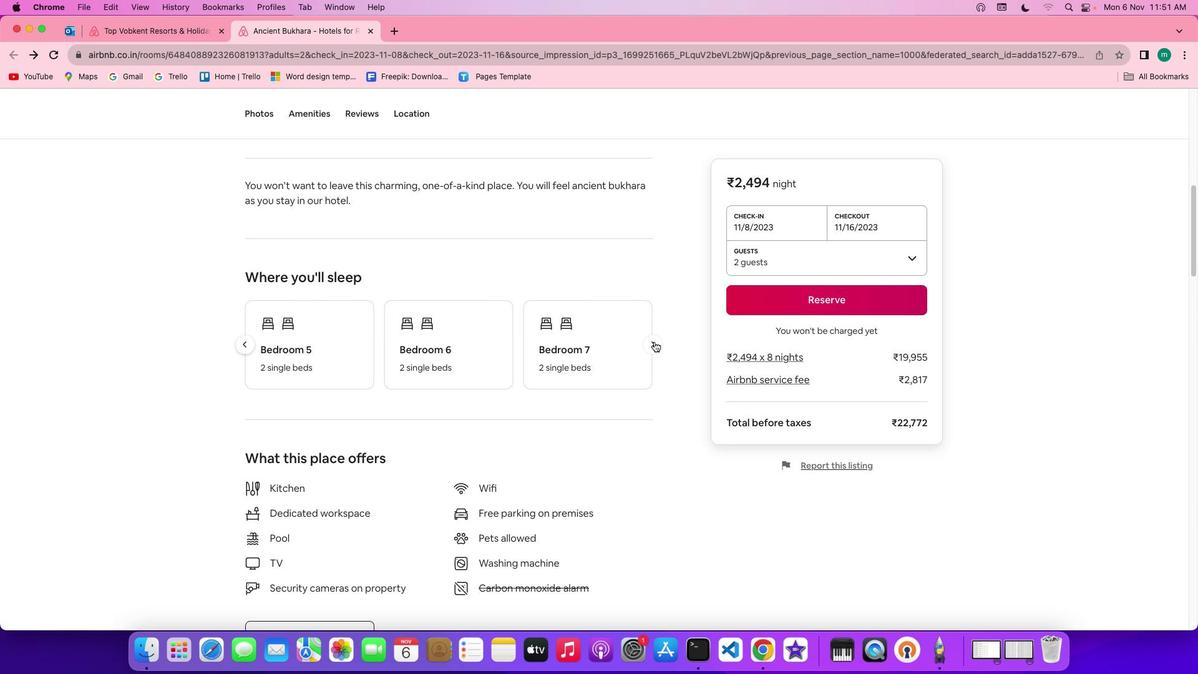 
Action: Mouse pressed left at (651, 339)
Screenshot: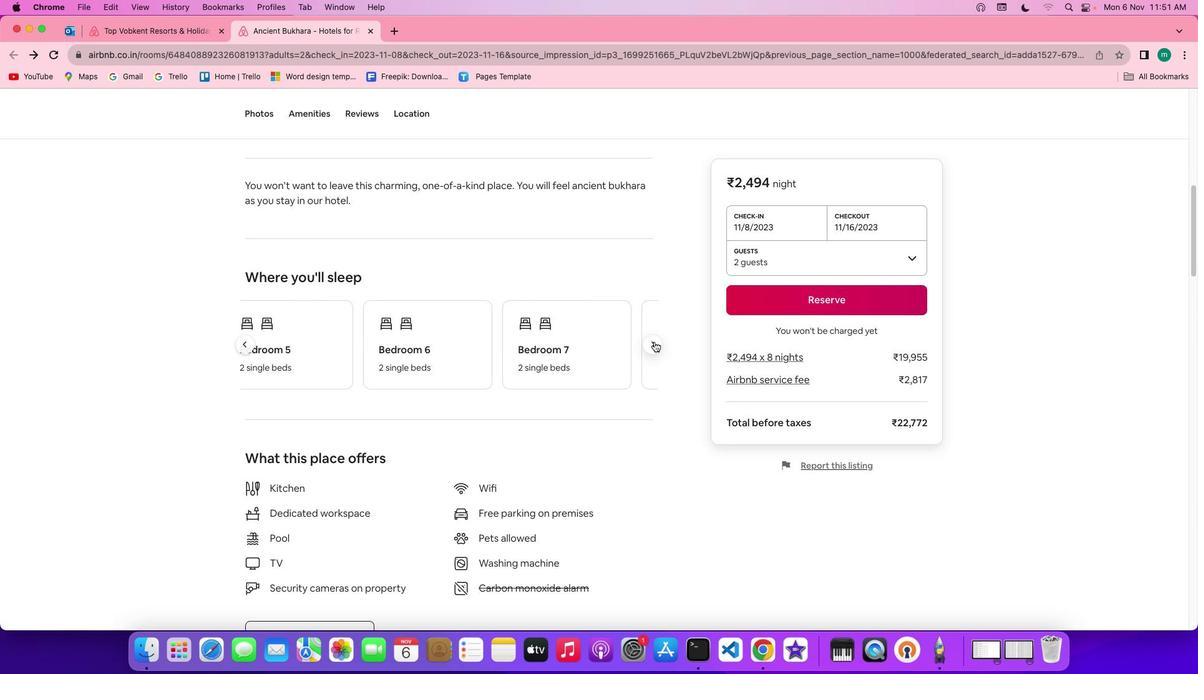 
Action: Mouse moved to (652, 394)
Screenshot: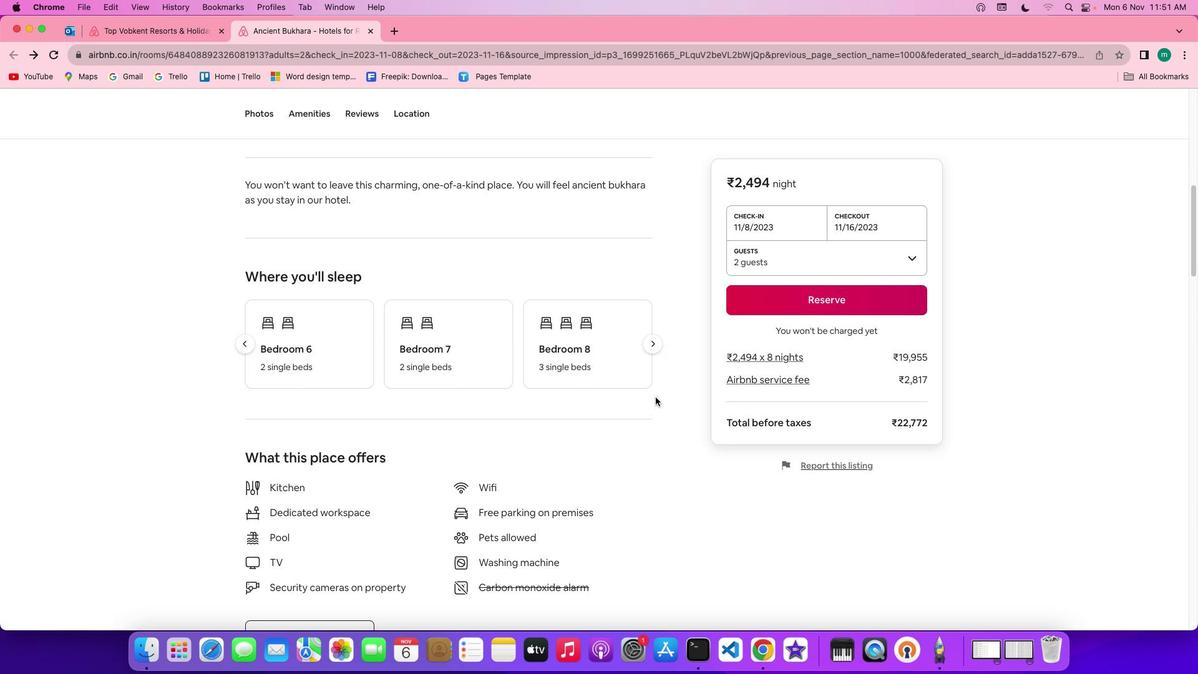 
Action: Mouse scrolled (652, 394) with delta (-2, -3)
Screenshot: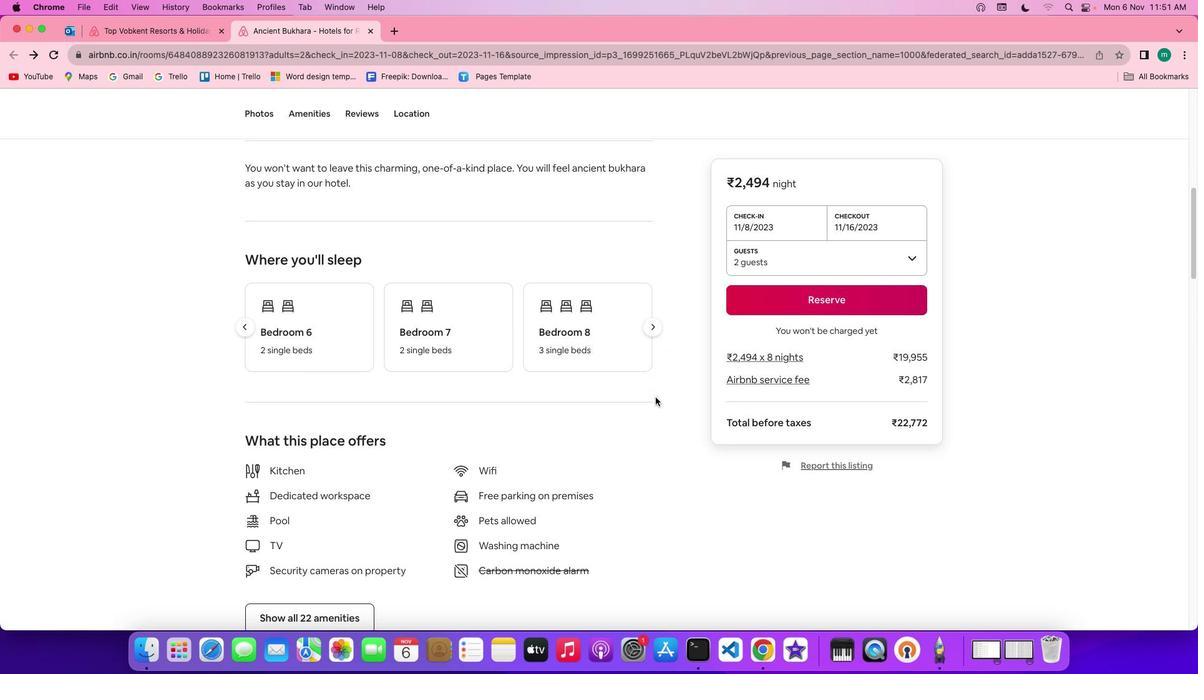 
Action: Mouse scrolled (652, 394) with delta (-2, -3)
Screenshot: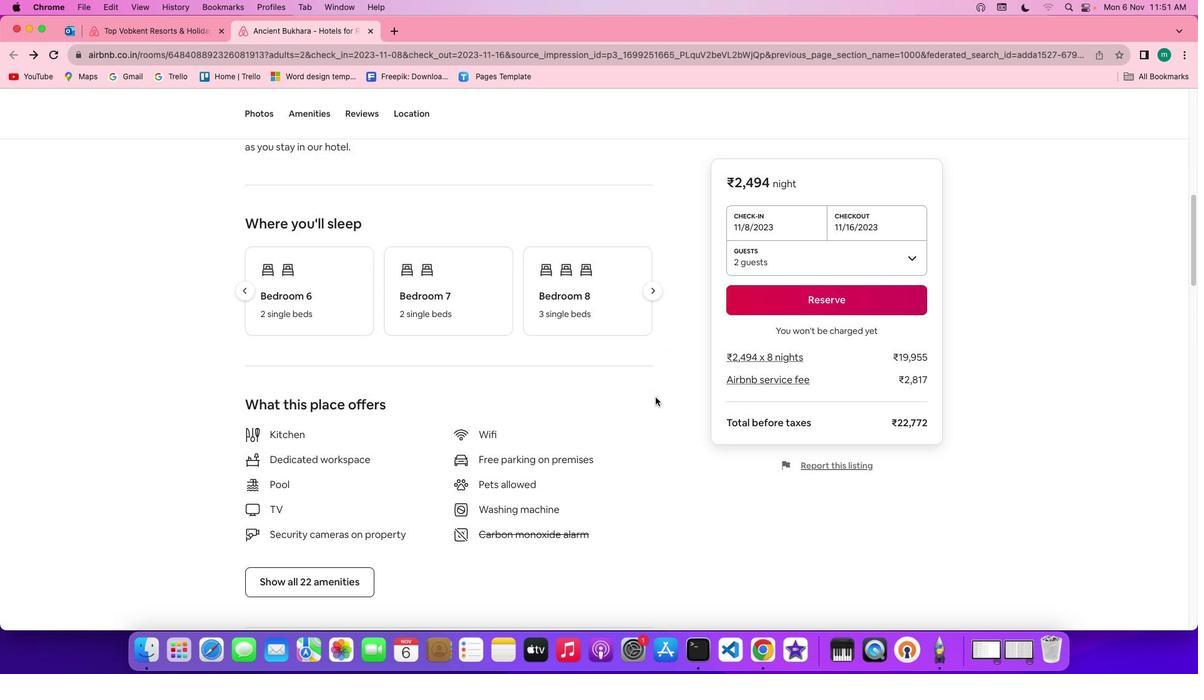
Action: Mouse scrolled (652, 394) with delta (-2, -3)
Screenshot: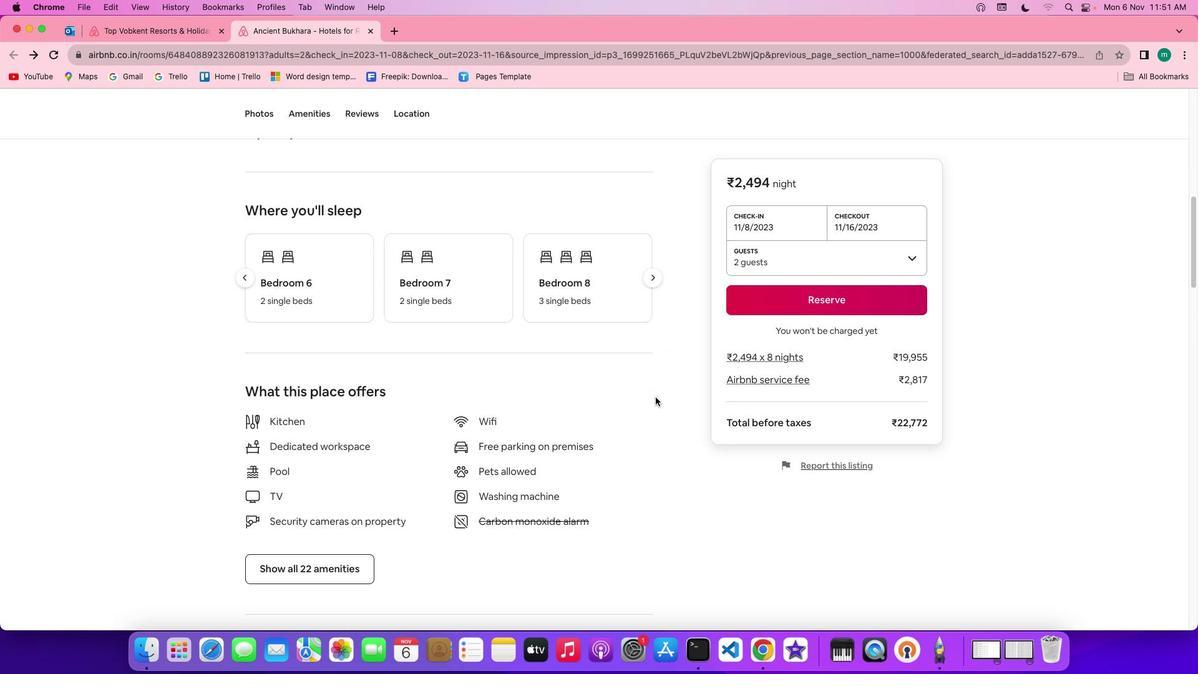 
Action: Mouse moved to (651, 271)
Screenshot: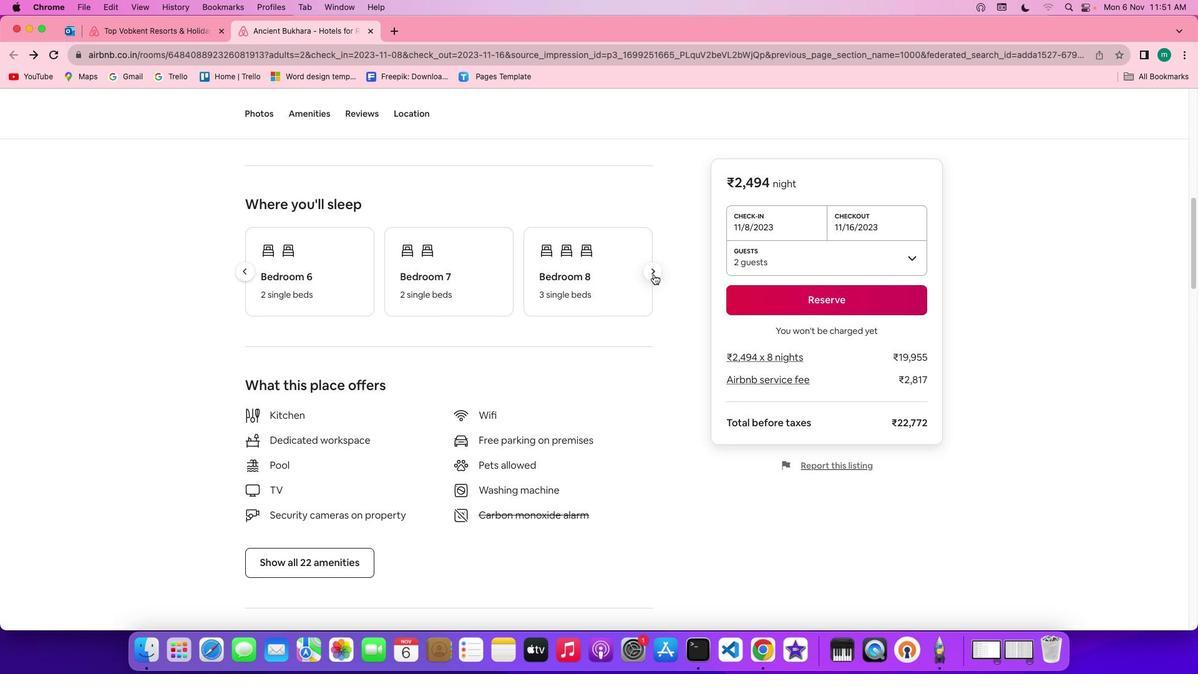 
Action: Mouse pressed left at (651, 271)
Screenshot: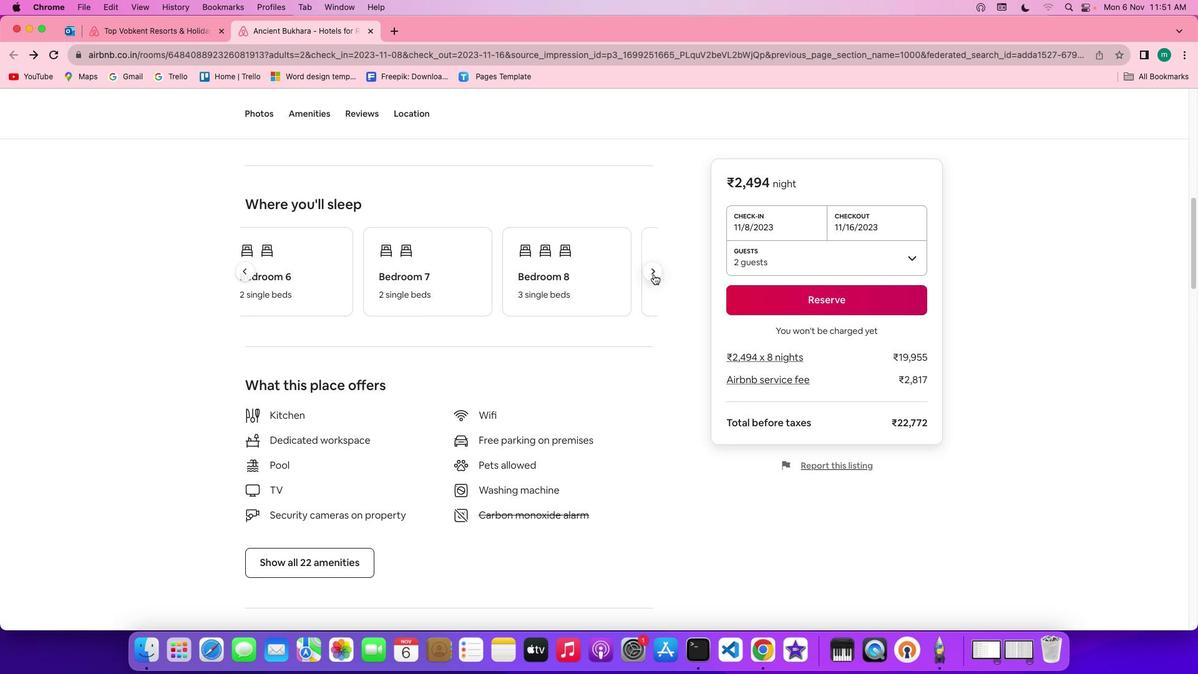 
Action: Mouse moved to (649, 265)
Screenshot: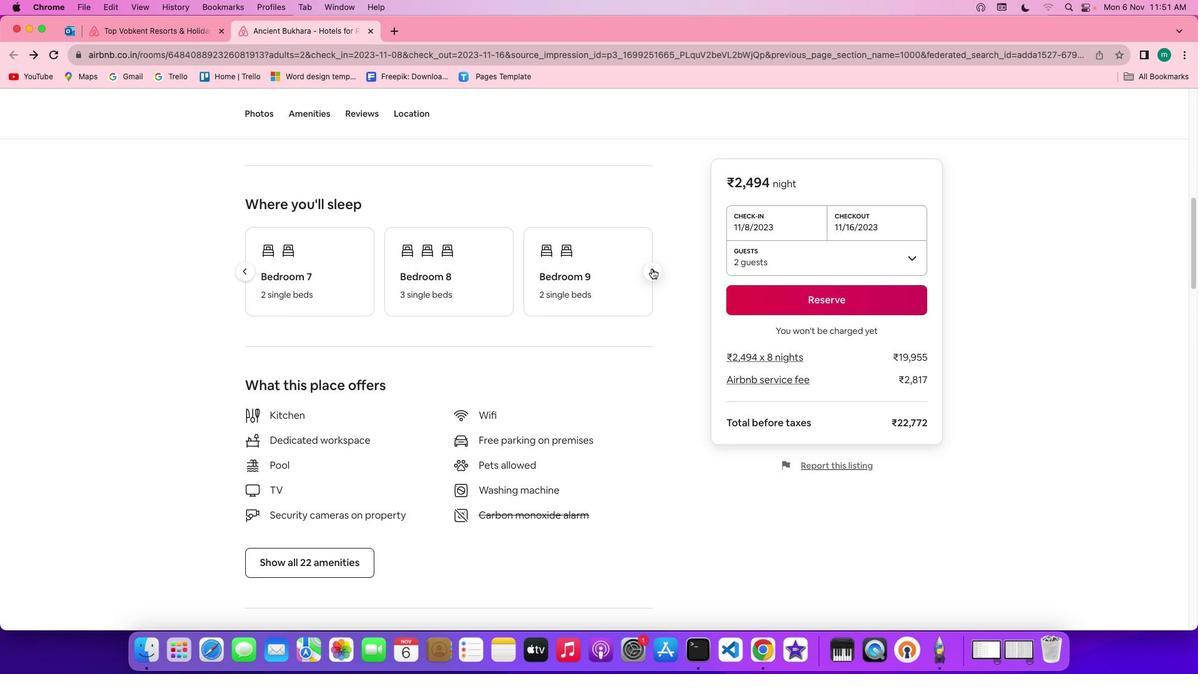 
Action: Mouse pressed left at (649, 265)
Screenshot: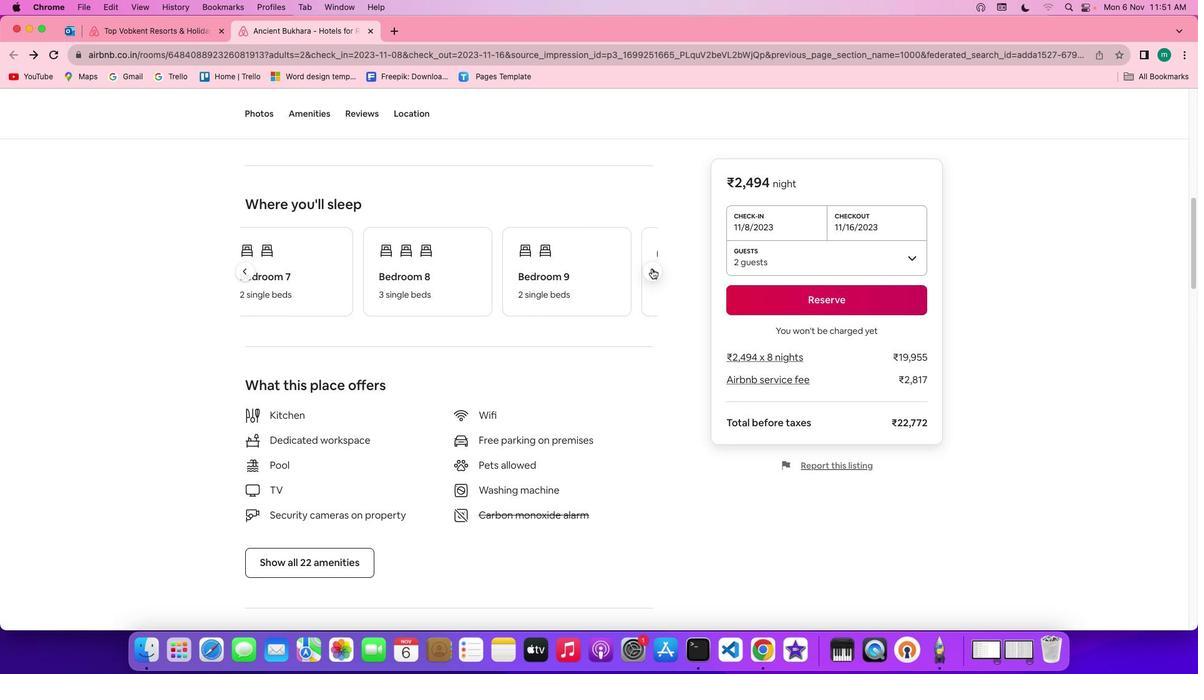 
Action: Mouse moved to (650, 266)
Screenshot: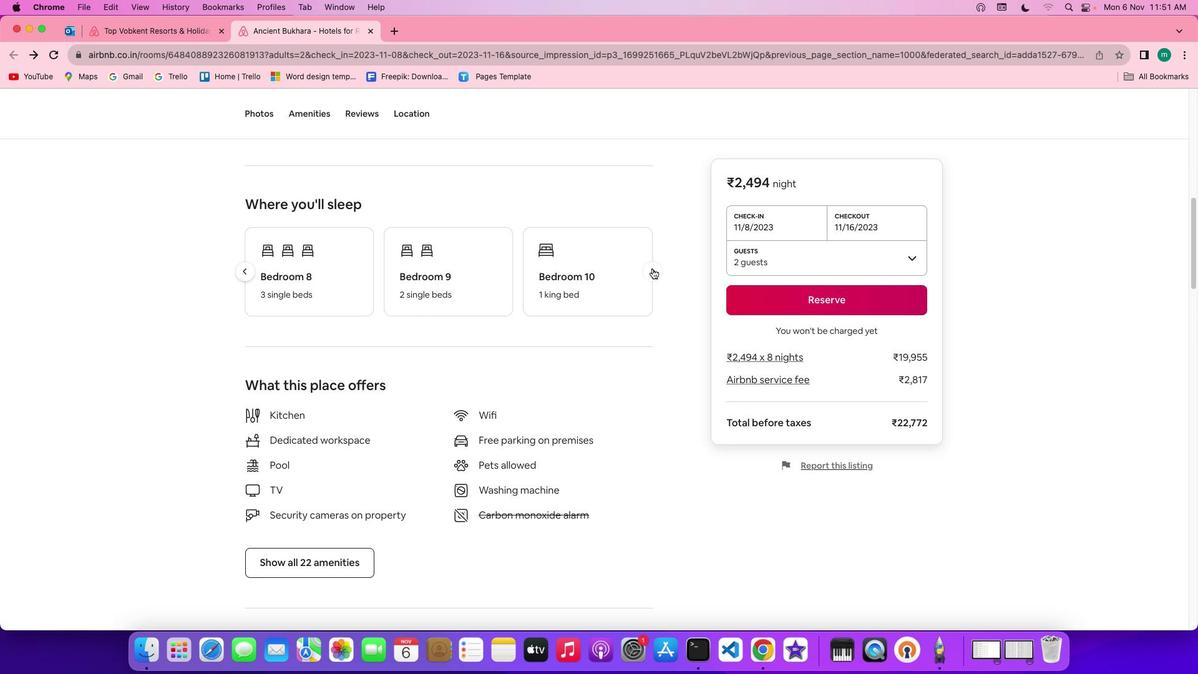 
Action: Mouse pressed left at (650, 266)
Screenshot: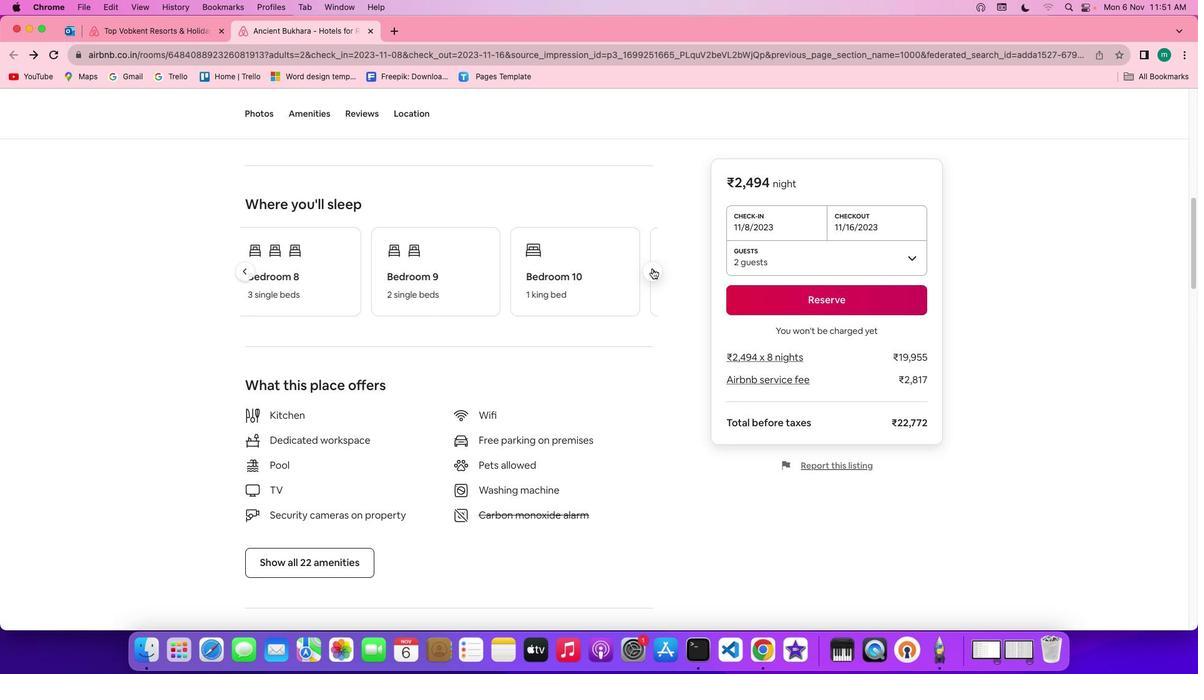 
Action: Mouse moved to (645, 267)
Screenshot: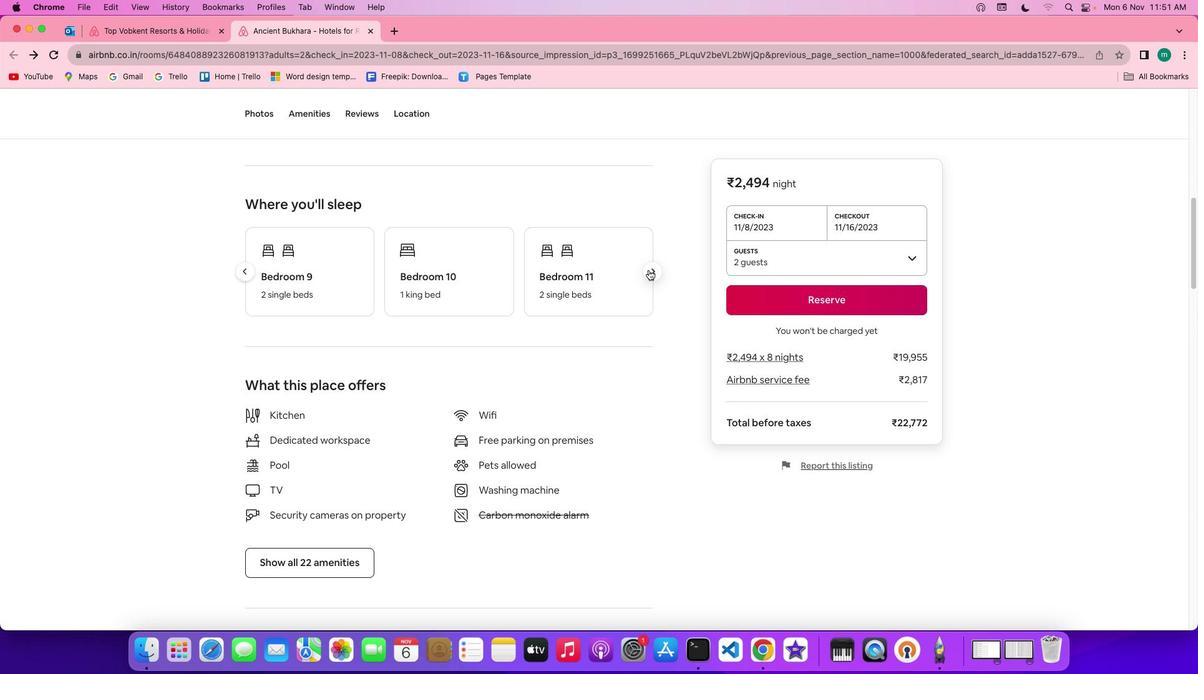 
Action: Mouse pressed left at (645, 267)
Screenshot: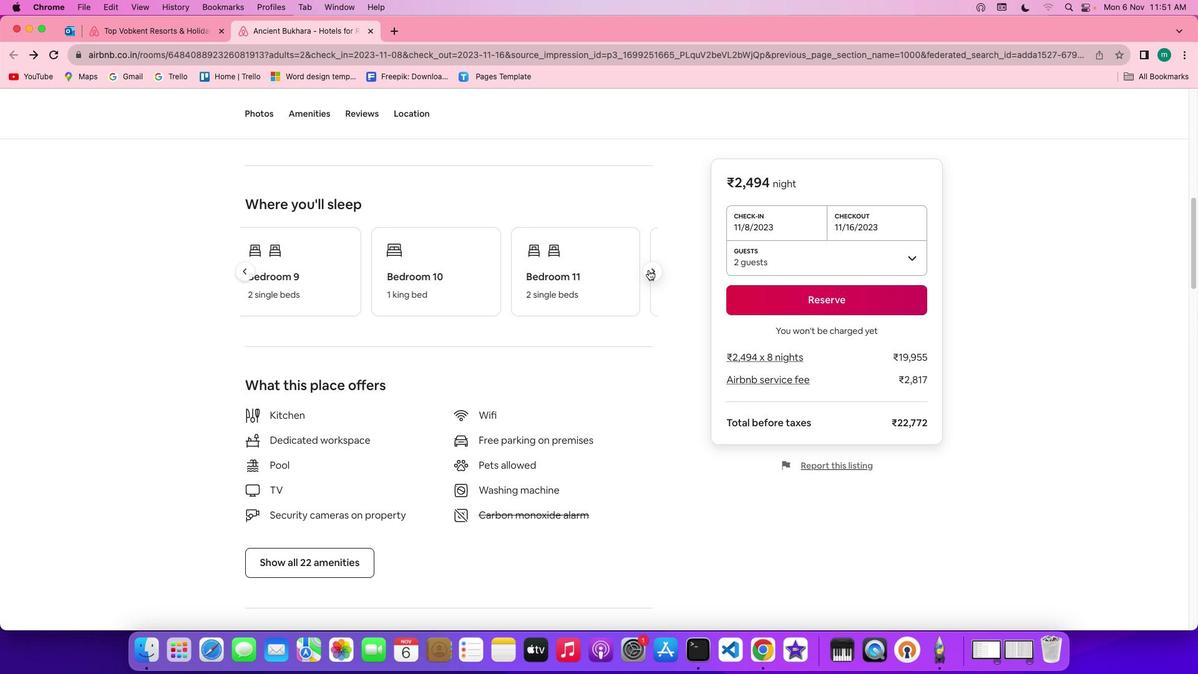 
Action: Mouse moved to (645, 267)
Screenshot: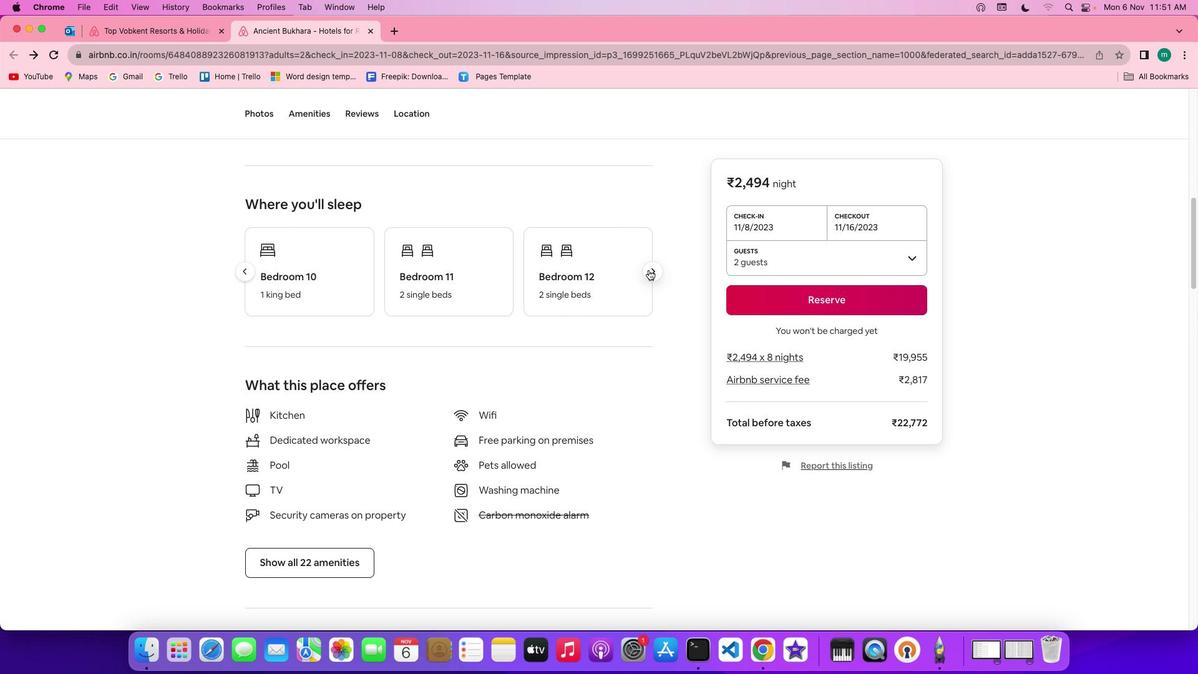 
Action: Mouse pressed left at (645, 267)
Screenshot: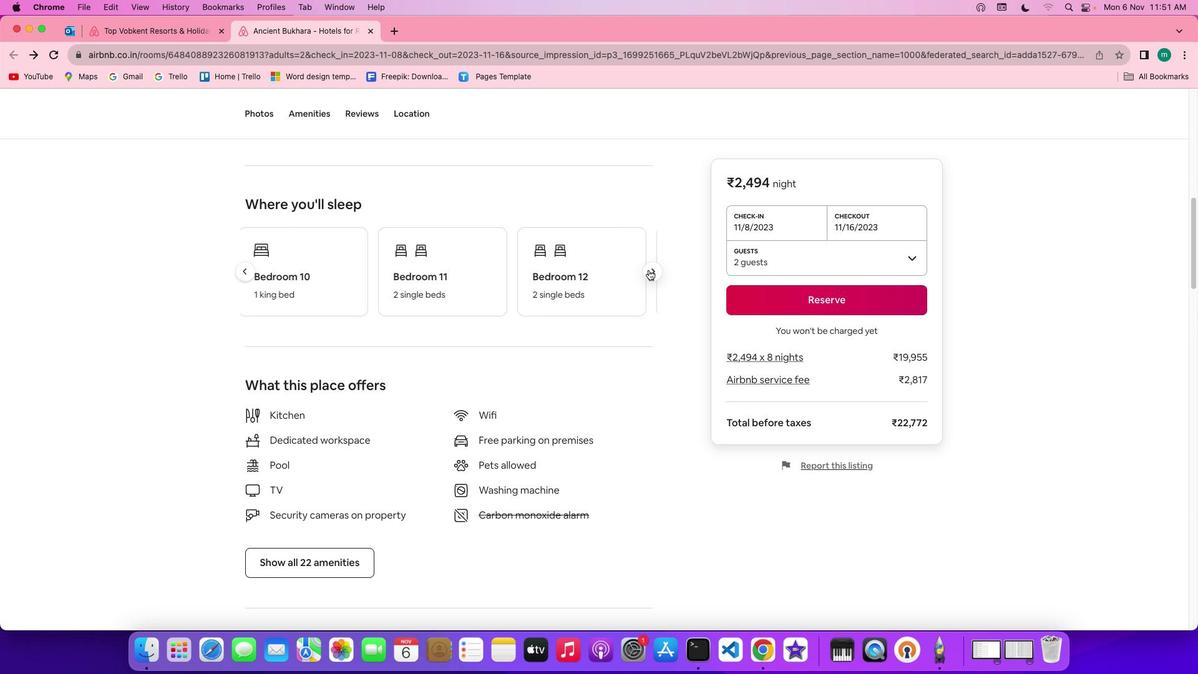 
Action: Mouse pressed left at (645, 267)
Screenshot: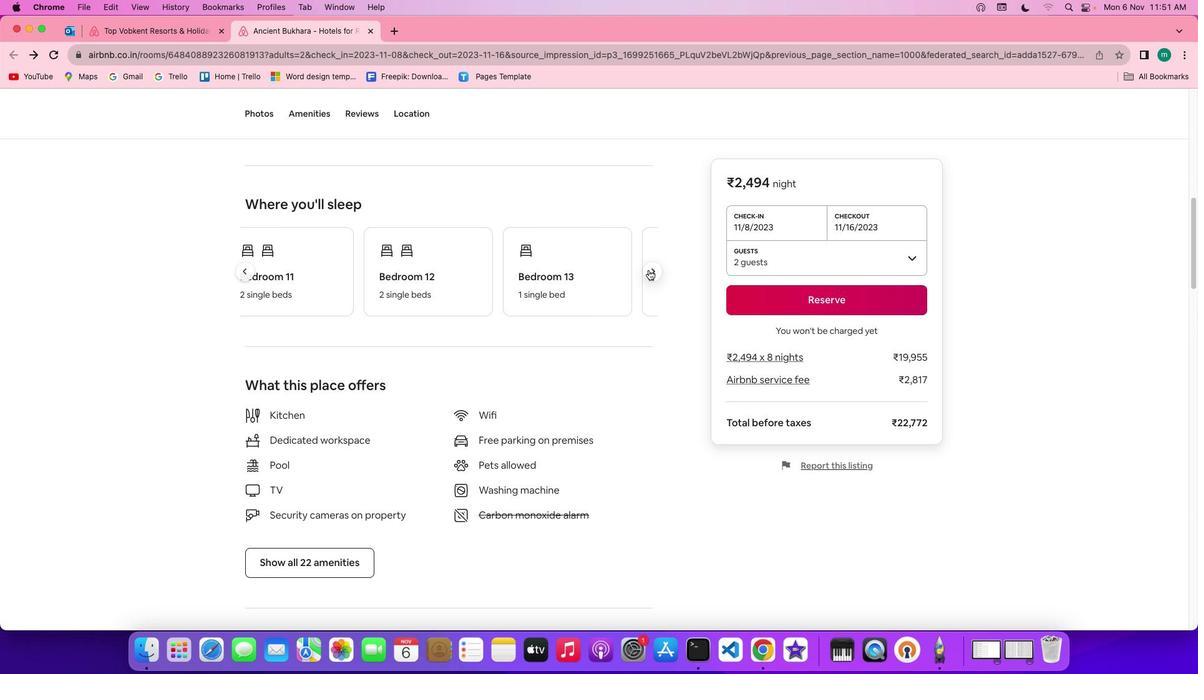 
Action: Mouse moved to (645, 267)
Screenshot: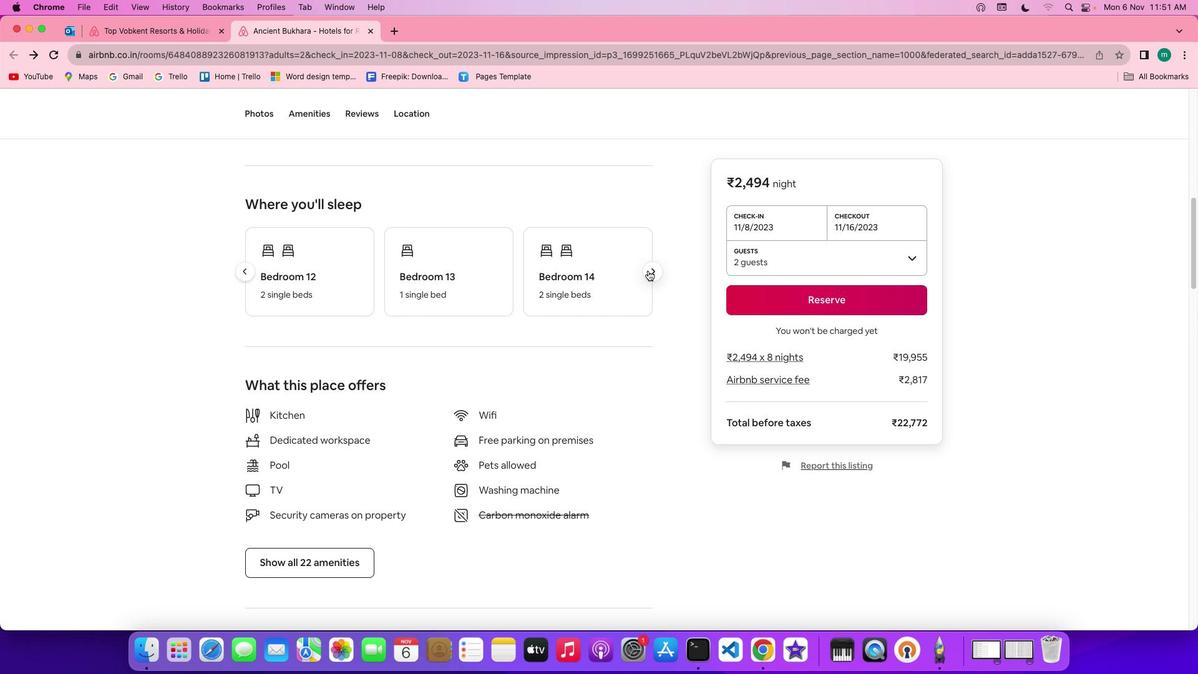 
Action: Mouse pressed left at (645, 267)
Screenshot: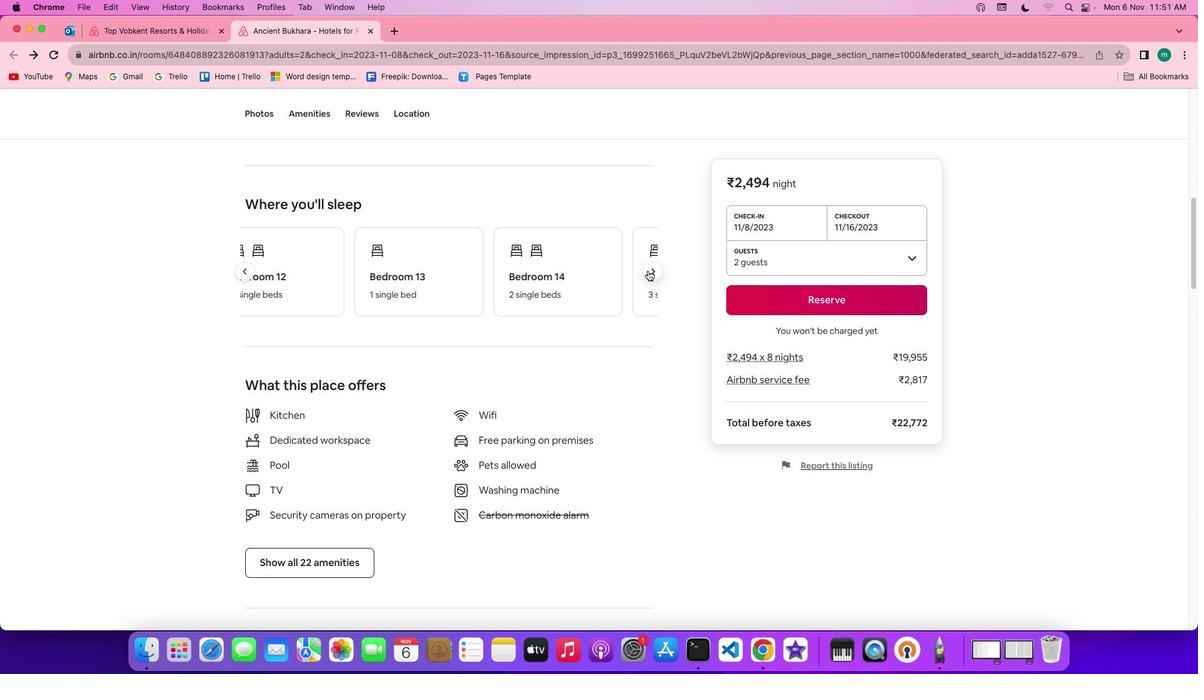 
Action: Mouse pressed left at (645, 267)
Screenshot: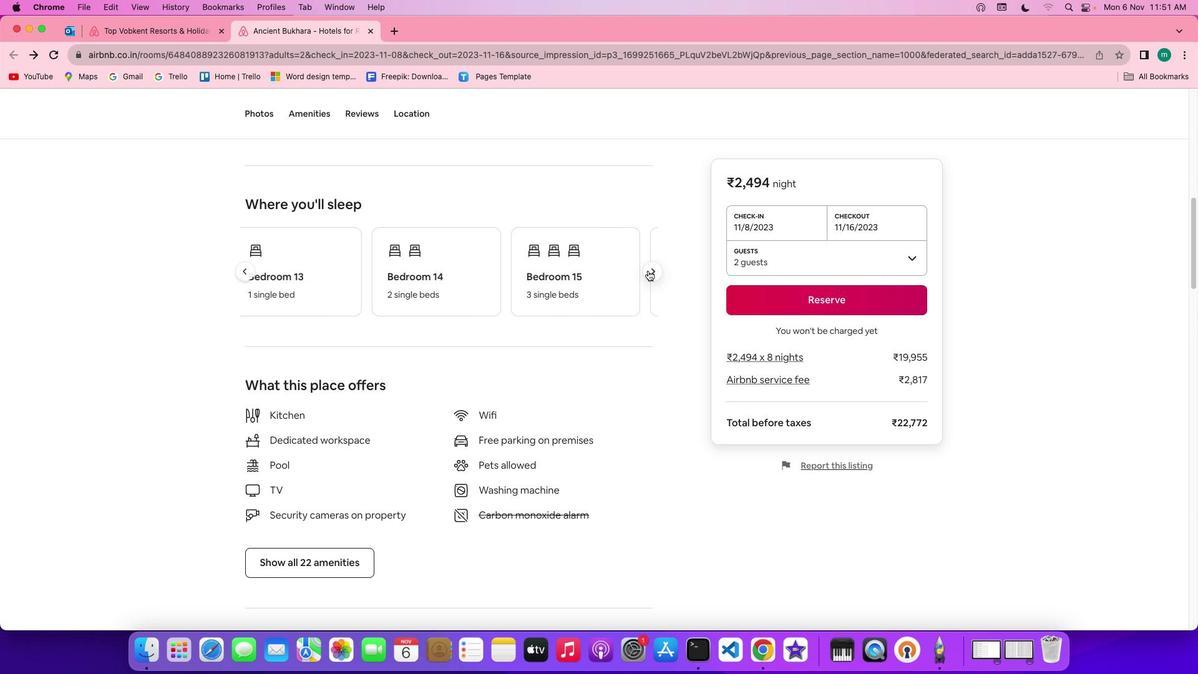 
Action: Mouse pressed left at (645, 267)
Screenshot: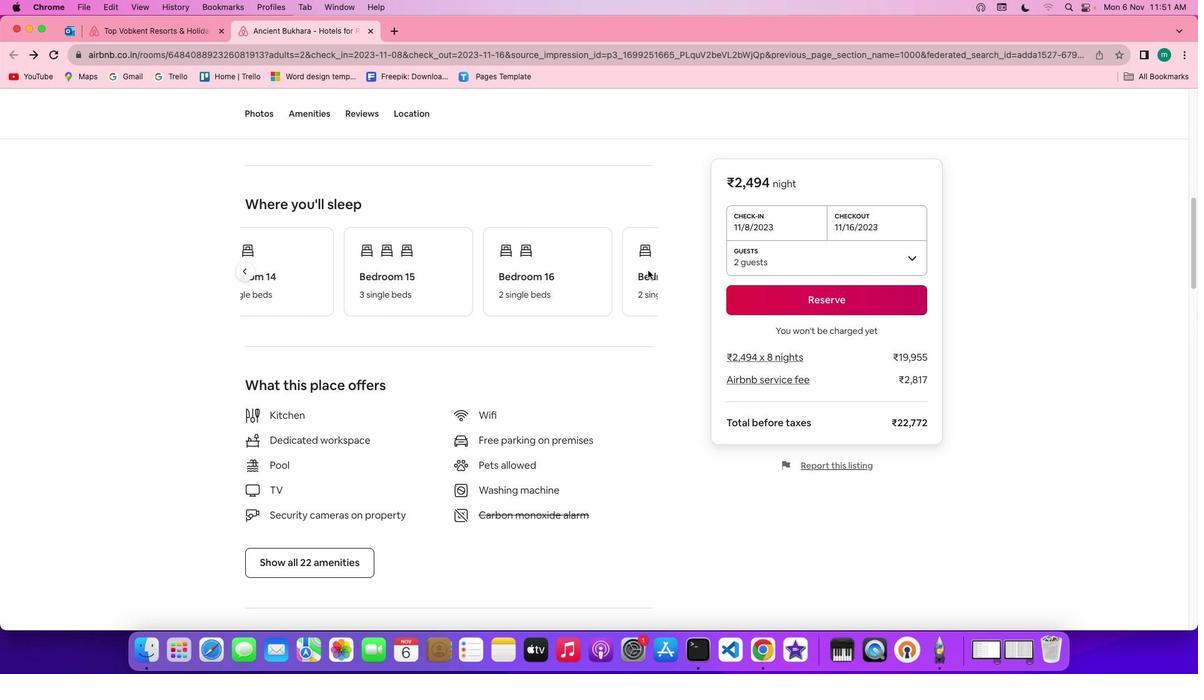 
Action: Mouse moved to (623, 377)
Screenshot: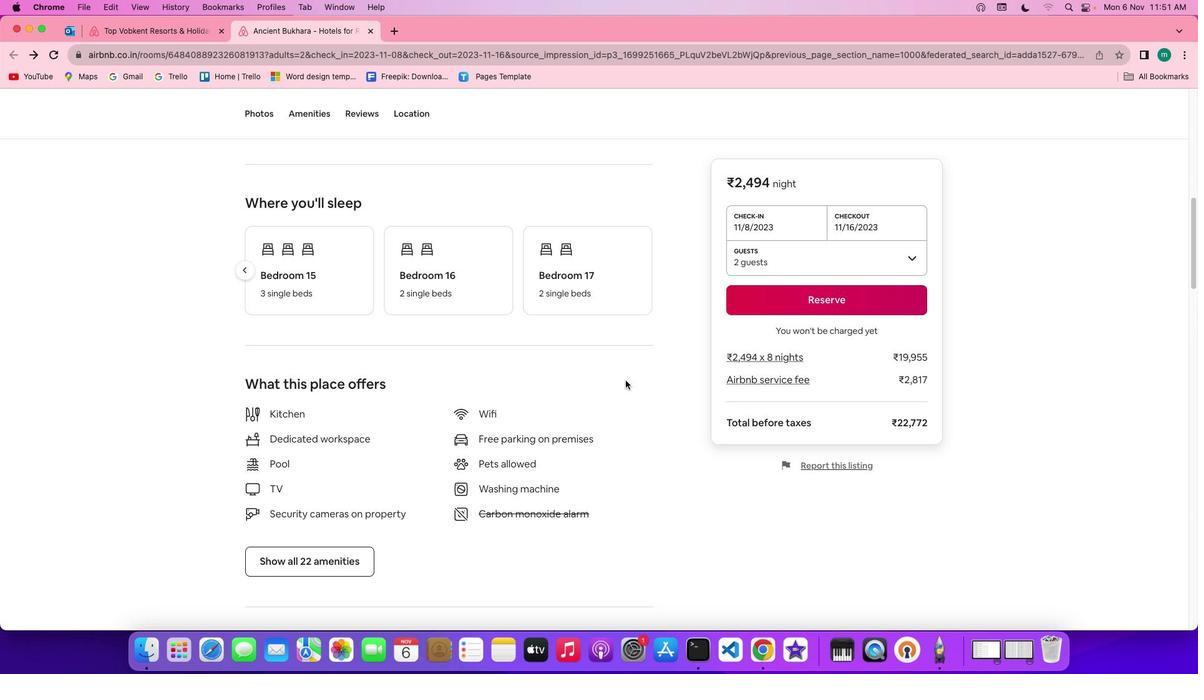 
Action: Mouse scrolled (623, 377) with delta (-2, -3)
Screenshot: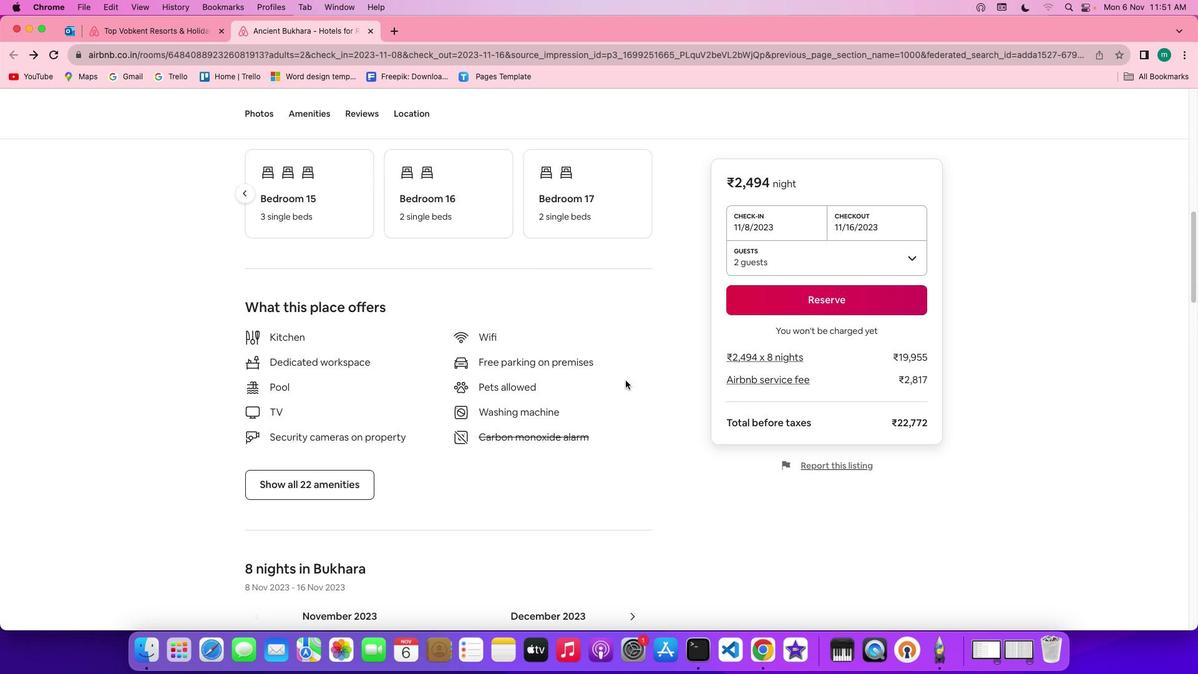 
Action: Mouse scrolled (623, 377) with delta (-2, -3)
Screenshot: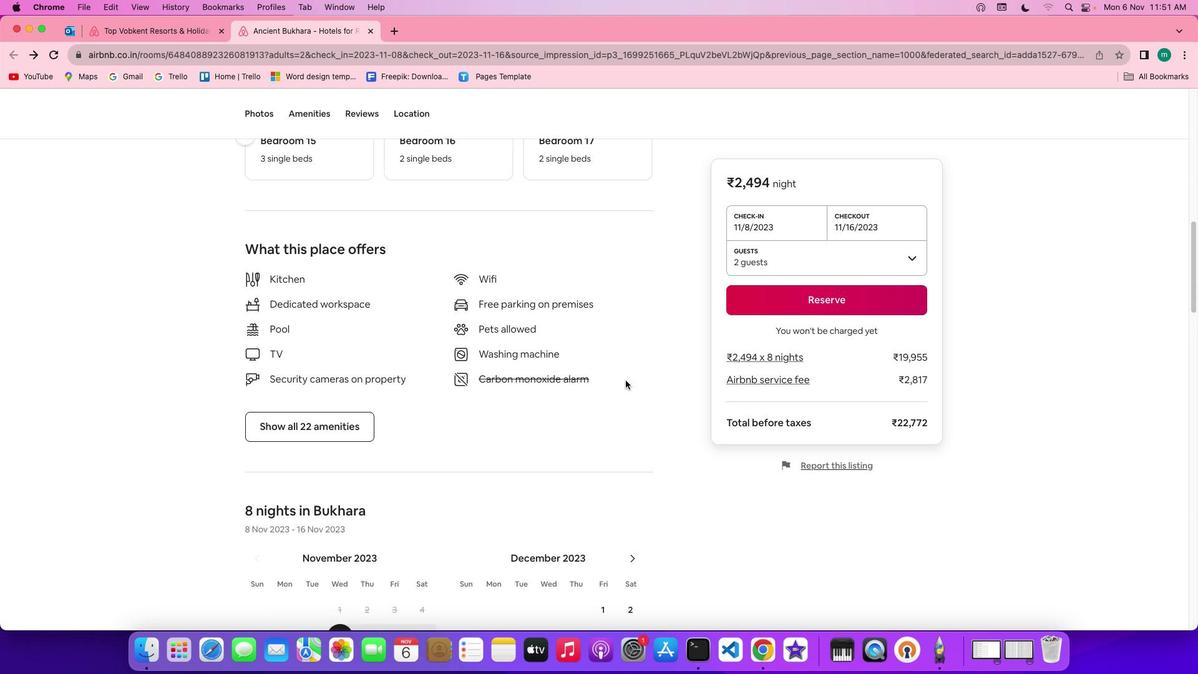 
Action: Mouse scrolled (623, 377) with delta (-2, -4)
Screenshot: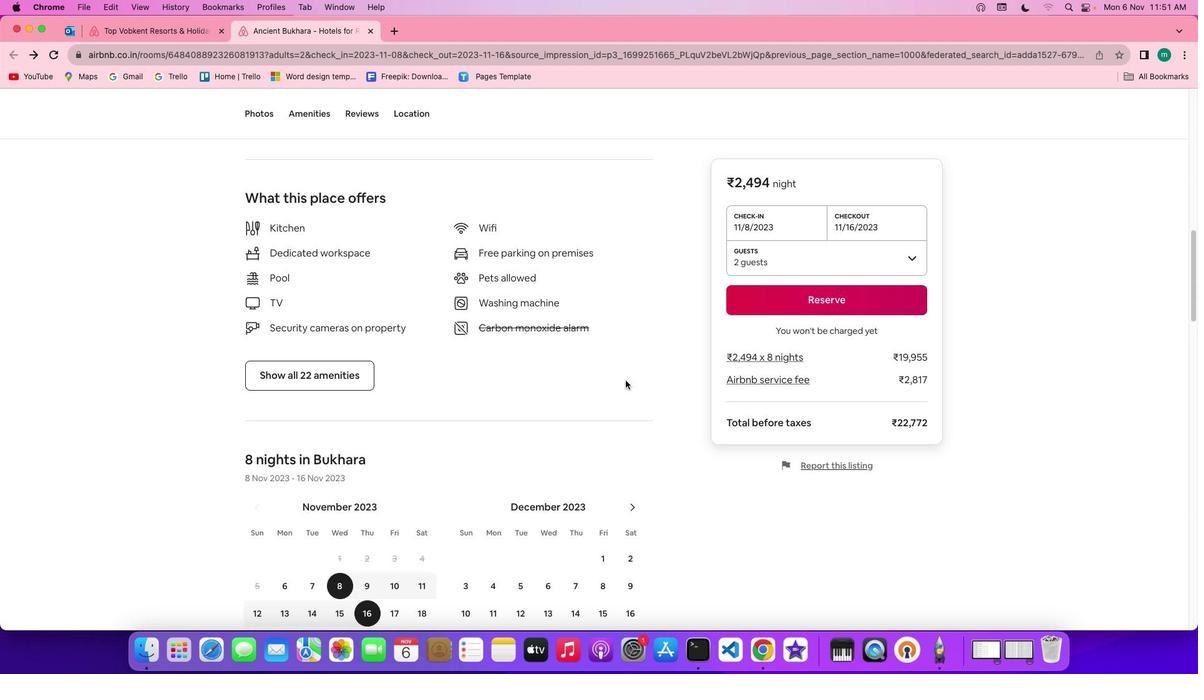 
Action: Mouse scrolled (623, 377) with delta (-2, -4)
Screenshot: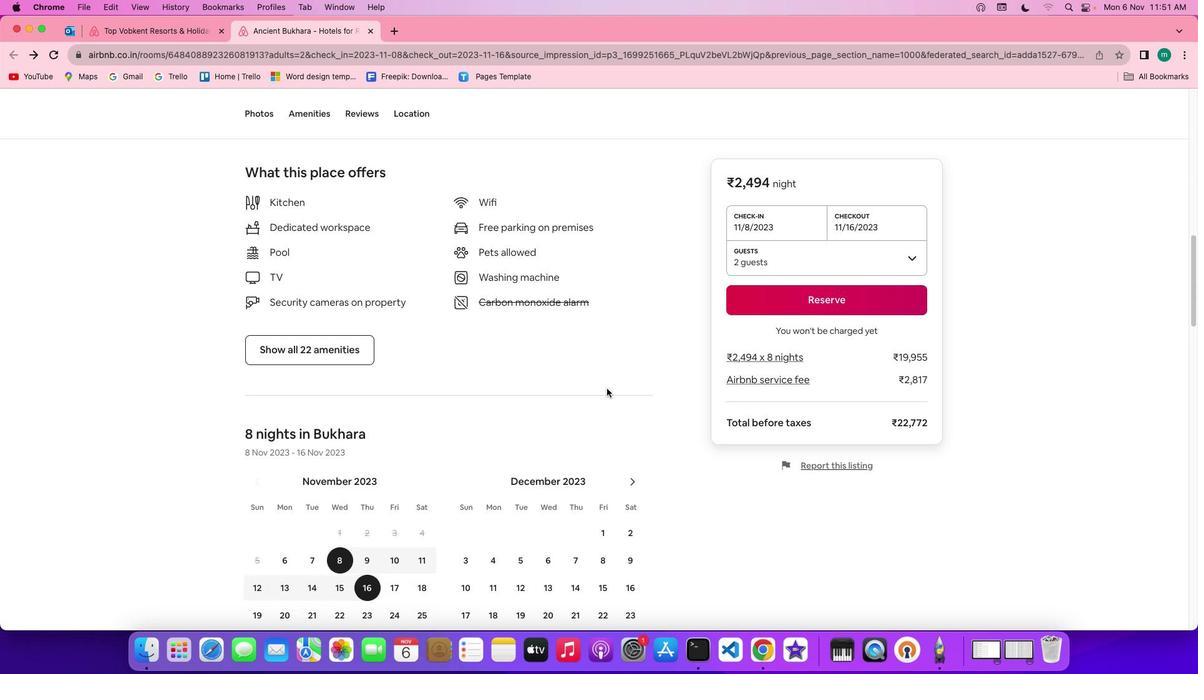 
Action: Mouse moved to (327, 354)
Screenshot: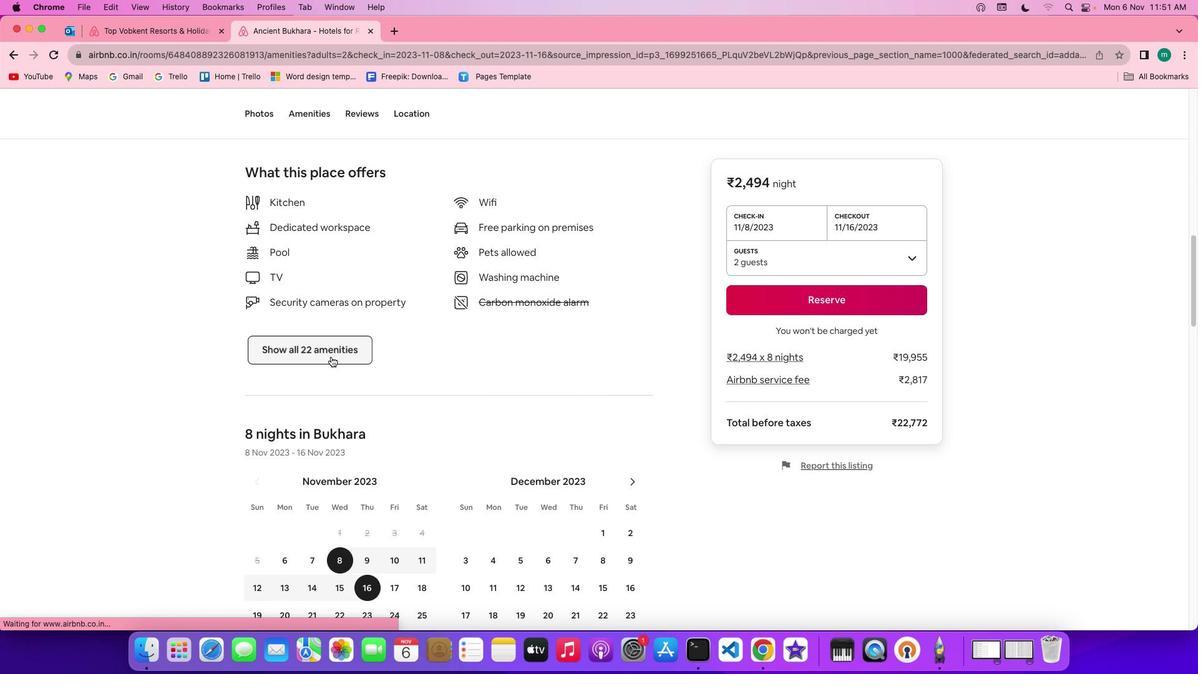 
Action: Mouse pressed left at (327, 354)
Screenshot: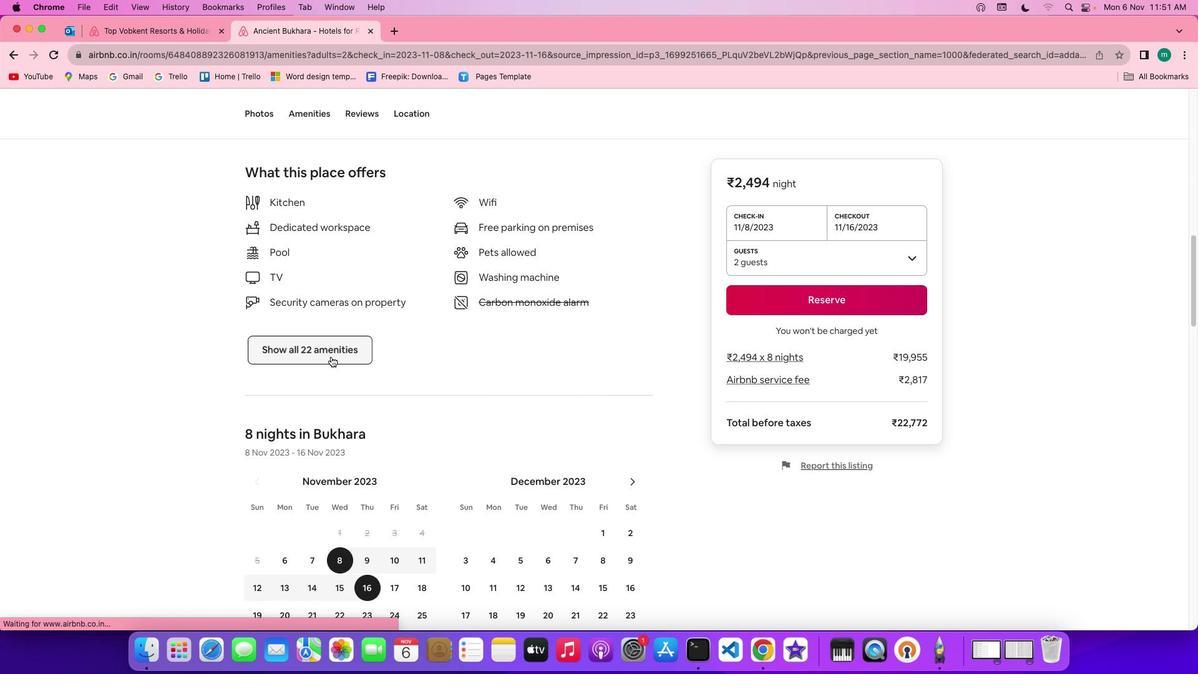 
Action: Mouse moved to (570, 404)
Screenshot: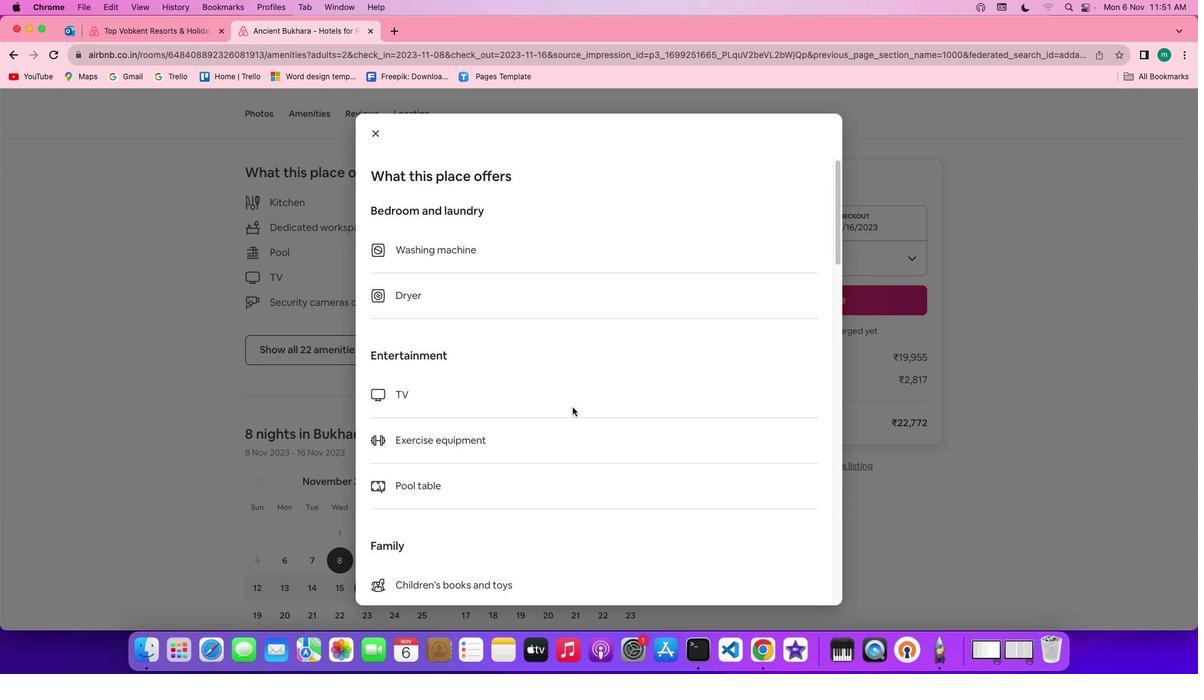 
Action: Mouse scrolled (570, 404) with delta (-2, -3)
Screenshot: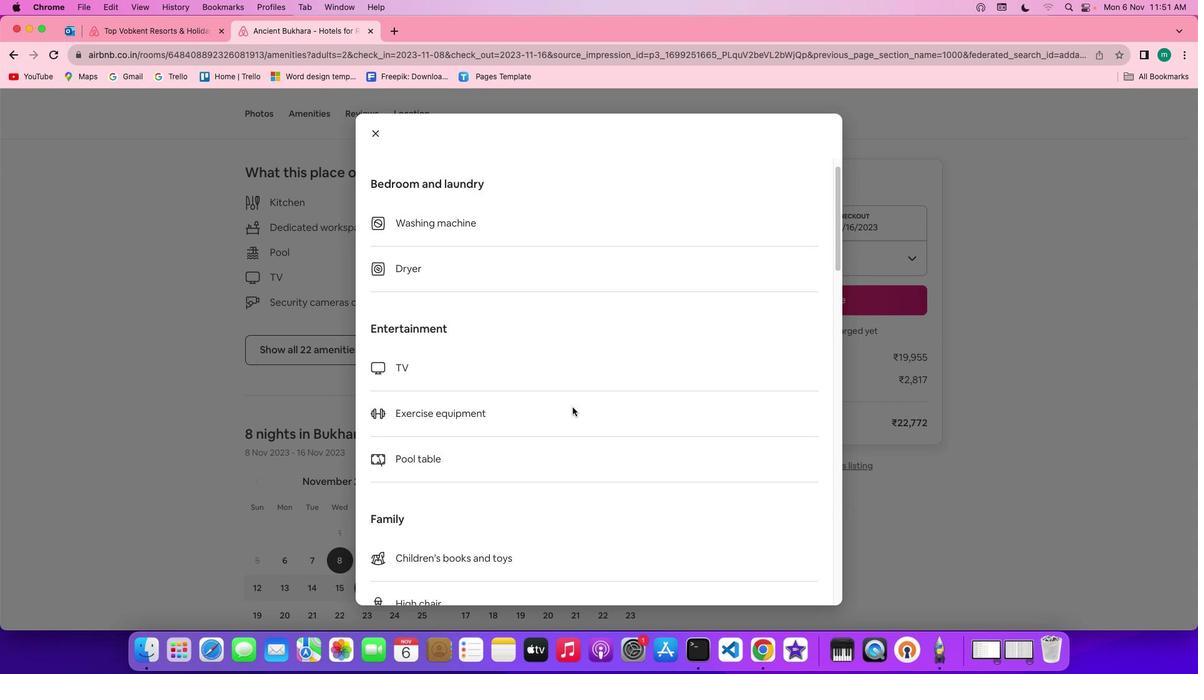 
Action: Mouse scrolled (570, 404) with delta (-2, -3)
Screenshot: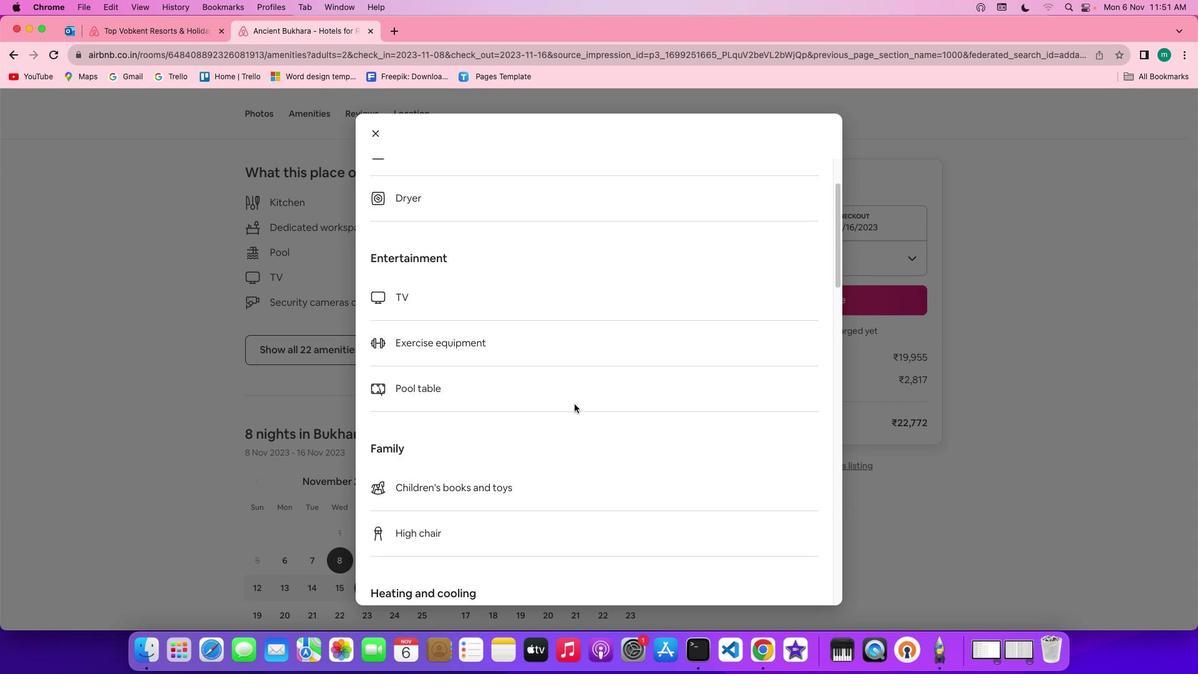 
Action: Mouse scrolled (570, 404) with delta (-2, -3)
Screenshot: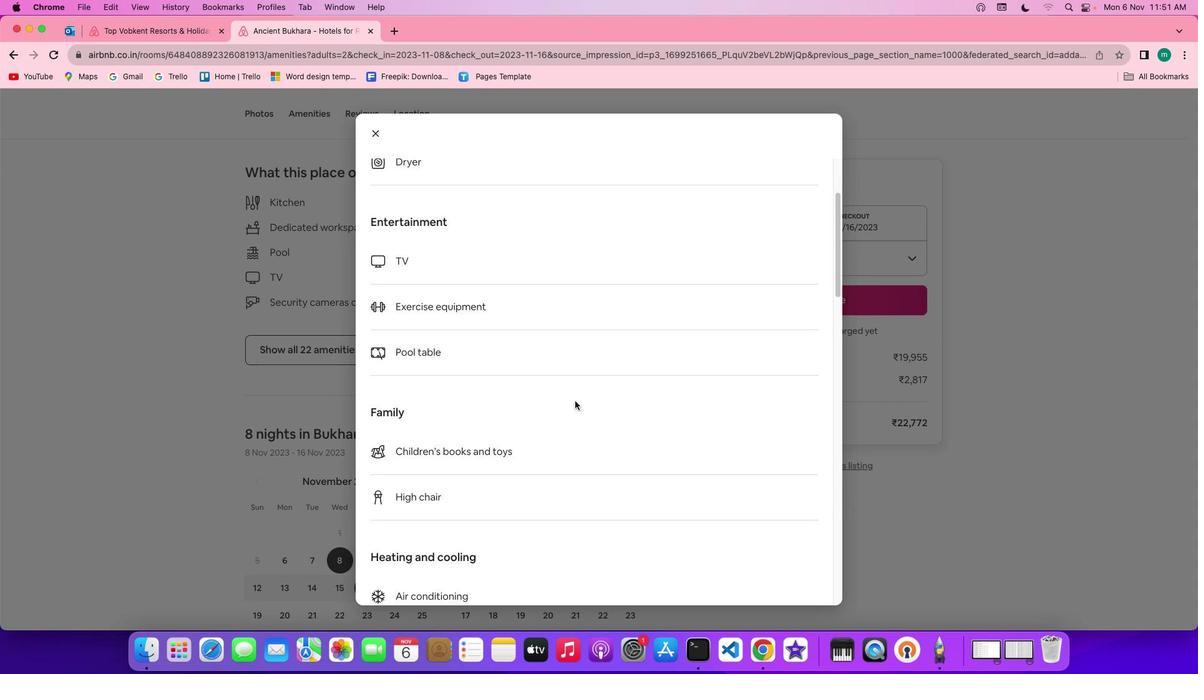 
Action: Mouse scrolled (570, 404) with delta (-2, -4)
Screenshot: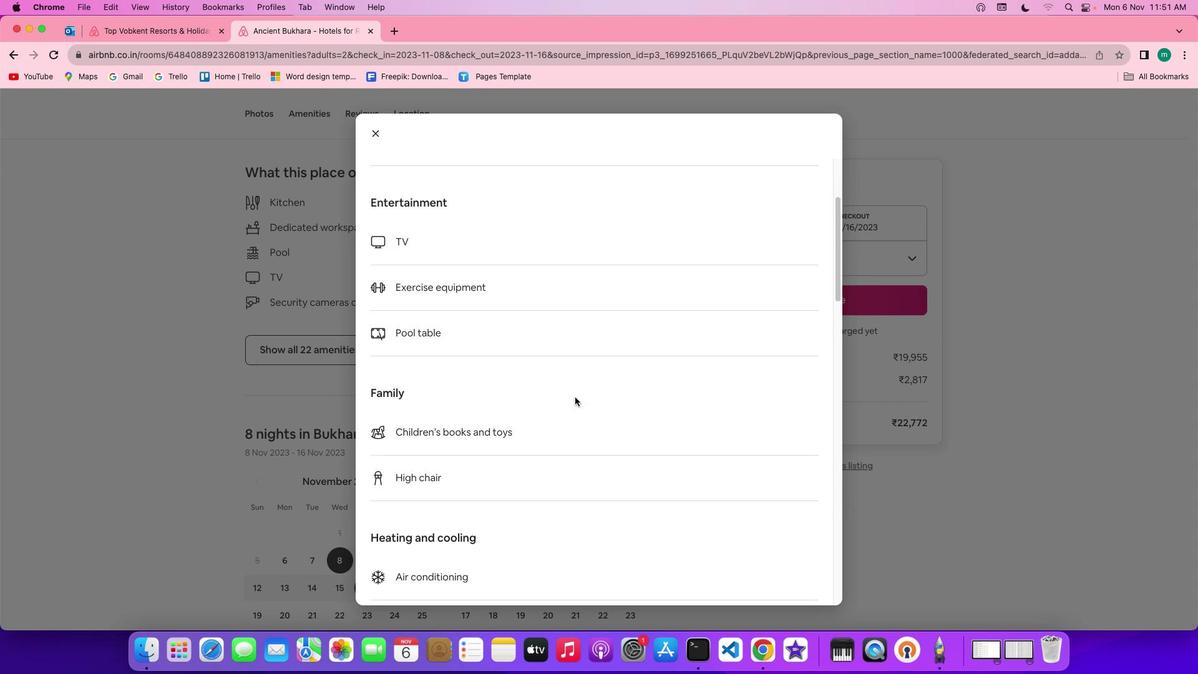 
Action: Mouse moved to (571, 394)
Screenshot: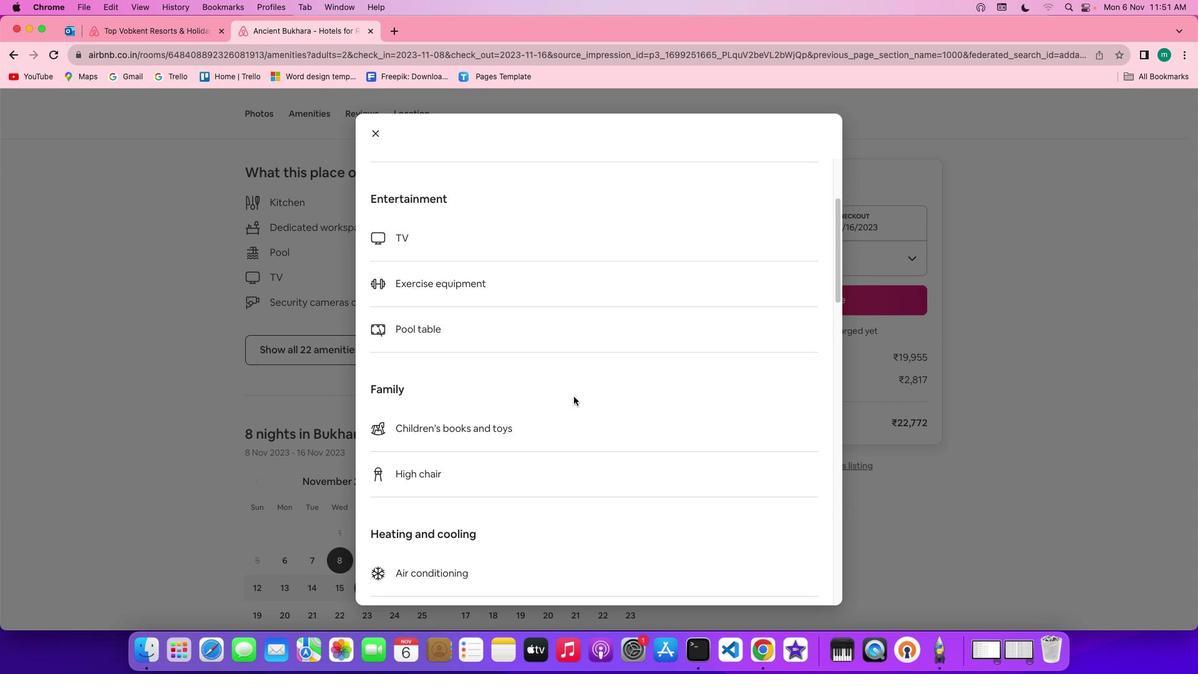 
Action: Mouse scrolled (571, 394) with delta (-2, -3)
Screenshot: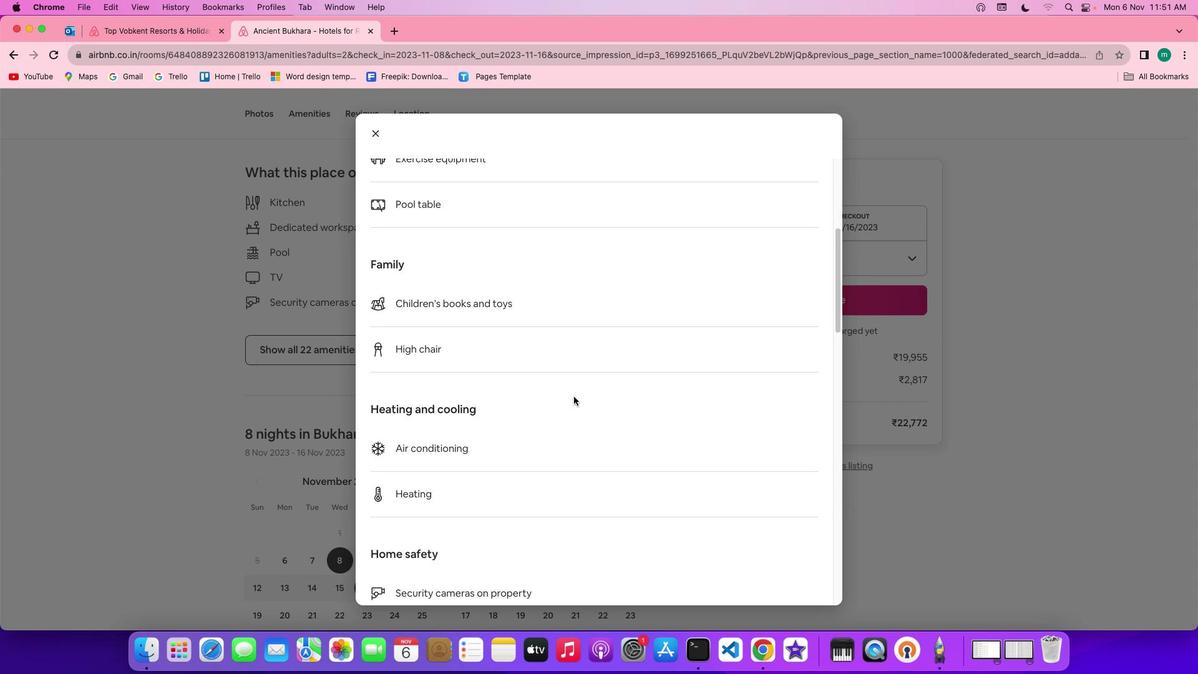 
Action: Mouse scrolled (571, 394) with delta (-2, -3)
Screenshot: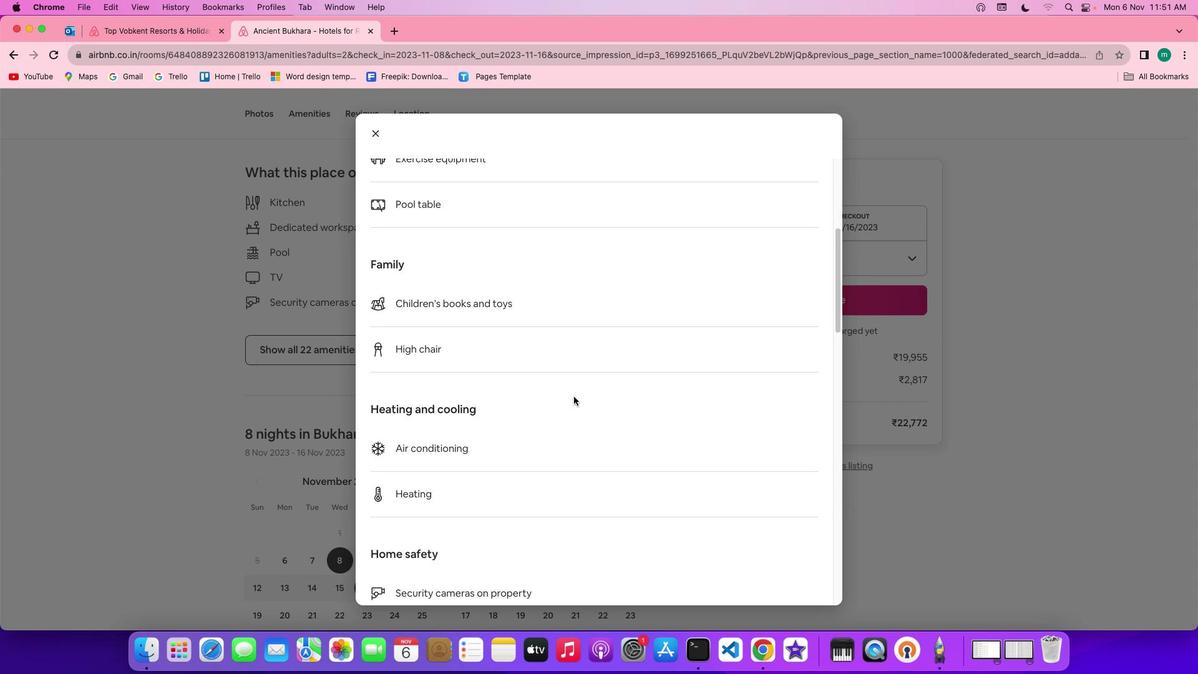 
Action: Mouse scrolled (571, 394) with delta (-2, -3)
Screenshot: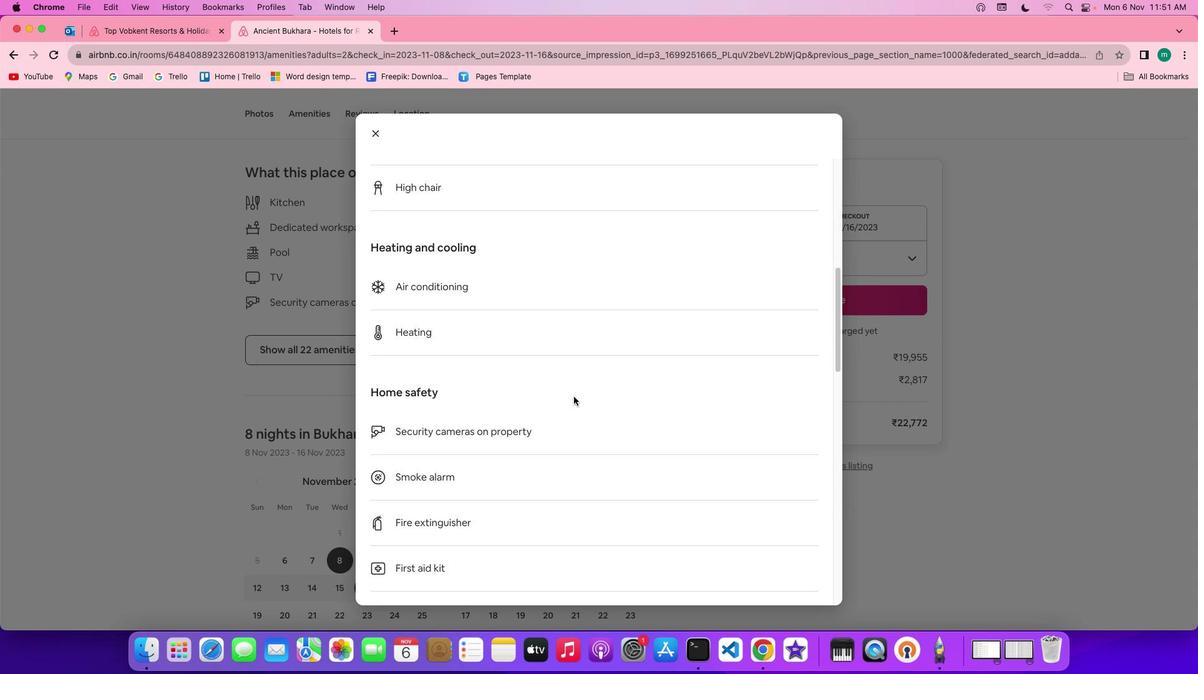 
Action: Mouse scrolled (571, 394) with delta (-2, -4)
Screenshot: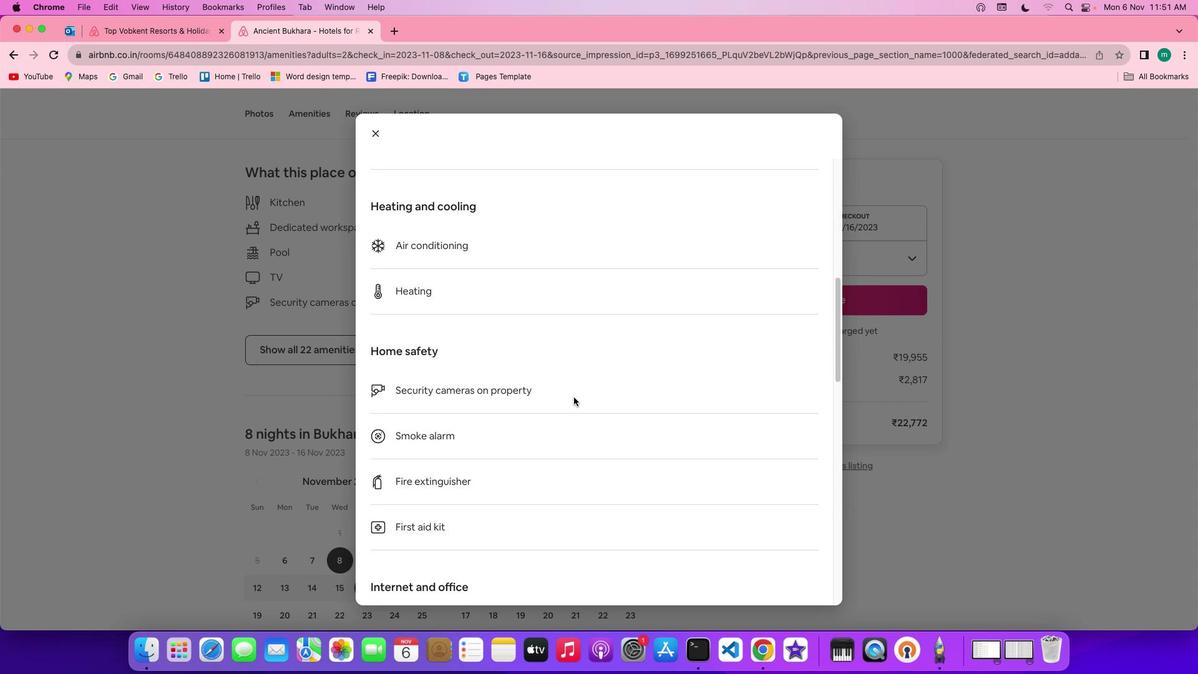 
Action: Mouse scrolled (571, 394) with delta (-2, -5)
Screenshot: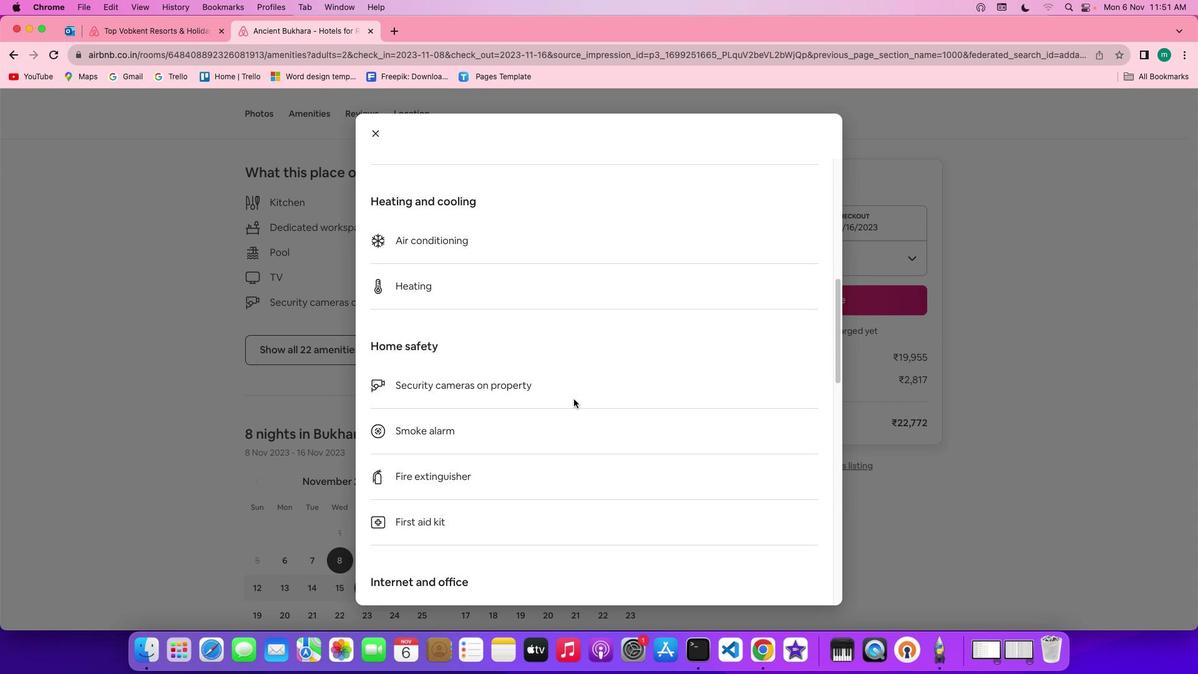 
Action: Mouse moved to (570, 395)
Screenshot: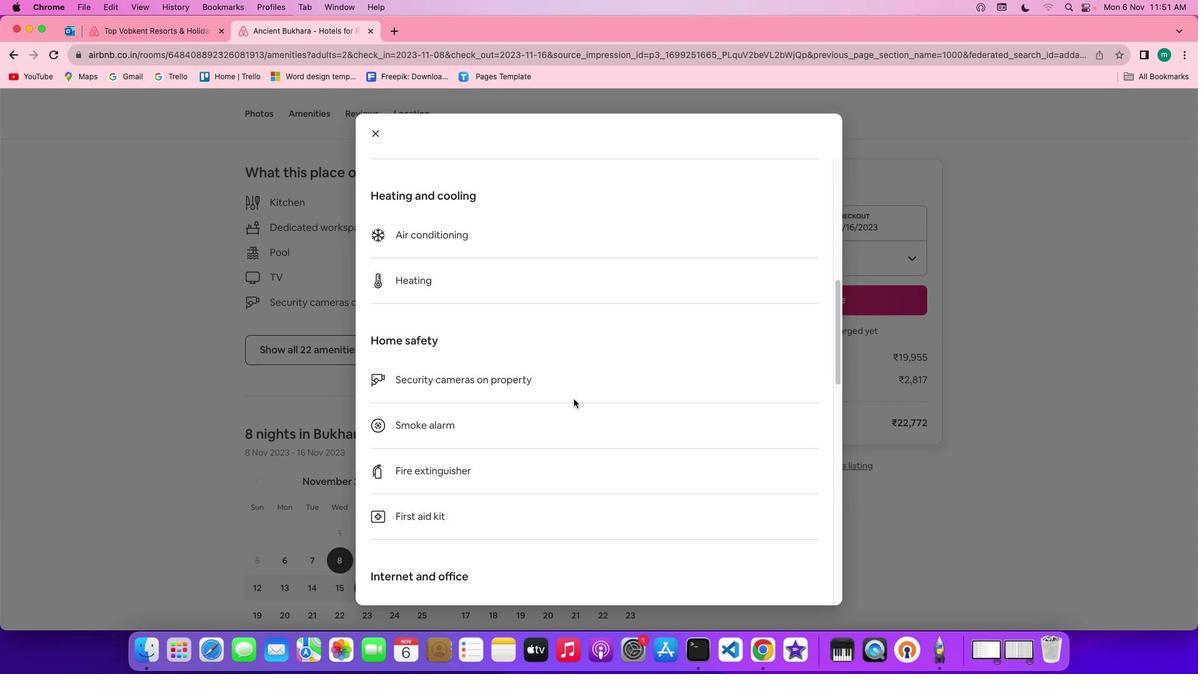 
Action: Mouse scrolled (570, 395) with delta (-2, -3)
Screenshot: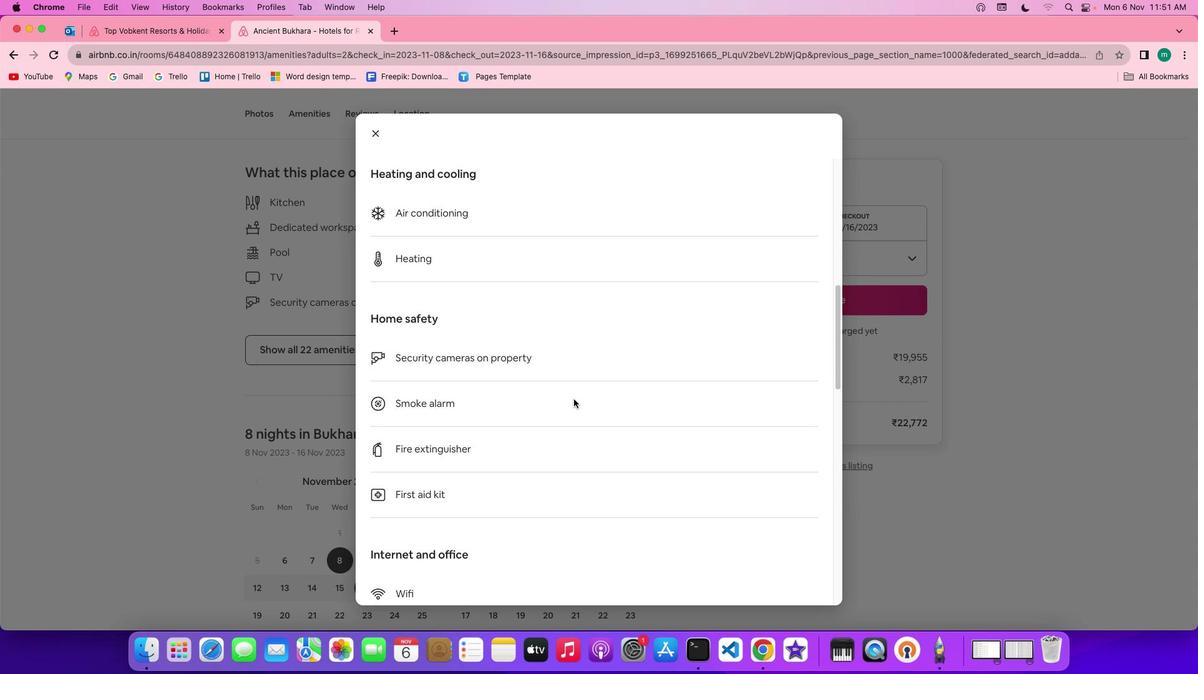 
Action: Mouse scrolled (570, 395) with delta (-2, -3)
Screenshot: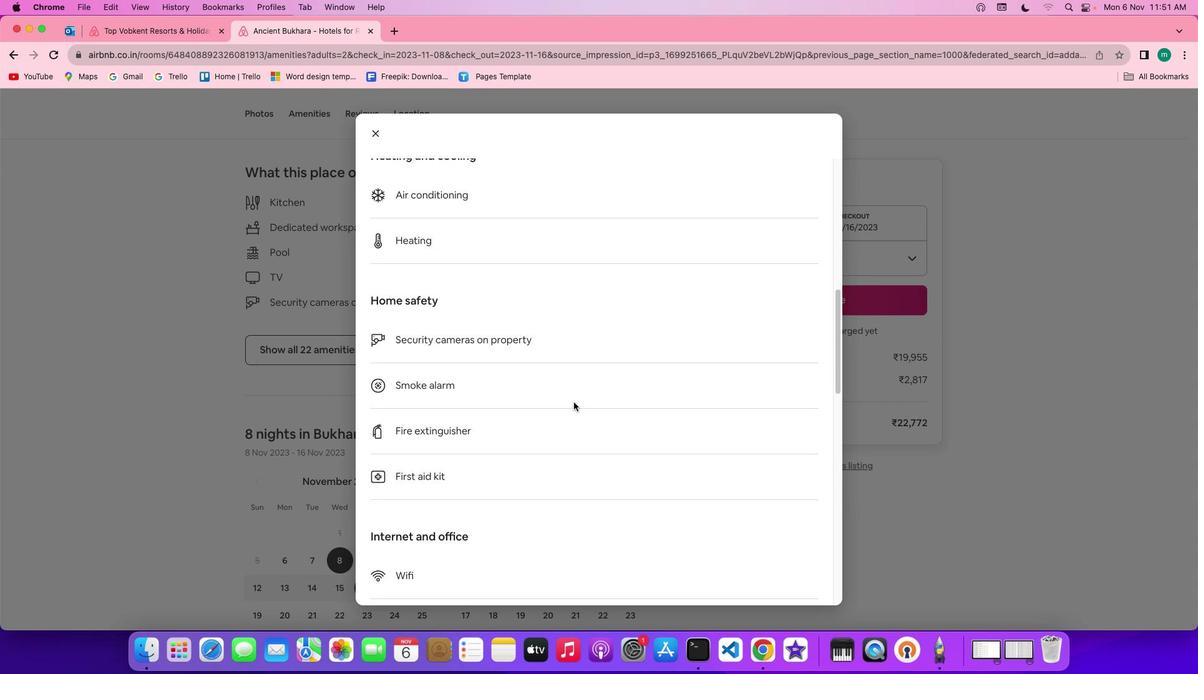 
Action: Mouse scrolled (570, 395) with delta (-2, -3)
Screenshot: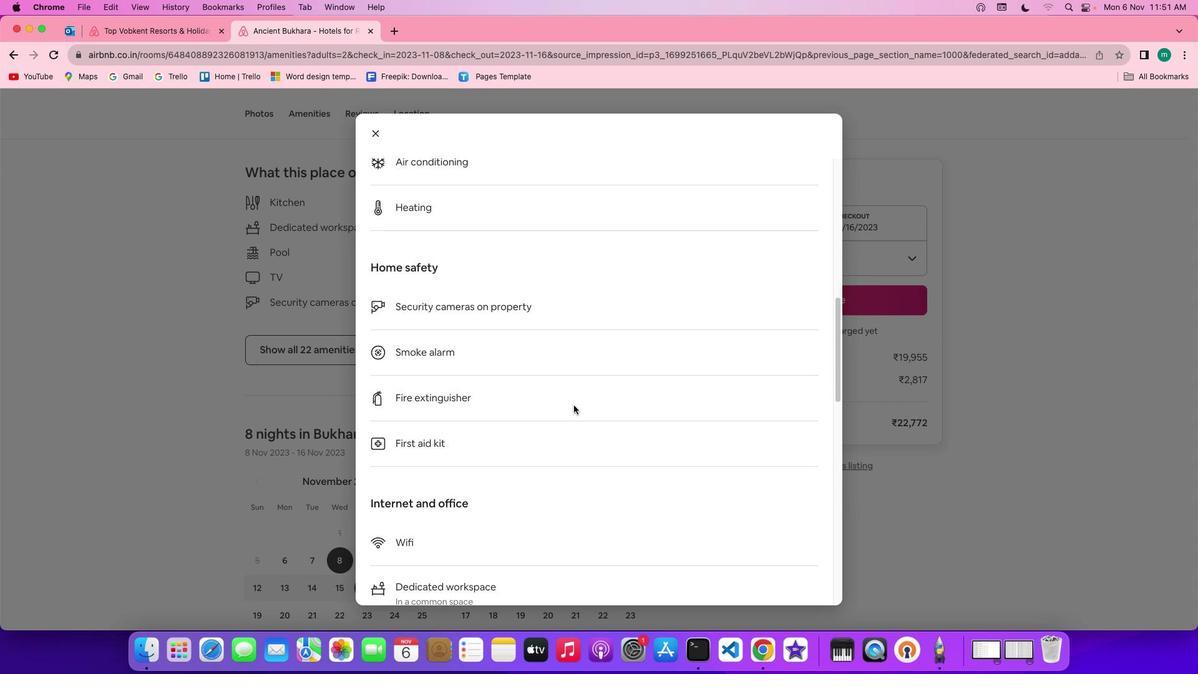 
Action: Mouse moved to (570, 399)
Screenshot: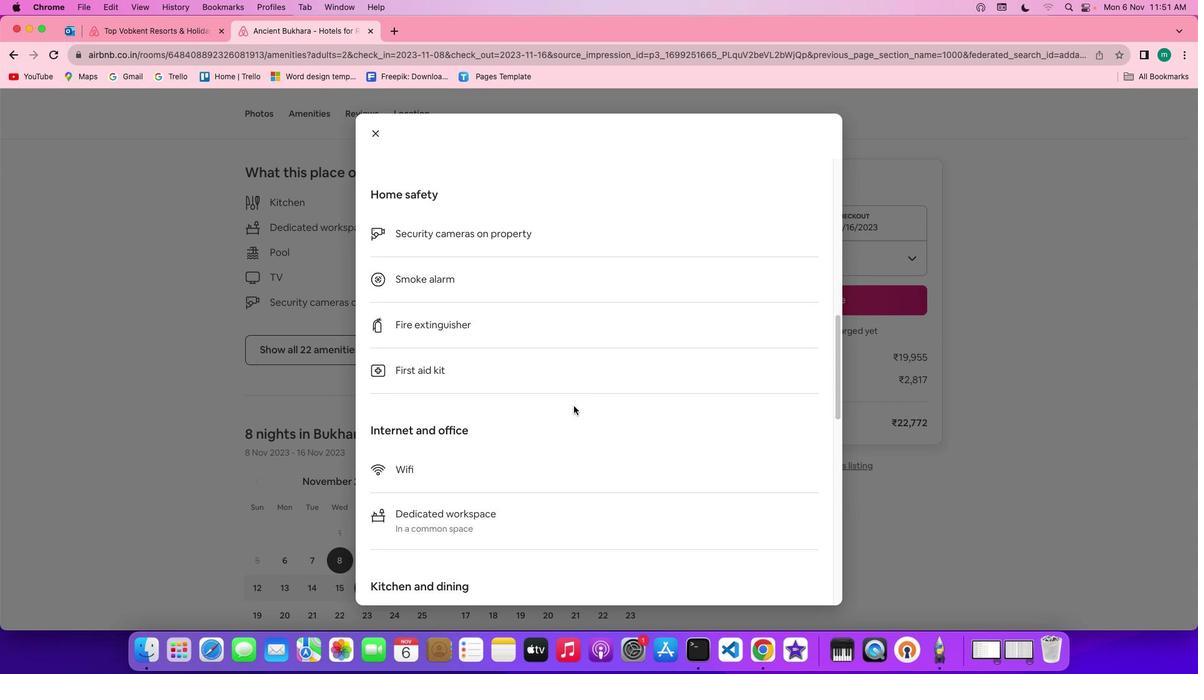 
Action: Mouse scrolled (570, 399) with delta (-2, -3)
Screenshot: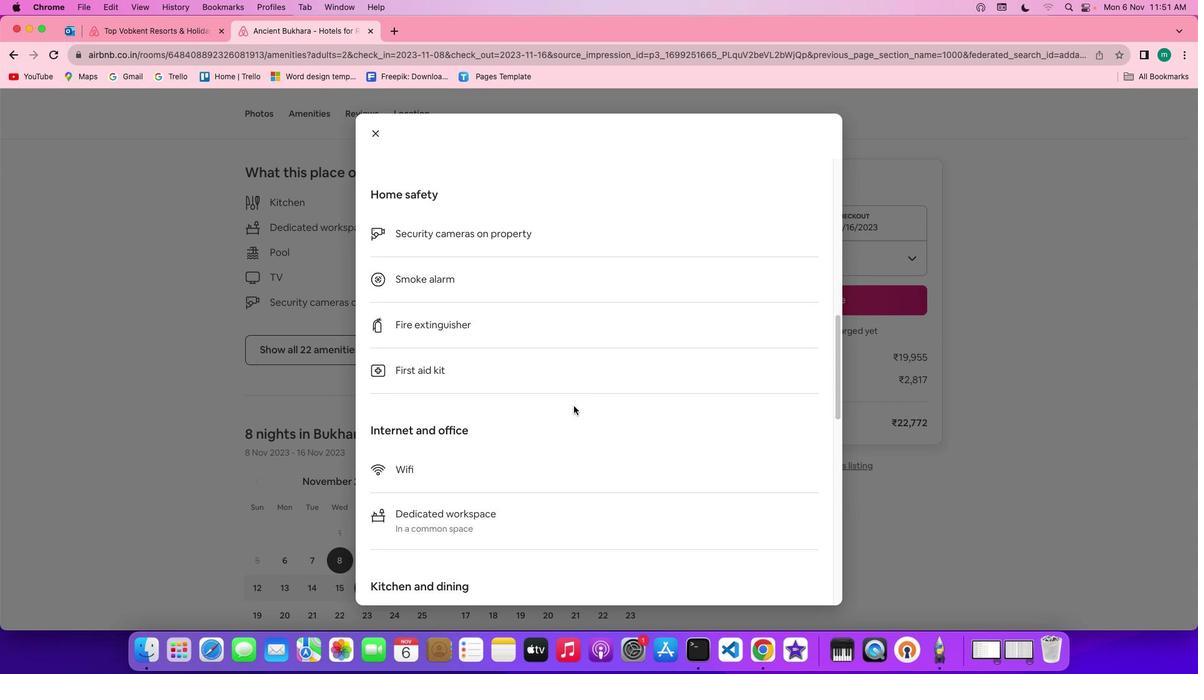 
Action: Mouse moved to (570, 402)
Screenshot: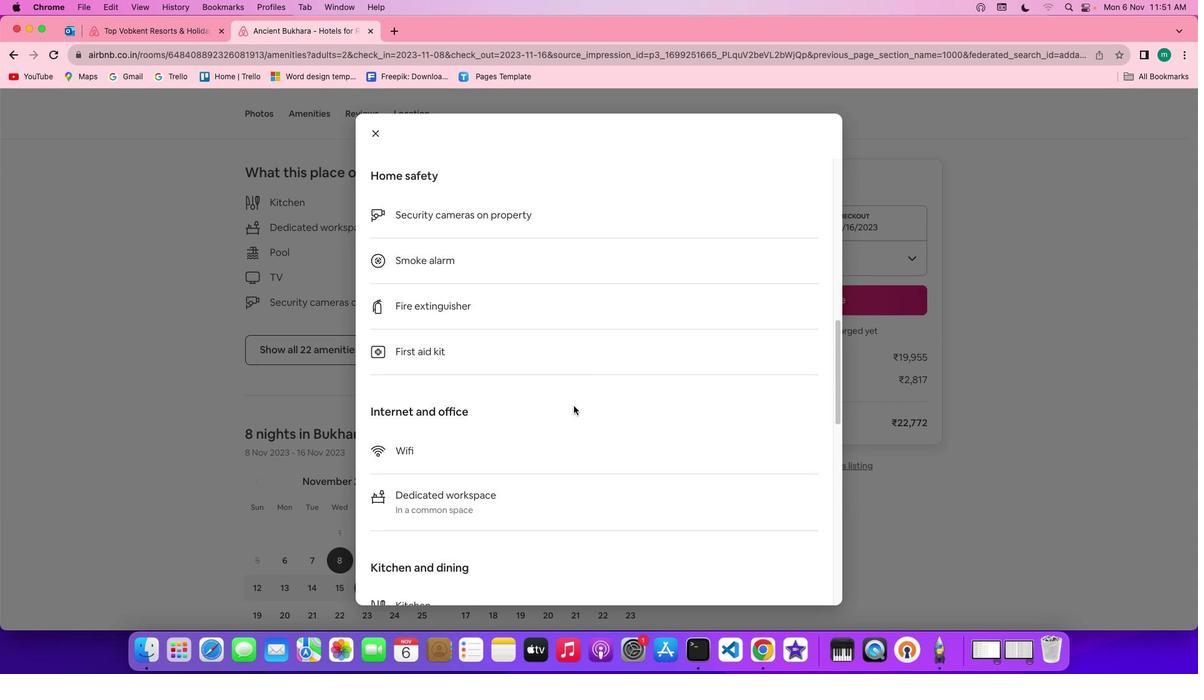 
Action: Mouse scrolled (570, 402) with delta (-2, -3)
Screenshot: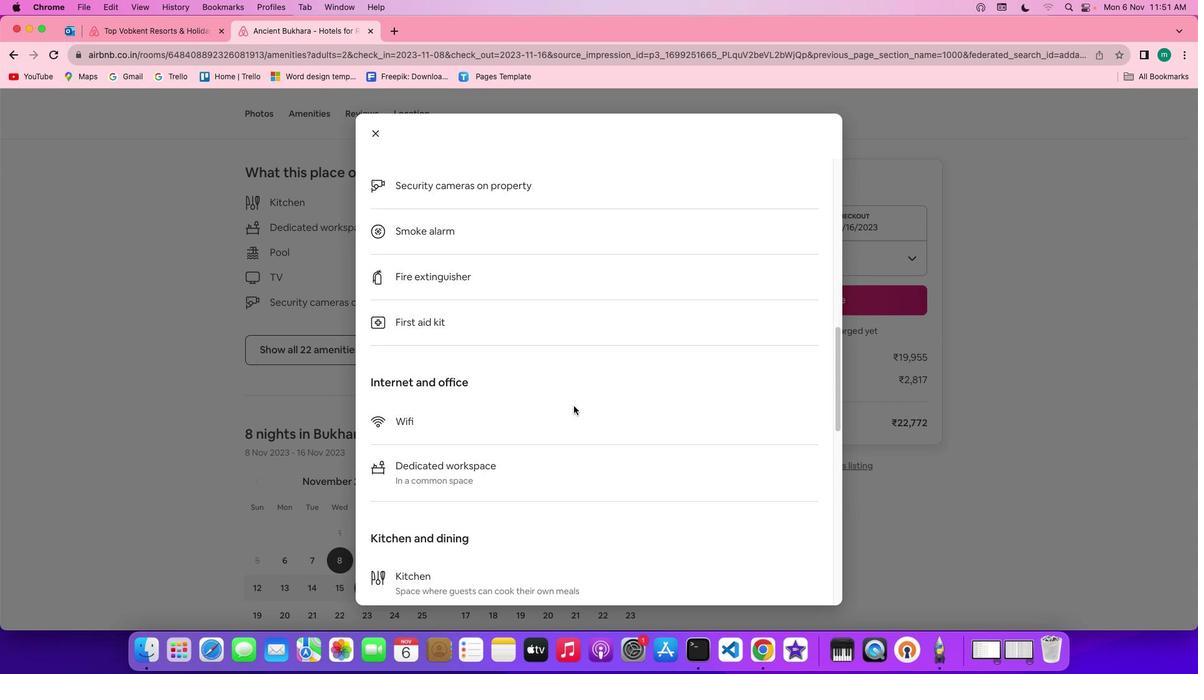 
Action: Mouse moved to (570, 402)
Screenshot: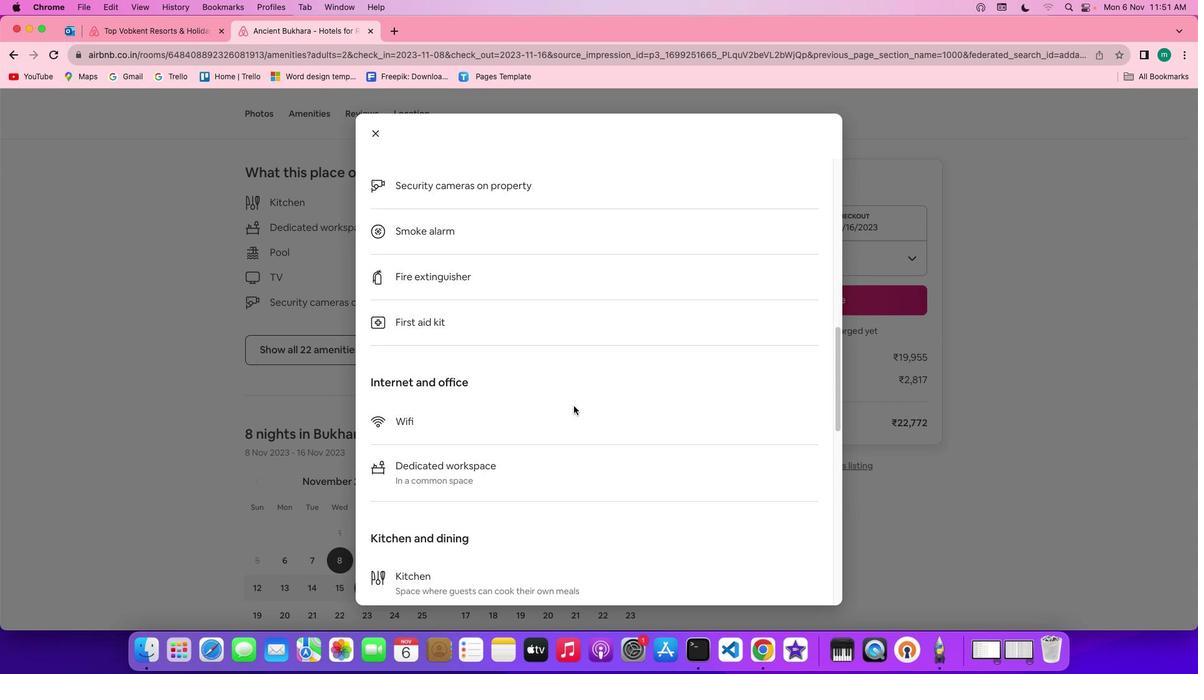 
Action: Mouse scrolled (570, 402) with delta (-2, -3)
Screenshot: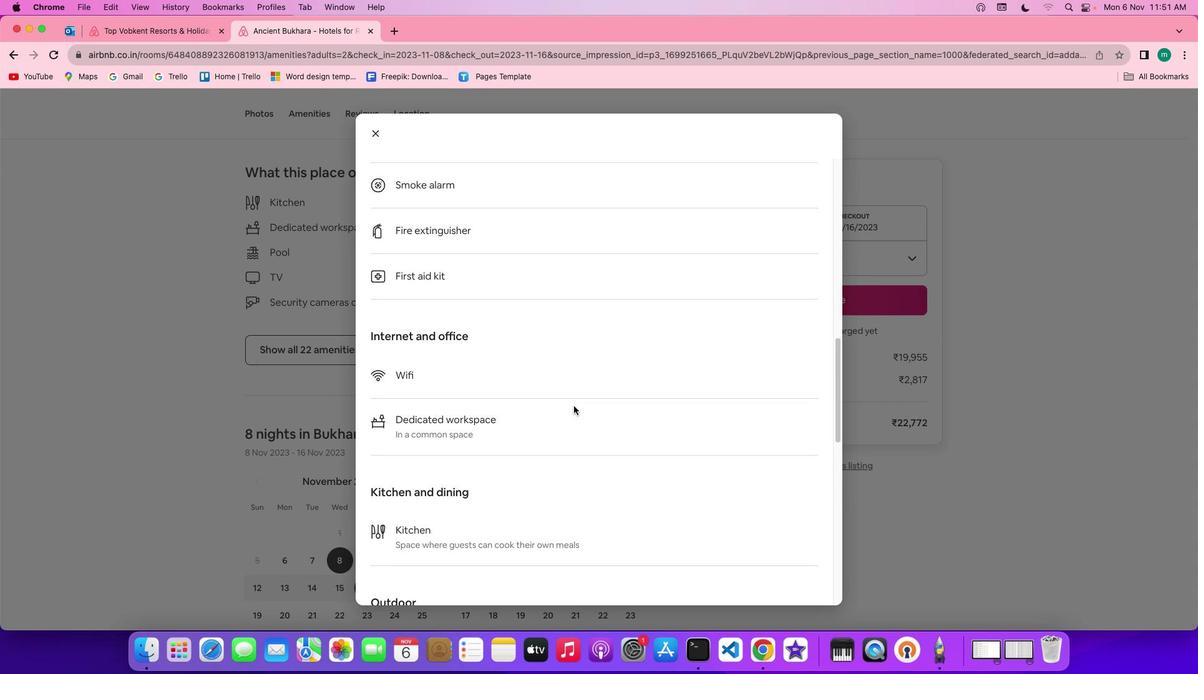 
Action: Mouse moved to (570, 402)
Screenshot: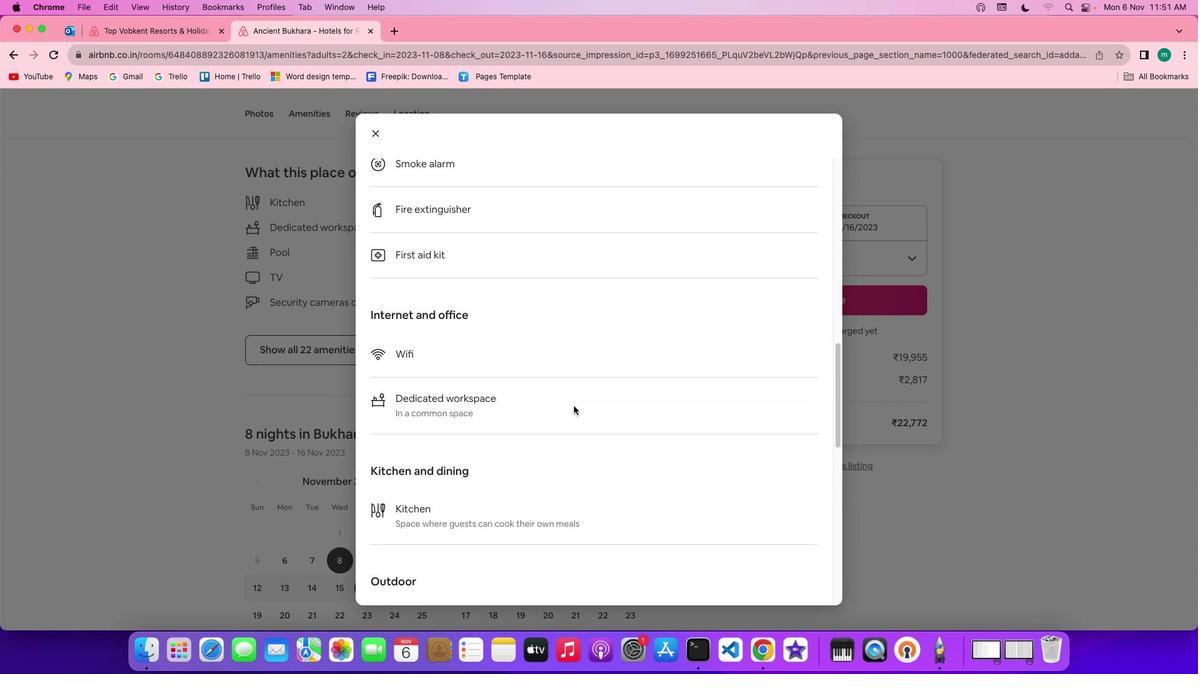 
Action: Mouse scrolled (570, 402) with delta (-2, -3)
Screenshot: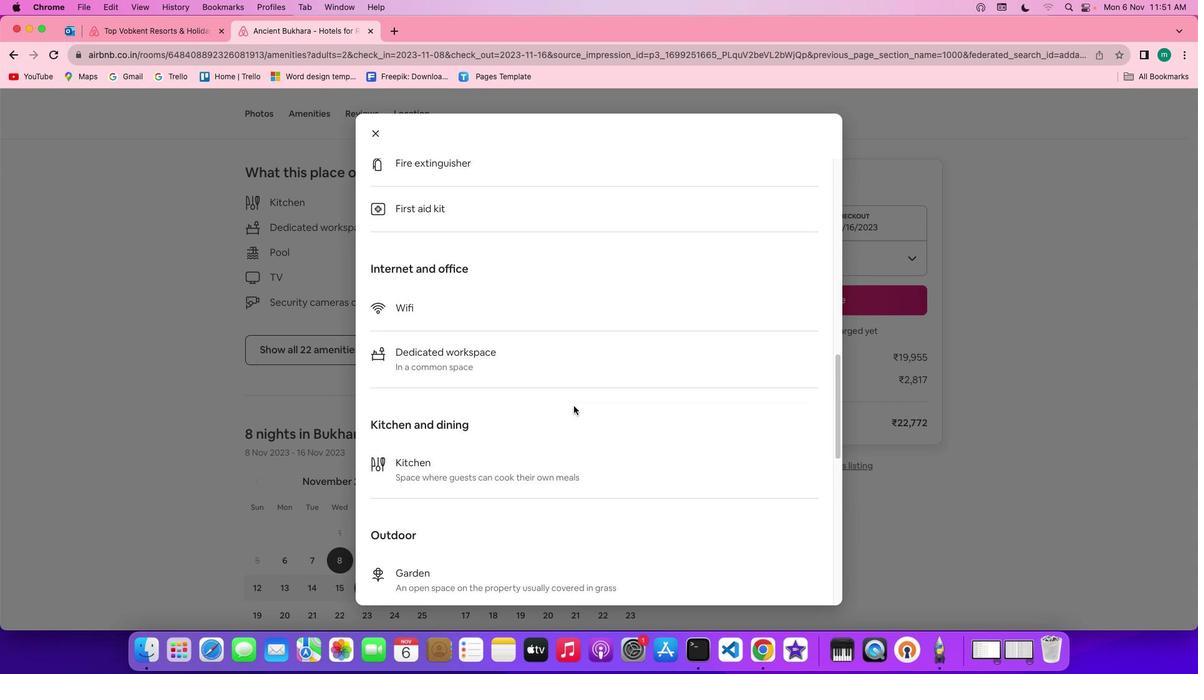 
Action: Mouse scrolled (570, 402) with delta (-2, -3)
Screenshot: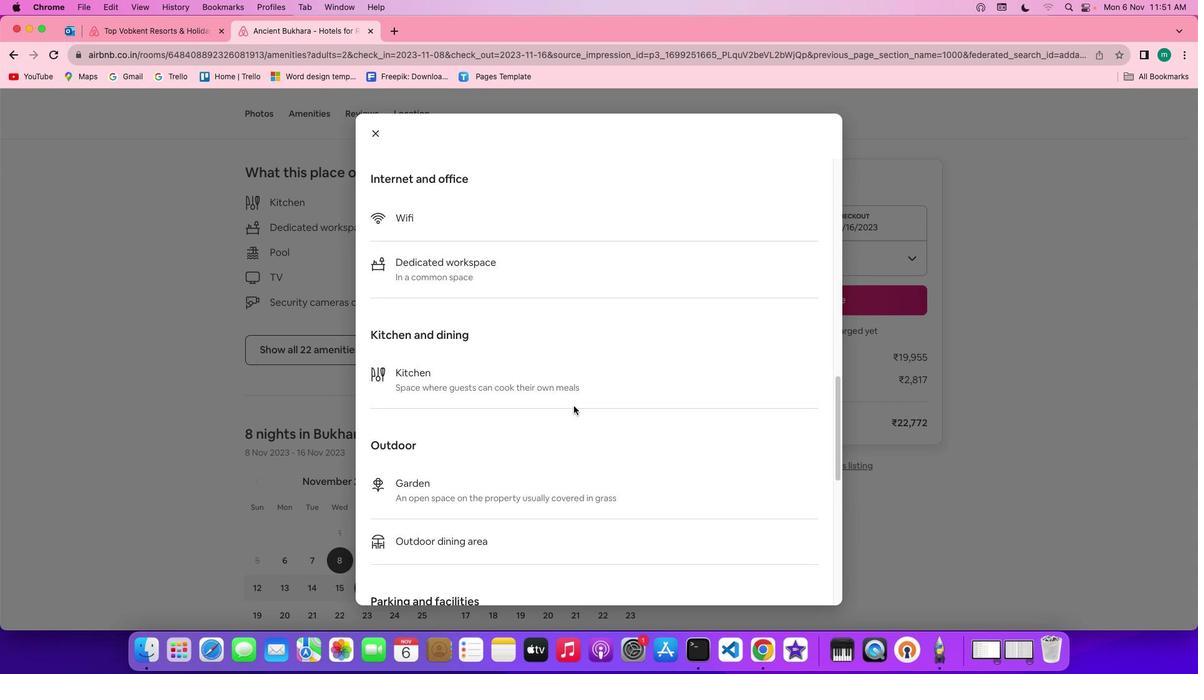 
Action: Mouse scrolled (570, 402) with delta (-2, -3)
Screenshot: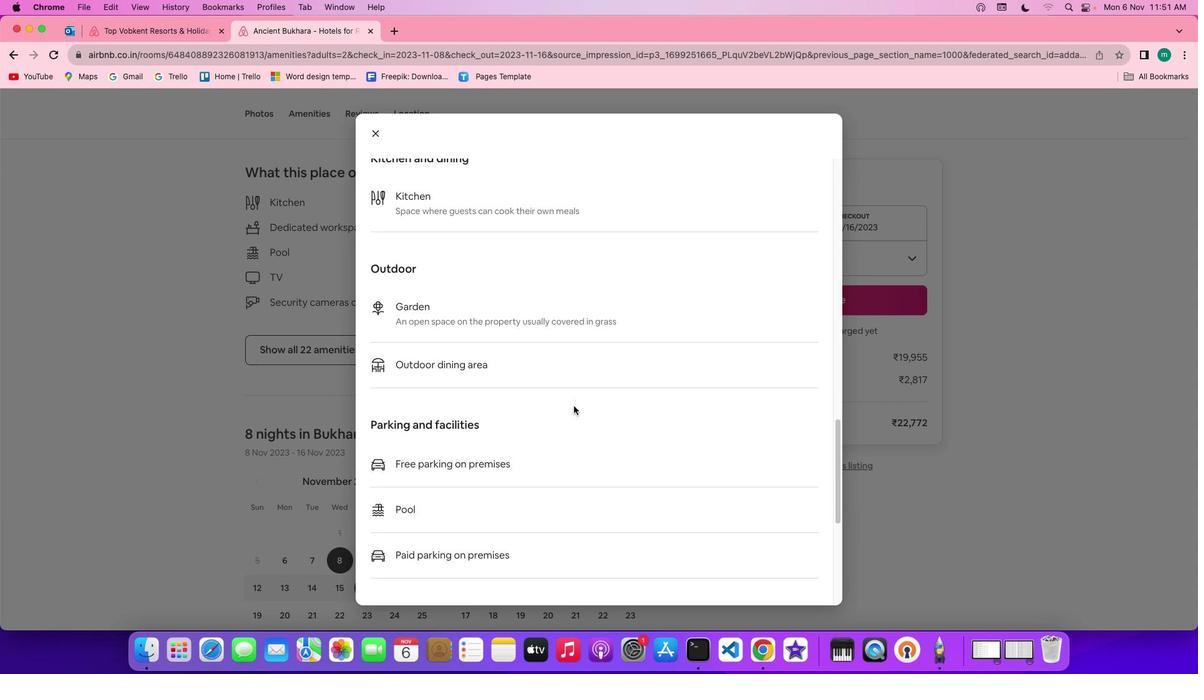 
Action: Mouse scrolled (570, 402) with delta (-2, -4)
Screenshot: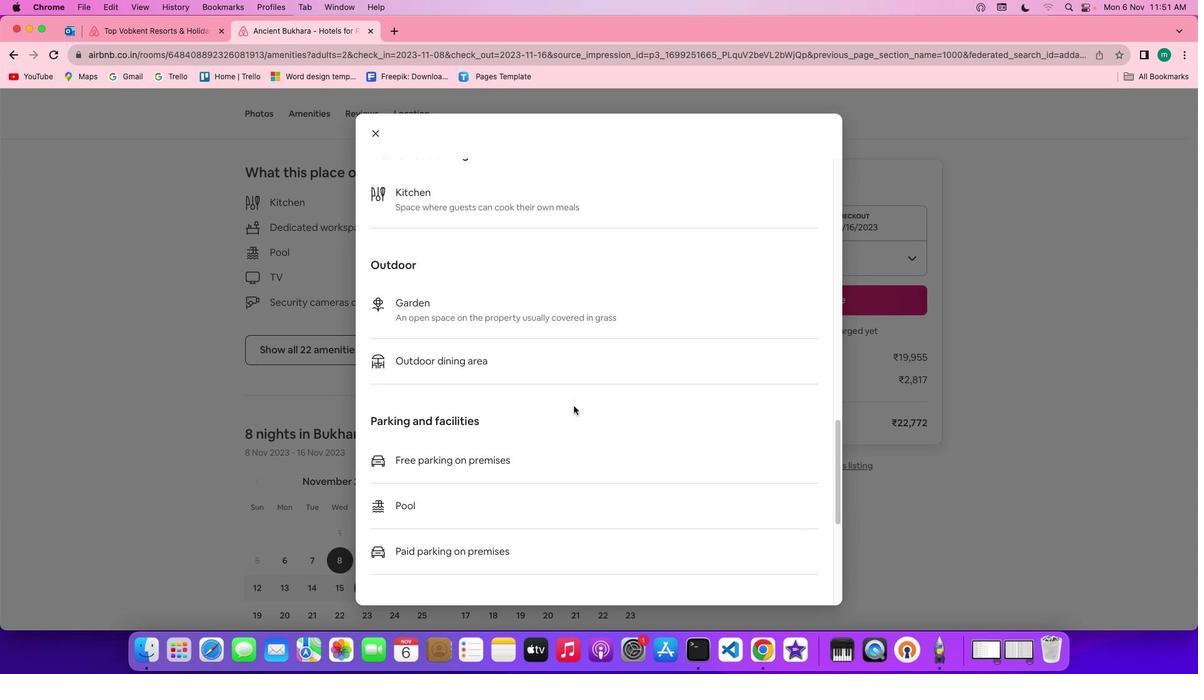 
Action: Mouse scrolled (570, 402) with delta (-2, -5)
Screenshot: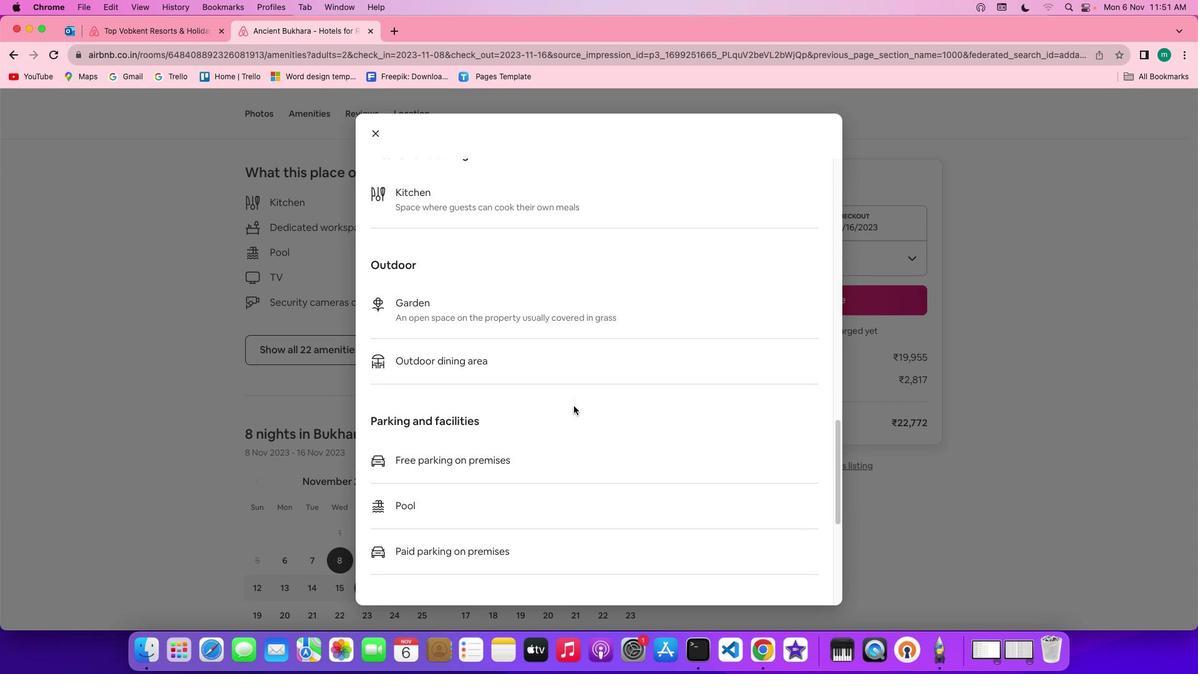 
Action: Mouse scrolled (570, 402) with delta (-2, -3)
Screenshot: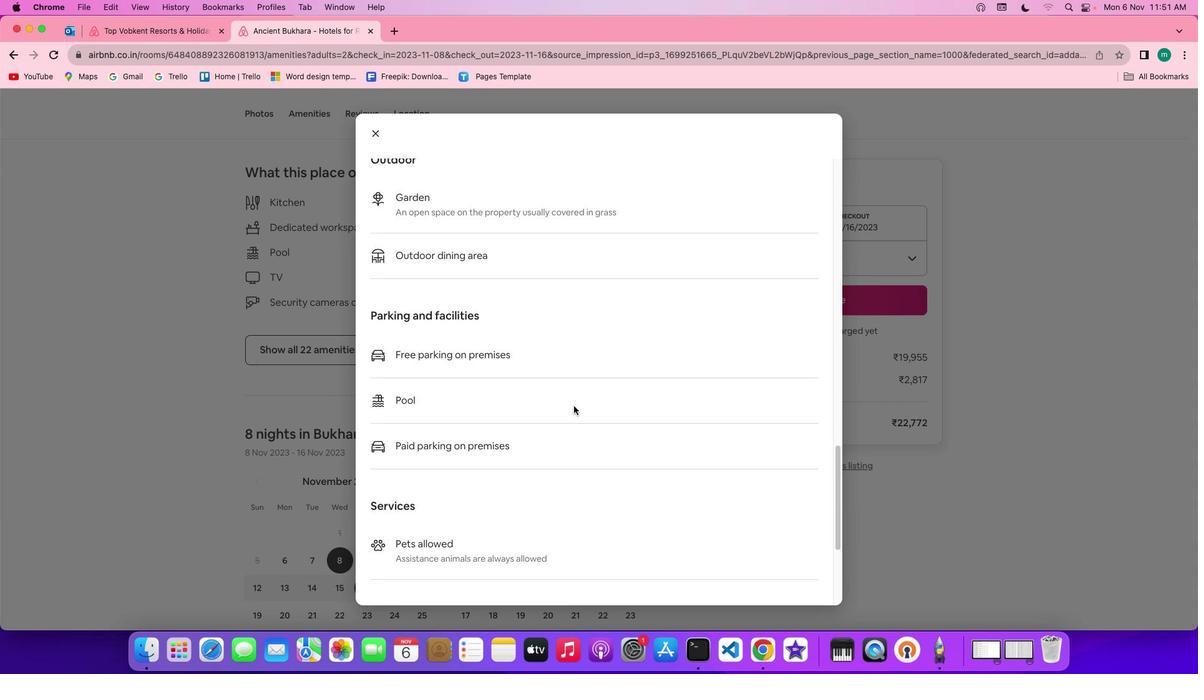 
Action: Mouse scrolled (570, 402) with delta (-2, -3)
Screenshot: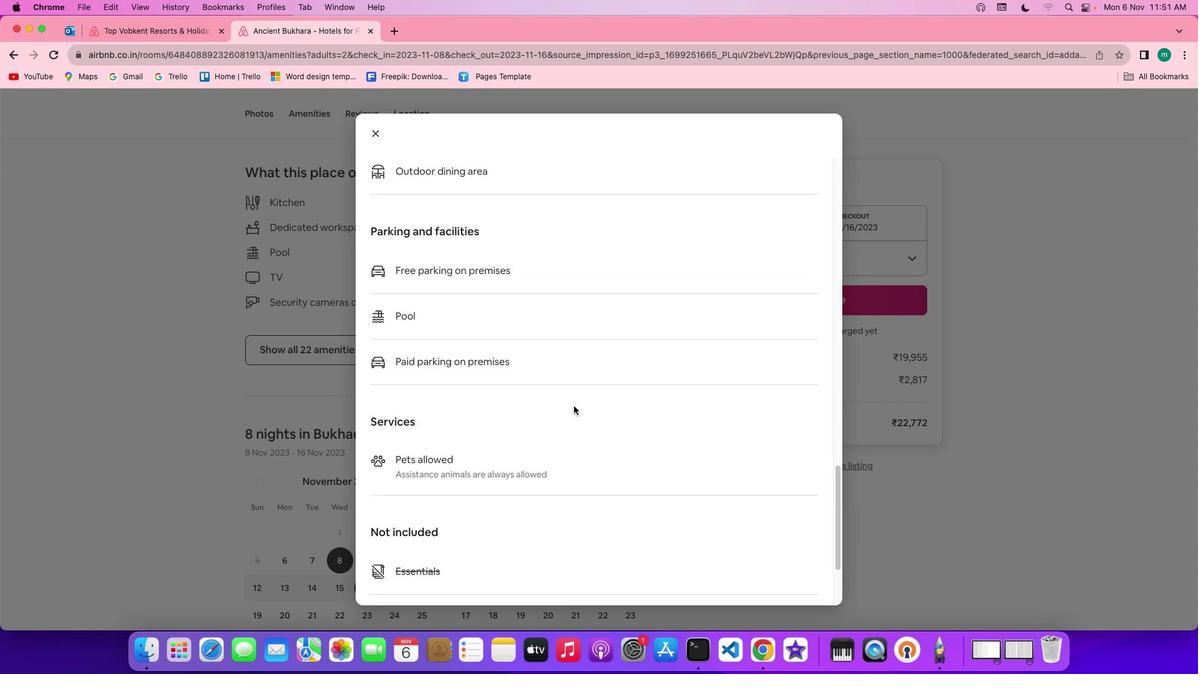 
Action: Mouse scrolled (570, 402) with delta (-2, -4)
Screenshot: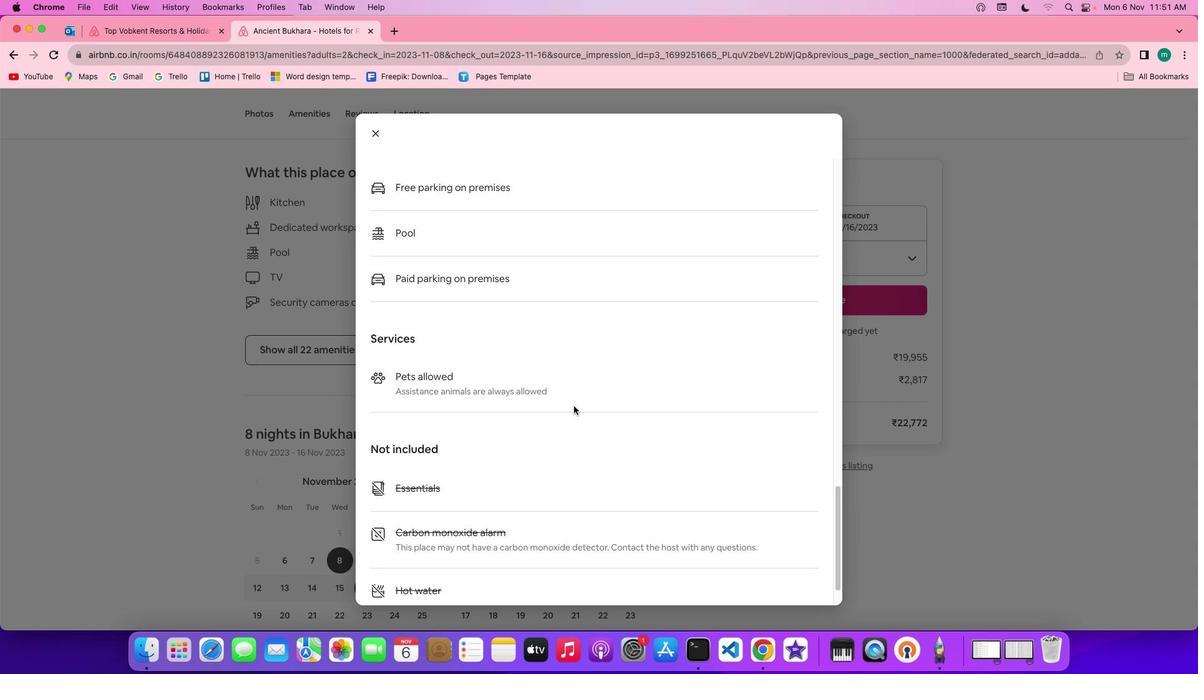 
Action: Mouse scrolled (570, 402) with delta (-2, -4)
Screenshot: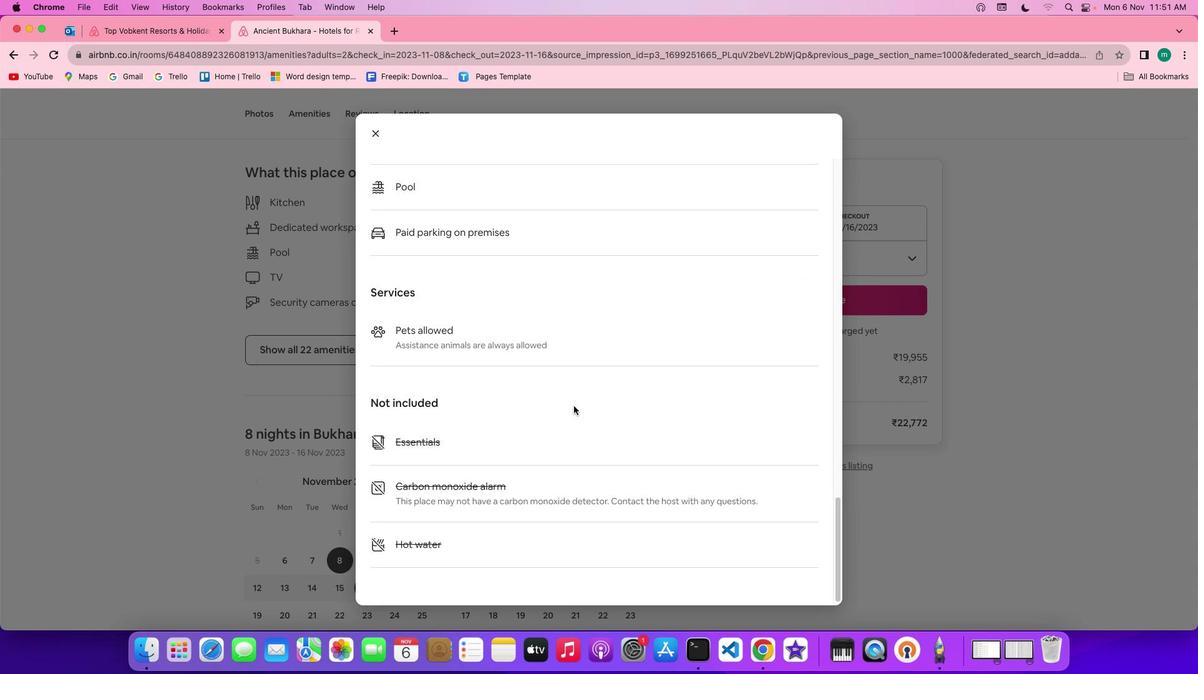 
Action: Mouse scrolled (570, 402) with delta (-2, -5)
Screenshot: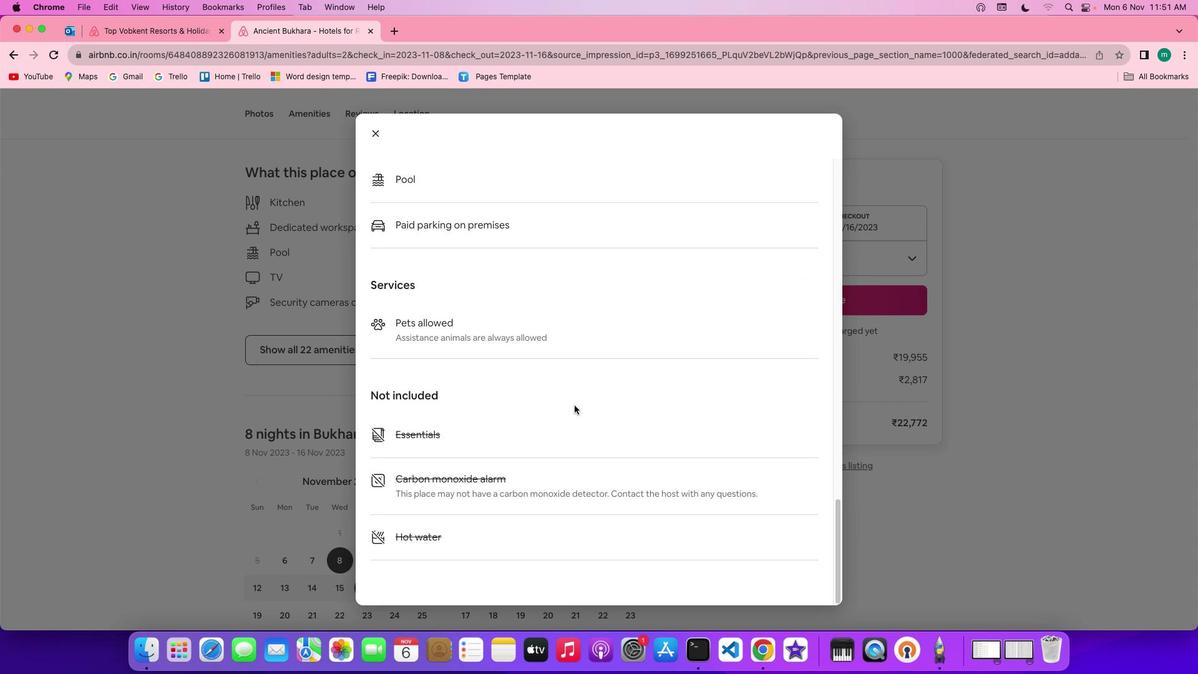 
Action: Mouse moved to (571, 402)
Screenshot: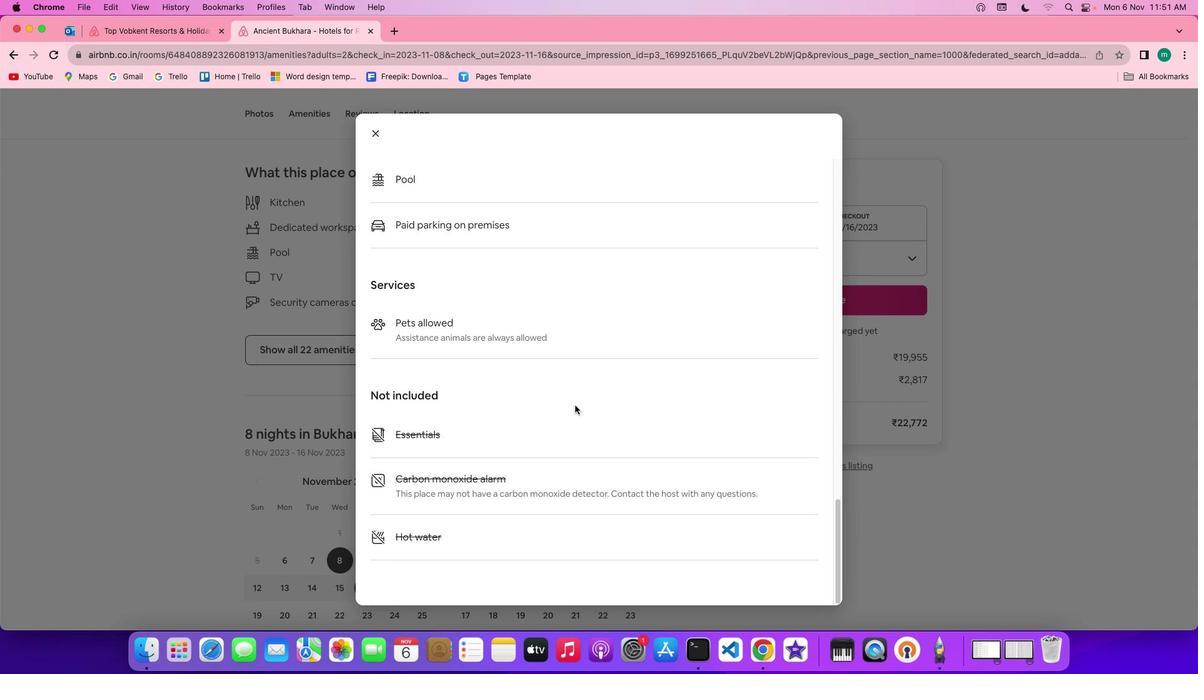 
Action: Mouse scrolled (571, 402) with delta (-2, -3)
Screenshot: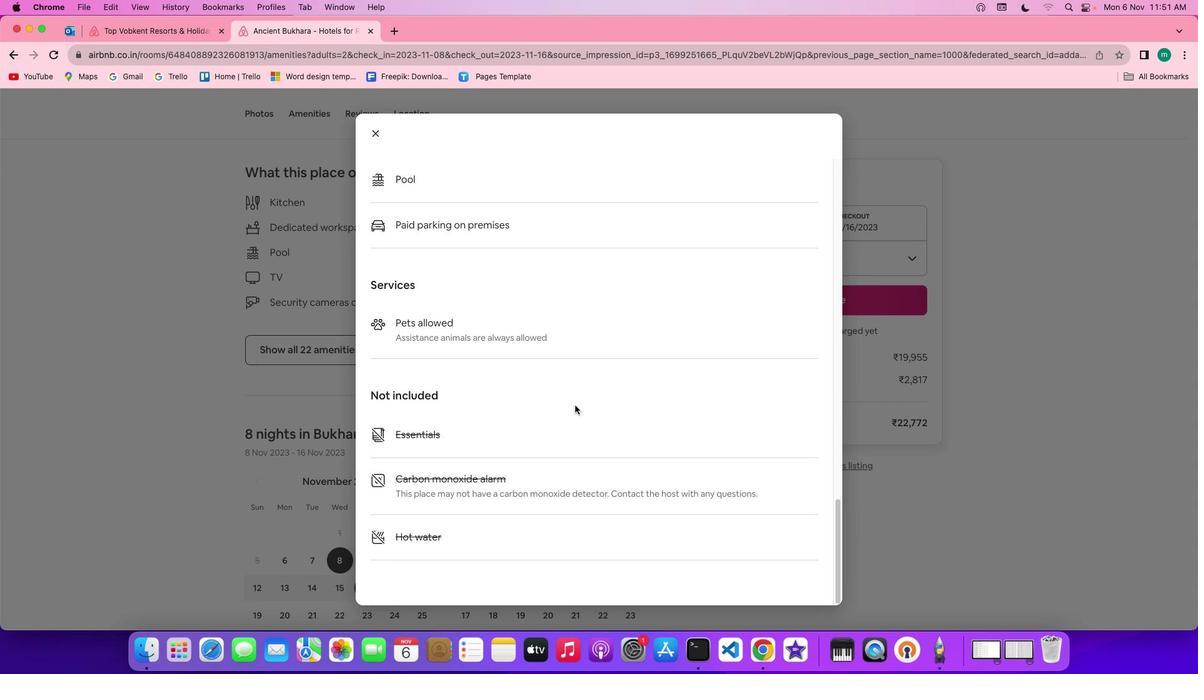 
Action: Mouse scrolled (571, 402) with delta (-2, -3)
Screenshot: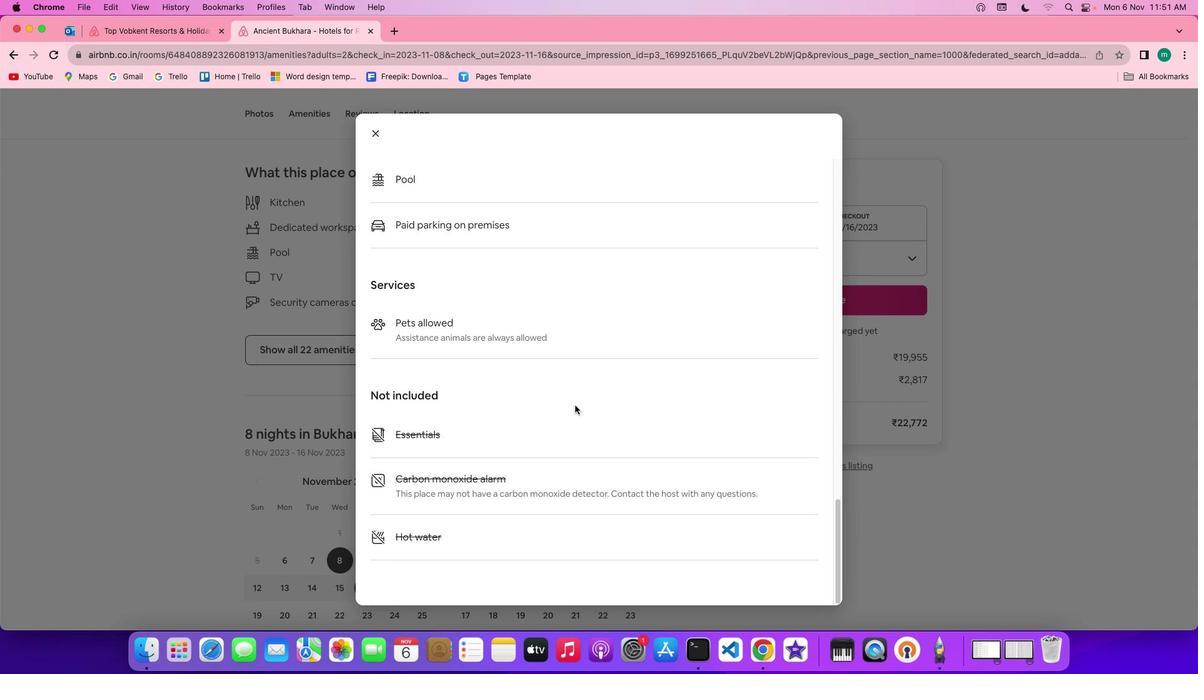 
Action: Mouse scrolled (571, 402) with delta (-2, -4)
Screenshot: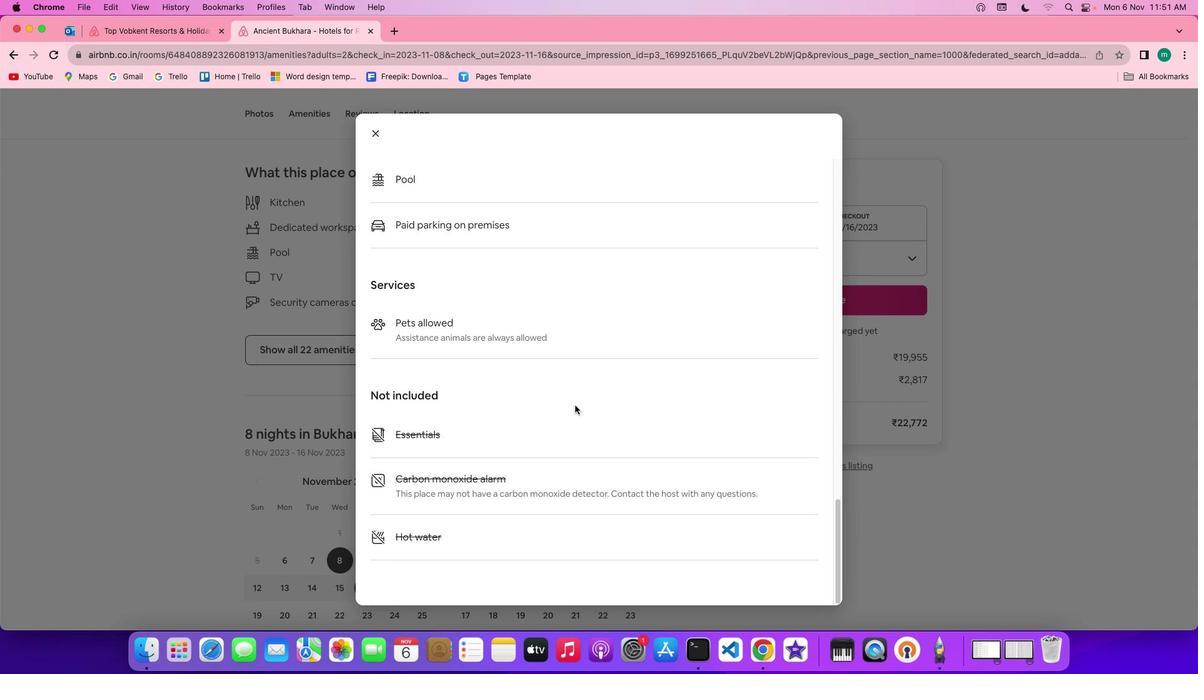 
Action: Mouse scrolled (571, 402) with delta (-2, -4)
Screenshot: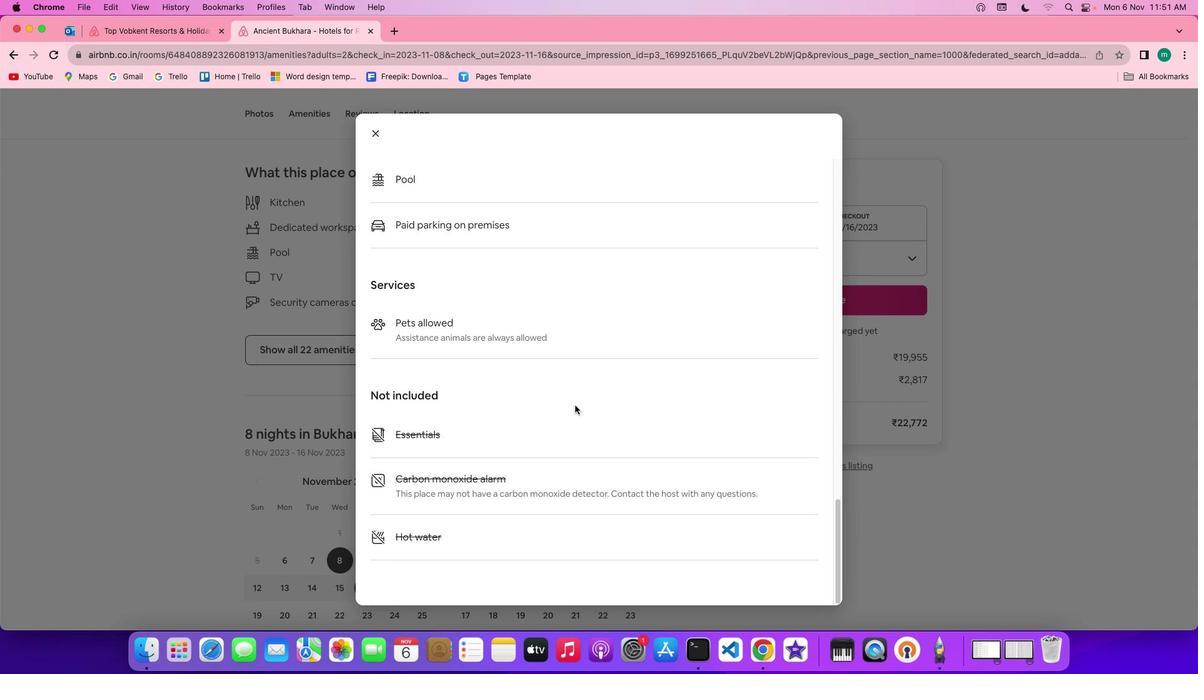 
Action: Mouse scrolled (571, 402) with delta (-2, -5)
Screenshot: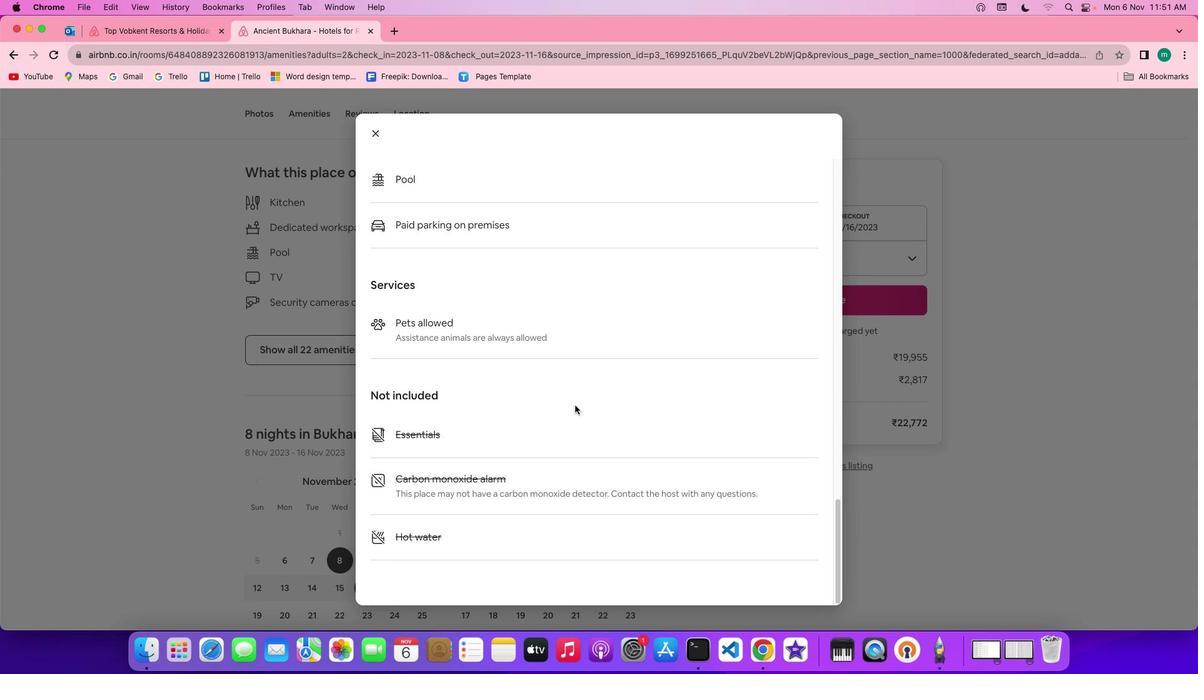 
Action: Mouse scrolled (571, 402) with delta (-2, -6)
Screenshot: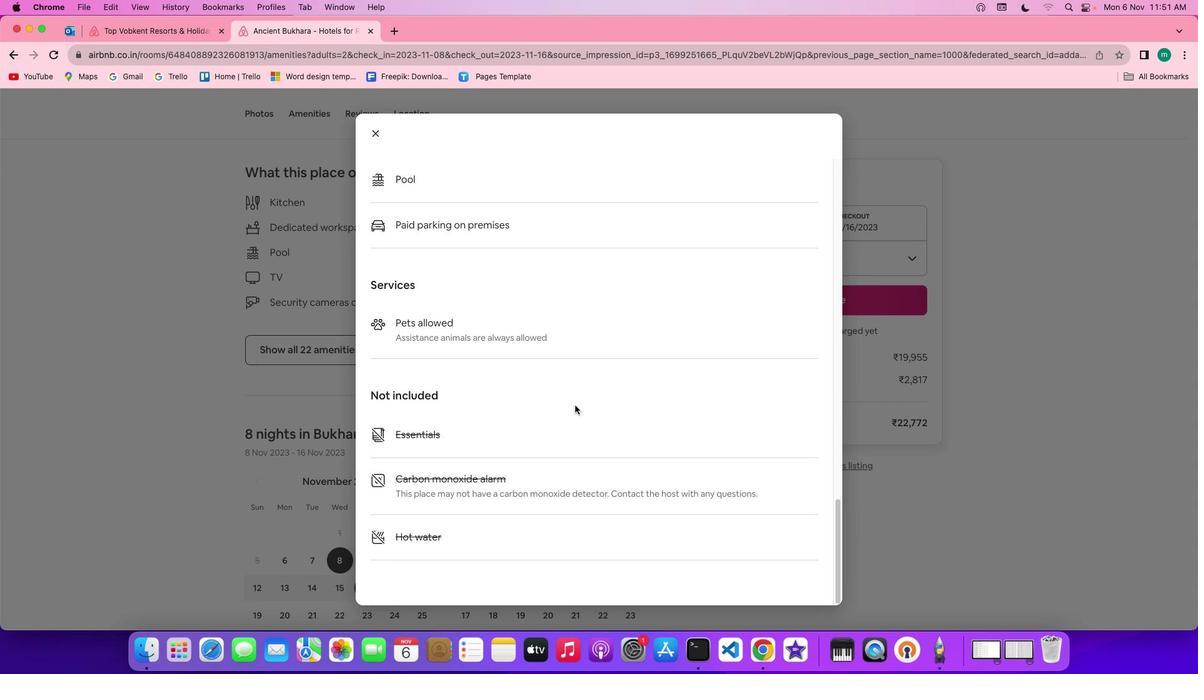 
Action: Mouse moved to (367, 133)
Screenshot: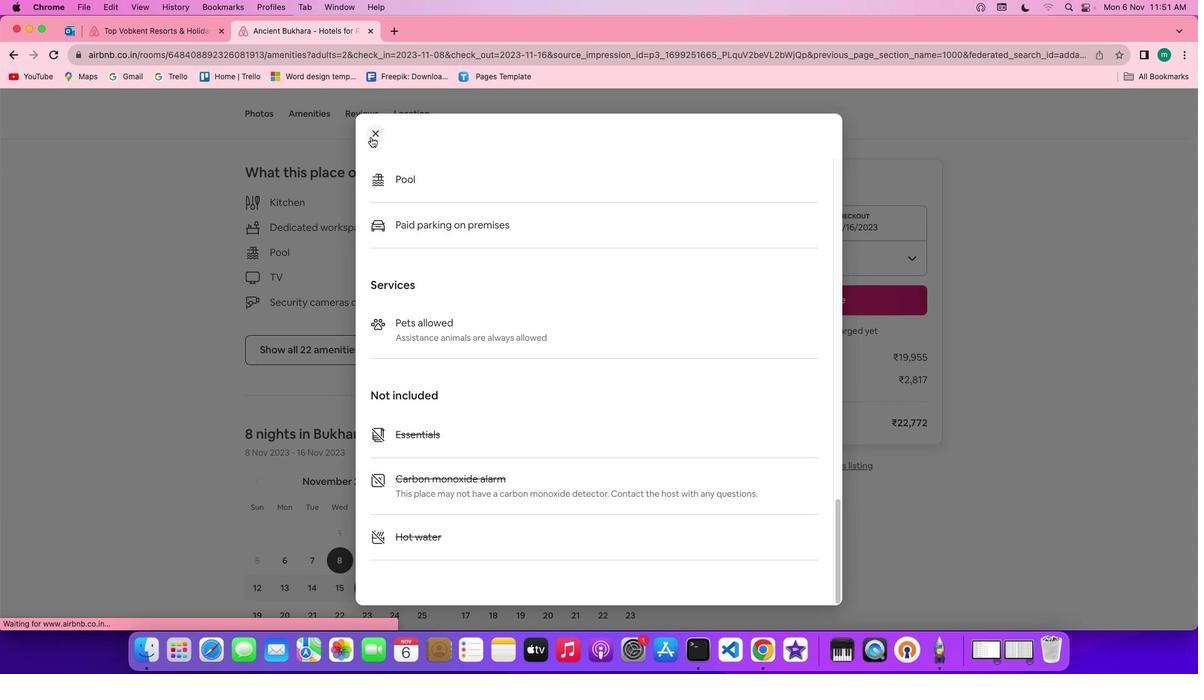 
Action: Mouse pressed left at (367, 133)
Screenshot: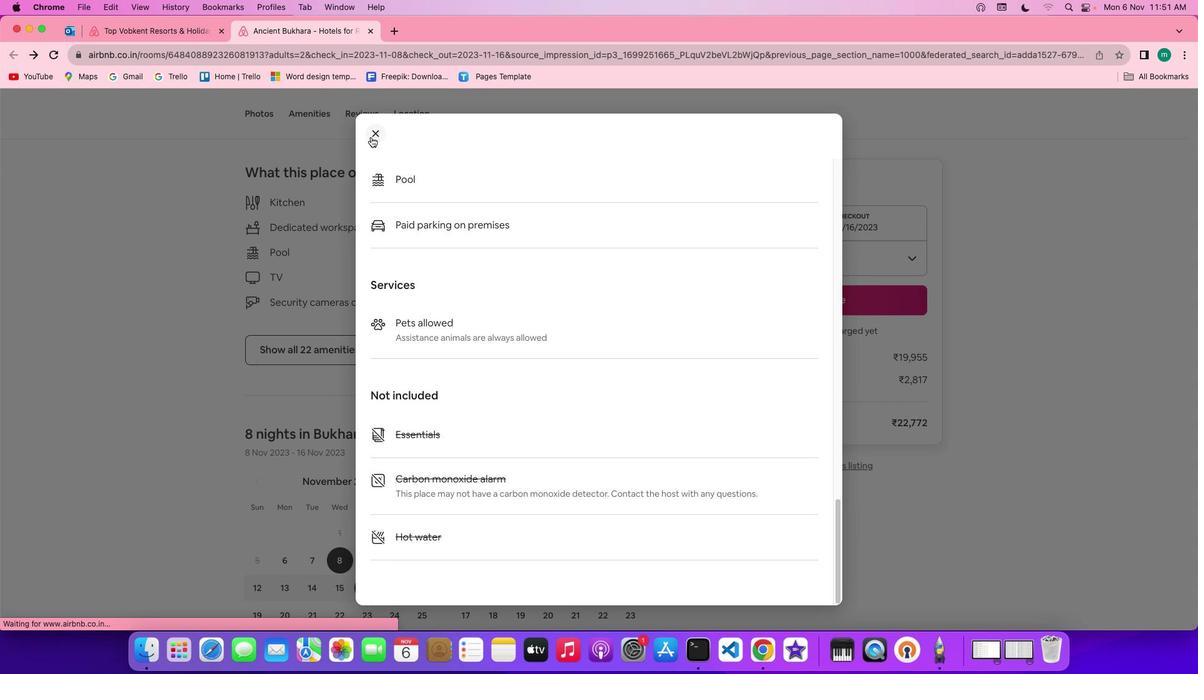 
Action: Mouse moved to (479, 310)
Screenshot: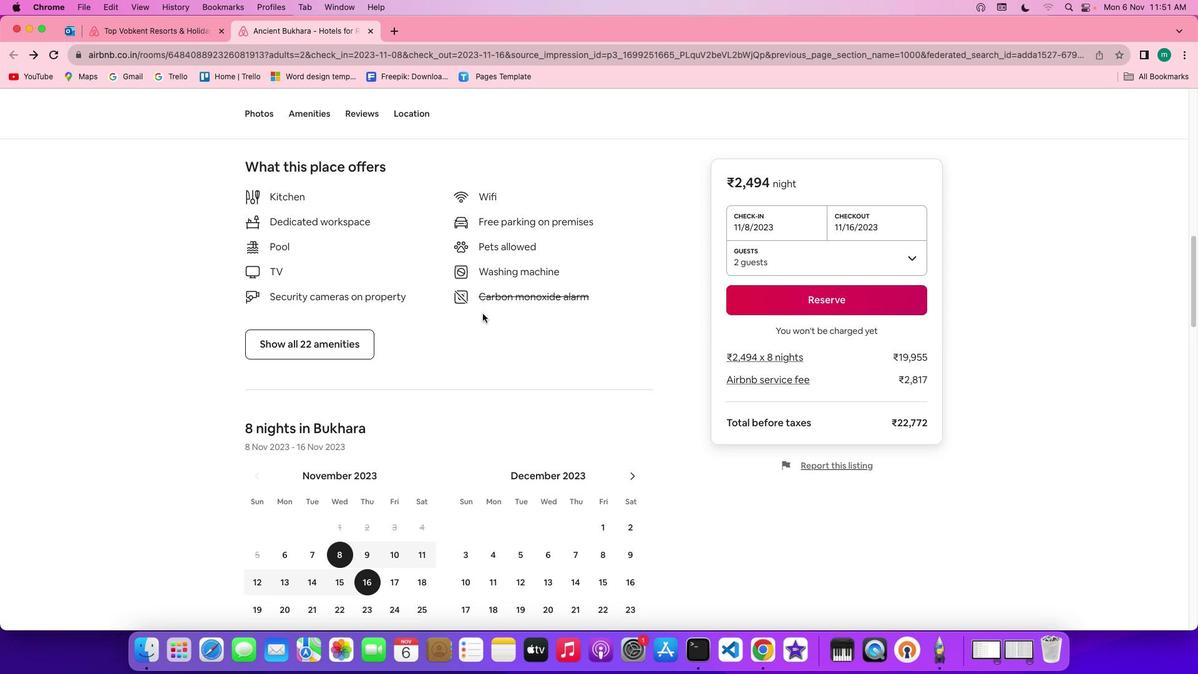 
Action: Mouse scrolled (479, 310) with delta (-2, -3)
Screenshot: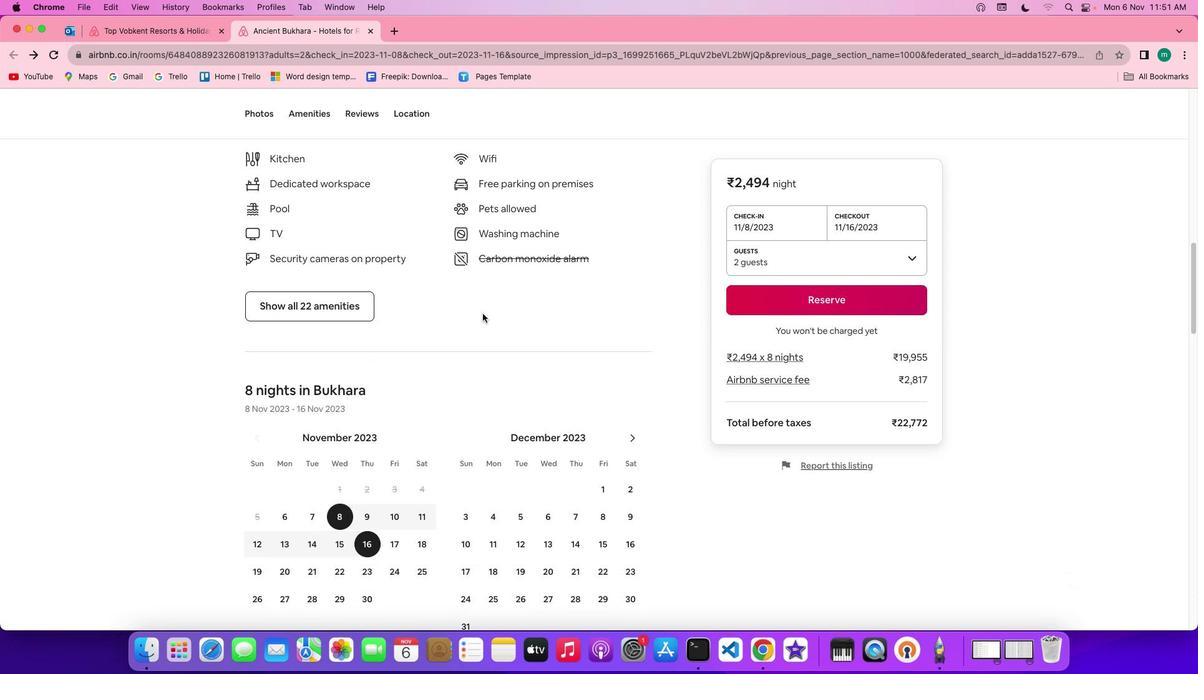 
Action: Mouse scrolled (479, 310) with delta (-2, -3)
Screenshot: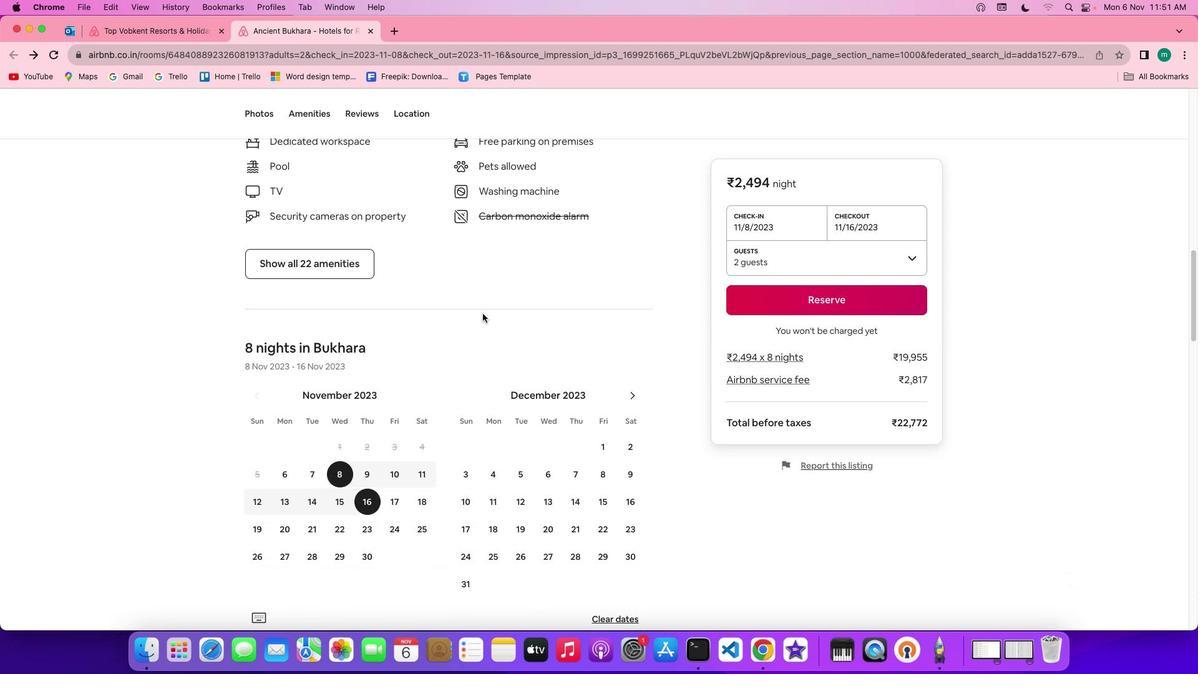 
Action: Mouse scrolled (479, 310) with delta (-2, -3)
Screenshot: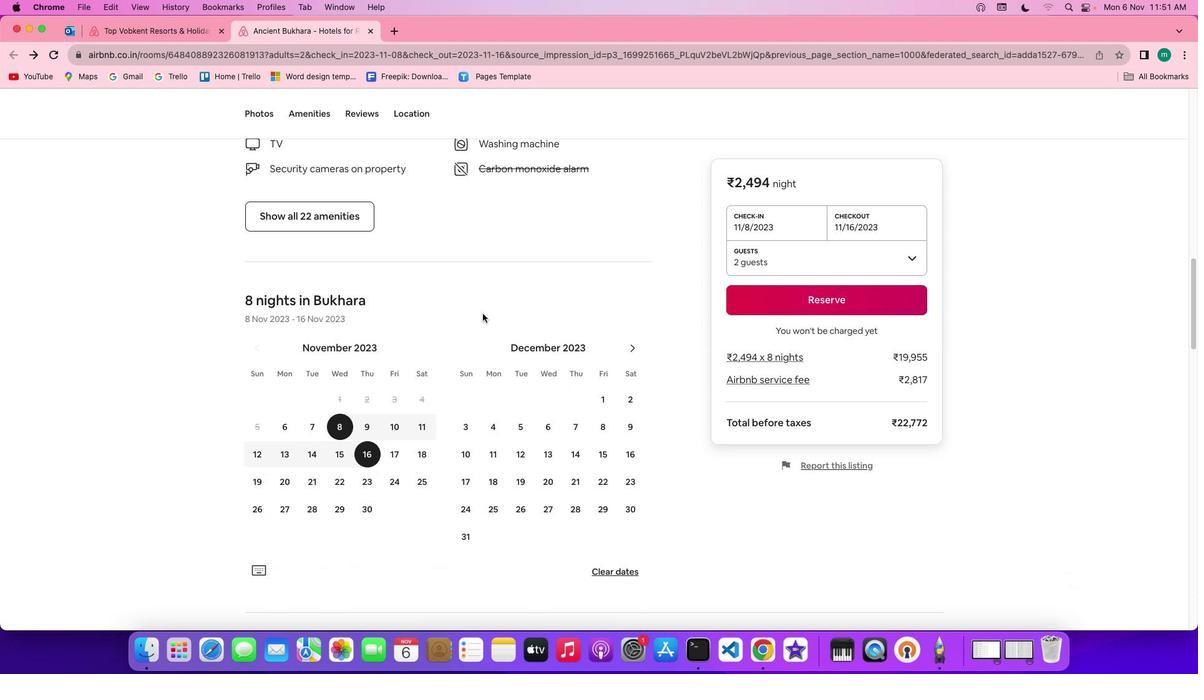
Action: Mouse scrolled (479, 310) with delta (-2, -4)
Screenshot: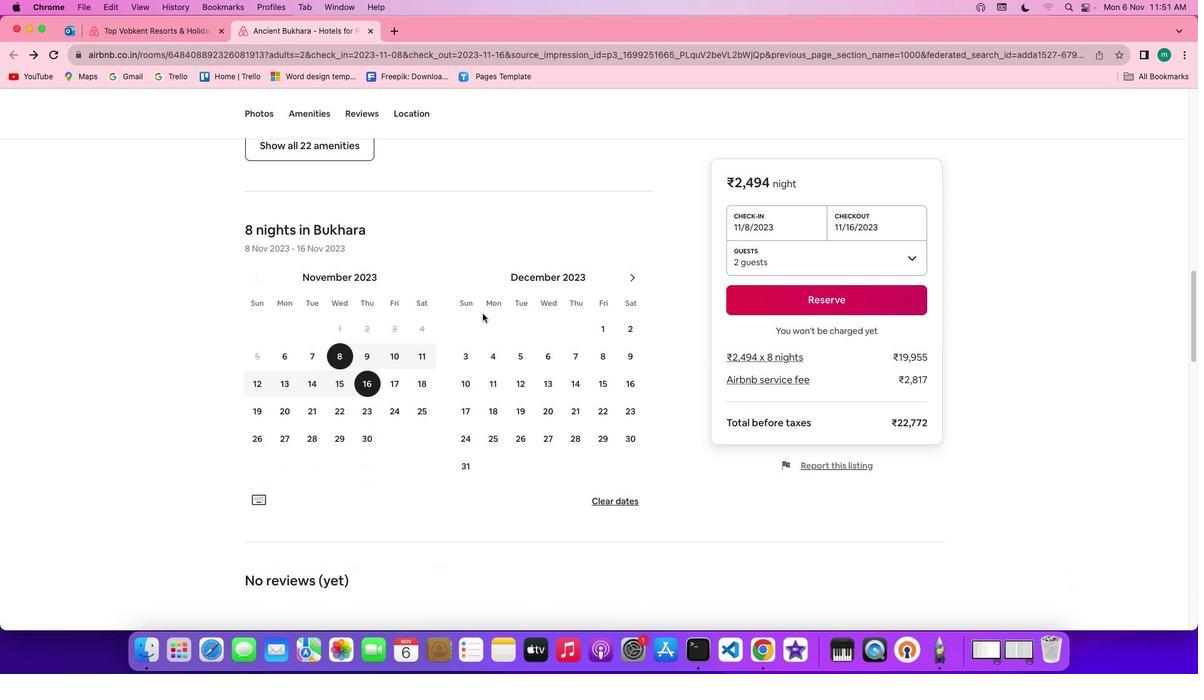 
Action: Mouse scrolled (479, 310) with delta (-2, -4)
Screenshot: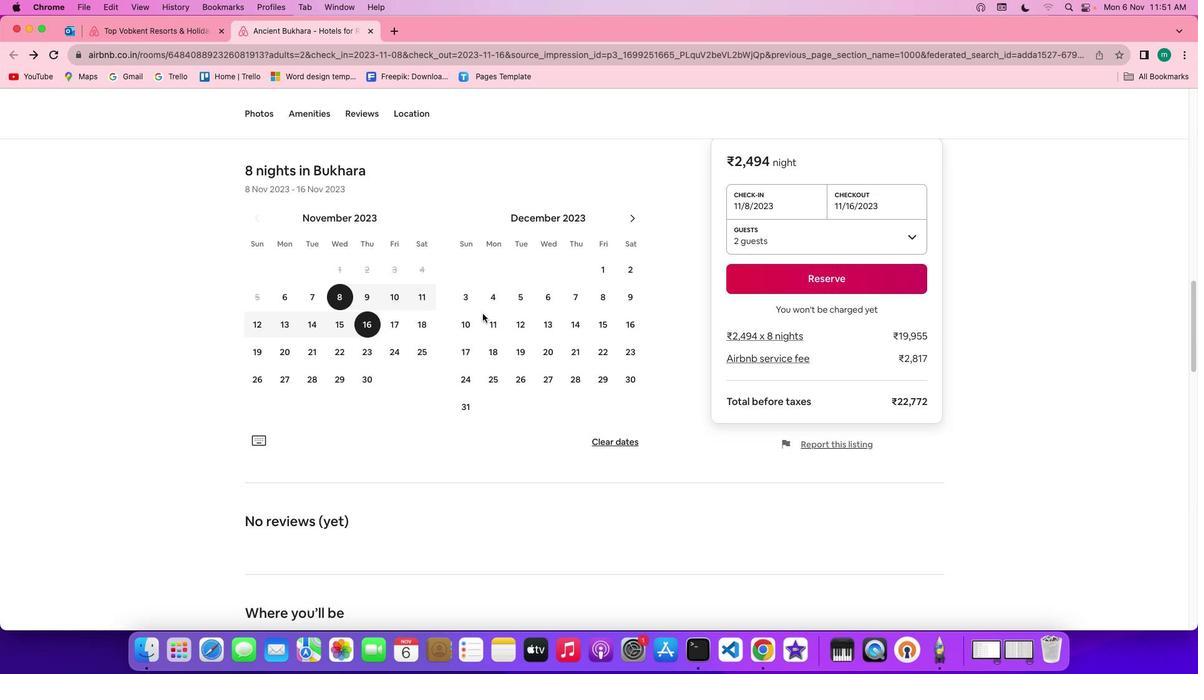 
Action: Mouse scrolled (479, 310) with delta (-2, -3)
Screenshot: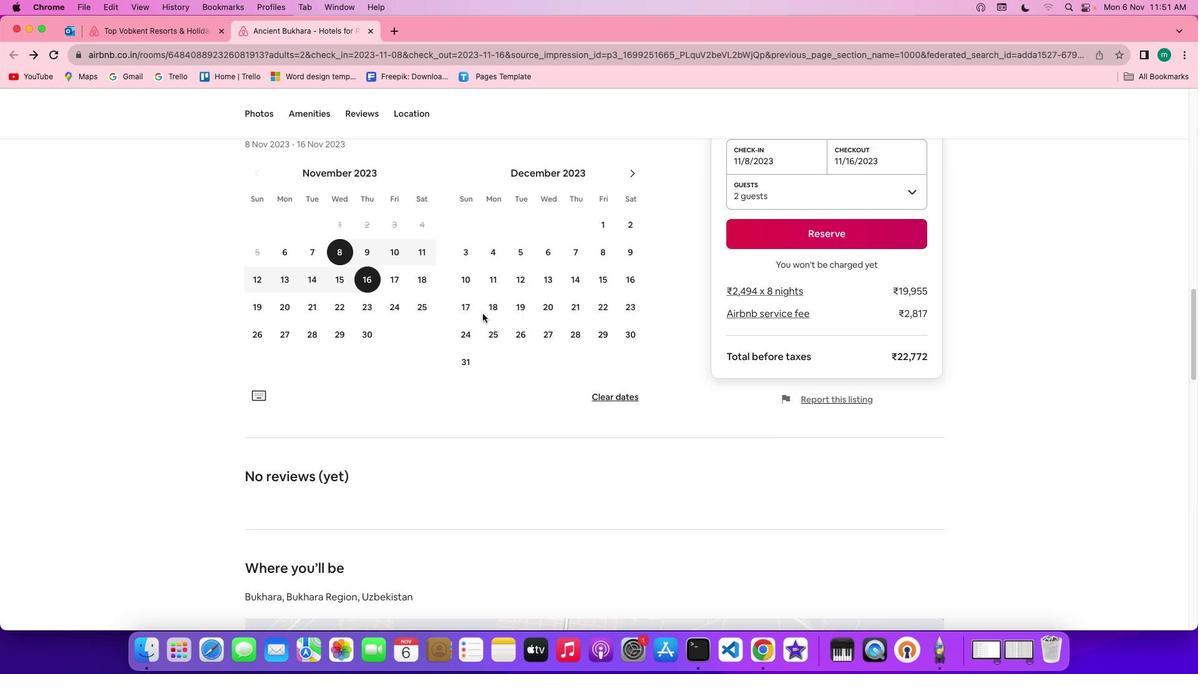 
Action: Mouse scrolled (479, 310) with delta (-2, -3)
Screenshot: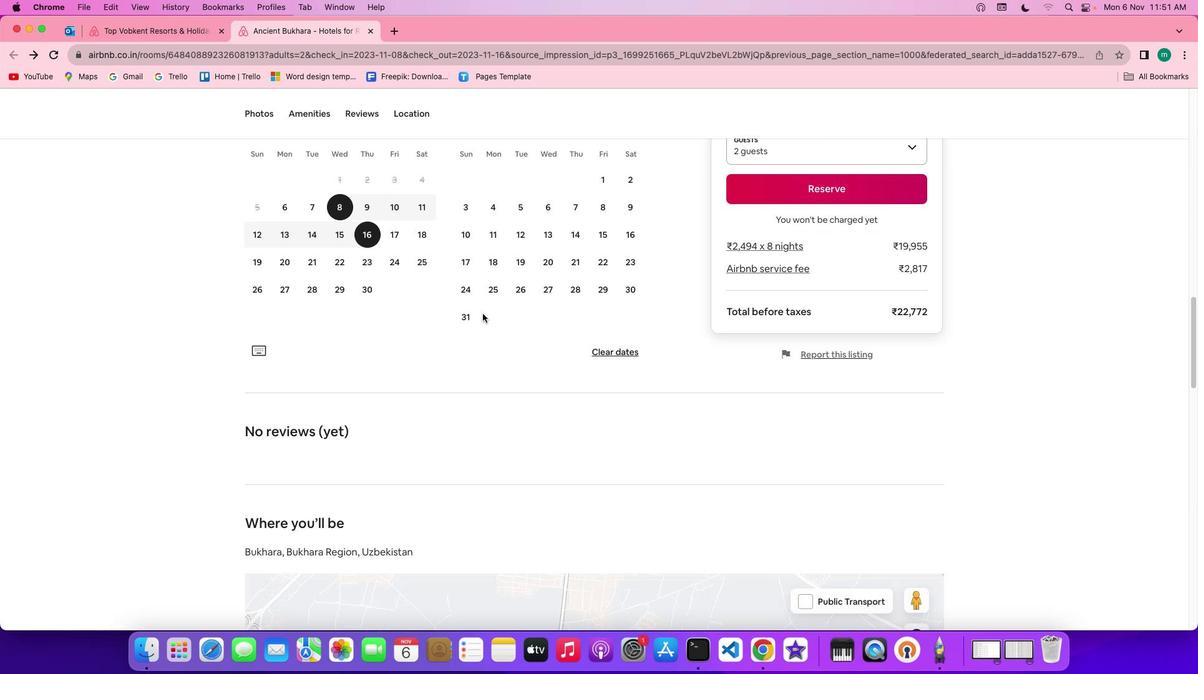 
Action: Mouse scrolled (479, 310) with delta (-2, -3)
Screenshot: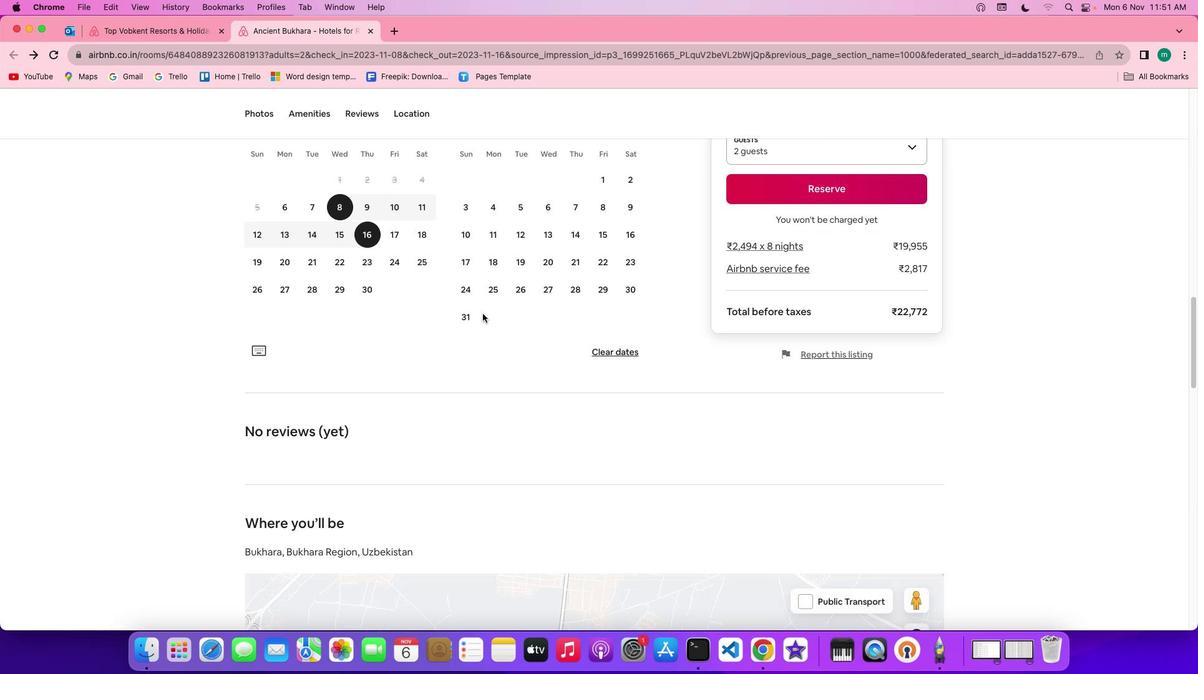 
Action: Mouse moved to (460, 334)
Screenshot: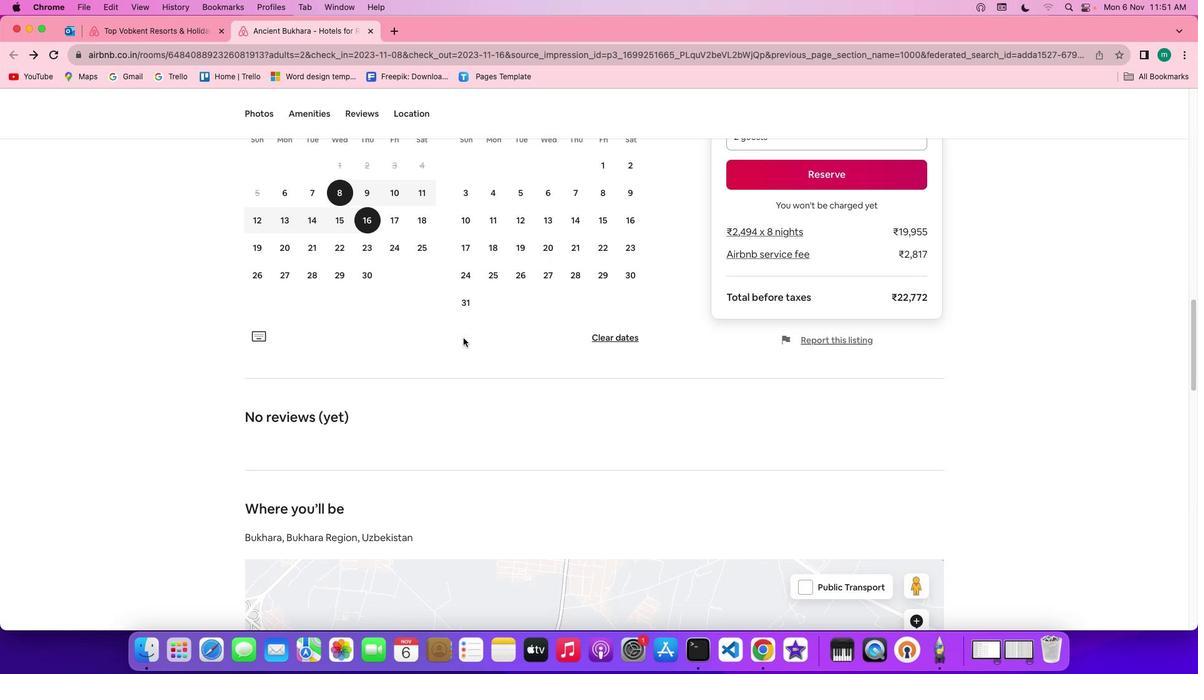 
Action: Mouse scrolled (460, 334) with delta (-2, -3)
Screenshot: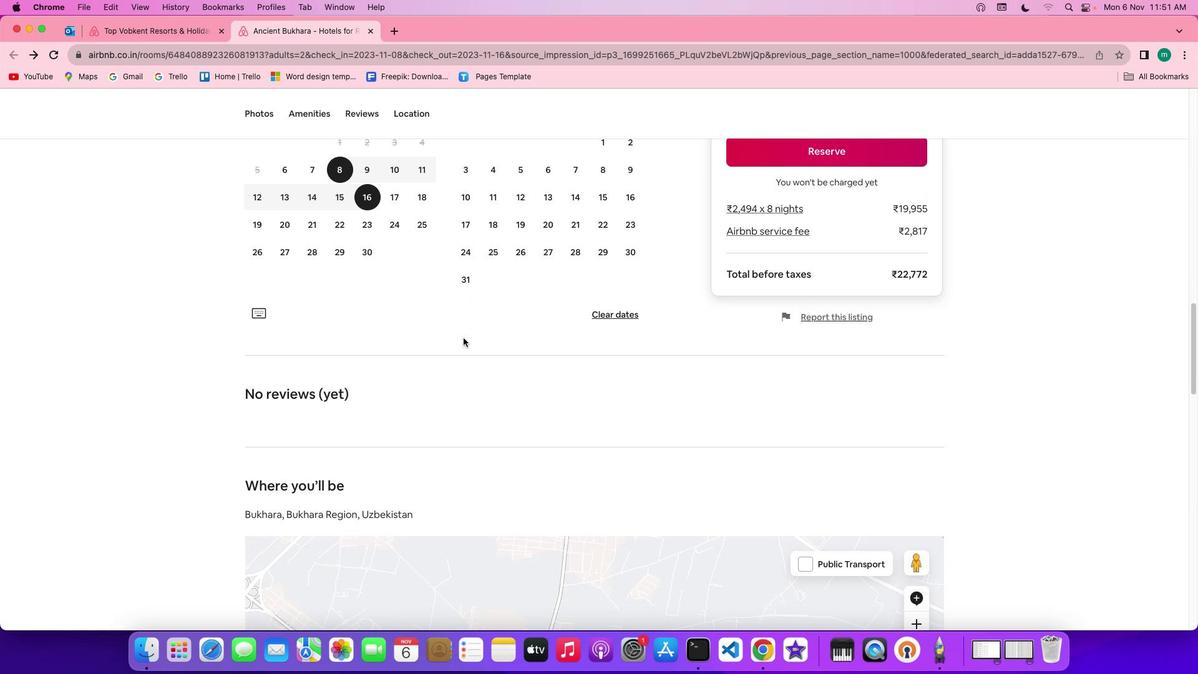 
Action: Mouse scrolled (460, 334) with delta (-2, -3)
Screenshot: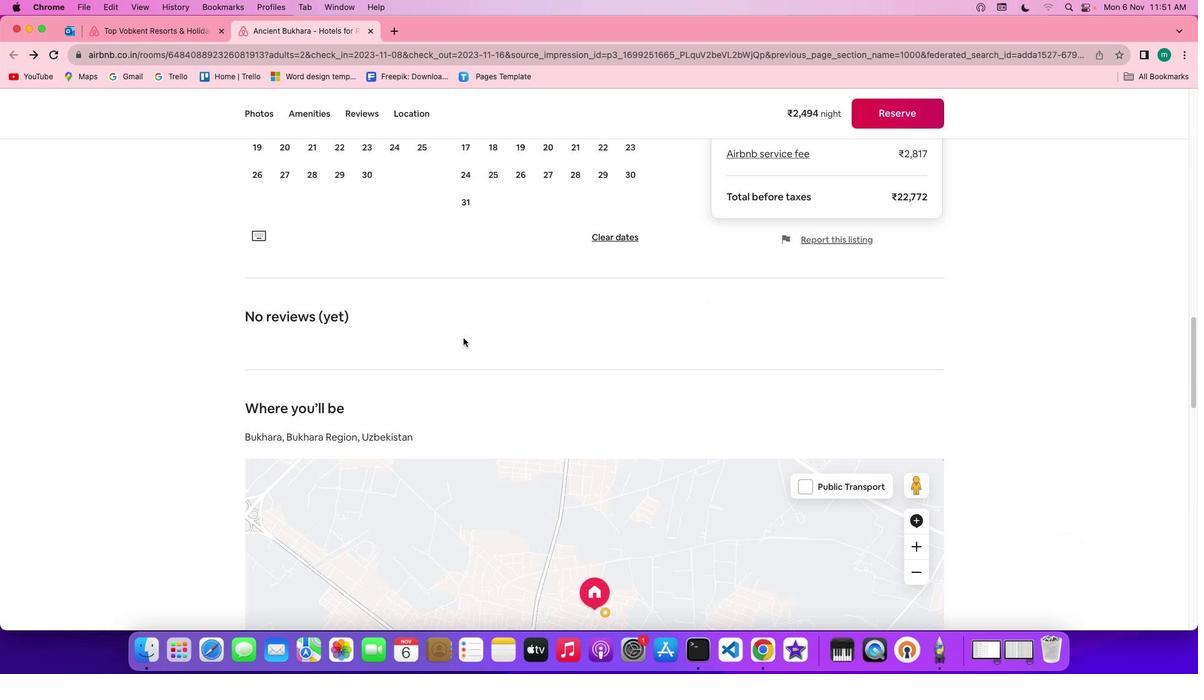 
Action: Mouse scrolled (460, 334) with delta (-2, -3)
Screenshot: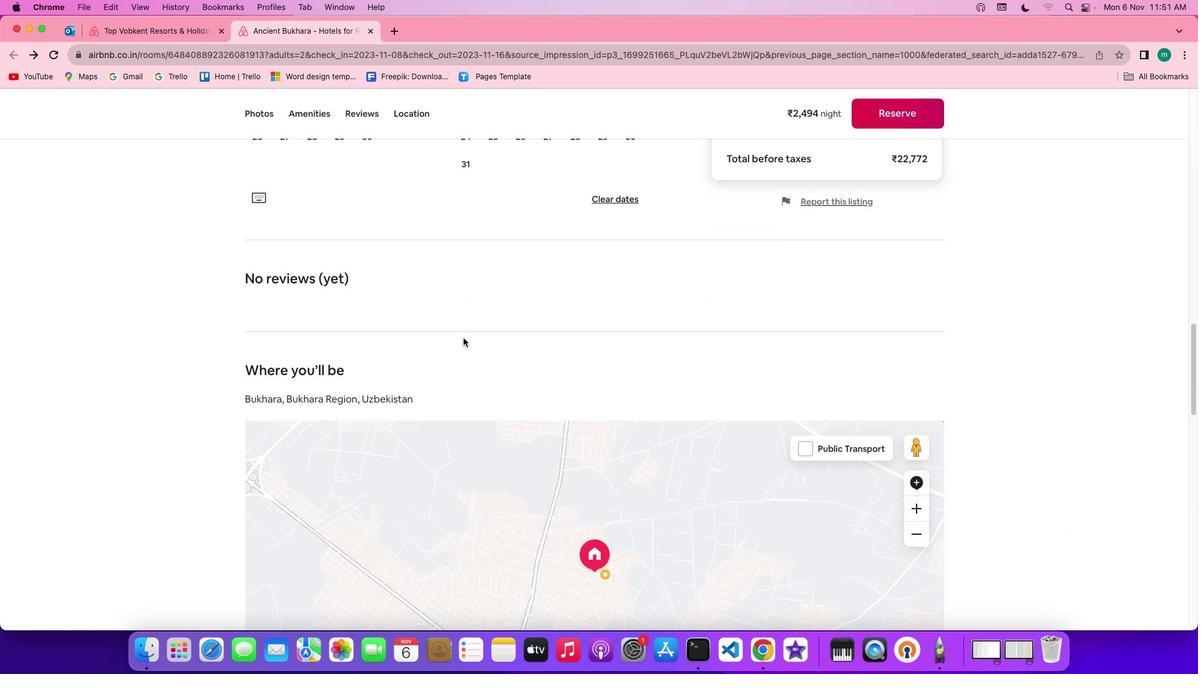 
Action: Mouse scrolled (460, 334) with delta (-2, -4)
Screenshot: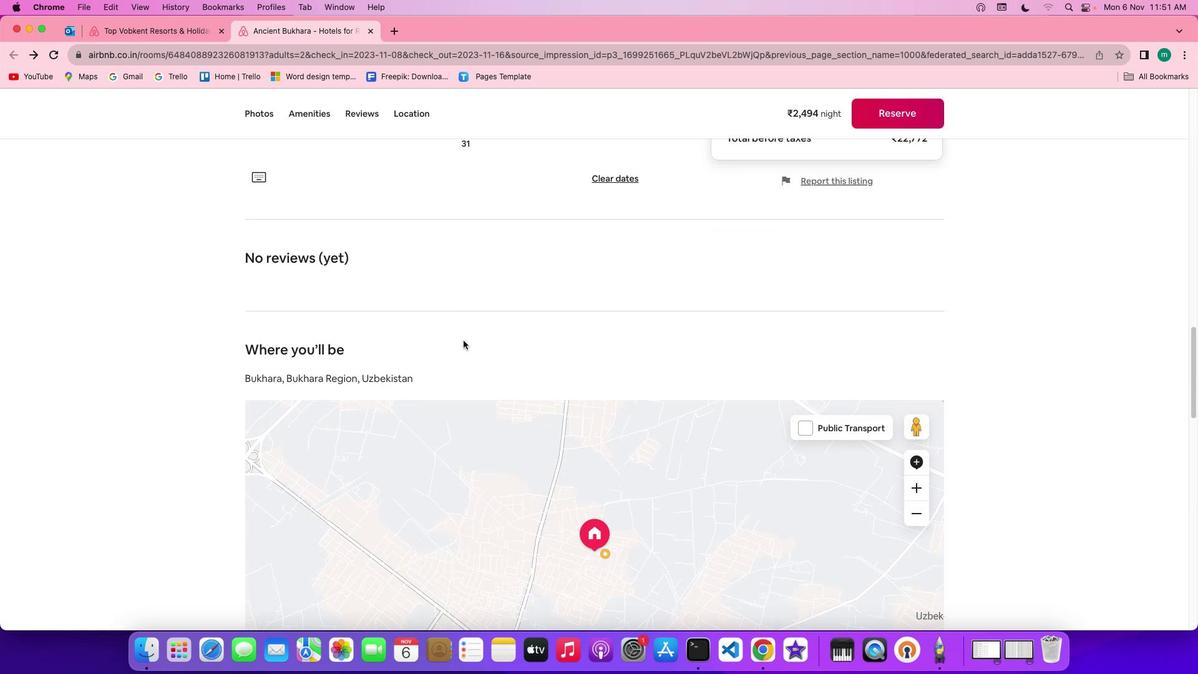 
Action: Mouse moved to (460, 338)
Screenshot: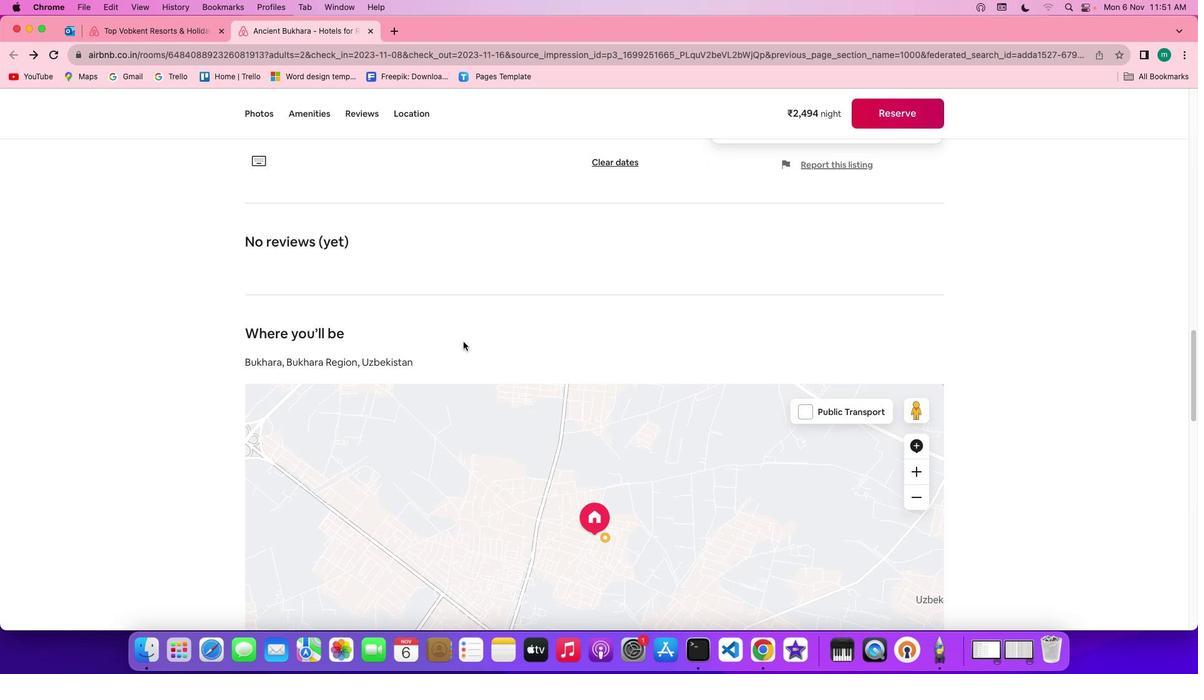 
Action: Mouse scrolled (460, 338) with delta (-2, -3)
Screenshot: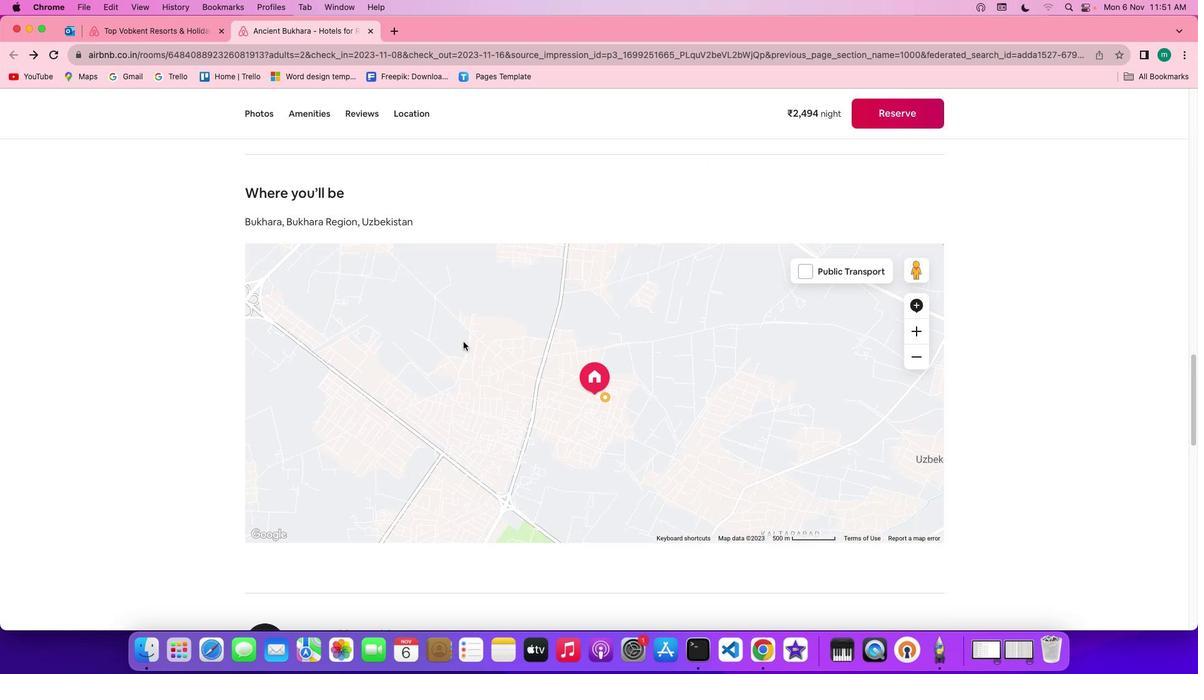 
Action: Mouse scrolled (460, 338) with delta (-2, -3)
Screenshot: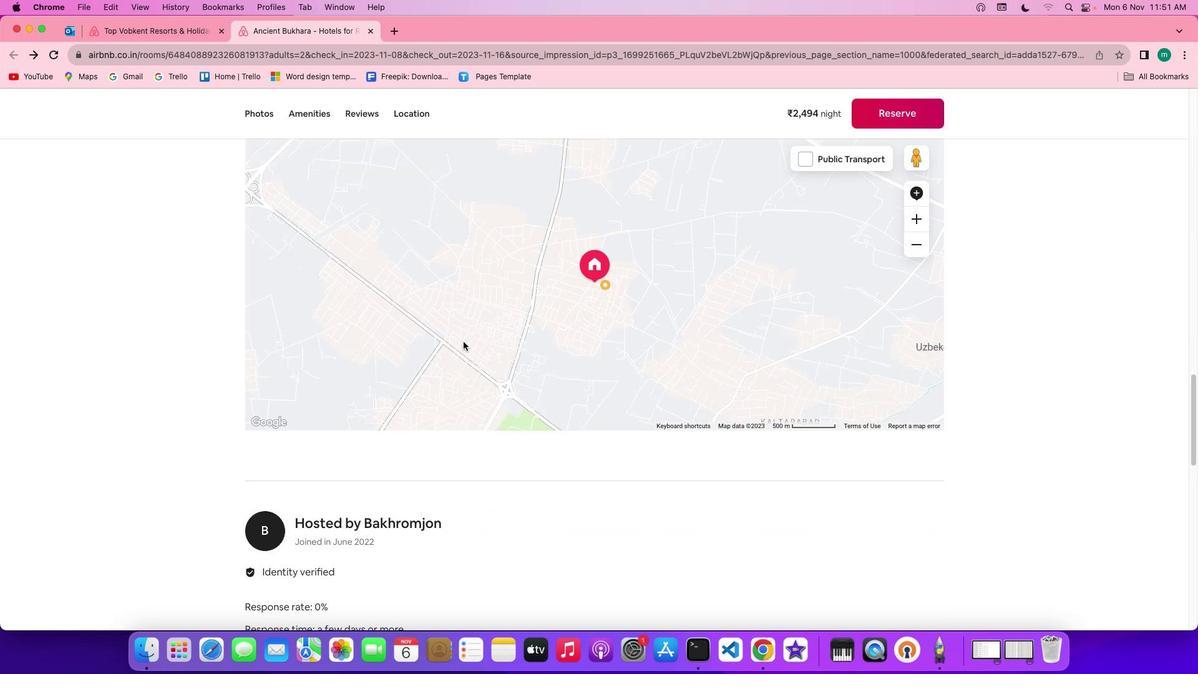 
Action: Mouse scrolled (460, 338) with delta (-2, -4)
Screenshot: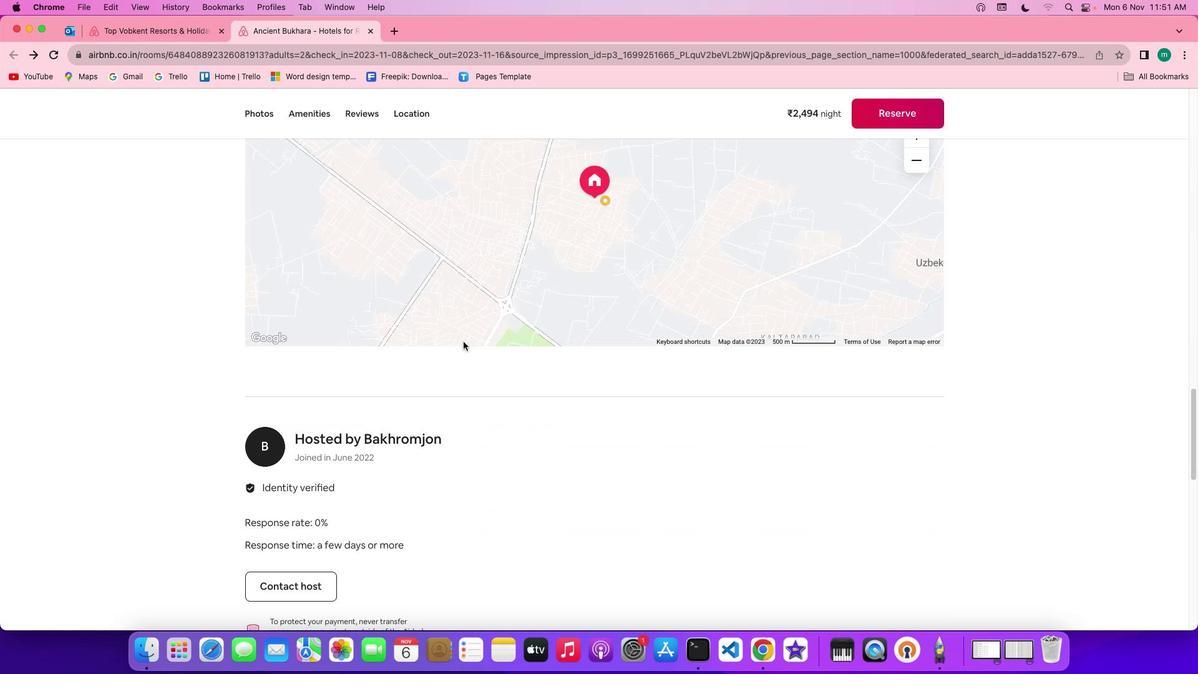 
Action: Mouse scrolled (460, 338) with delta (-2, -4)
Screenshot: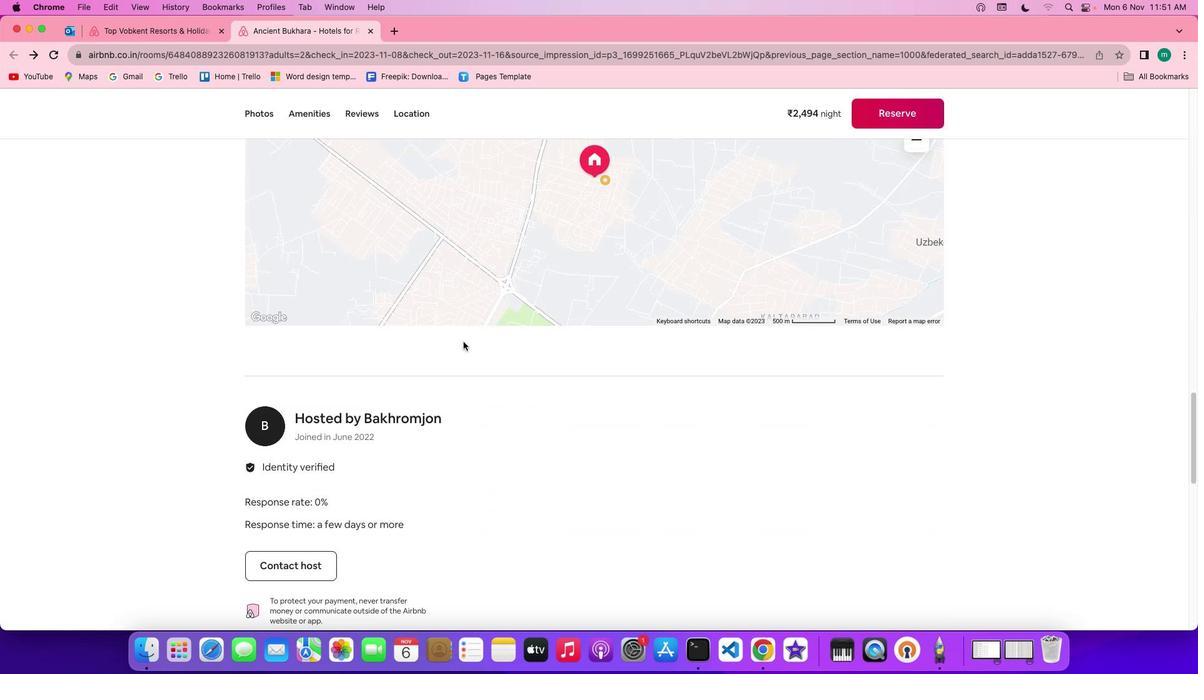 
Action: Mouse scrolled (460, 338) with delta (-2, -5)
Screenshot: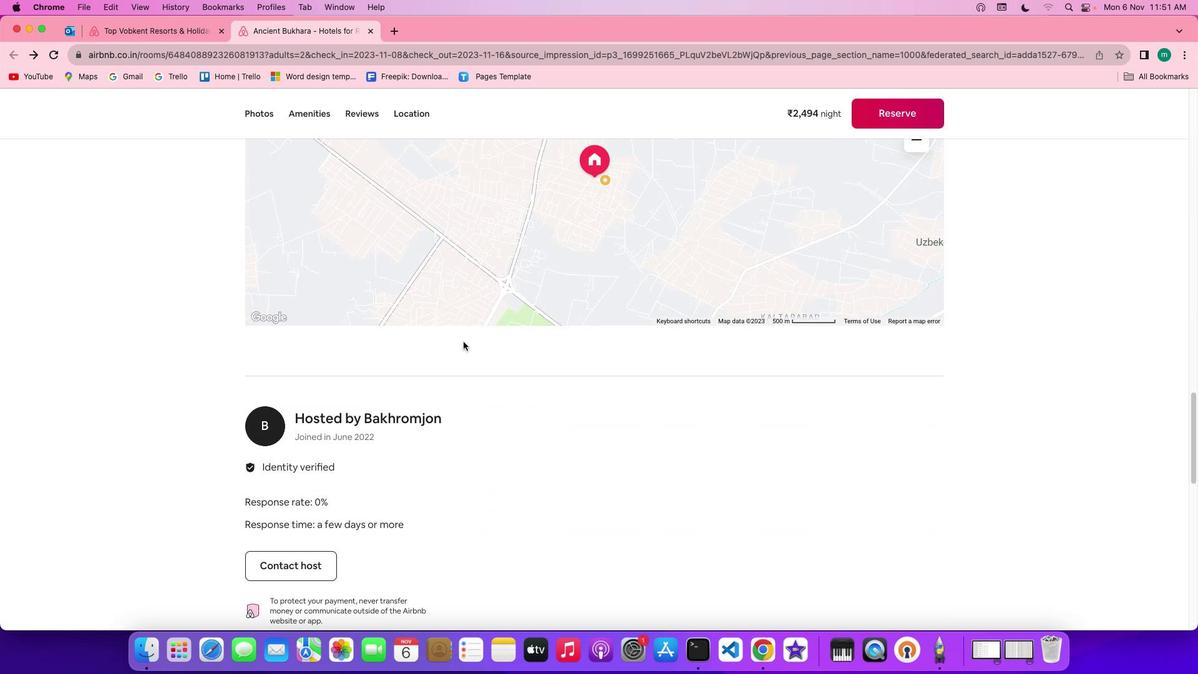 
Action: Mouse scrolled (460, 338) with delta (-2, -3)
Screenshot: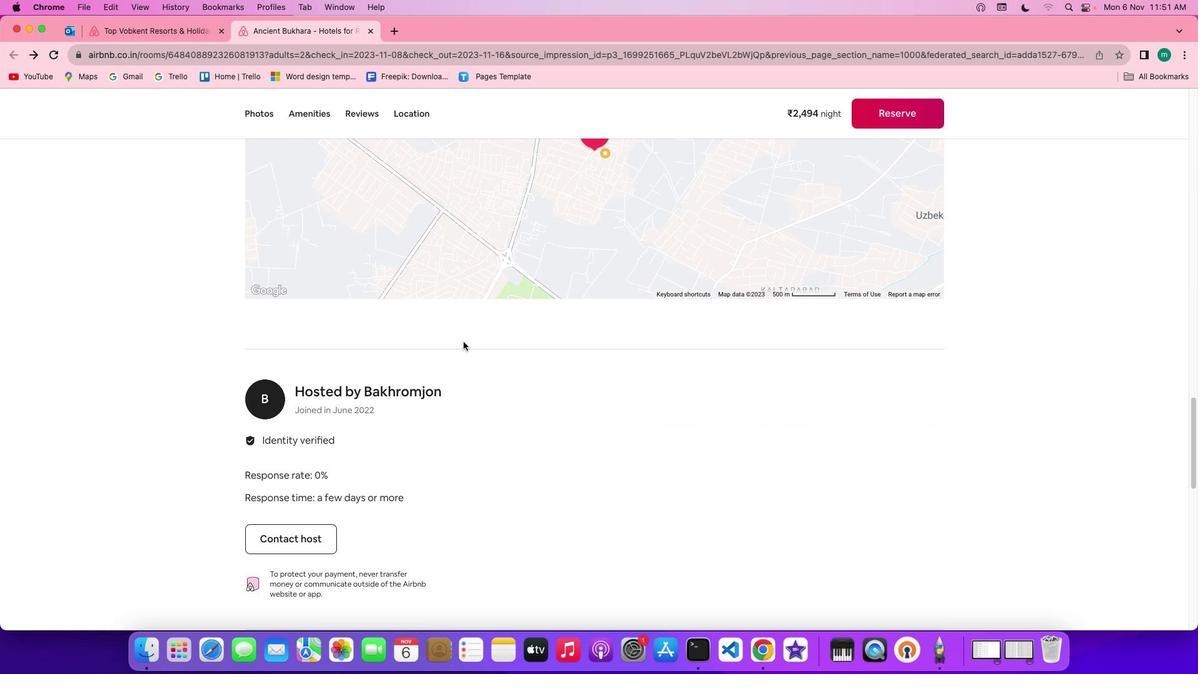 
Action: Mouse scrolled (460, 338) with delta (-2, -3)
